 Task: Look for Airbnb options in Cuenca, Ecuador from 9th December, 2023 to 11th December, 2023 for 2 adults.2 bedrooms having 2 beds and 1 bathroom. Property type can be guest house. Booking option can be shelf check-in. Look for 4 properties as per requirement.
Action: Mouse moved to (534, 151)
Screenshot: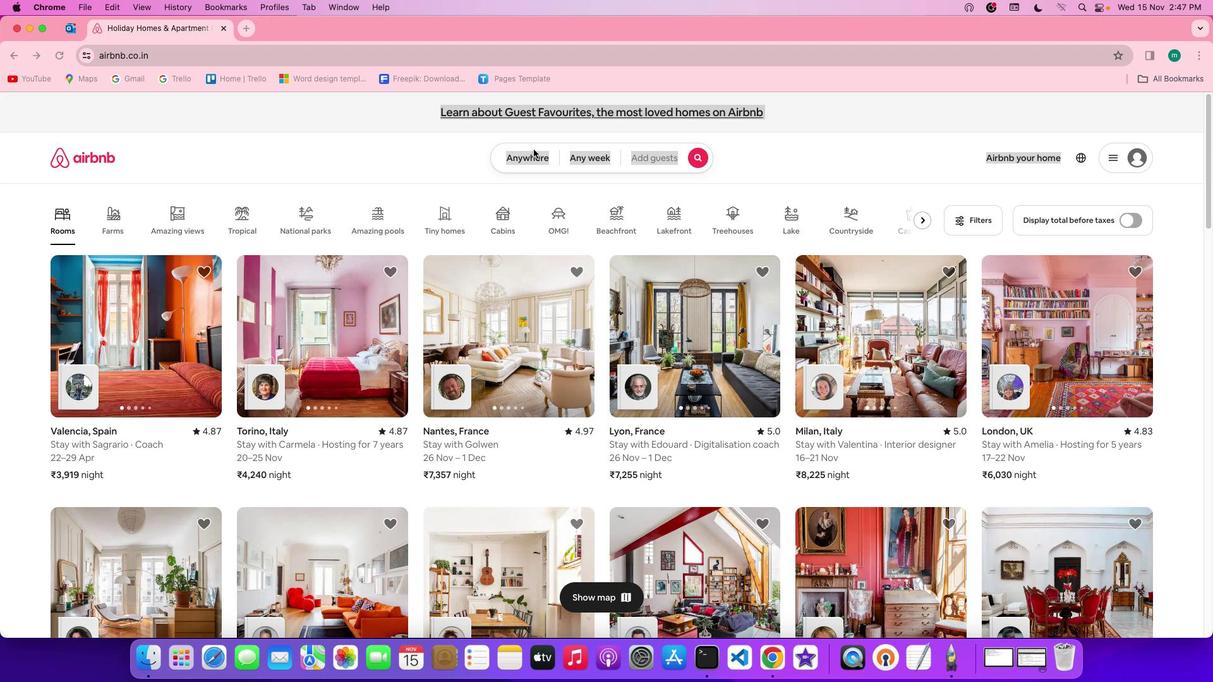 
Action: Mouse pressed left at (534, 151)
Screenshot: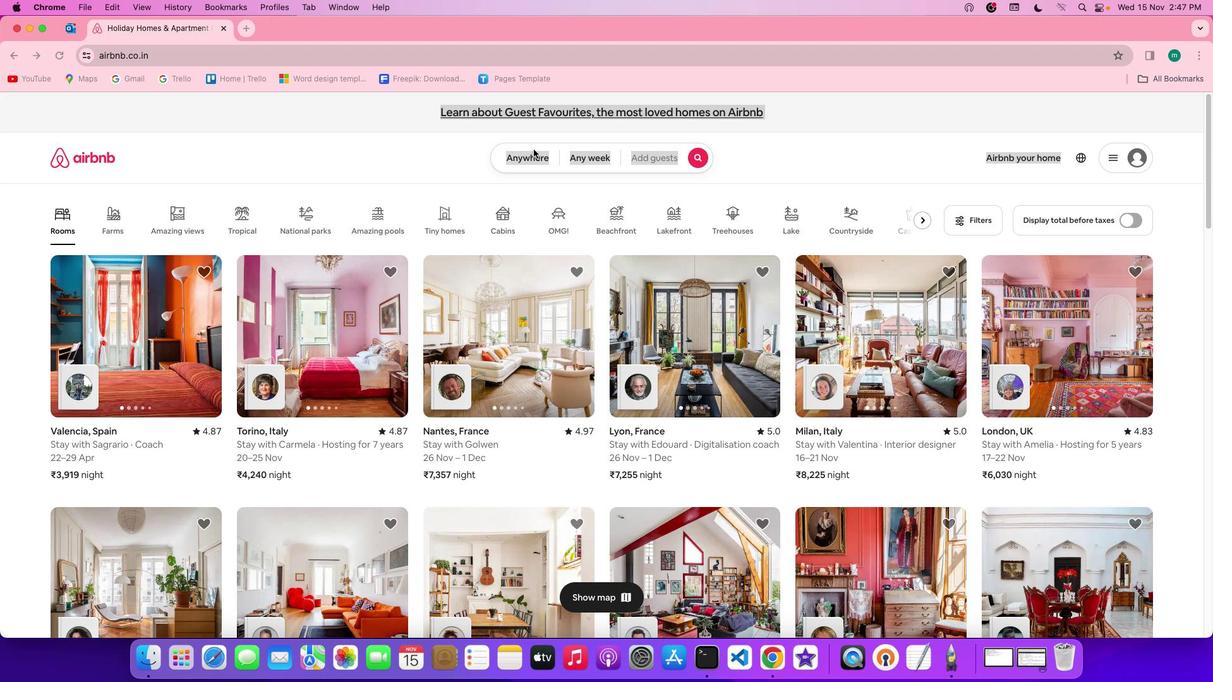 
Action: Mouse moved to (534, 159)
Screenshot: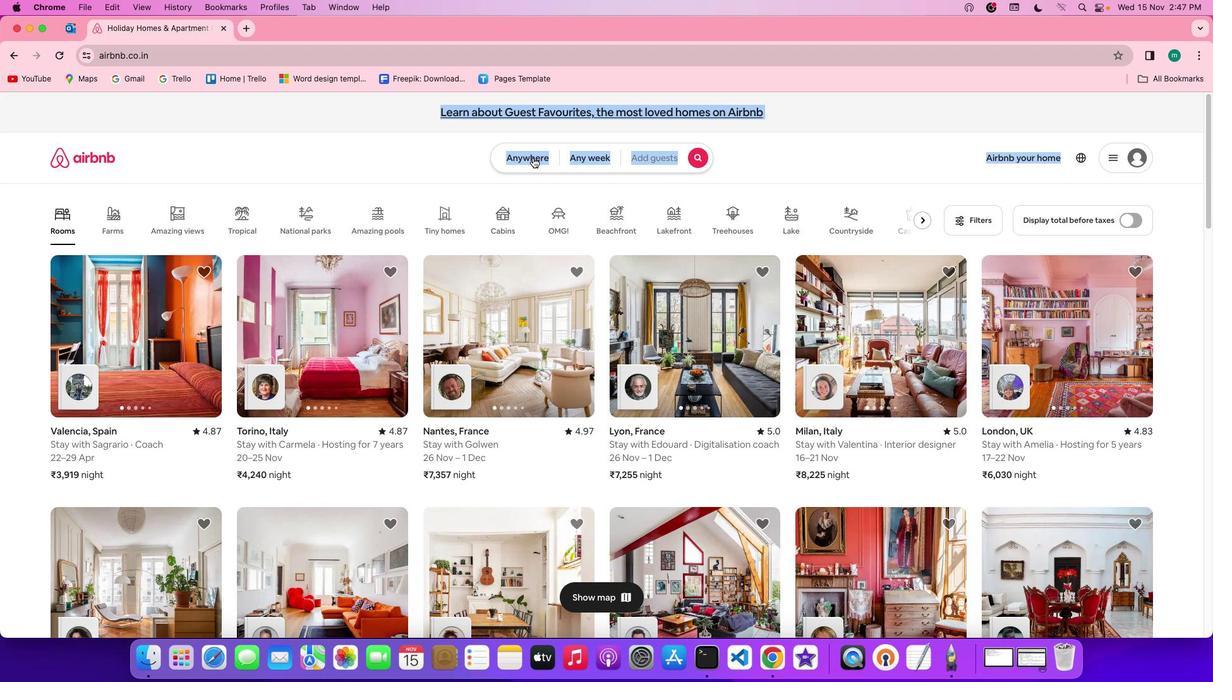 
Action: Mouse pressed left at (534, 159)
Screenshot: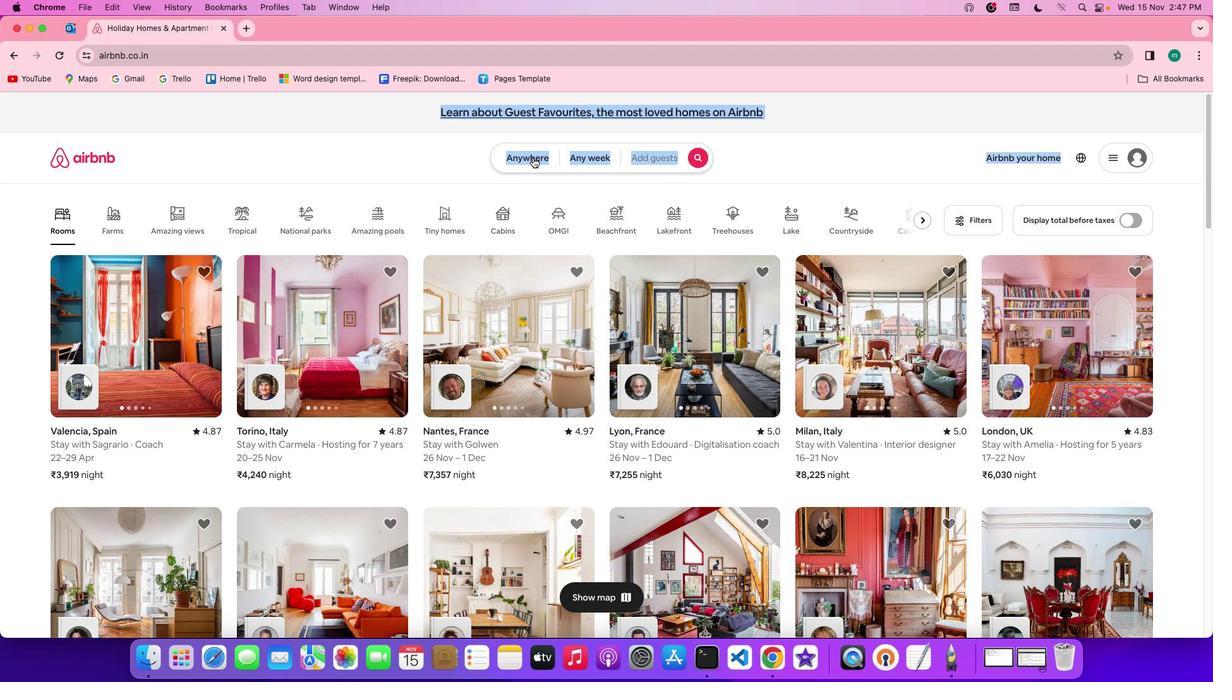 
Action: Mouse moved to (467, 201)
Screenshot: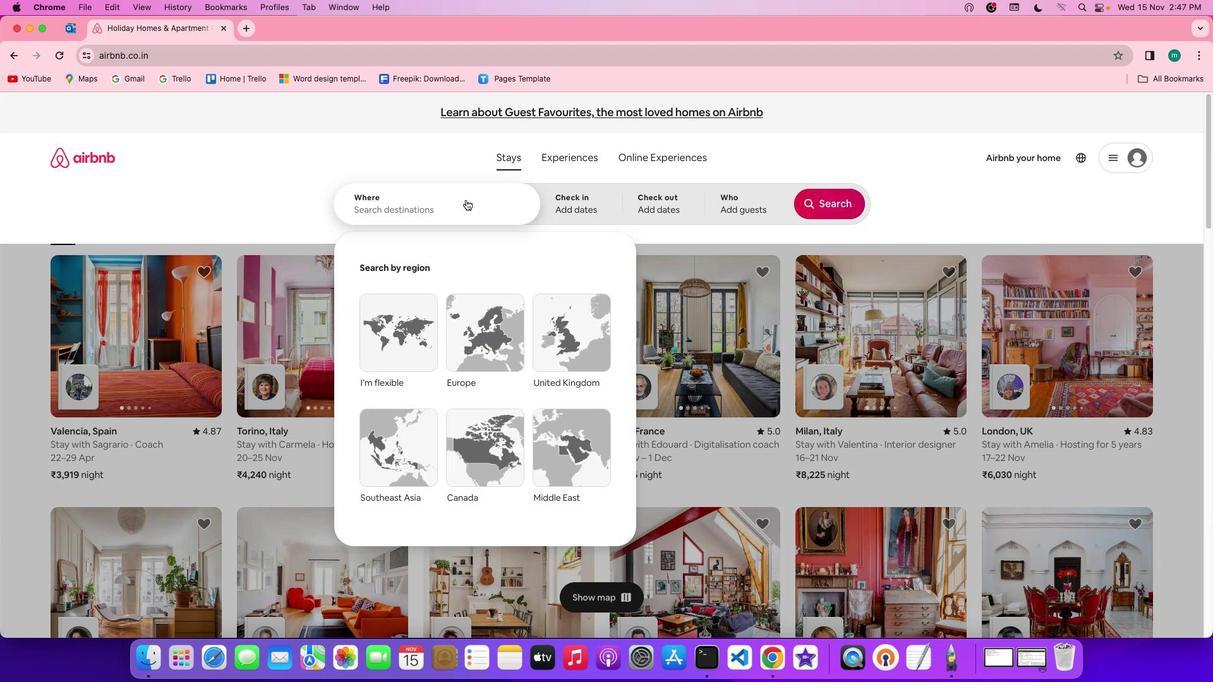 
Action: Mouse pressed left at (467, 201)
Screenshot: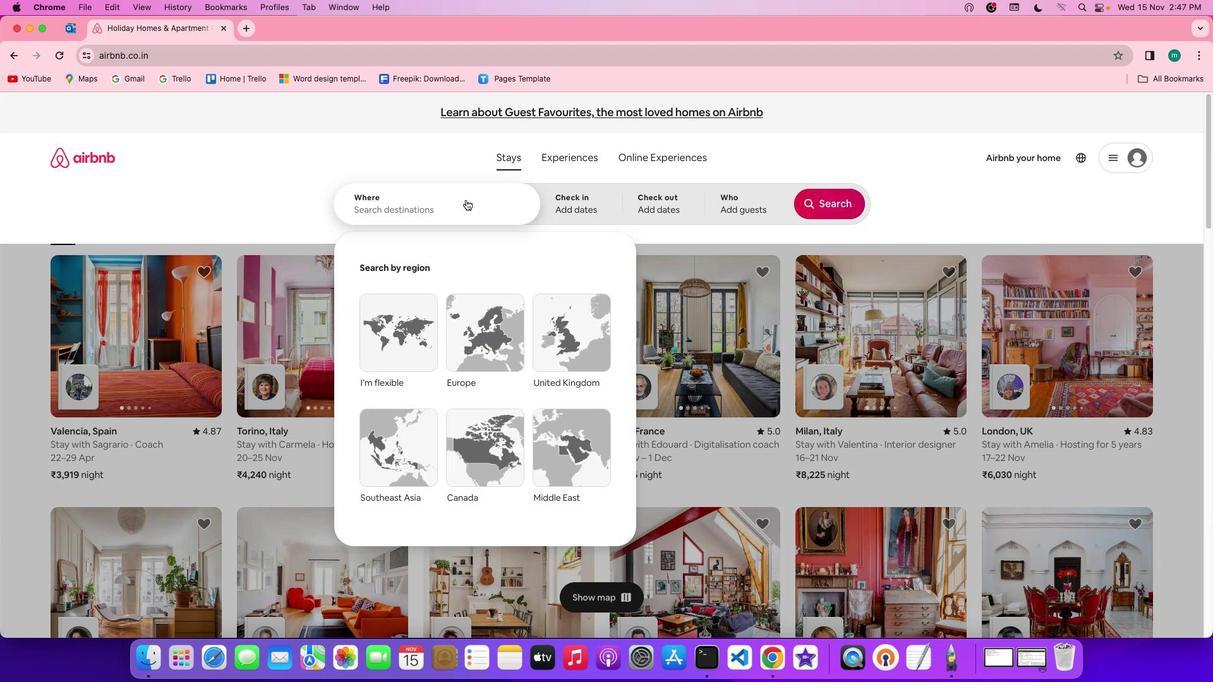 
Action: Mouse moved to (468, 202)
Screenshot: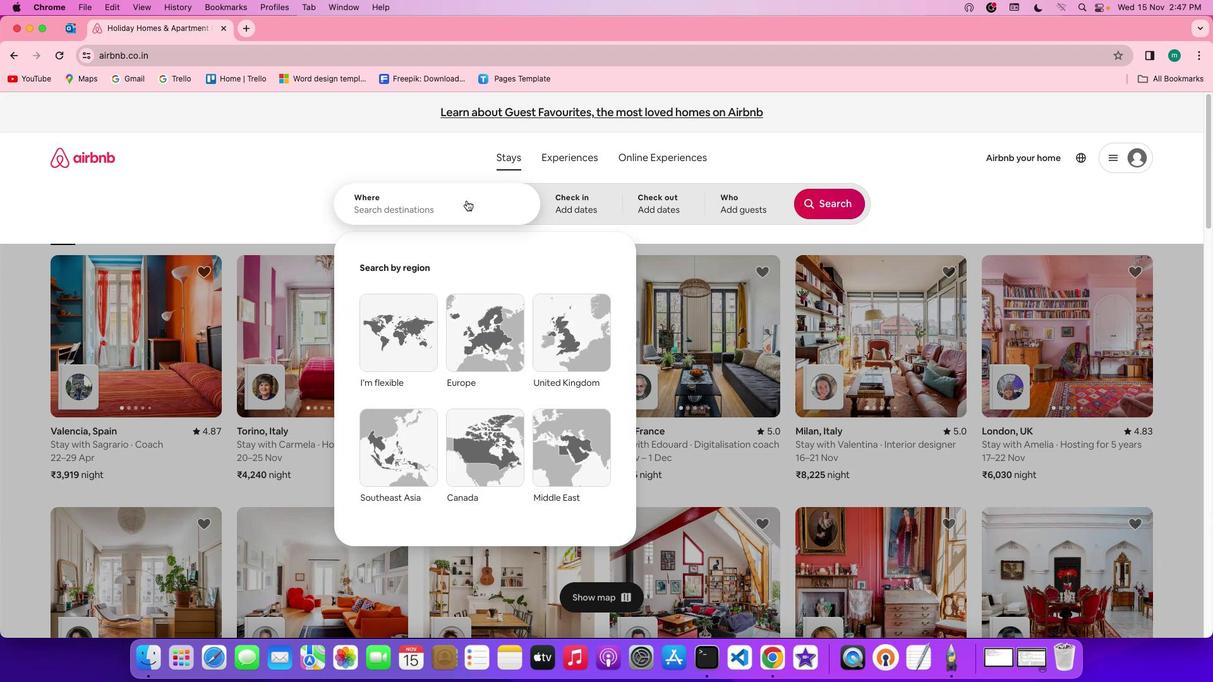 
Action: Key pressed Key.shift'C''u''e''n''c''a'','Key.spaceKey.shift'E''c''u''a''d''o''r'
Screenshot: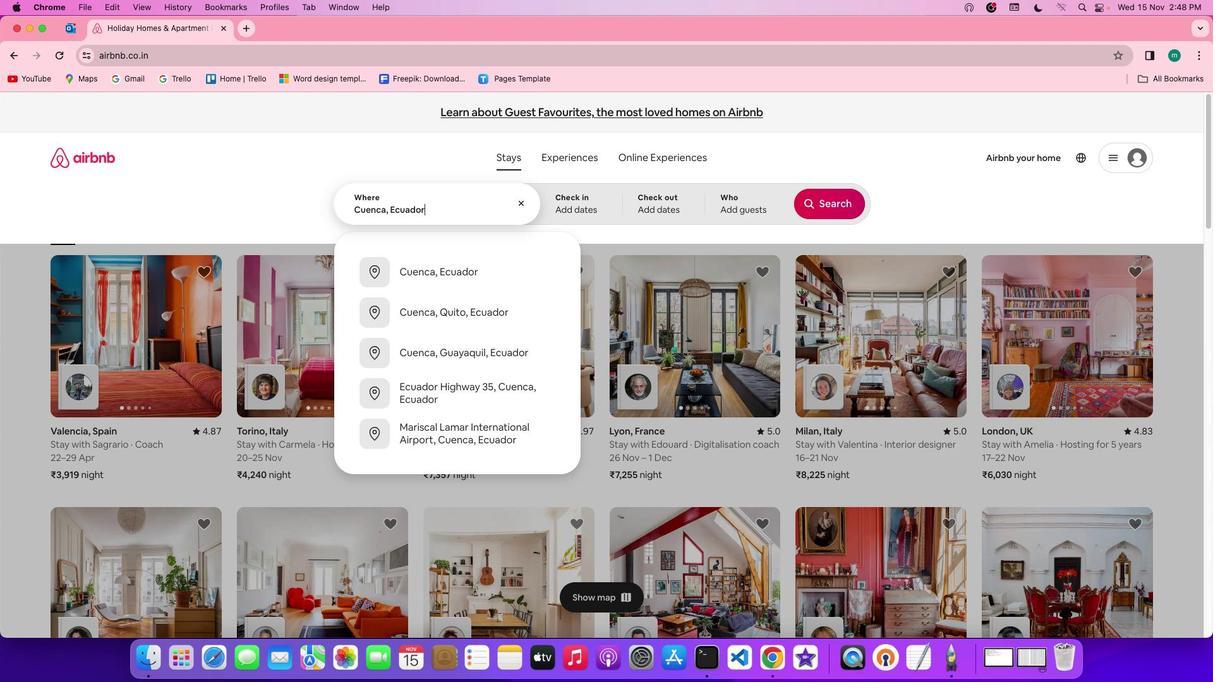 
Action: Mouse moved to (563, 209)
Screenshot: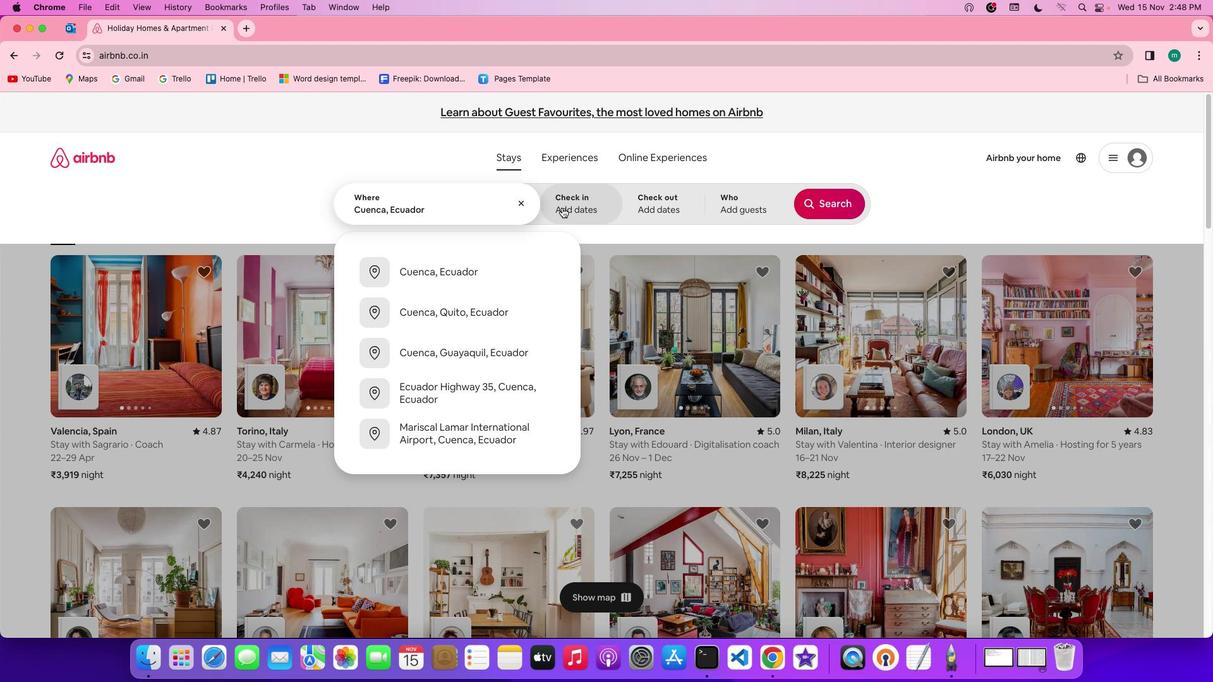 
Action: Mouse pressed left at (563, 209)
Screenshot: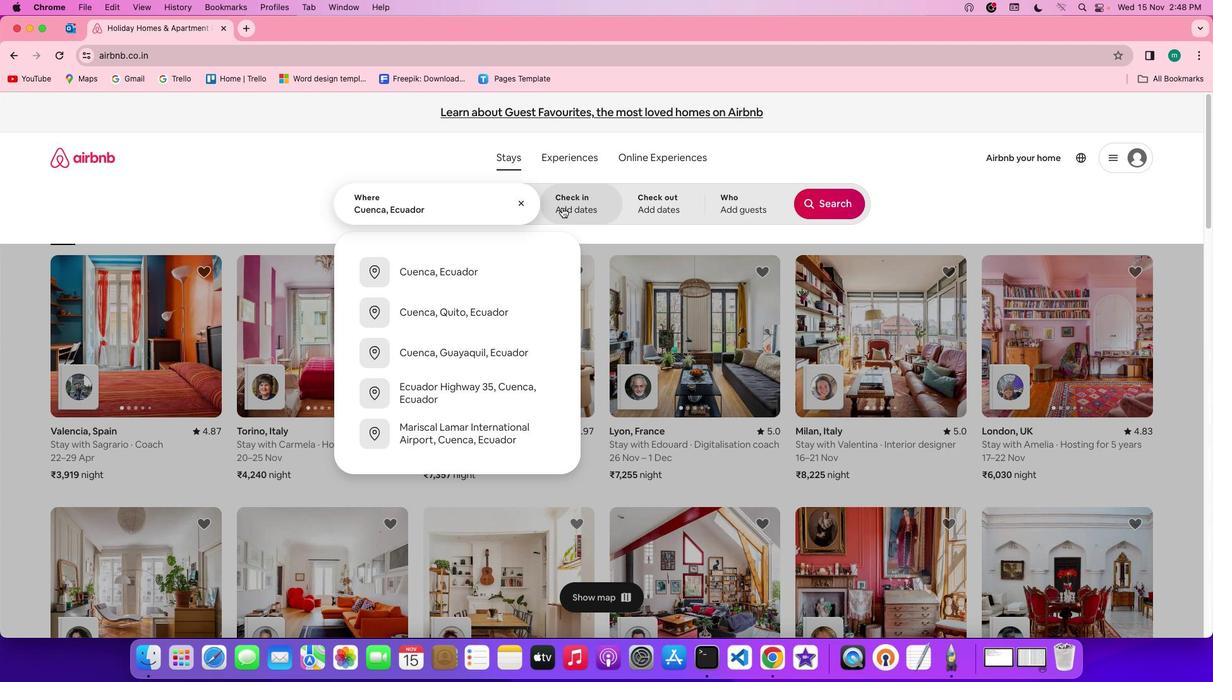 
Action: Mouse moved to (826, 392)
Screenshot: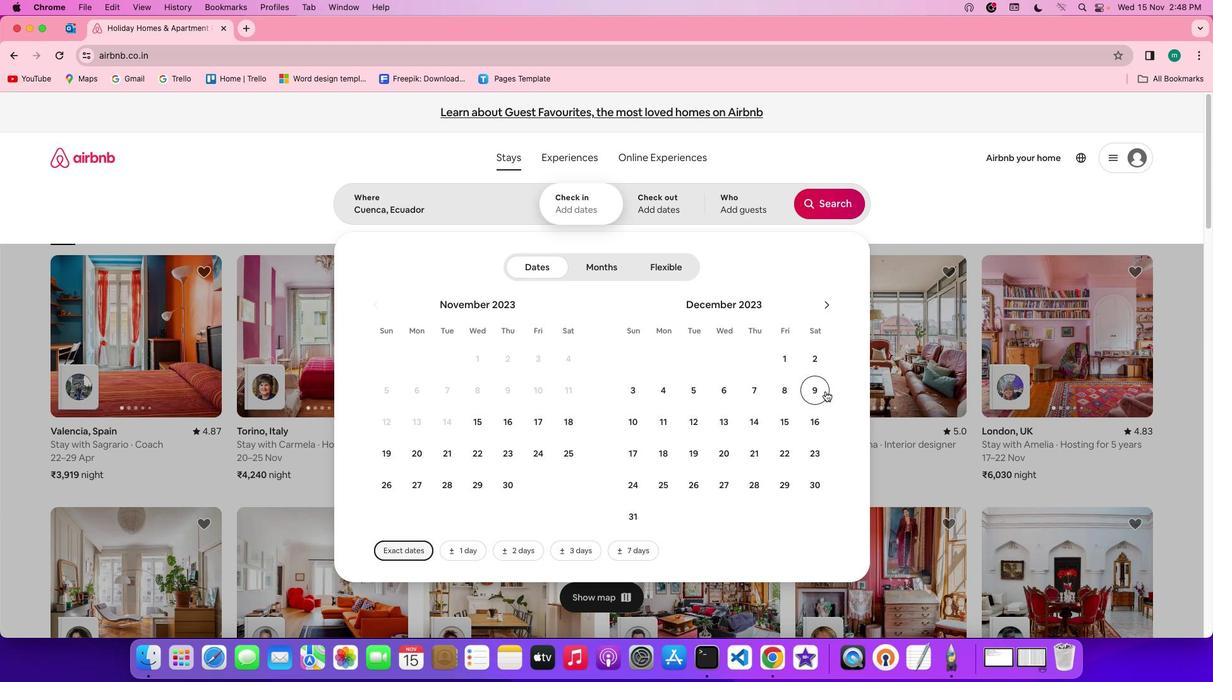 
Action: Mouse pressed left at (826, 392)
Screenshot: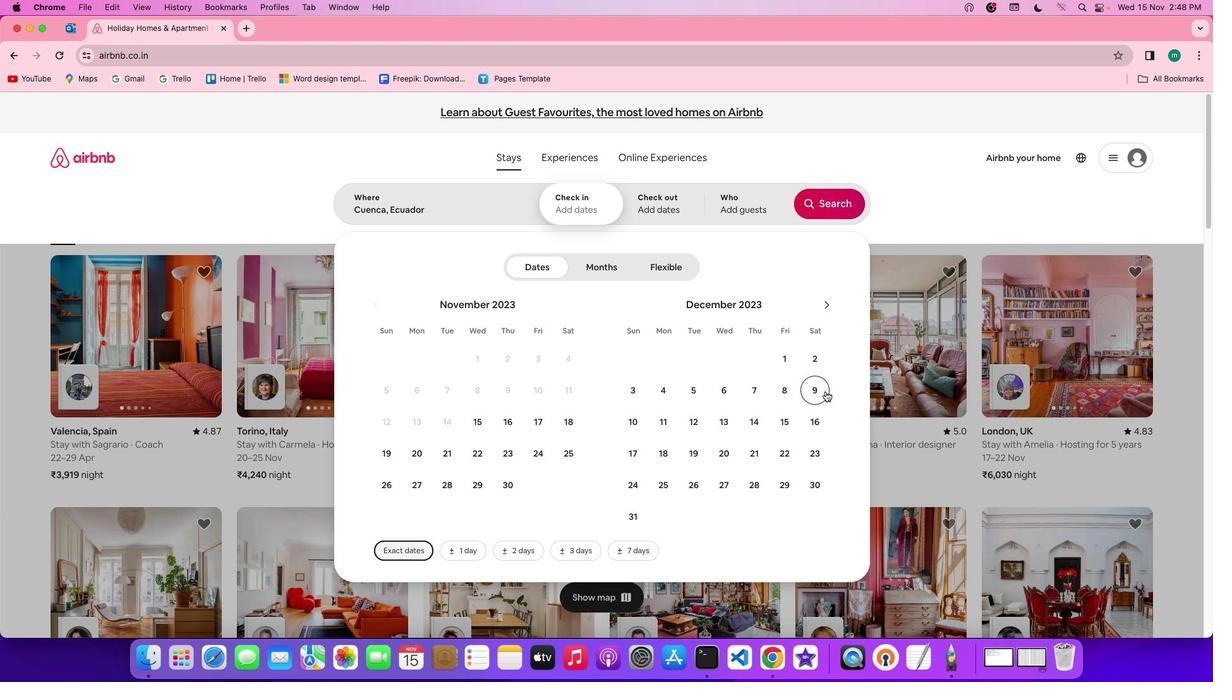 
Action: Mouse moved to (663, 422)
Screenshot: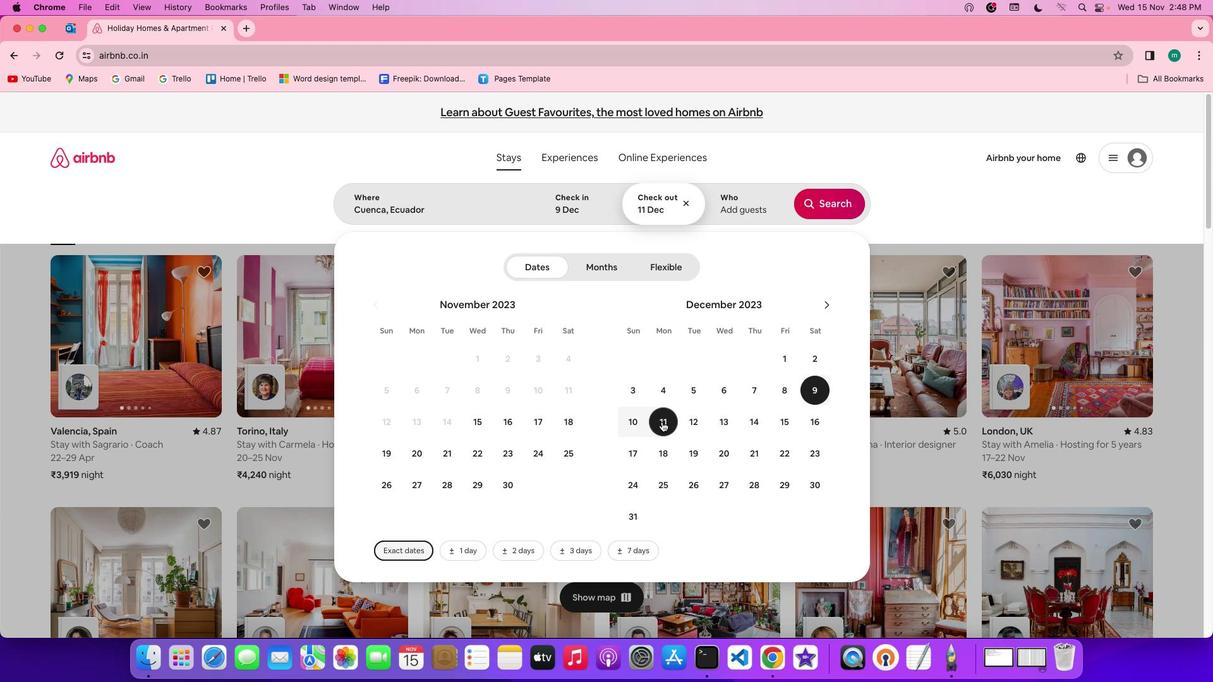 
Action: Mouse pressed left at (663, 422)
Screenshot: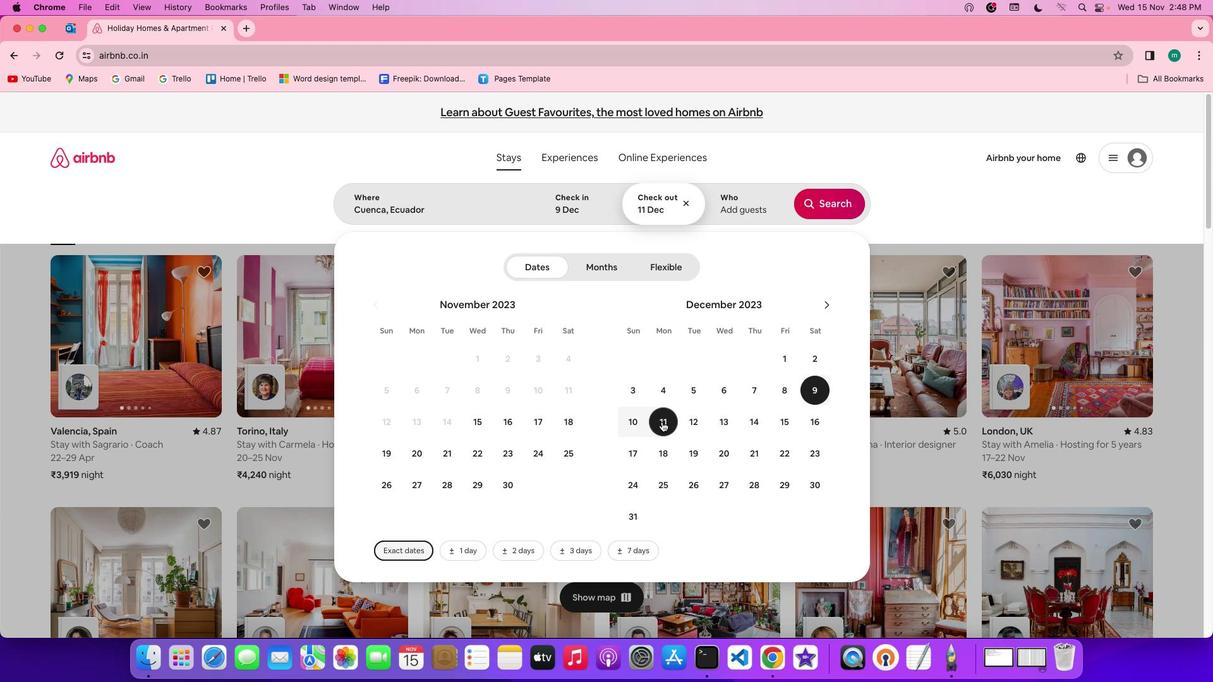 
Action: Mouse moved to (742, 207)
Screenshot: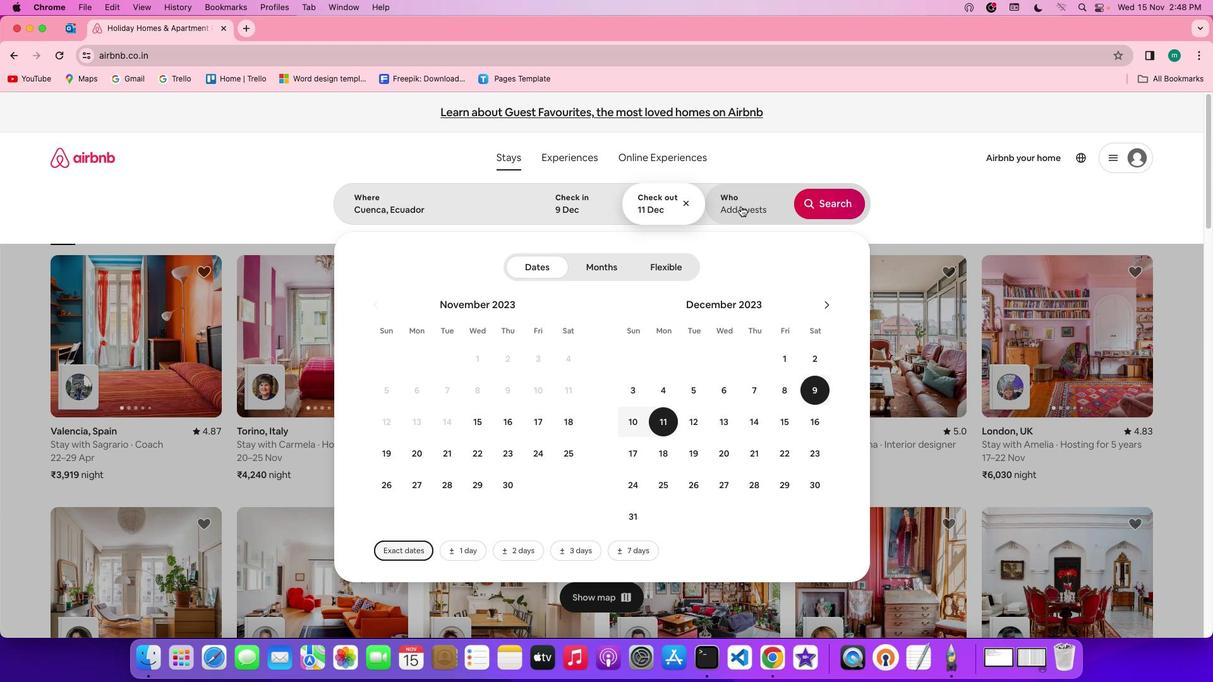 
Action: Mouse pressed left at (742, 207)
Screenshot: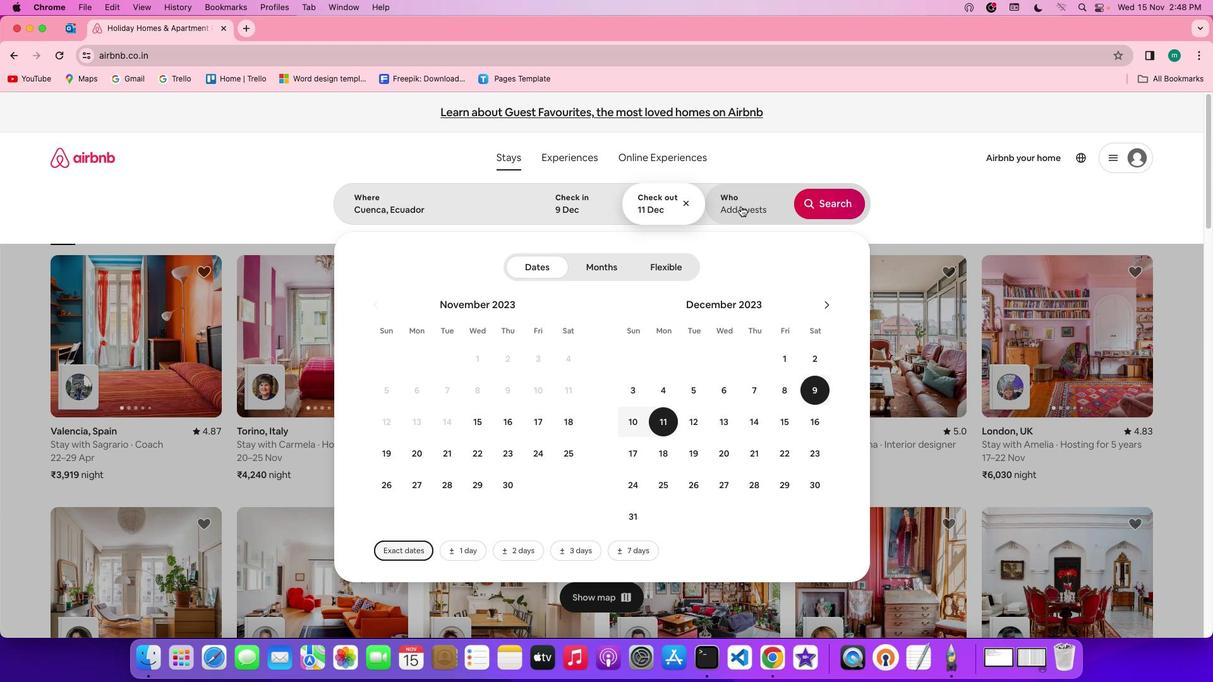
Action: Mouse moved to (829, 271)
Screenshot: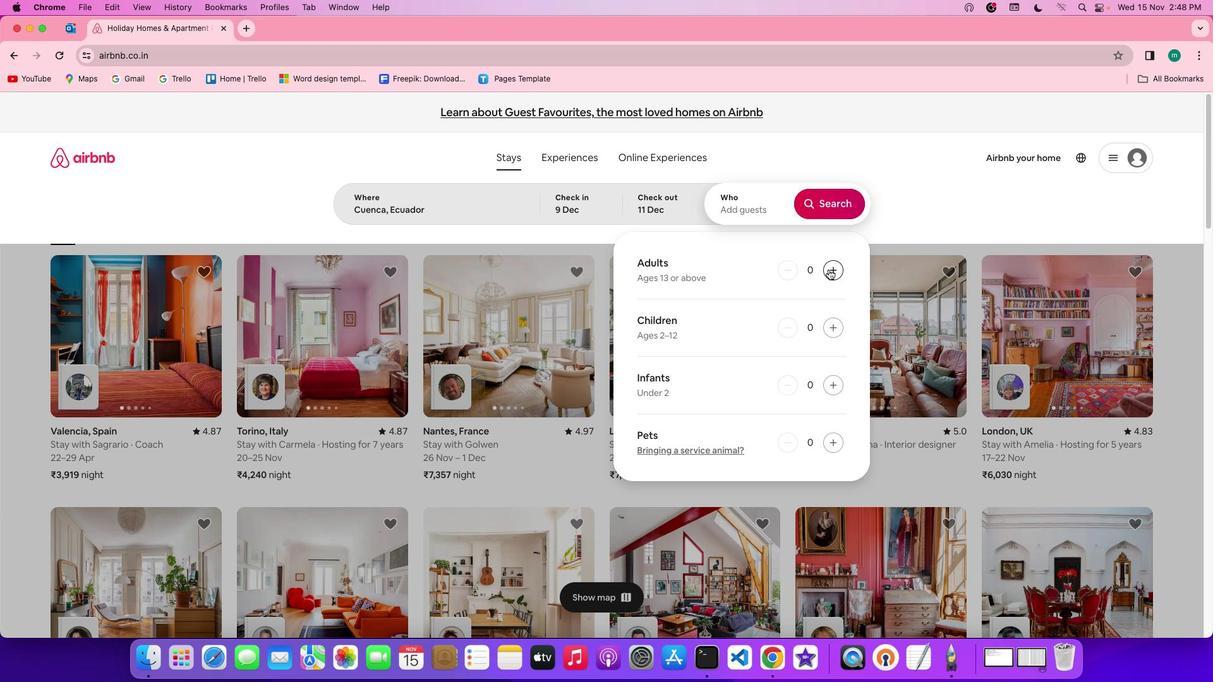 
Action: Mouse pressed left at (829, 271)
Screenshot: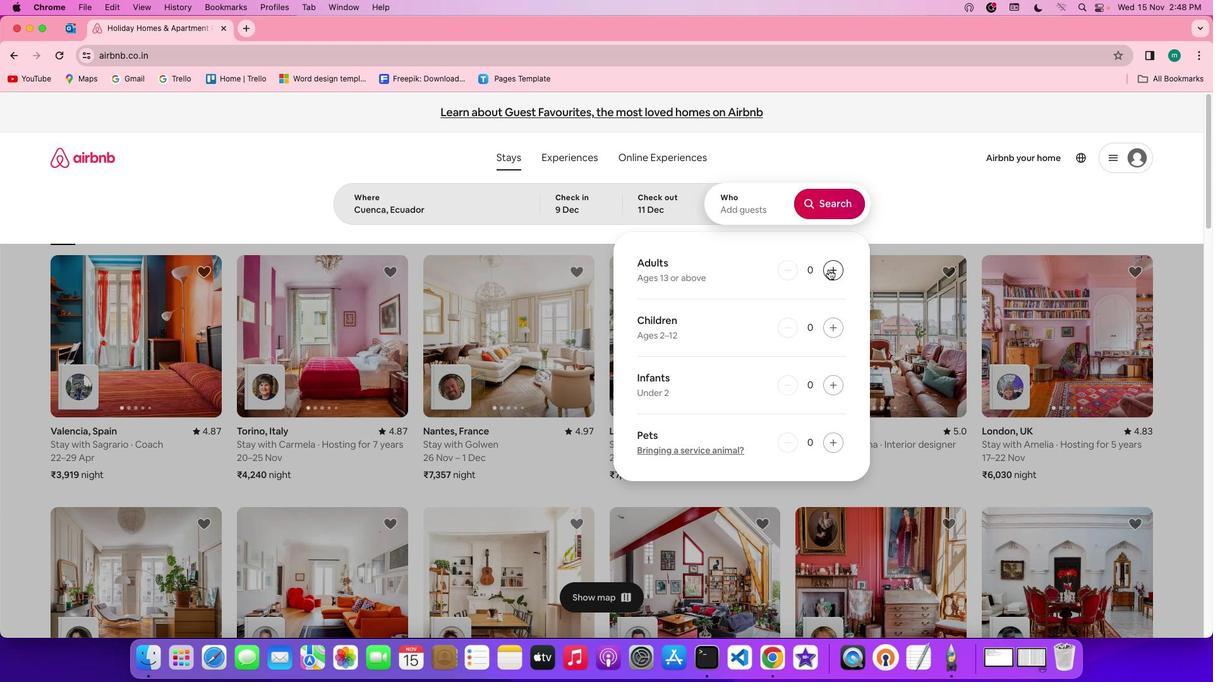 
Action: Mouse pressed left at (829, 271)
Screenshot: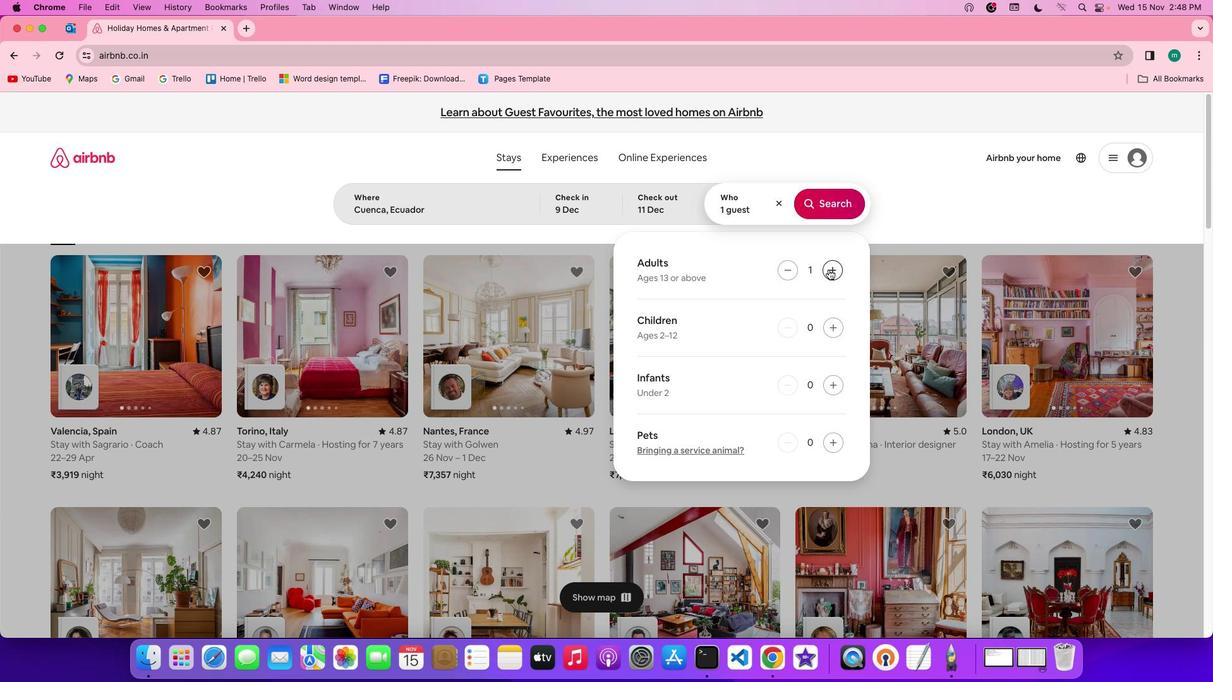 
Action: Mouse moved to (847, 212)
Screenshot: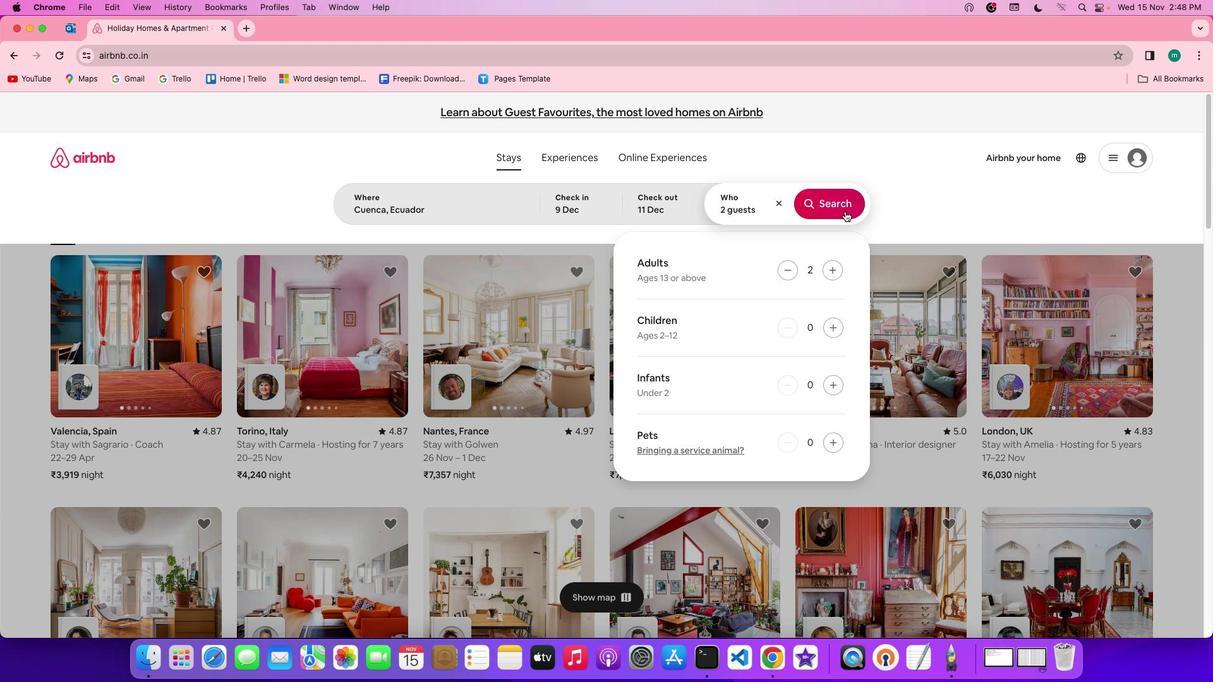 
Action: Mouse pressed left at (847, 212)
Screenshot: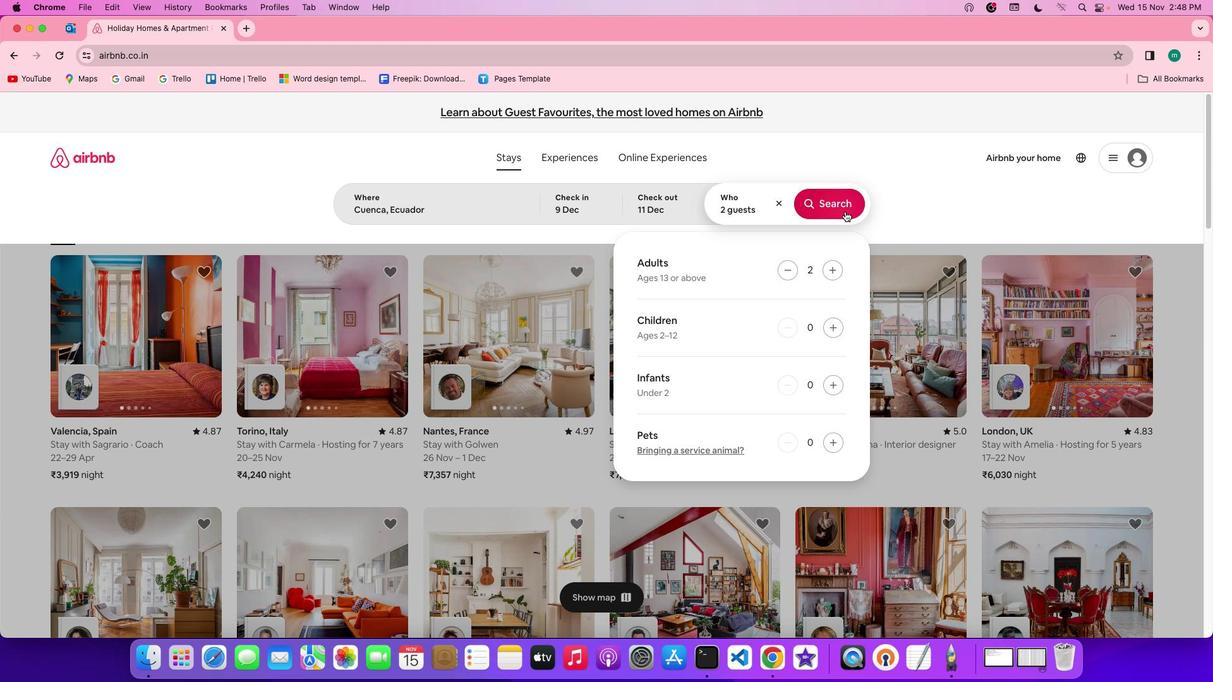 
Action: Mouse moved to (1012, 163)
Screenshot: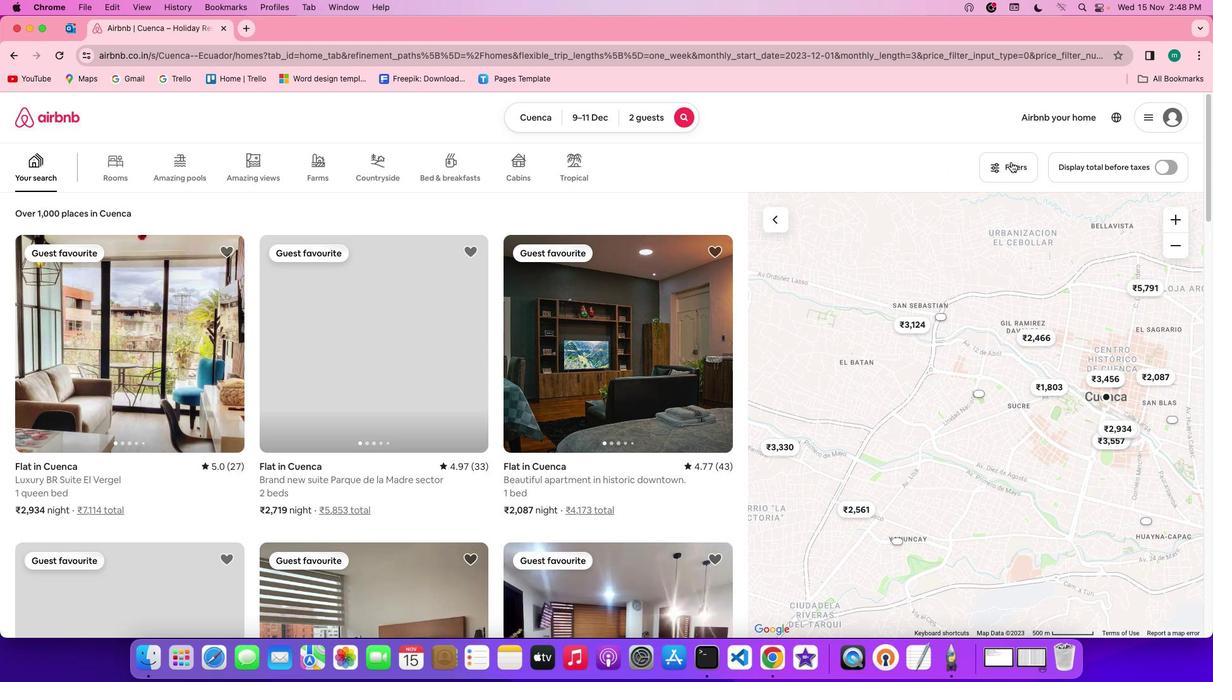 
Action: Mouse pressed left at (1012, 163)
Screenshot: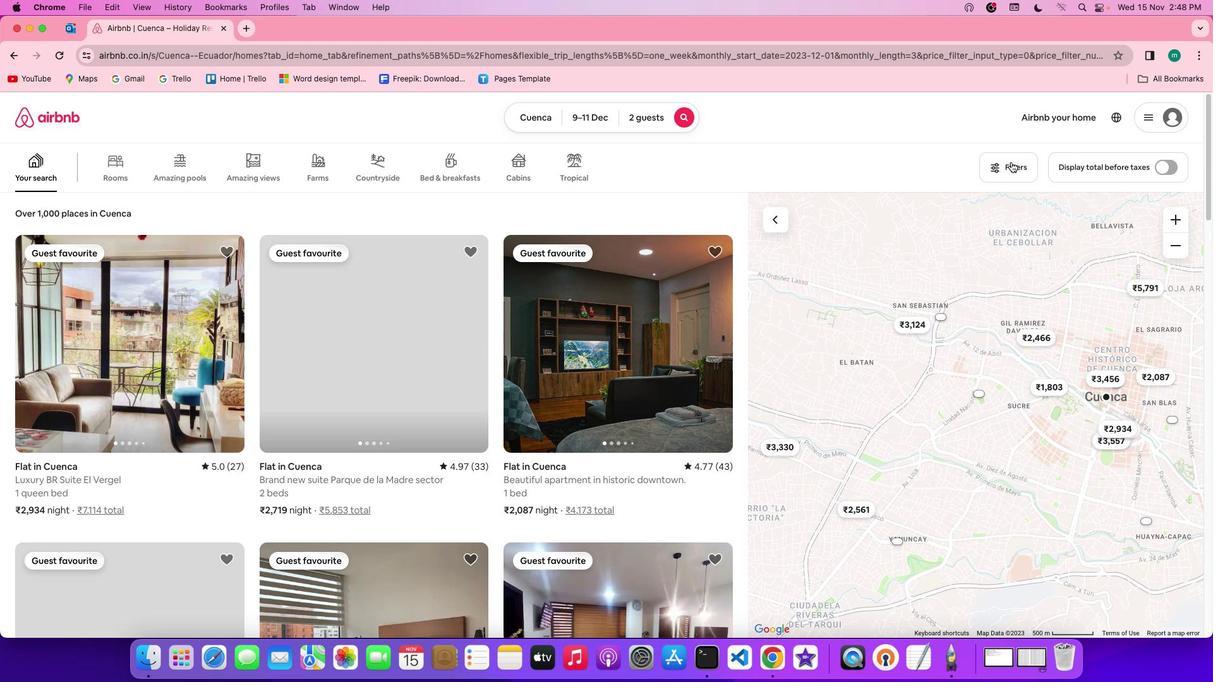 
Action: Mouse moved to (670, 352)
Screenshot: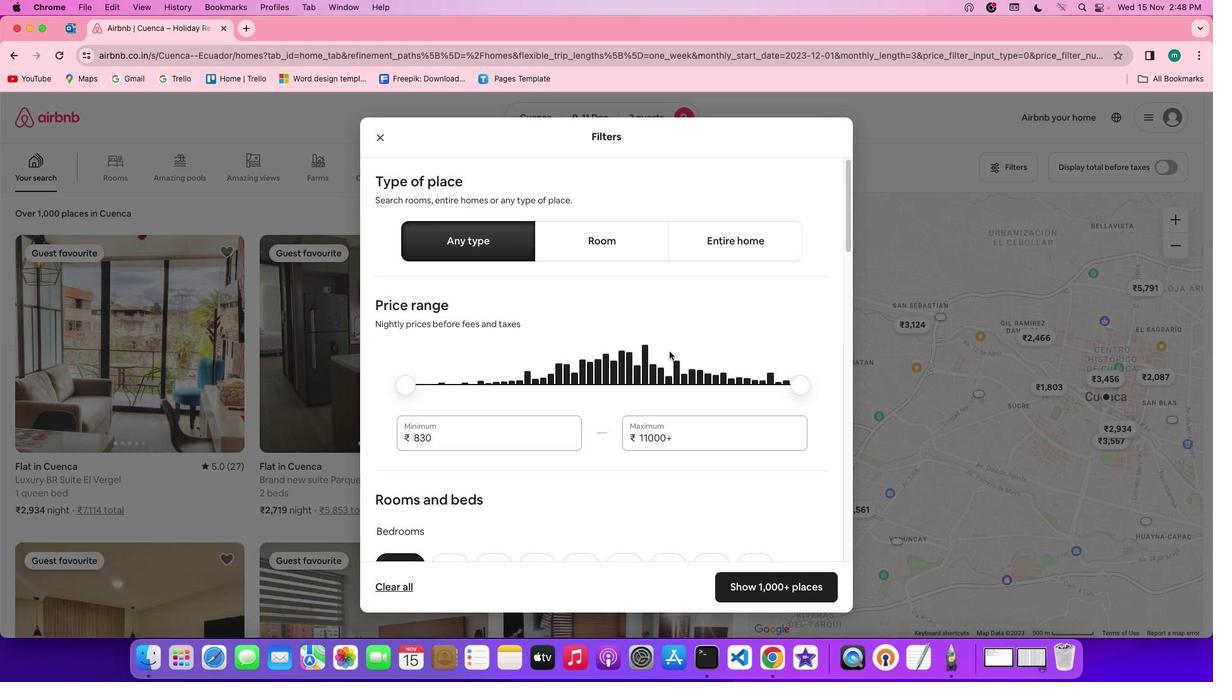 
Action: Mouse scrolled (670, 352) with delta (1, 0)
Screenshot: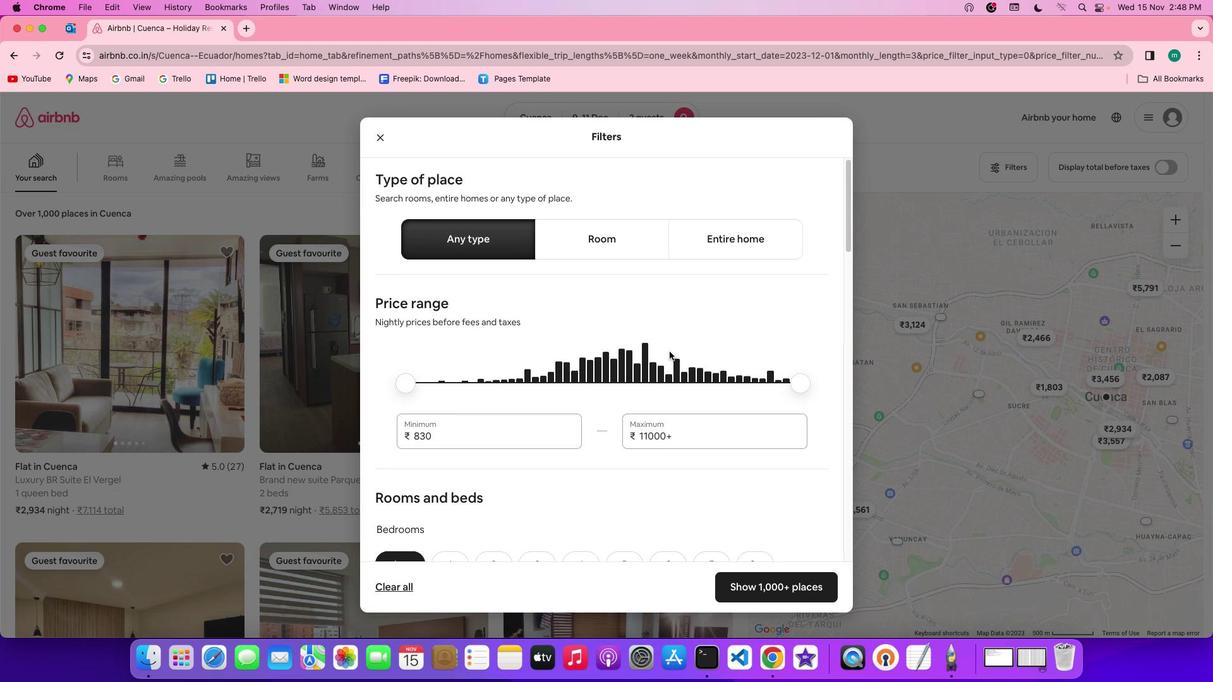 
Action: Mouse scrolled (670, 352) with delta (1, 0)
Screenshot: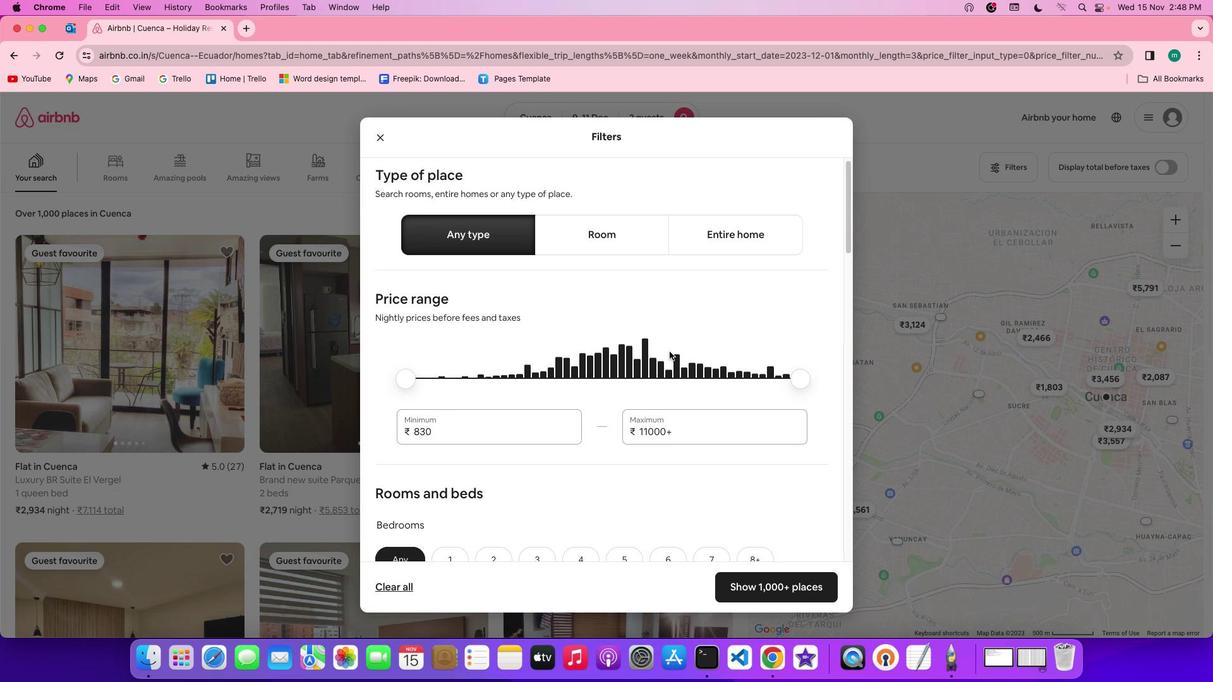 
Action: Mouse scrolled (670, 352) with delta (1, 0)
Screenshot: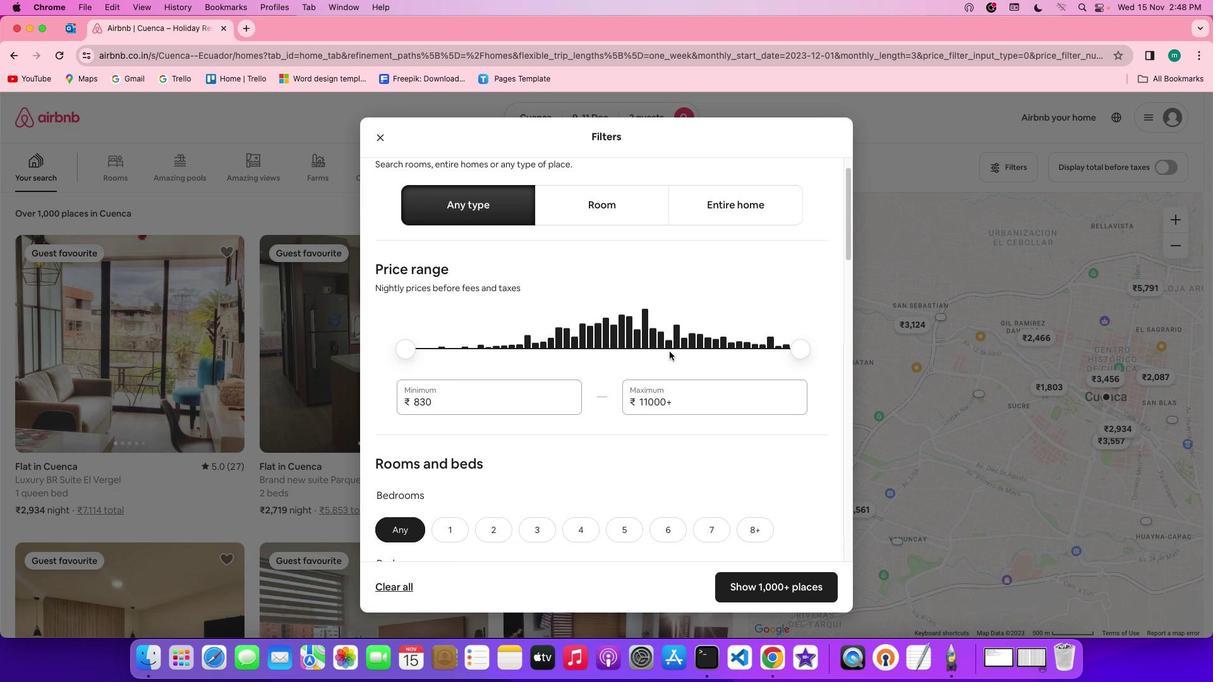 
Action: Mouse scrolled (670, 352) with delta (1, 0)
Screenshot: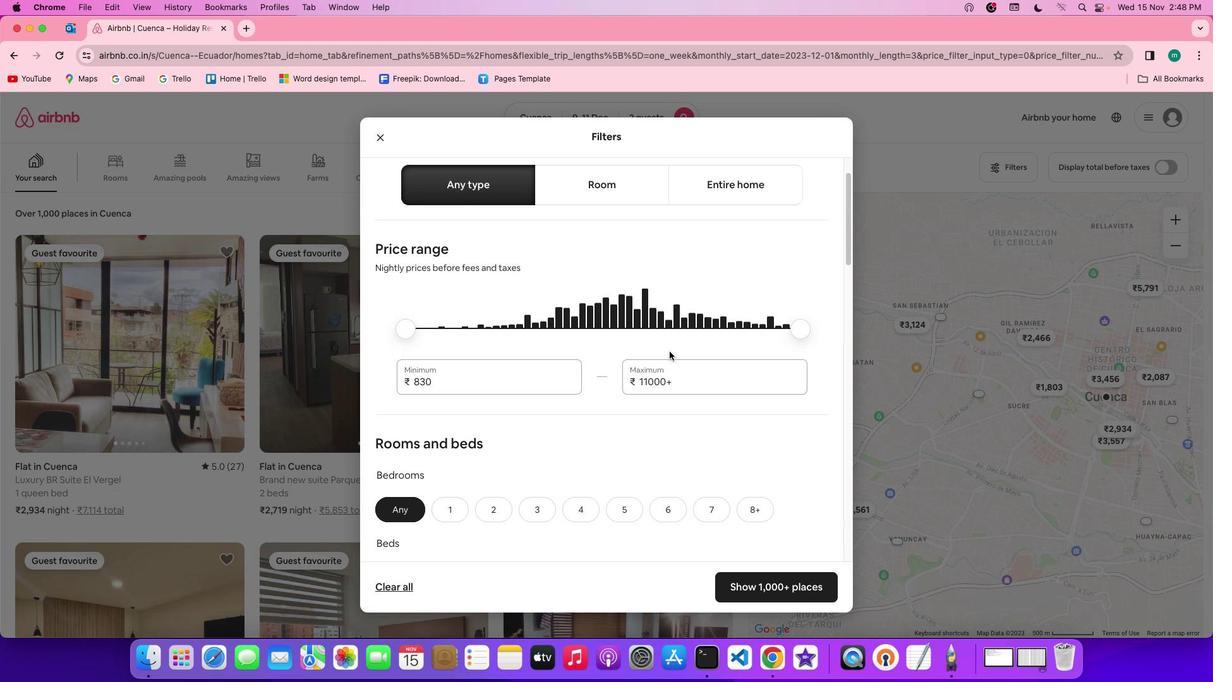 
Action: Mouse scrolled (670, 352) with delta (1, 0)
Screenshot: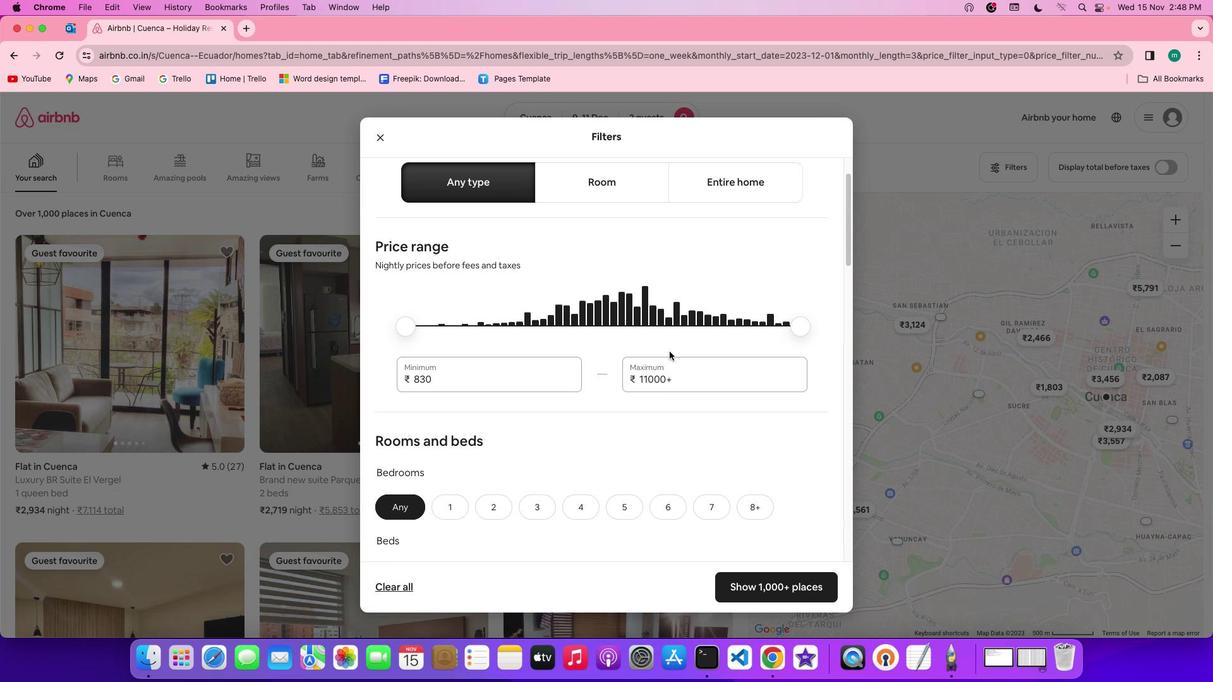 
Action: Mouse scrolled (670, 352) with delta (1, 0)
Screenshot: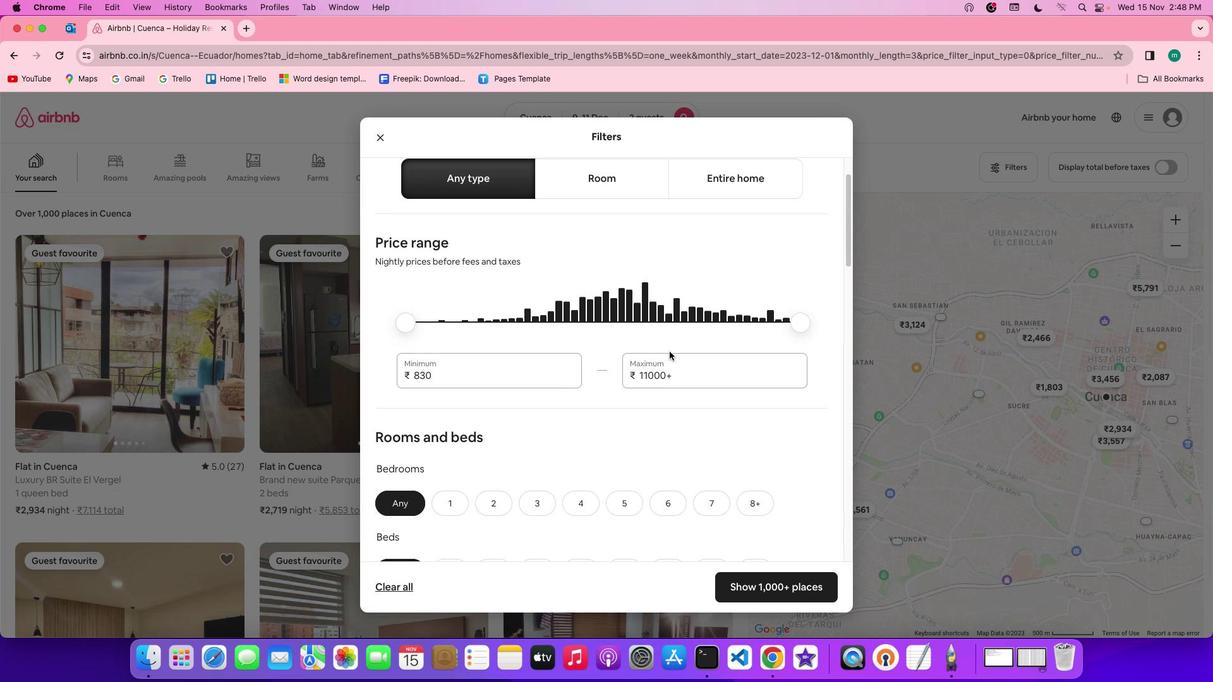 
Action: Mouse scrolled (670, 352) with delta (1, 0)
Screenshot: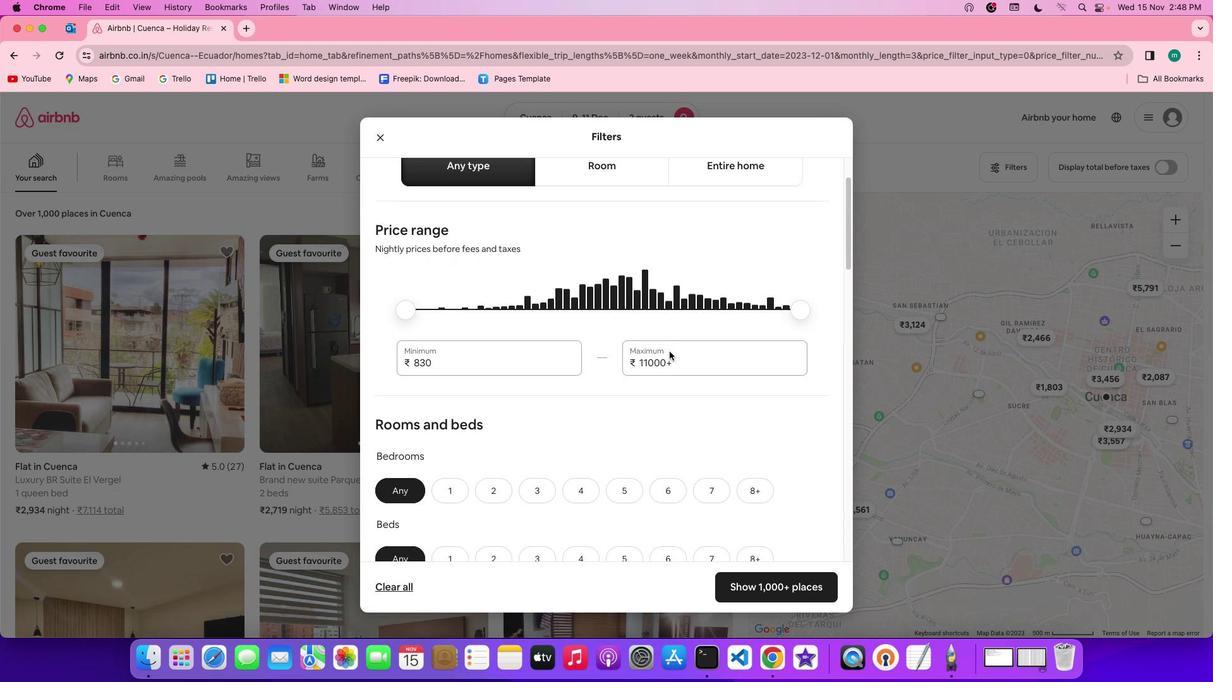 
Action: Mouse scrolled (670, 352) with delta (1, 0)
Screenshot: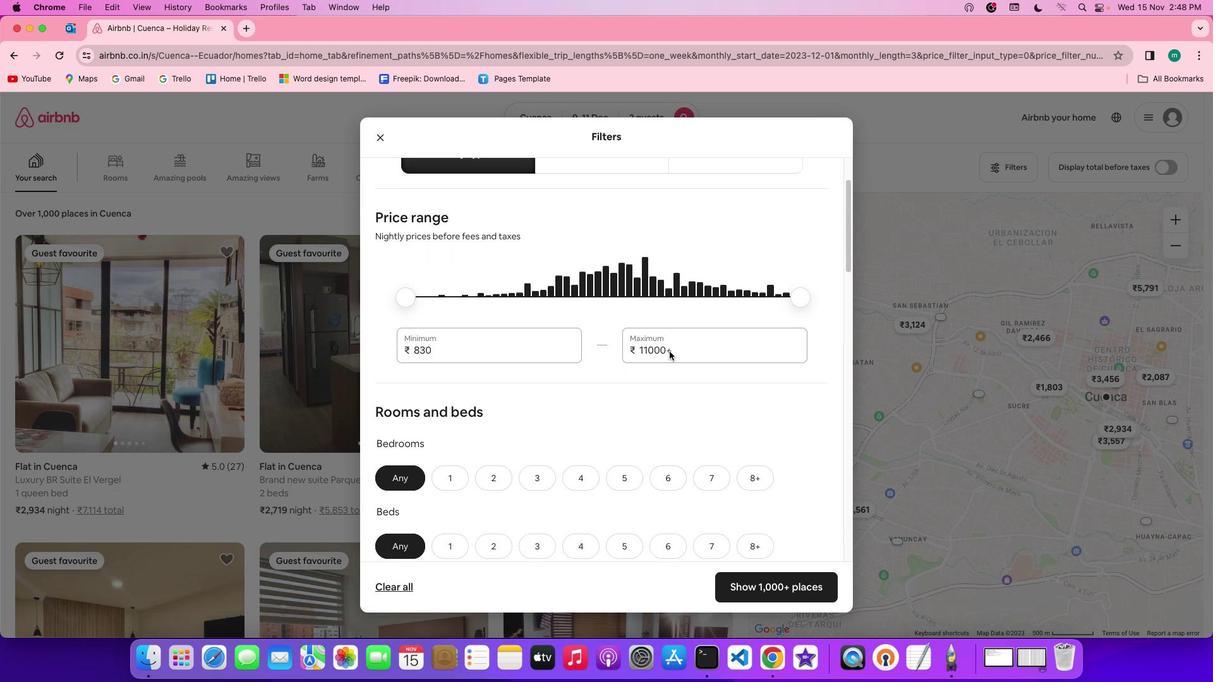 
Action: Mouse scrolled (670, 352) with delta (1, 0)
Screenshot: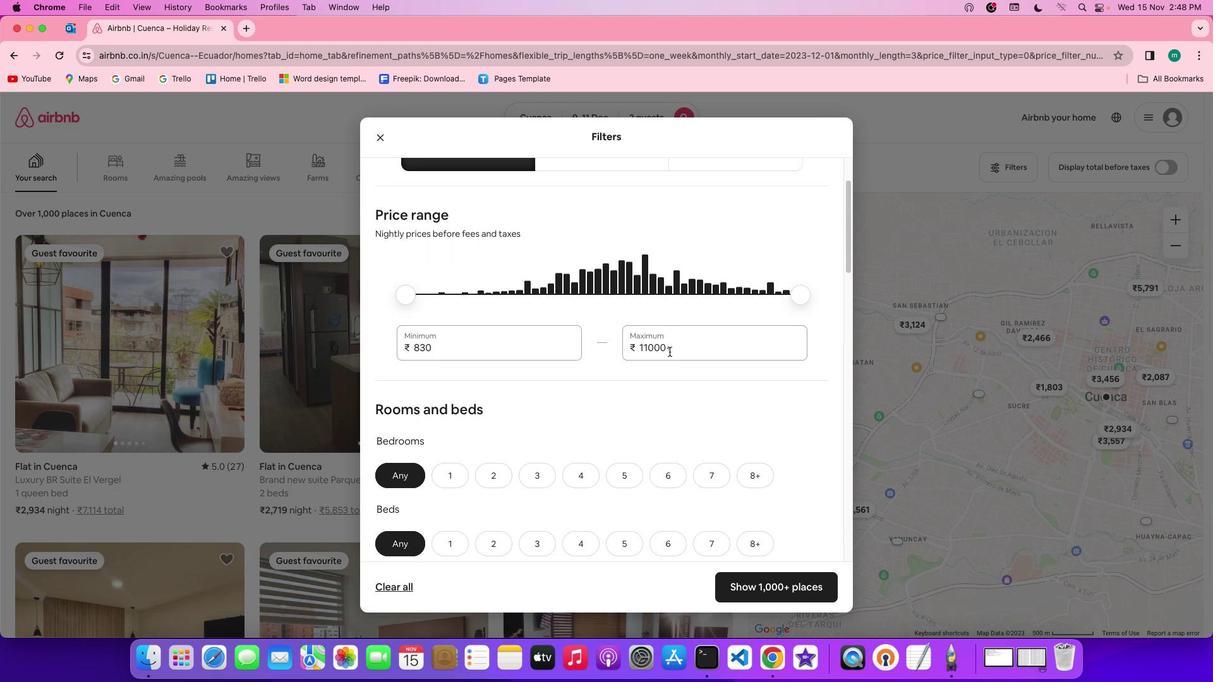 
Action: Mouse scrolled (670, 352) with delta (1, 0)
Screenshot: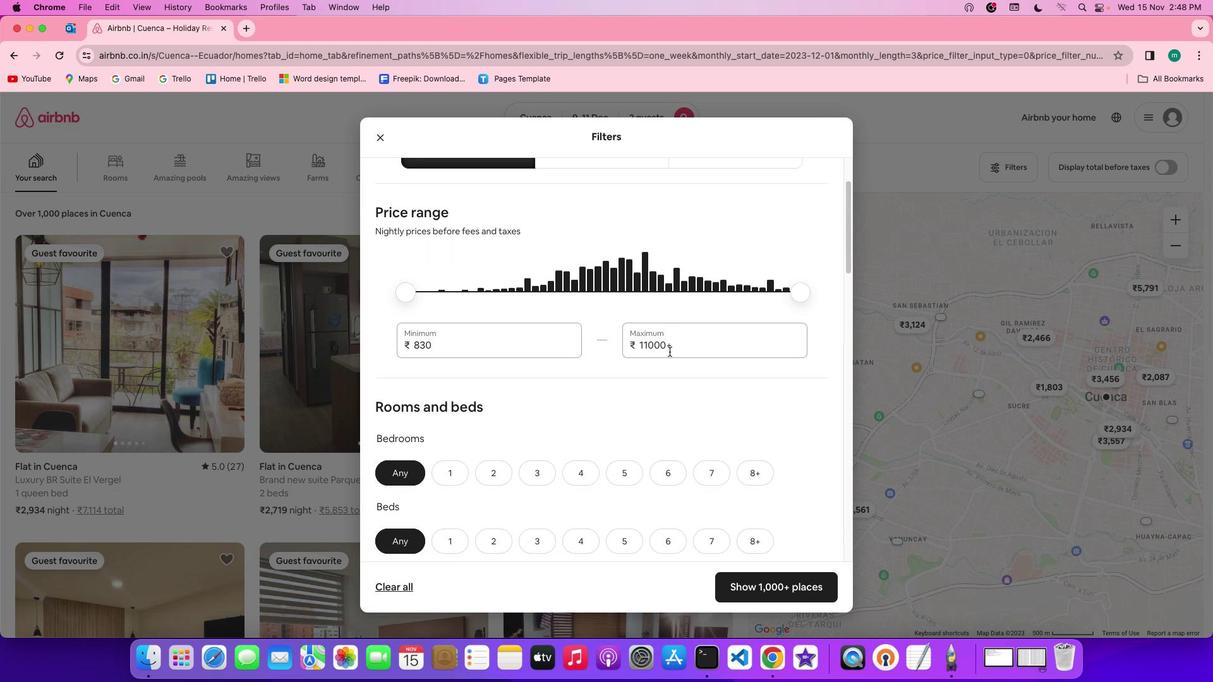 
Action: Mouse scrolled (670, 352) with delta (1, 0)
Screenshot: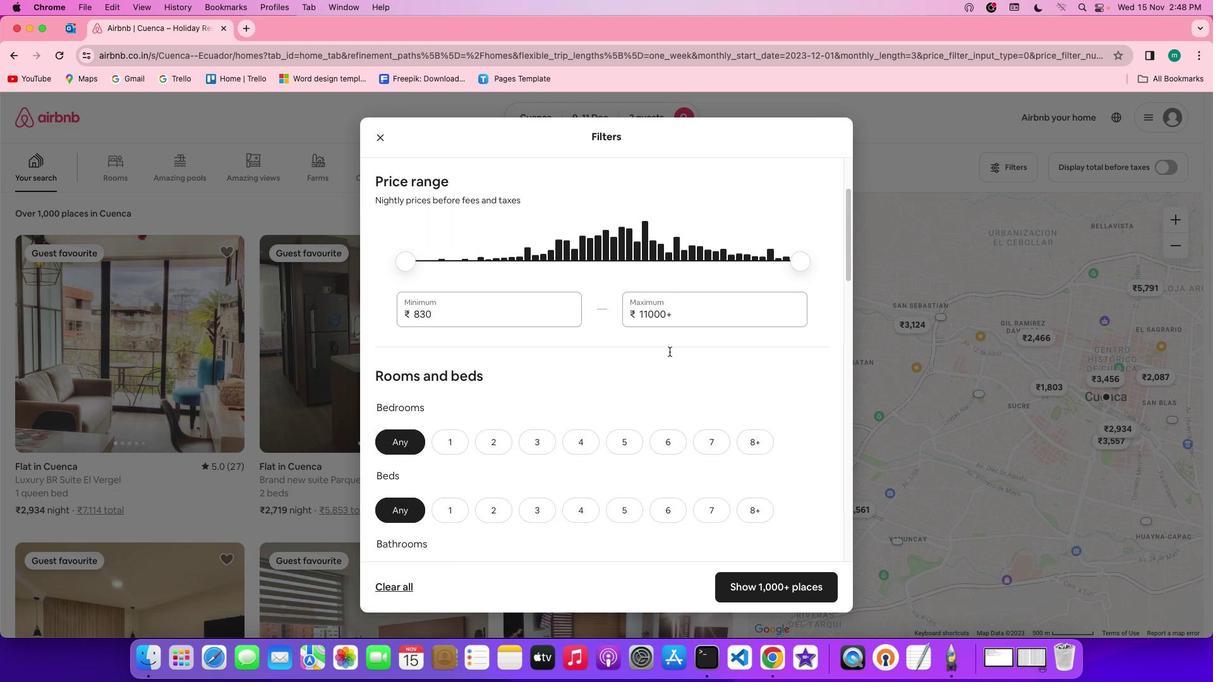
Action: Mouse scrolled (670, 352) with delta (1, 0)
Screenshot: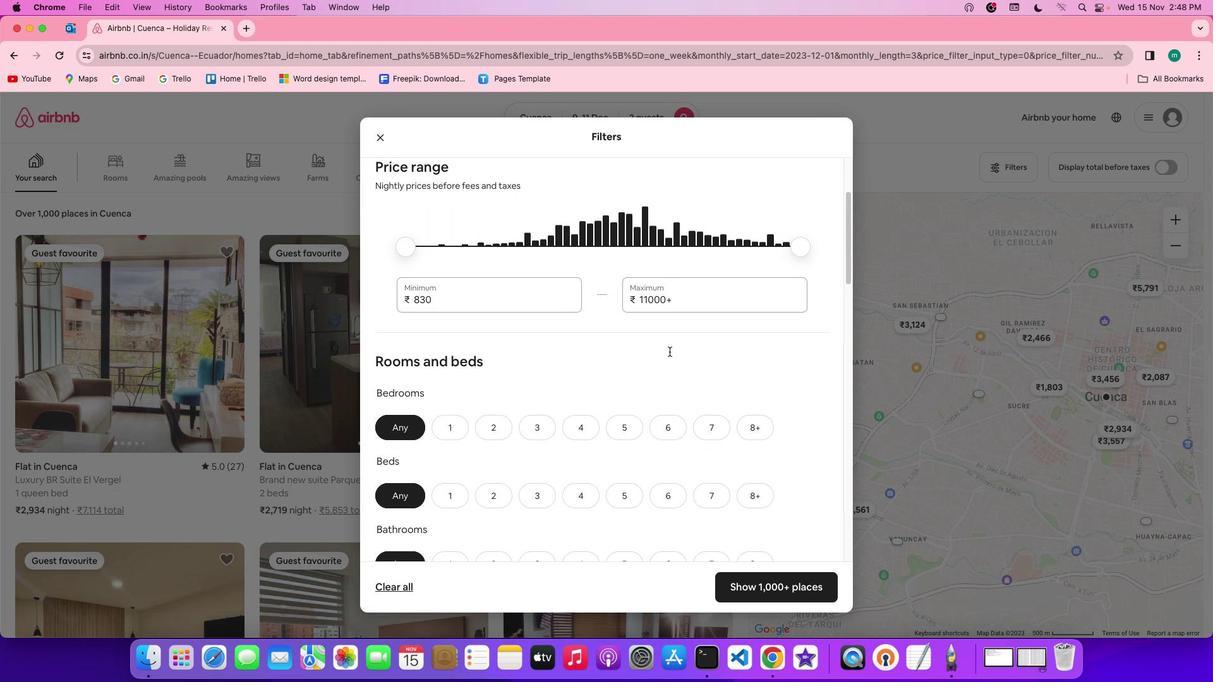
Action: Mouse scrolled (670, 352) with delta (1, 0)
Screenshot: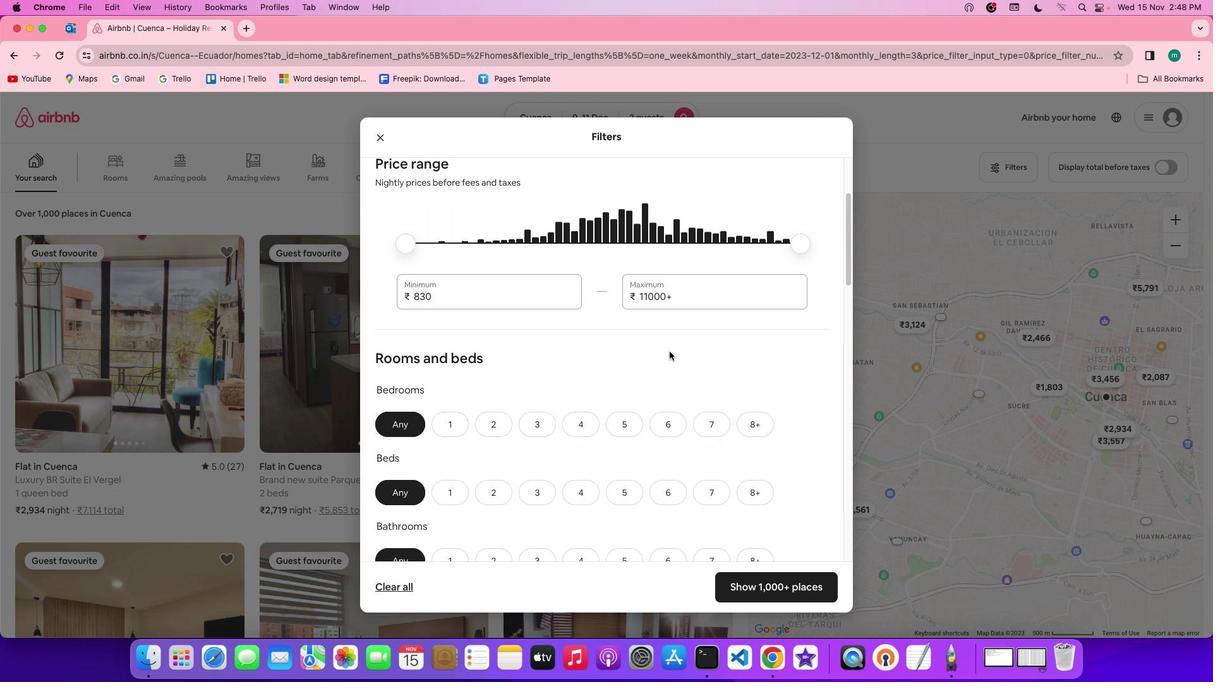 
Action: Mouse scrolled (670, 352) with delta (1, 0)
Screenshot: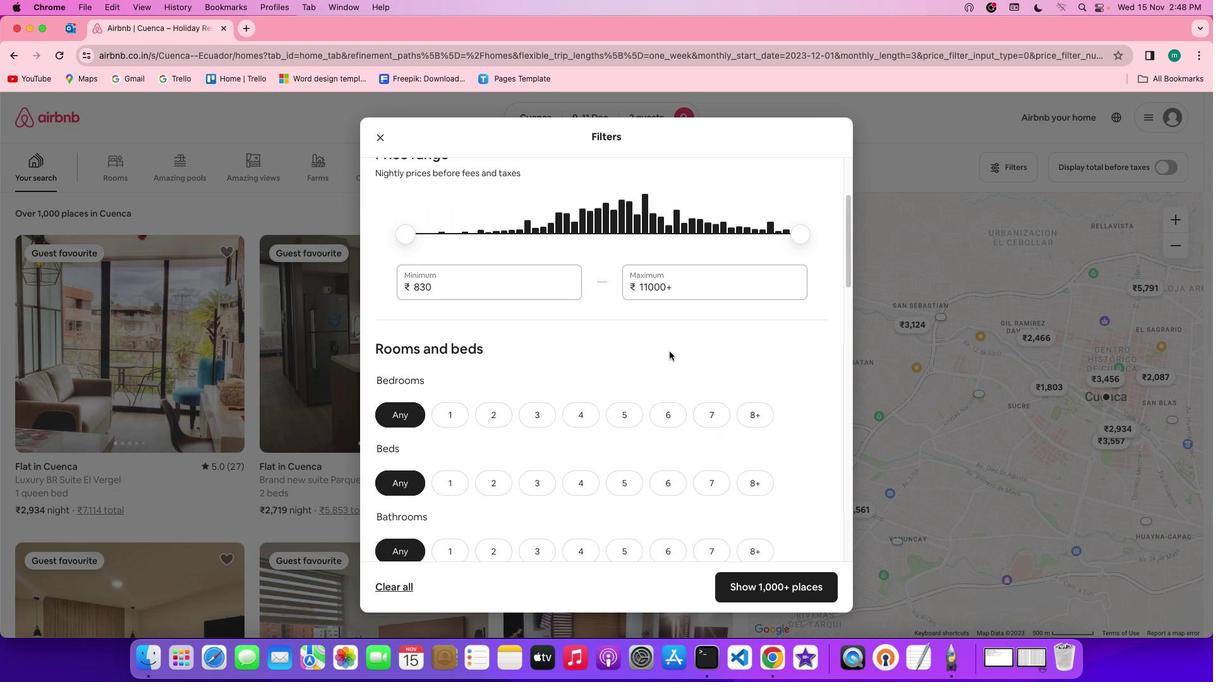 
Action: Mouse scrolled (670, 352) with delta (1, 0)
Screenshot: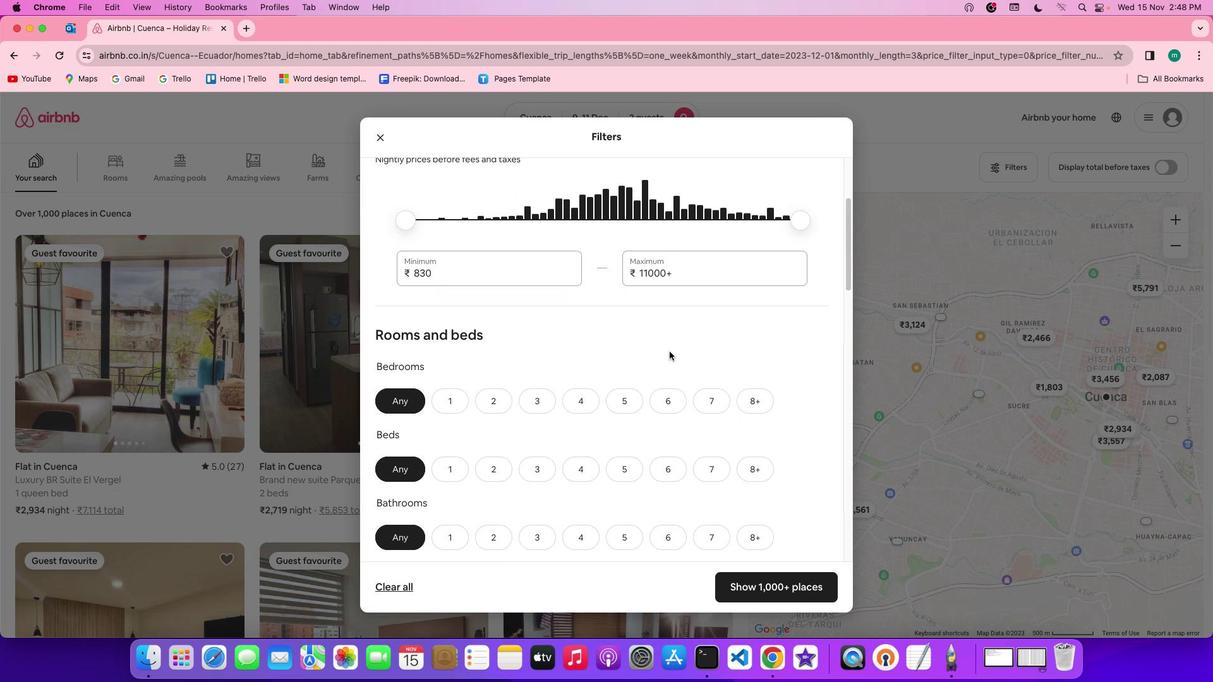 
Action: Mouse scrolled (670, 352) with delta (1, 0)
Screenshot: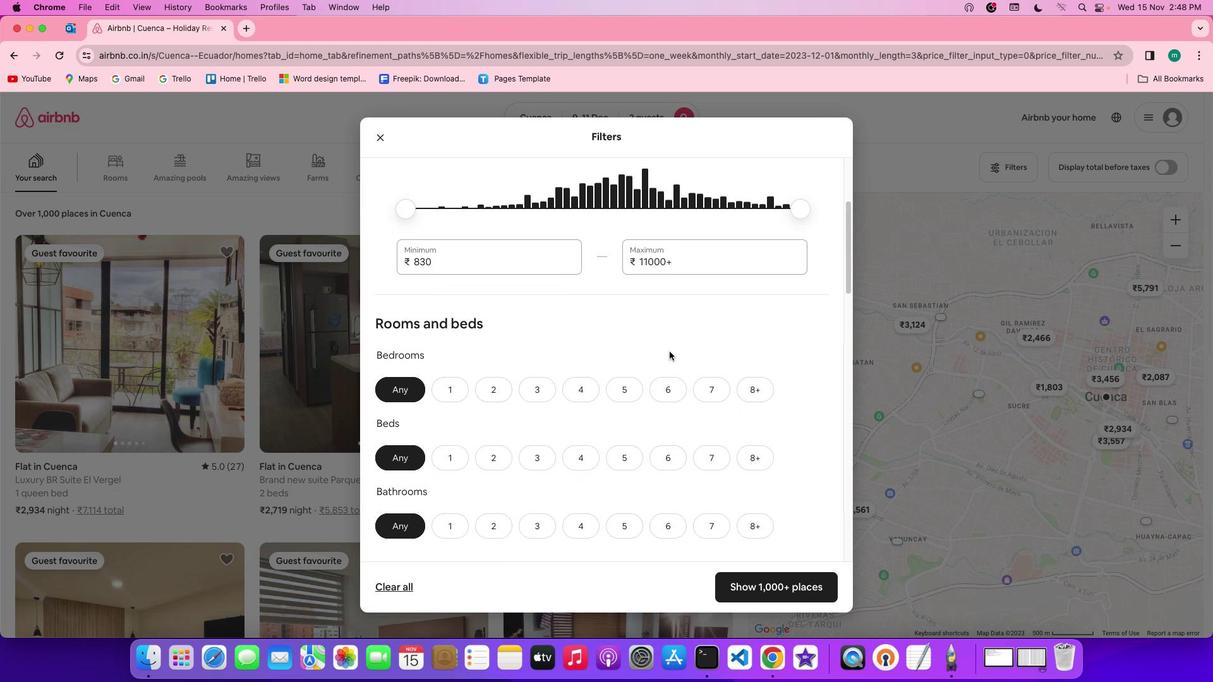 
Action: Mouse scrolled (670, 352) with delta (1, 0)
Screenshot: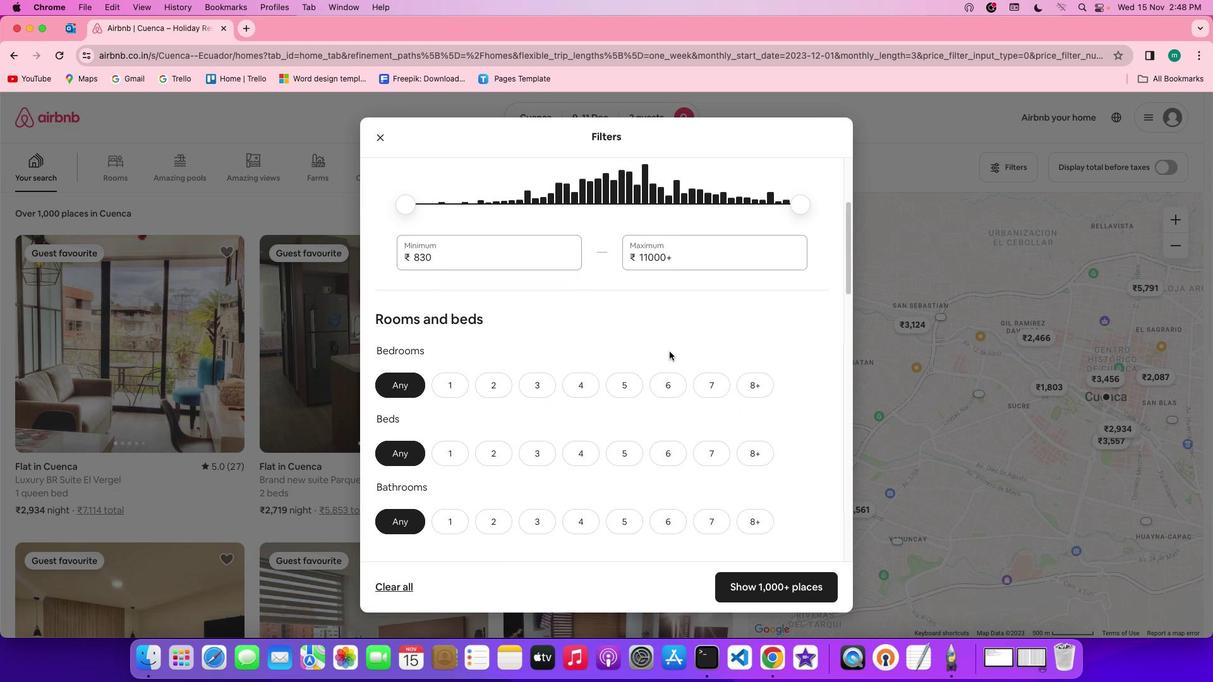 
Action: Mouse scrolled (670, 352) with delta (1, 0)
Screenshot: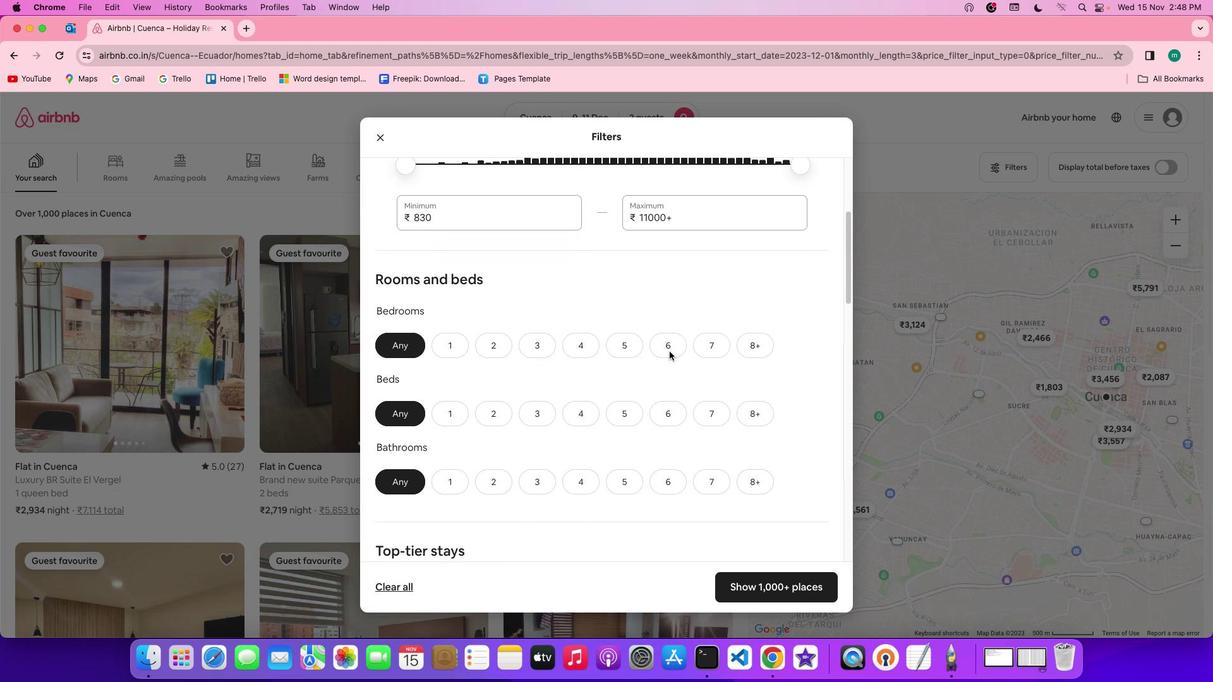 
Action: Mouse scrolled (670, 352) with delta (1, 0)
Screenshot: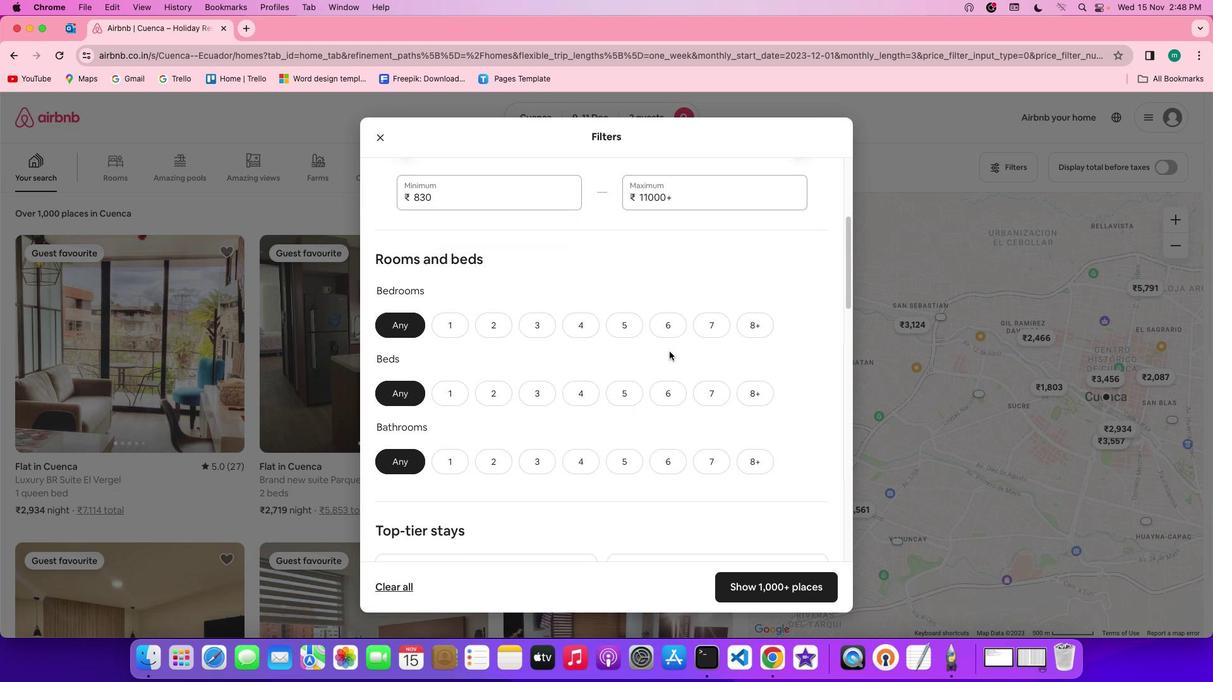 
Action: Mouse scrolled (670, 352) with delta (1, 0)
Screenshot: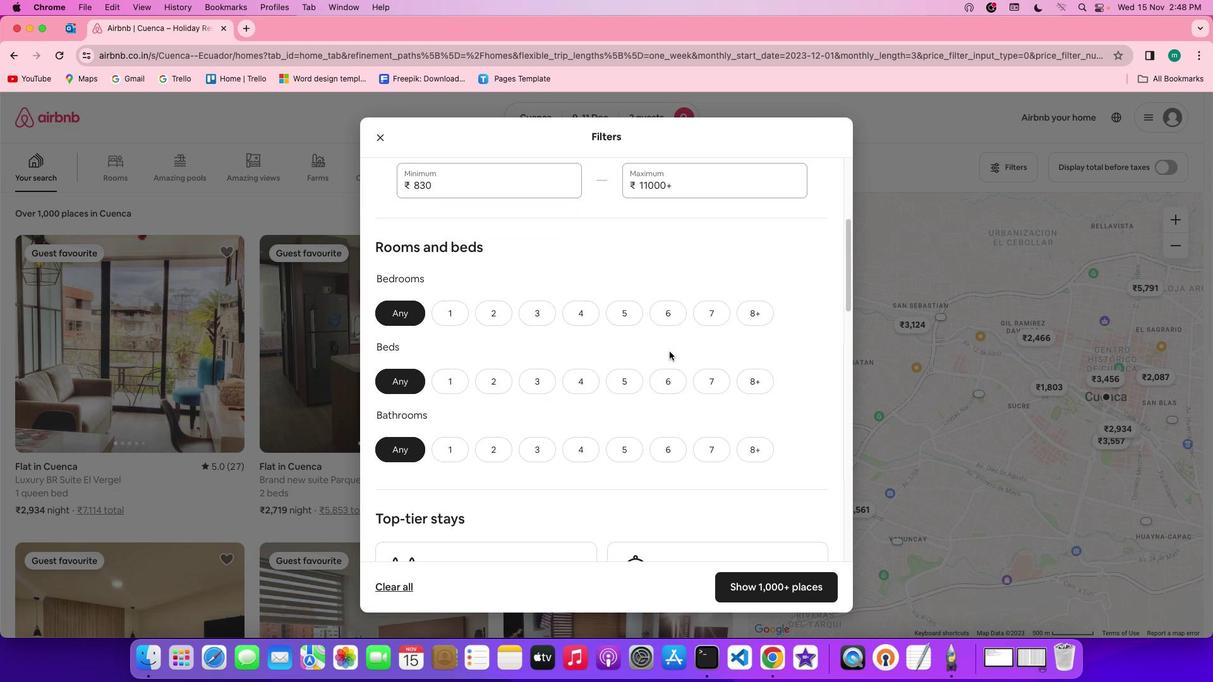 
Action: Mouse scrolled (670, 352) with delta (1, 0)
Screenshot: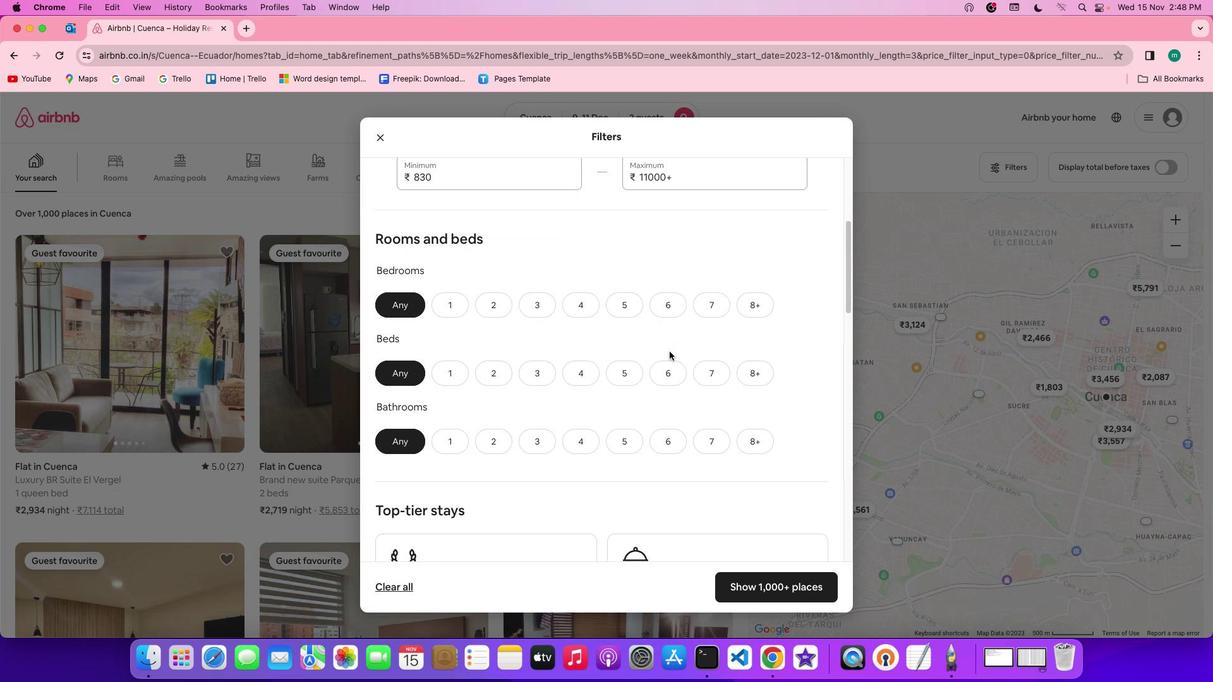 
Action: Mouse scrolled (670, 352) with delta (1, 0)
Screenshot: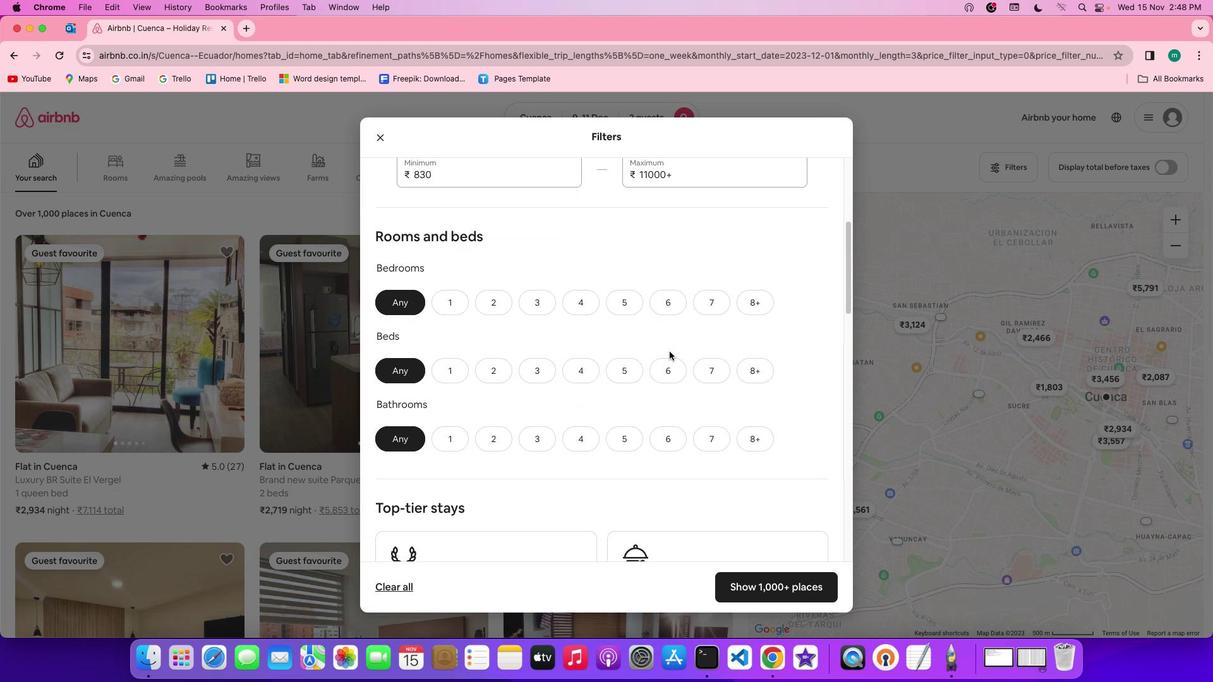 
Action: Mouse scrolled (670, 352) with delta (1, 0)
Screenshot: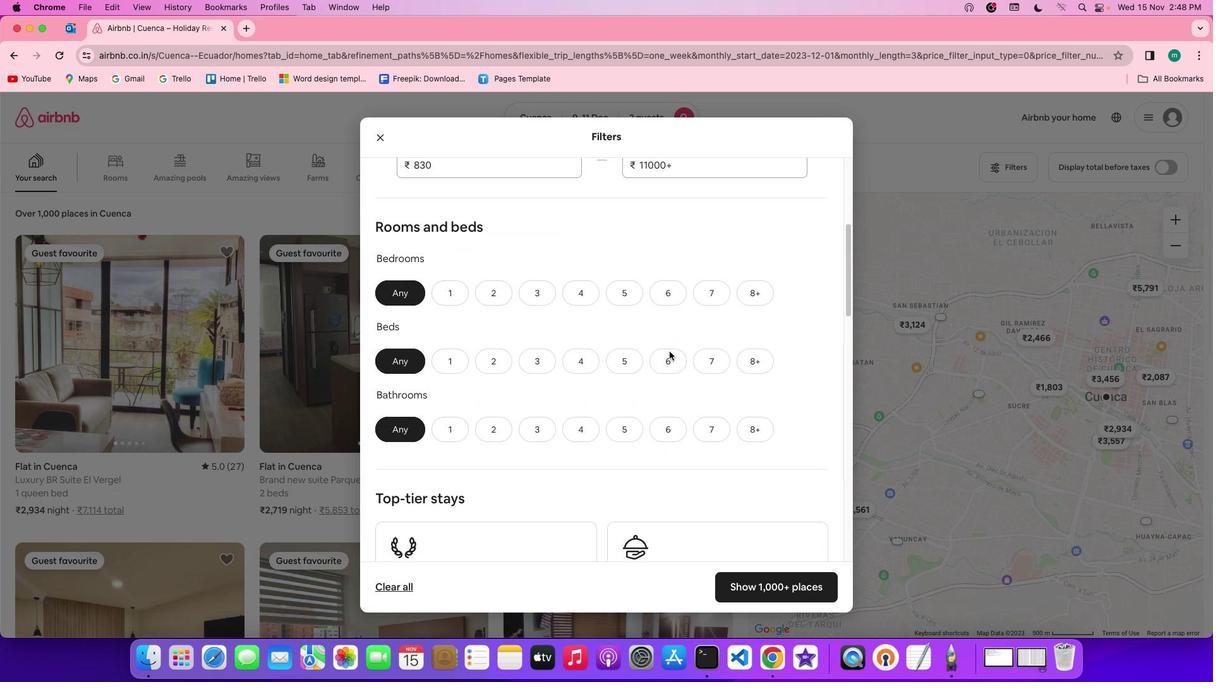 
Action: Mouse scrolled (670, 352) with delta (1, 0)
Screenshot: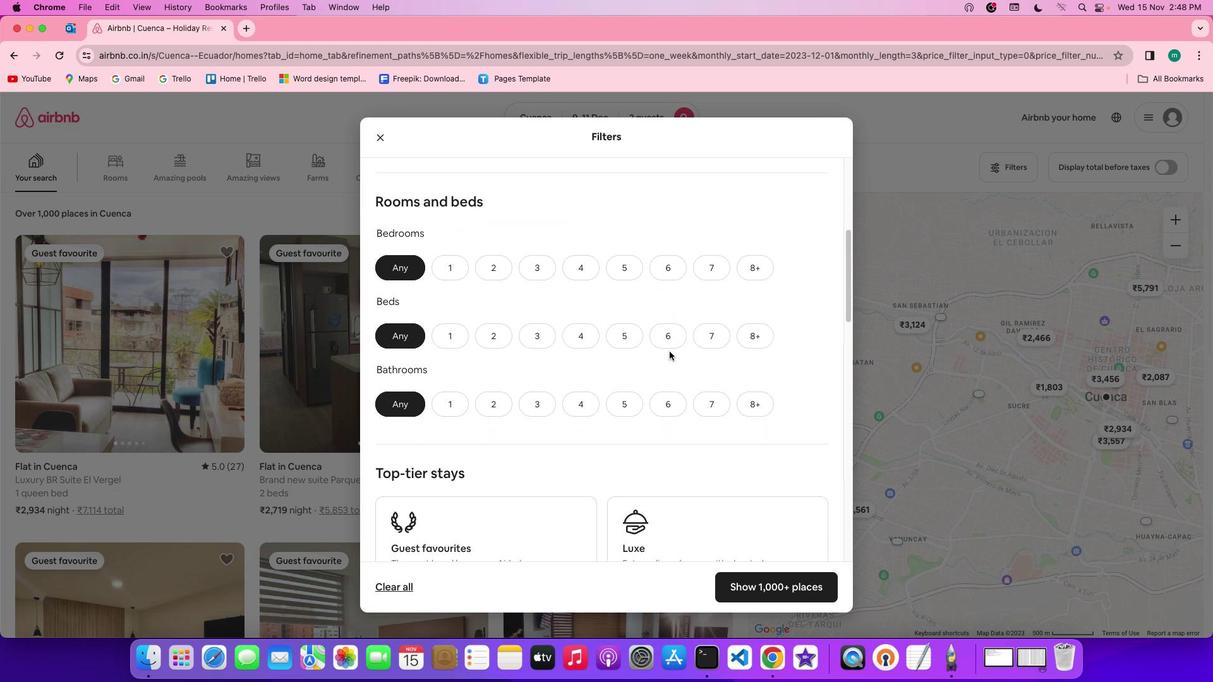 
Action: Mouse scrolled (670, 352) with delta (1, 0)
Screenshot: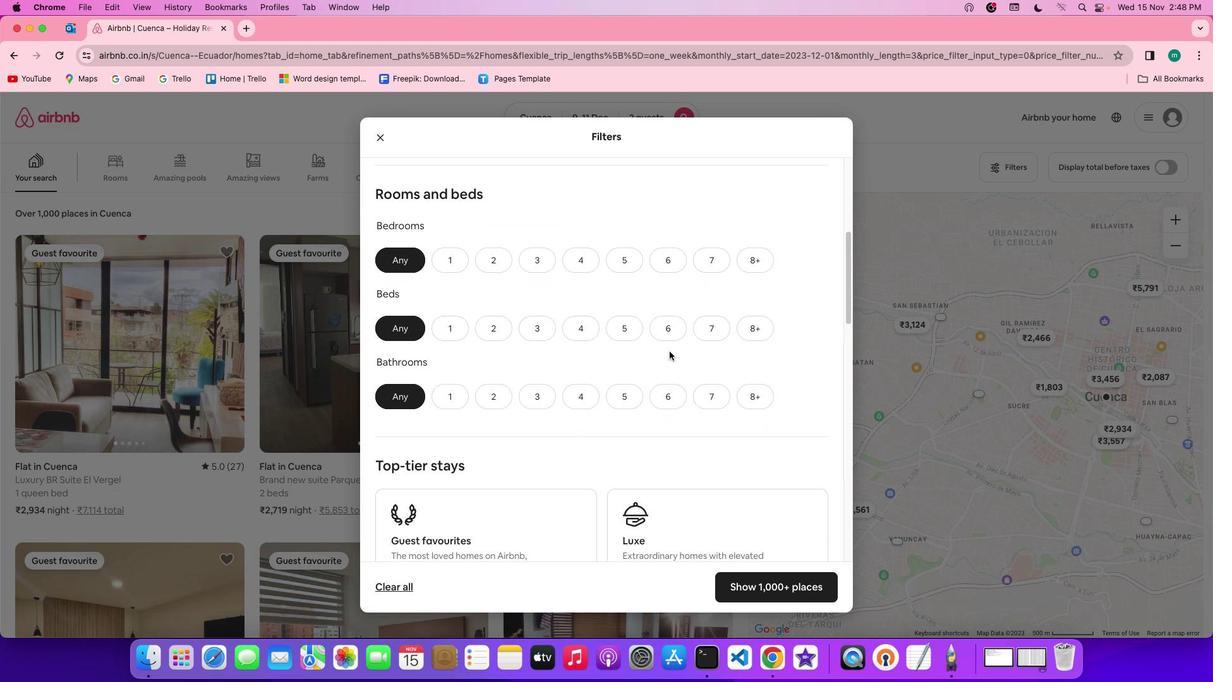 
Action: Mouse scrolled (670, 352) with delta (1, 0)
Screenshot: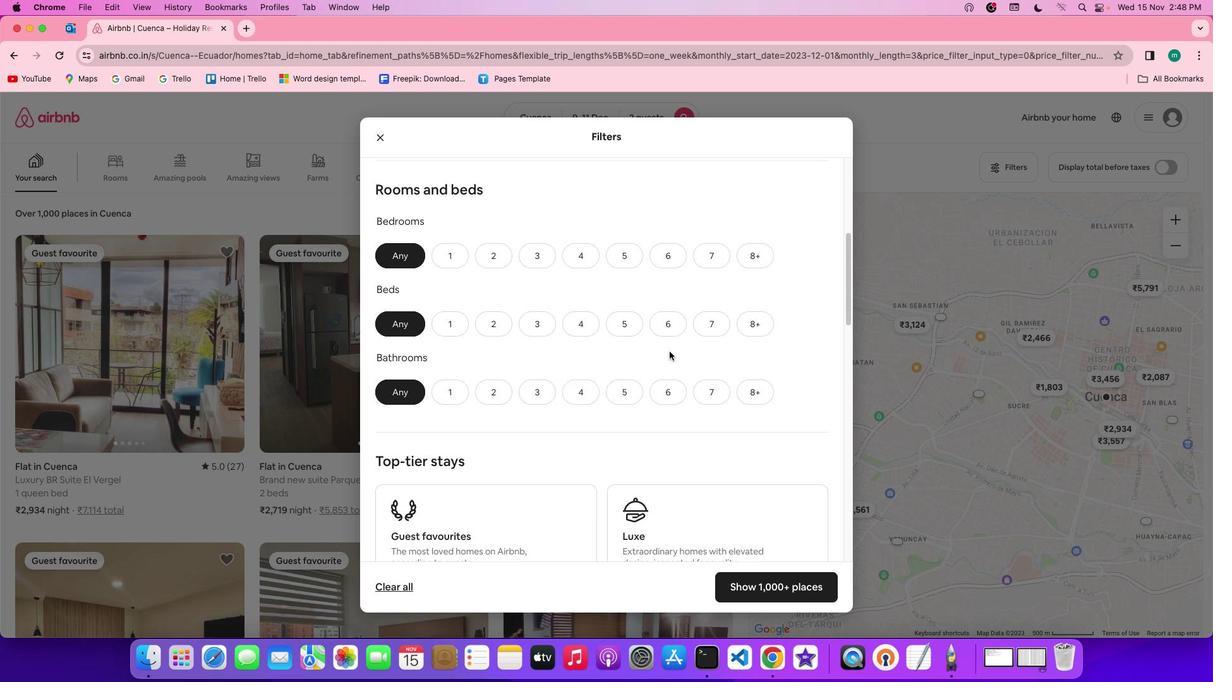 
Action: Mouse scrolled (670, 352) with delta (1, 0)
Screenshot: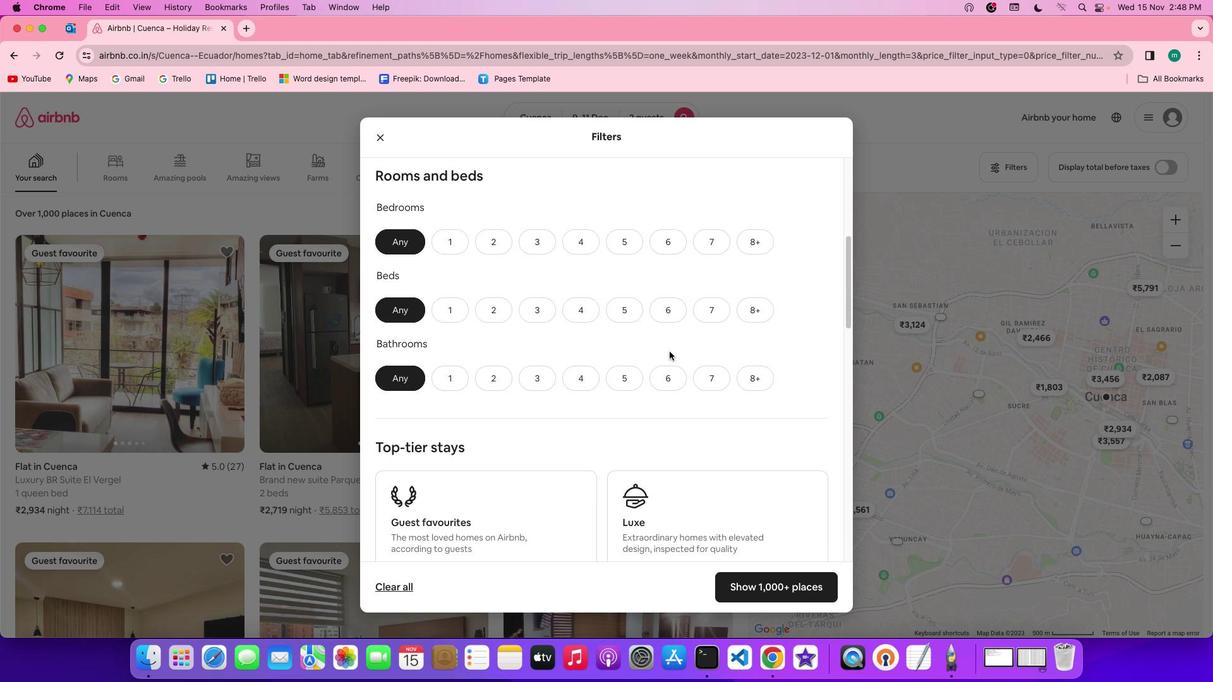 
Action: Mouse moved to (485, 238)
Screenshot: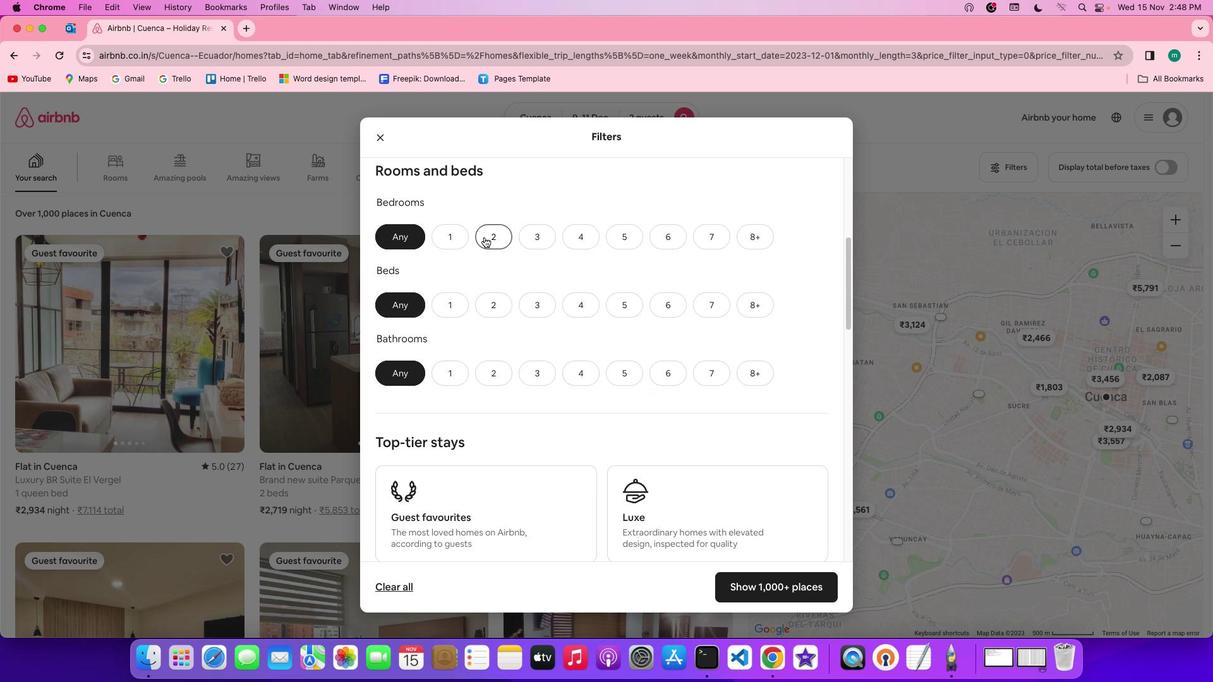 
Action: Mouse pressed left at (485, 238)
Screenshot: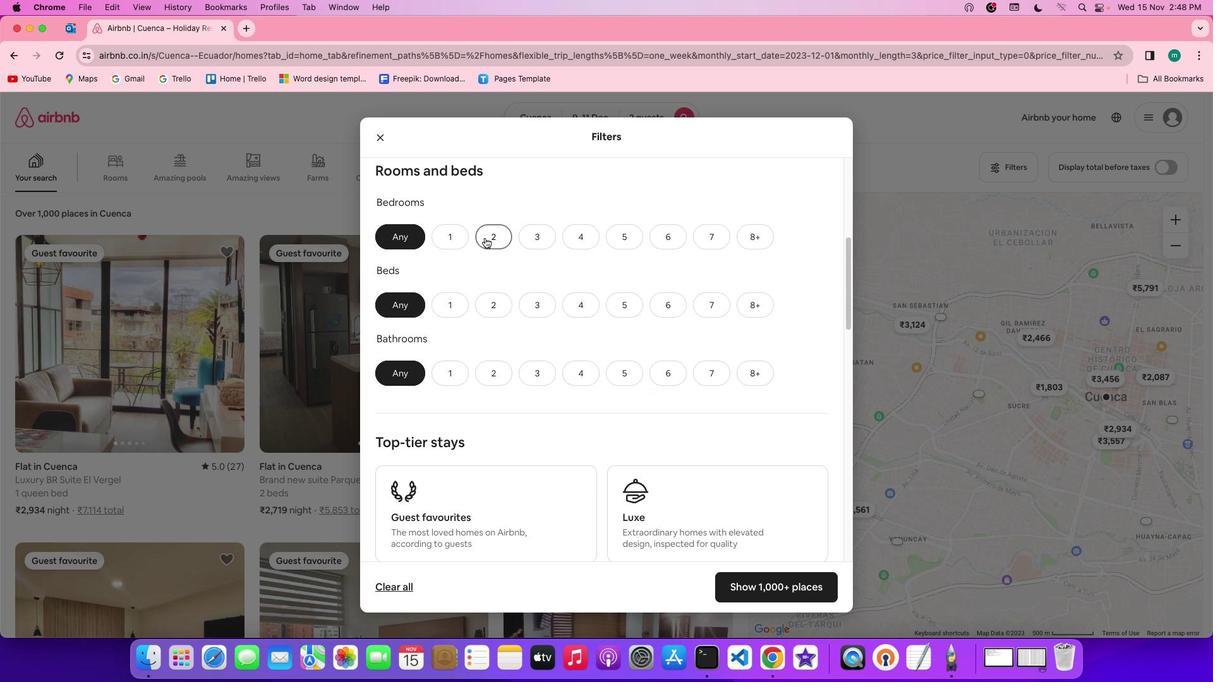 
Action: Mouse moved to (501, 307)
Screenshot: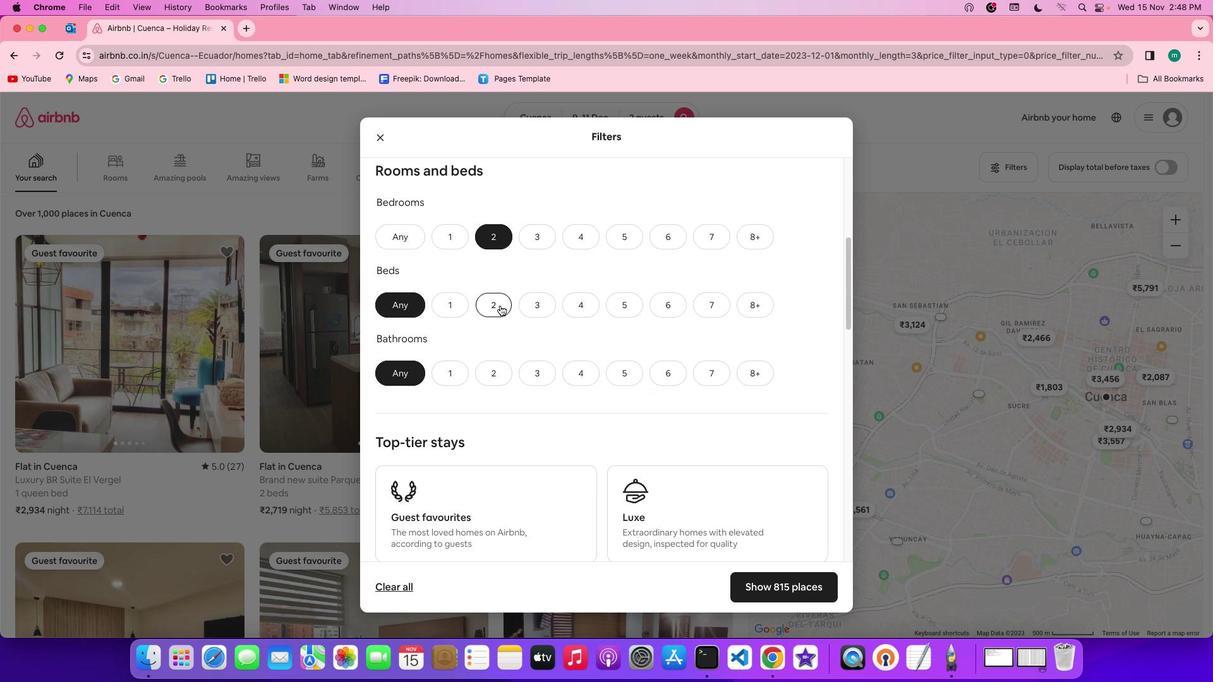 
Action: Mouse pressed left at (501, 307)
Screenshot: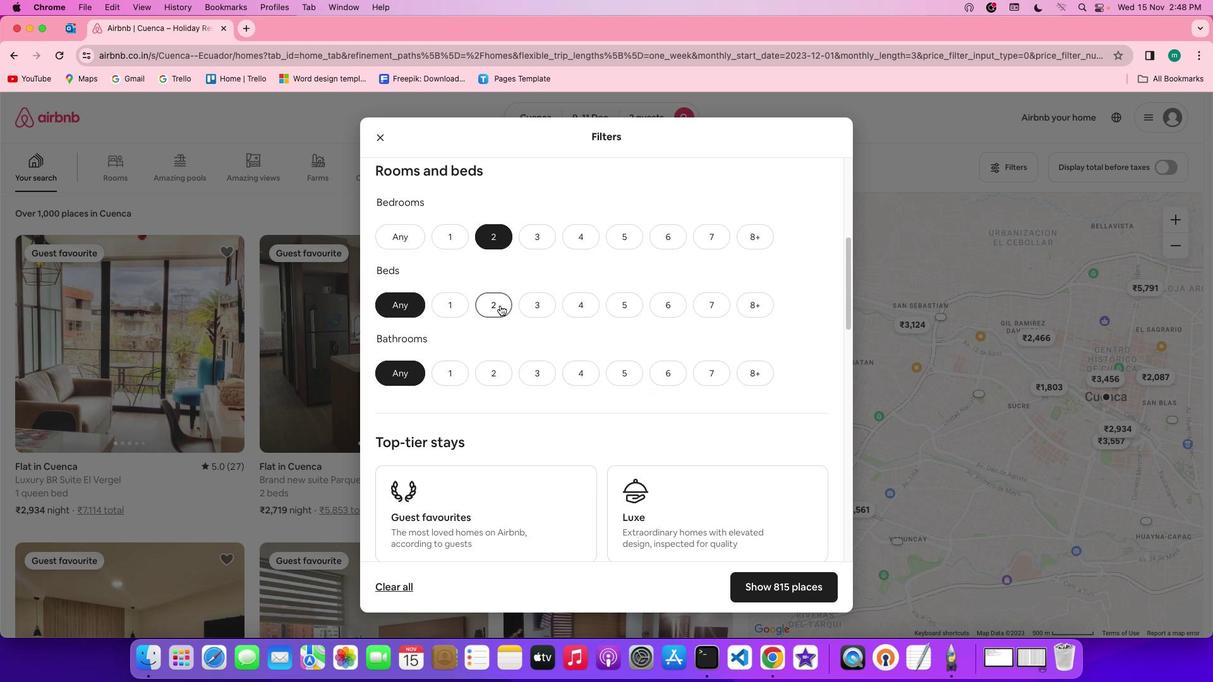 
Action: Mouse moved to (448, 383)
Screenshot: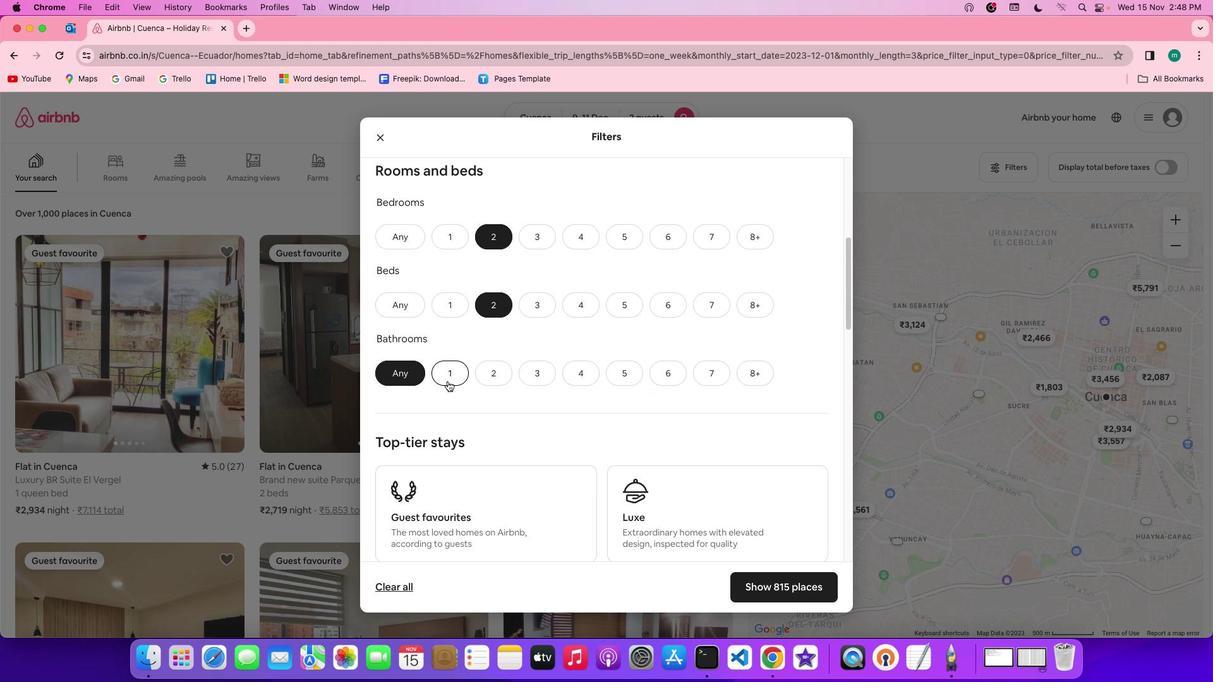 
Action: Mouse pressed left at (448, 383)
Screenshot: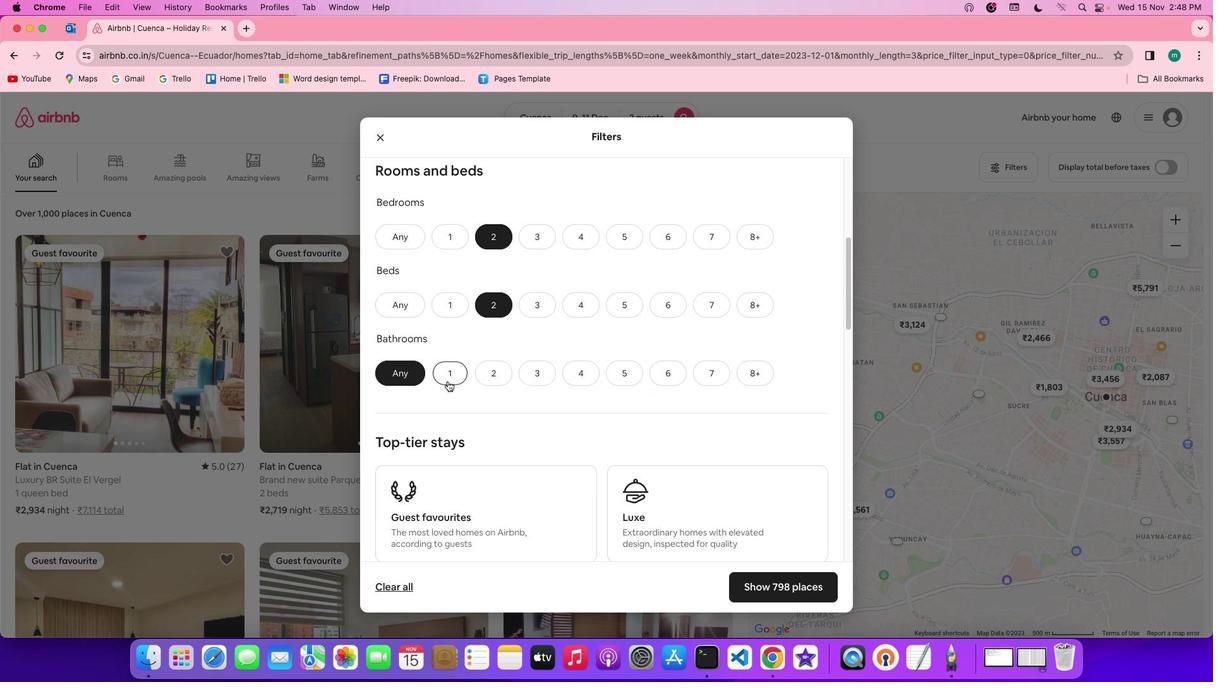 
Action: Mouse moved to (632, 364)
Screenshot: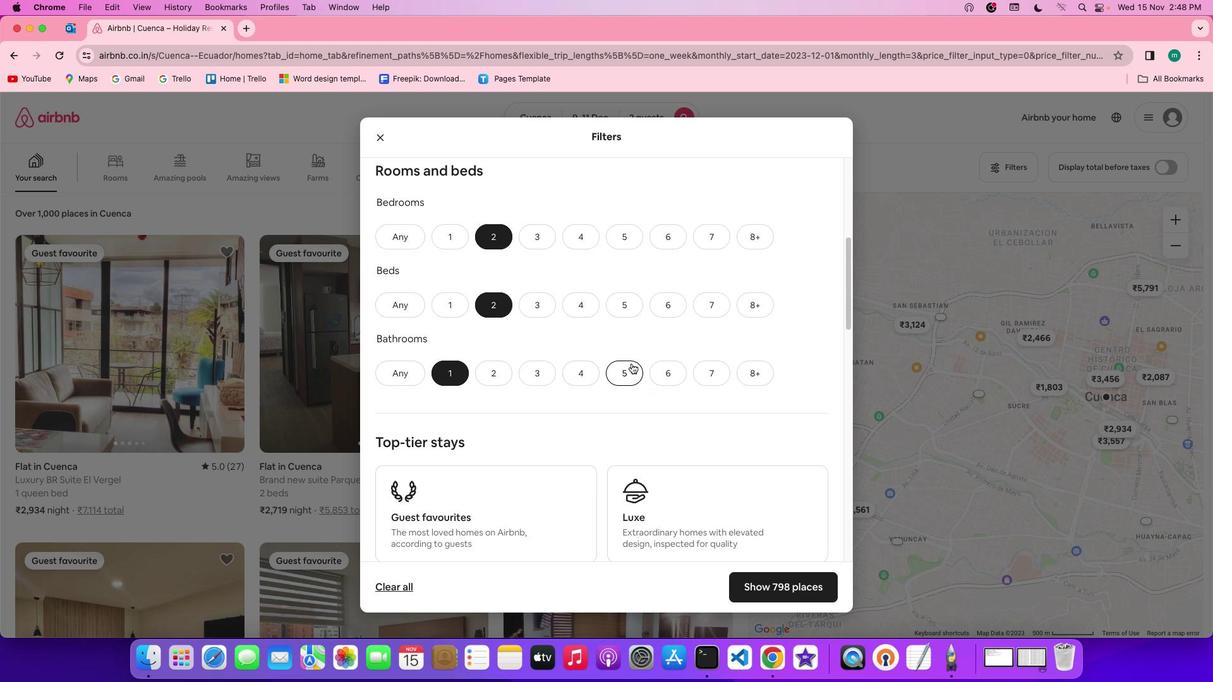 
Action: Mouse scrolled (632, 364) with delta (1, 0)
Screenshot: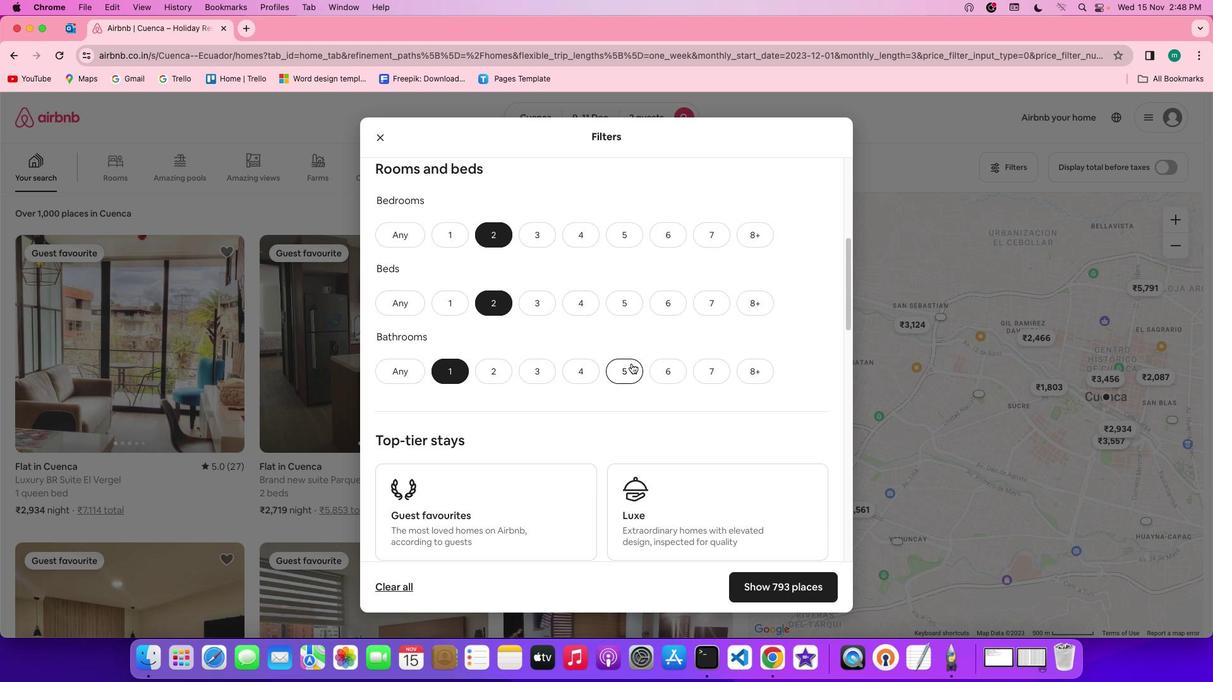 
Action: Mouse scrolled (632, 364) with delta (1, 0)
Screenshot: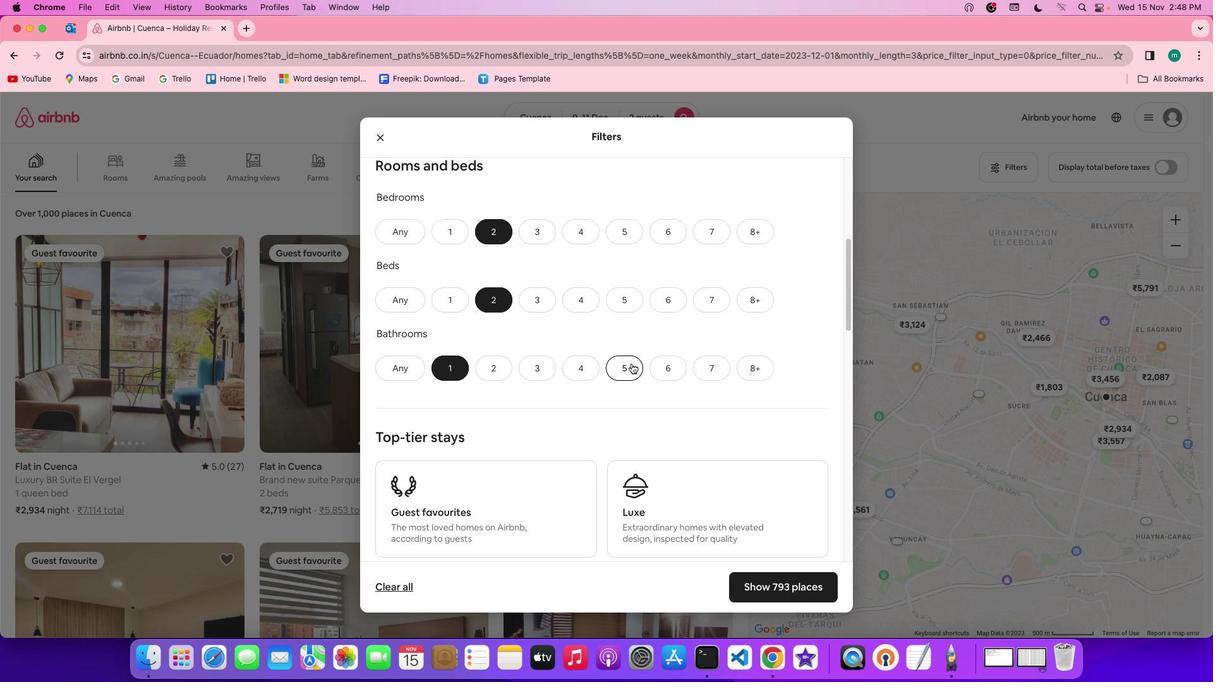 
Action: Mouse scrolled (632, 364) with delta (1, 0)
Screenshot: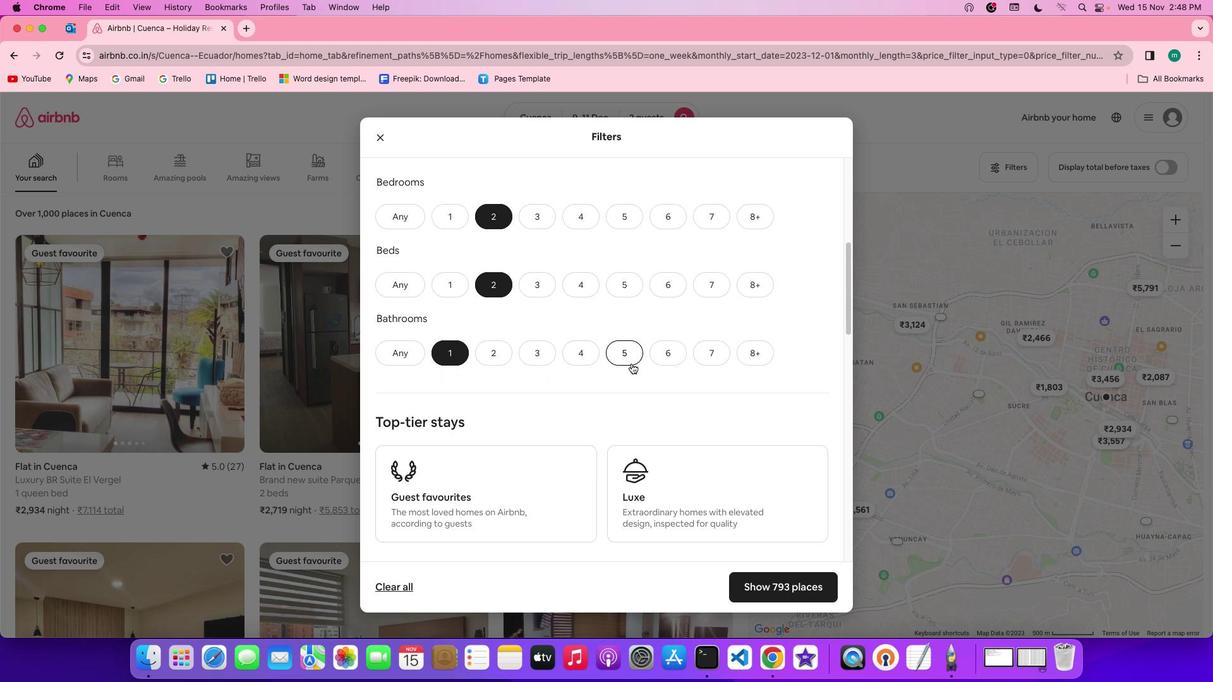 
Action: Mouse scrolled (632, 364) with delta (1, 0)
Screenshot: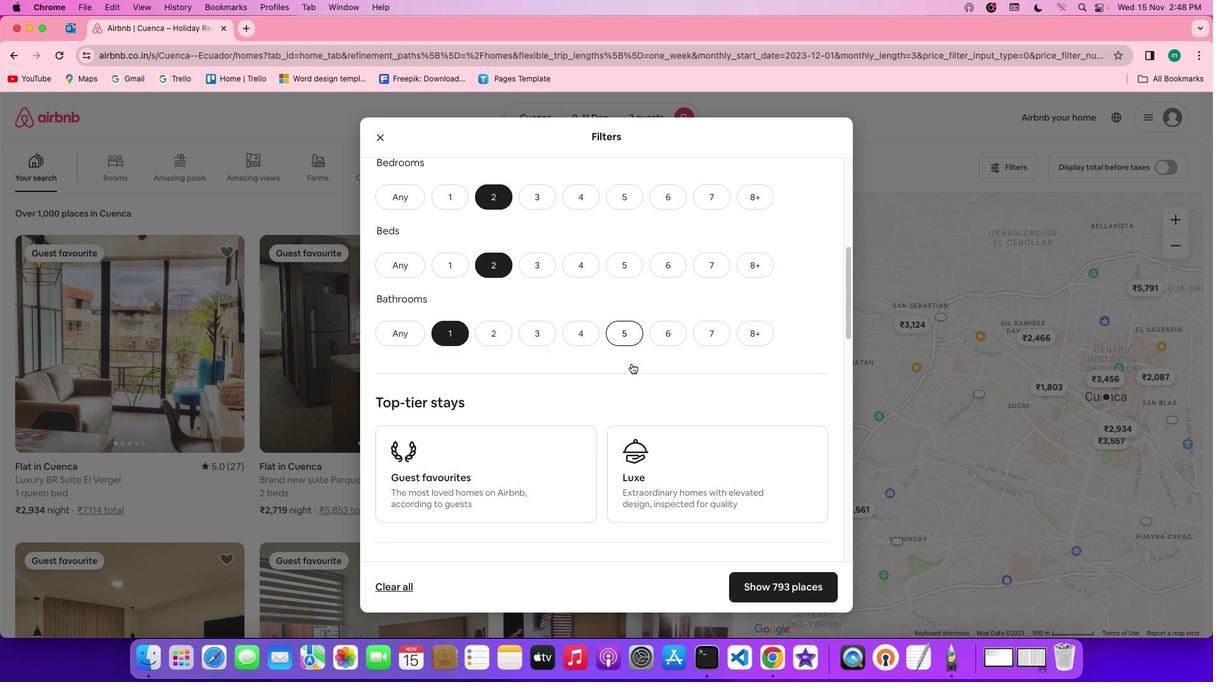 
Action: Mouse scrolled (632, 364) with delta (1, 0)
Screenshot: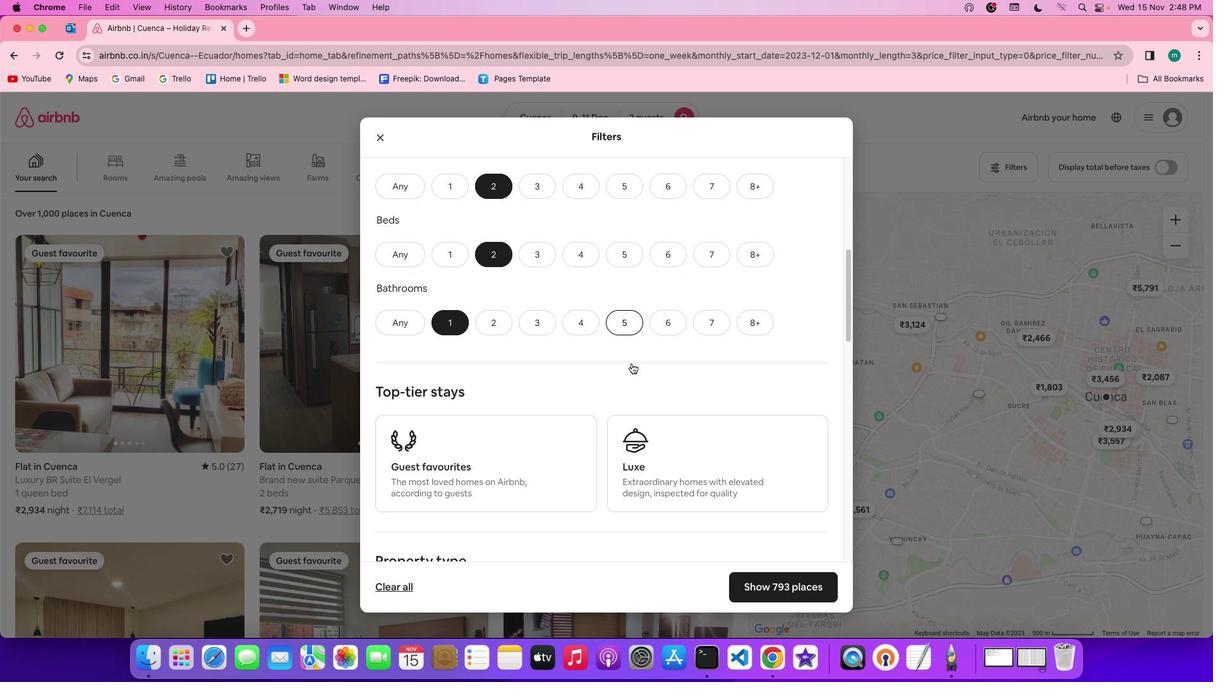 
Action: Mouse scrolled (632, 364) with delta (1, 0)
Screenshot: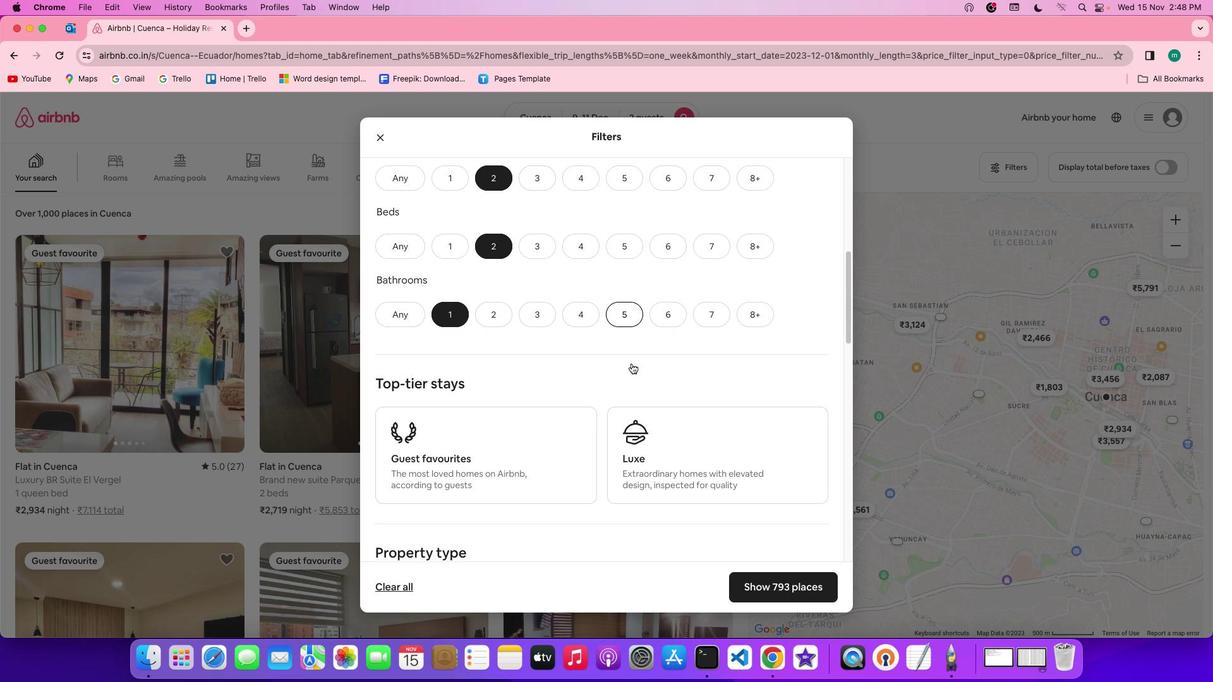
Action: Mouse scrolled (632, 364) with delta (1, 0)
Screenshot: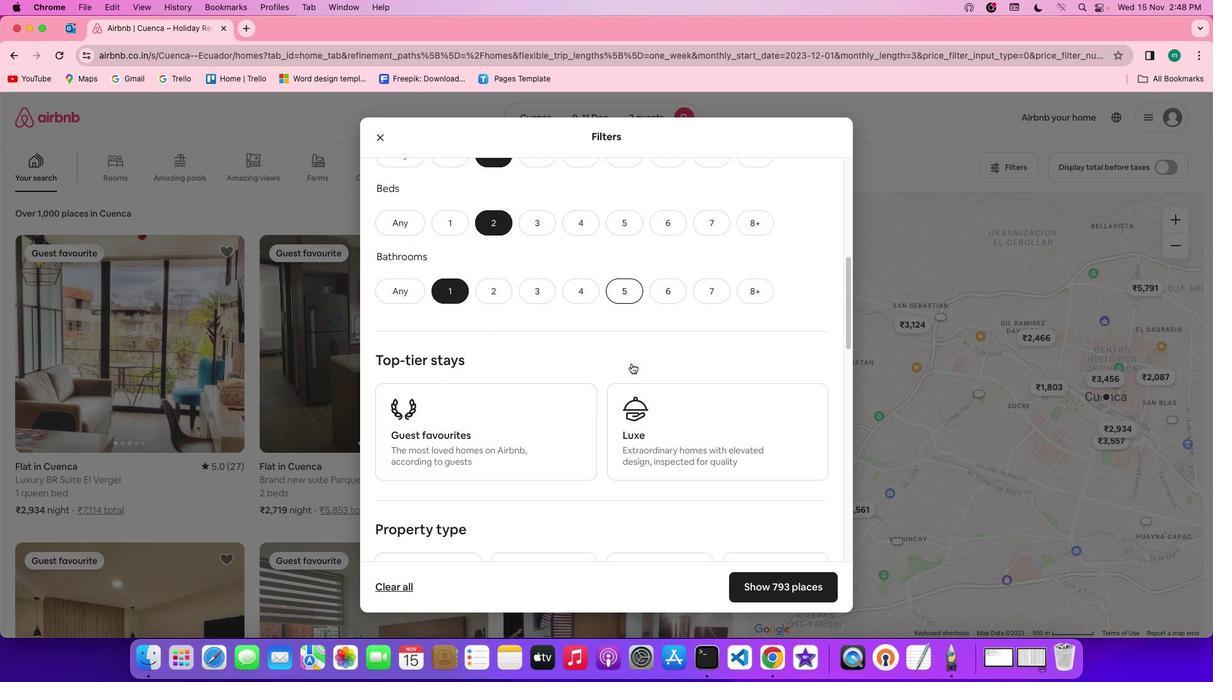 
Action: Mouse scrolled (632, 364) with delta (1, 0)
Screenshot: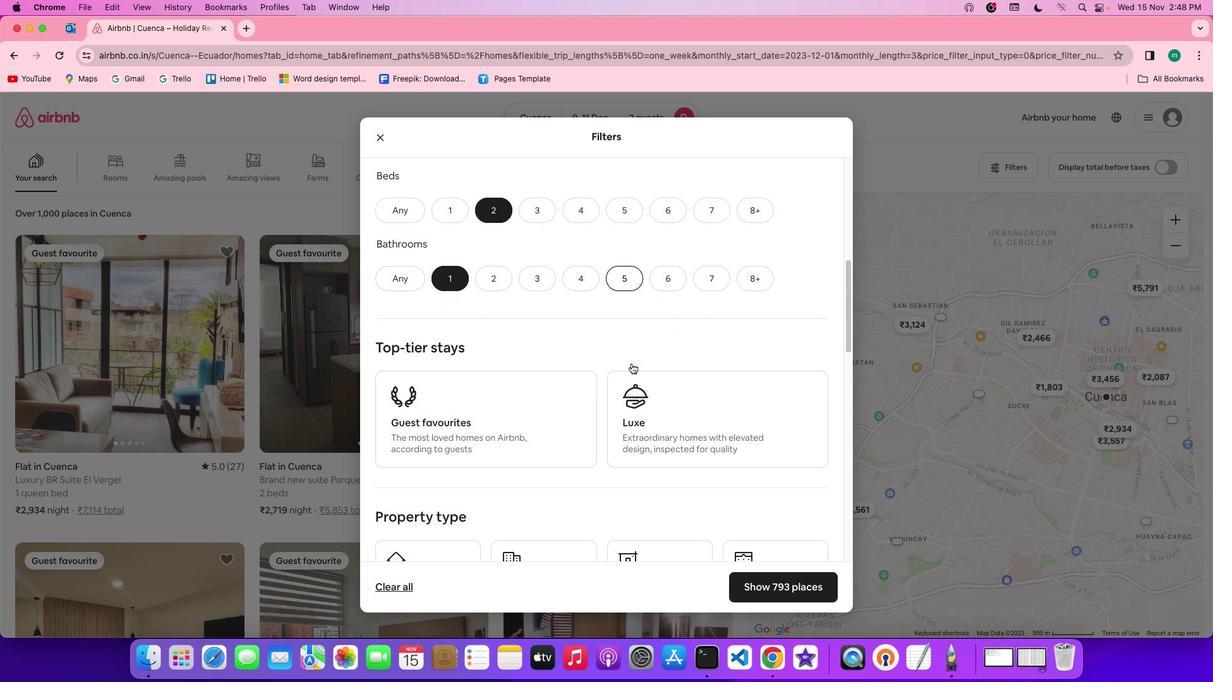 
Action: Mouse scrolled (632, 364) with delta (1, 0)
Screenshot: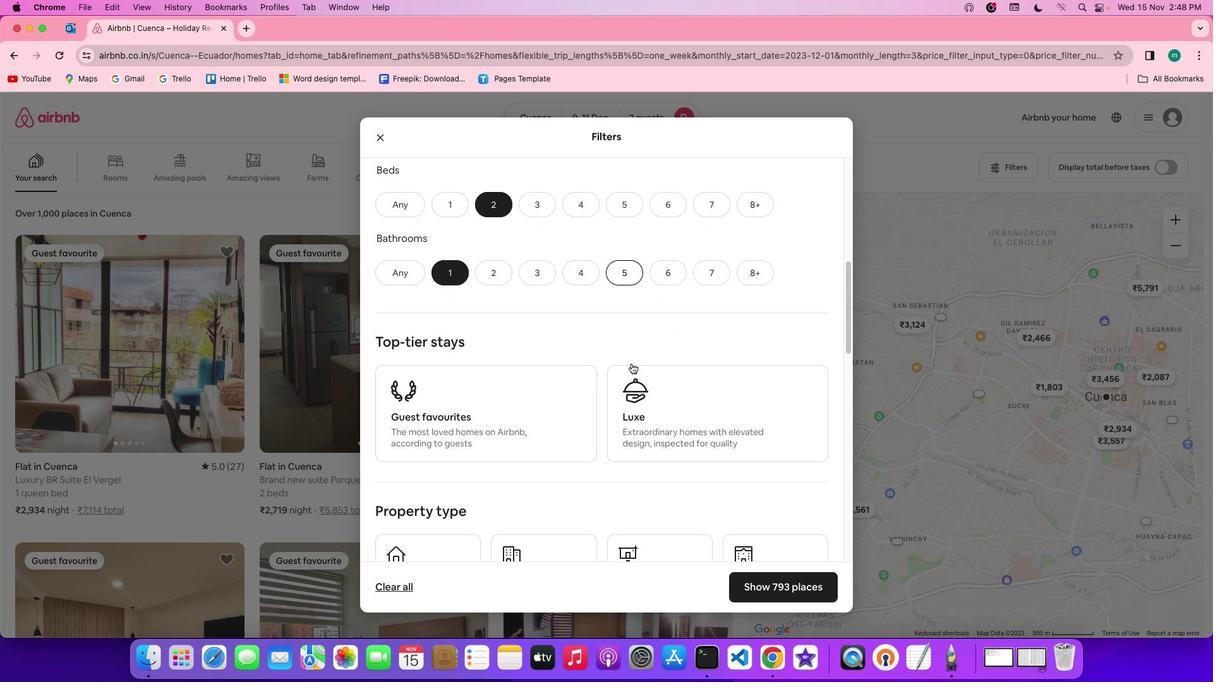 
Action: Mouse scrolled (632, 364) with delta (1, 0)
Screenshot: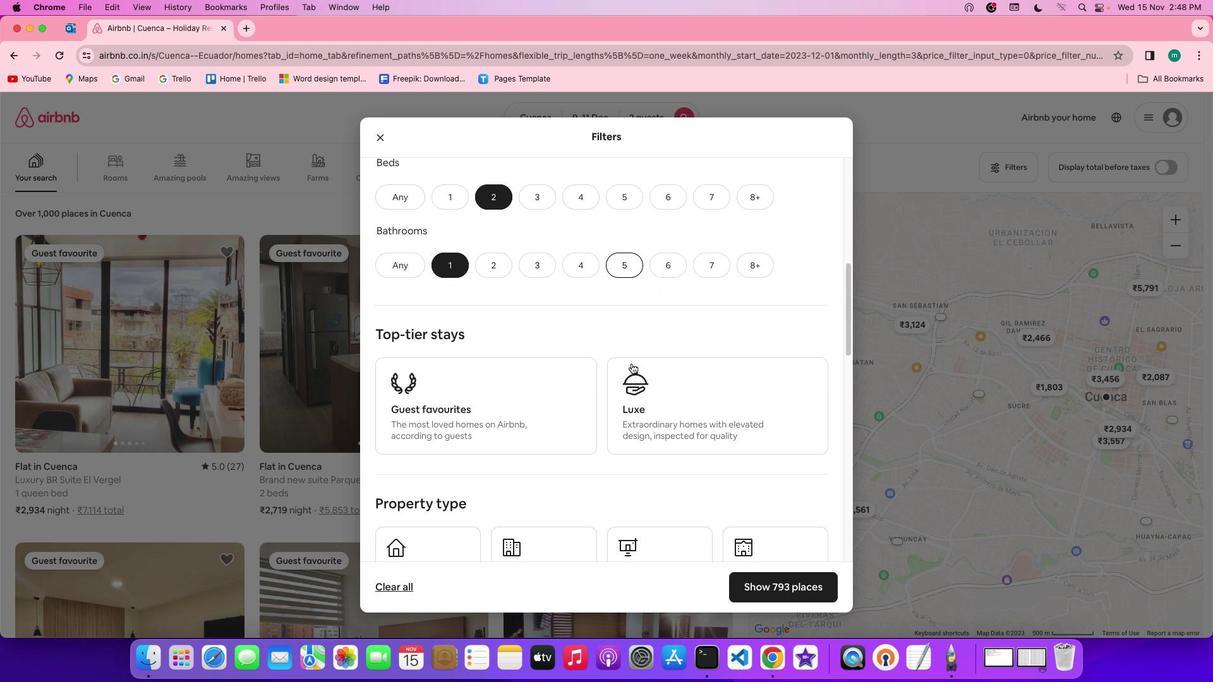
Action: Mouse scrolled (632, 364) with delta (1, 0)
Screenshot: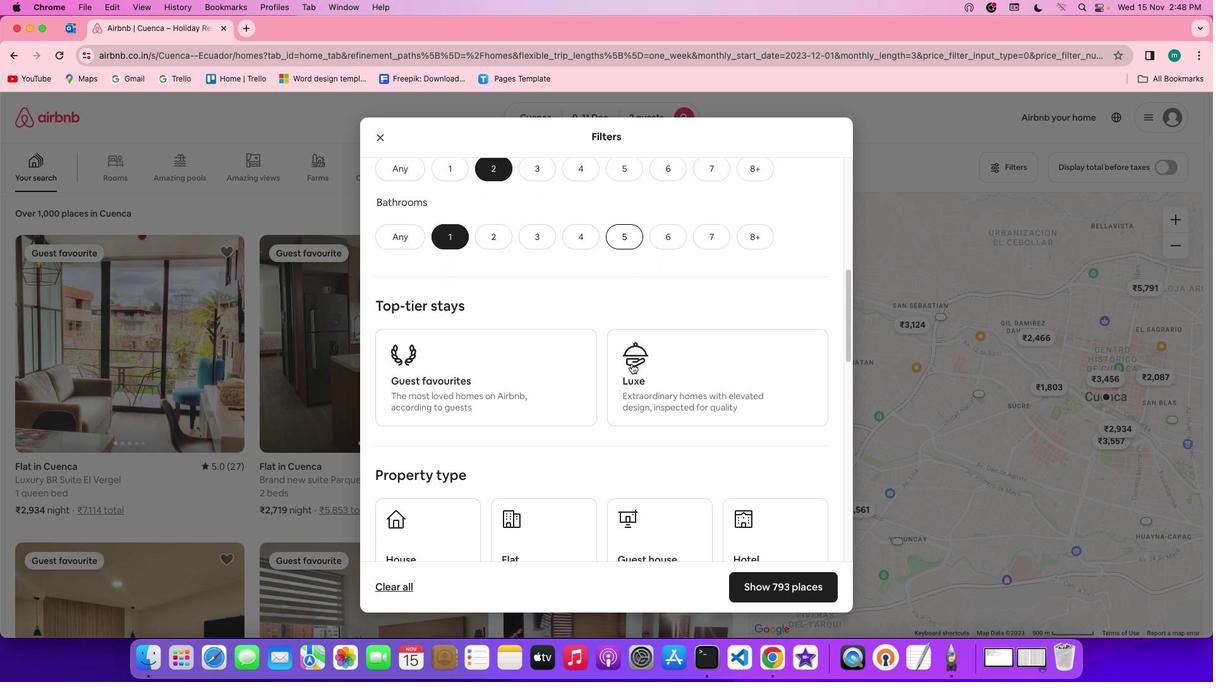
Action: Mouse scrolled (632, 364) with delta (1, 0)
Screenshot: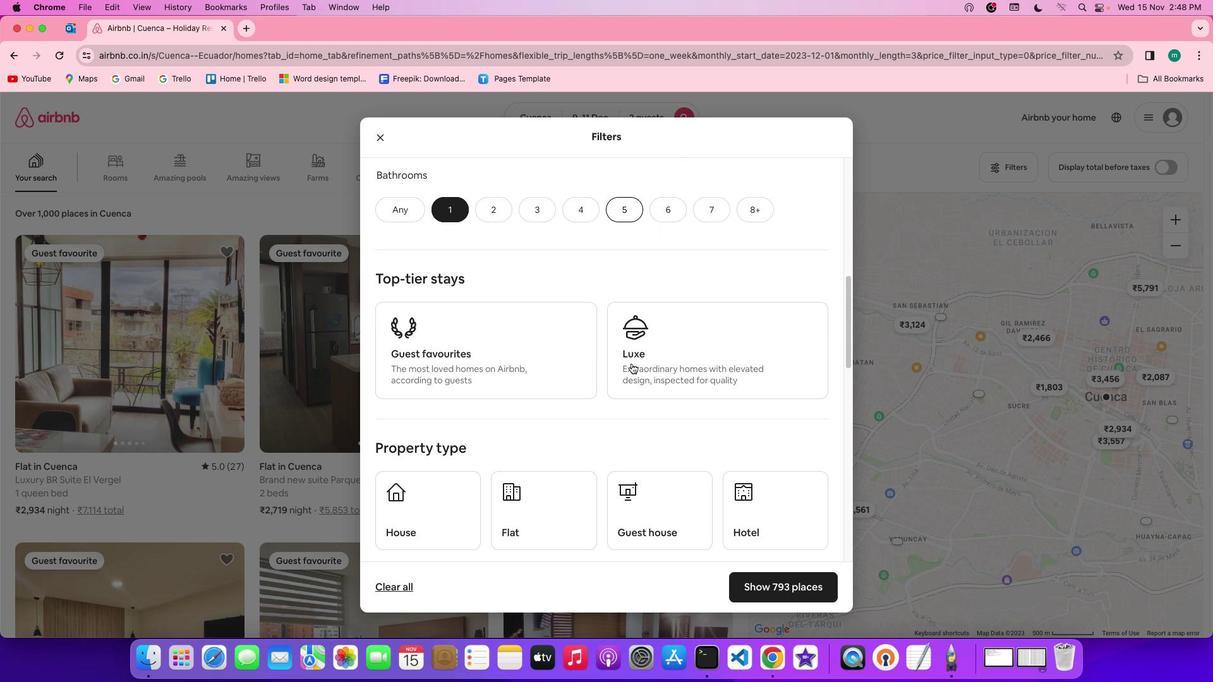 
Action: Mouse scrolled (632, 364) with delta (1, 0)
Screenshot: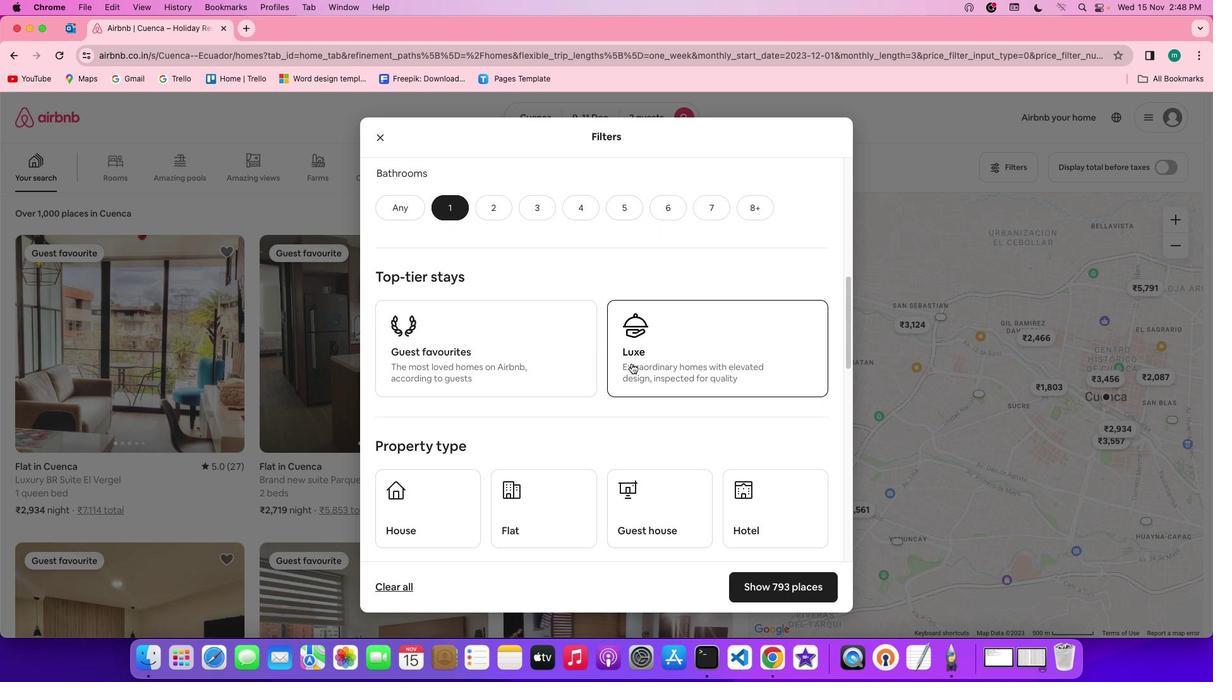 
Action: Mouse scrolled (632, 364) with delta (1, 0)
Screenshot: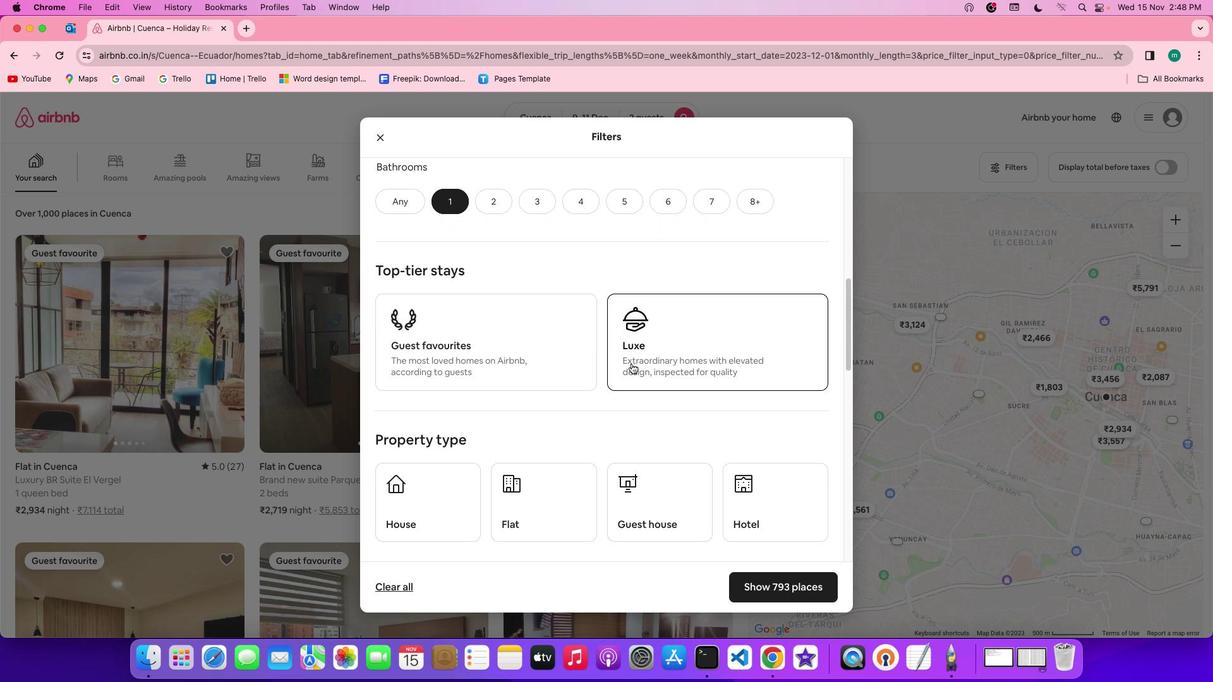 
Action: Mouse scrolled (632, 364) with delta (1, 0)
Screenshot: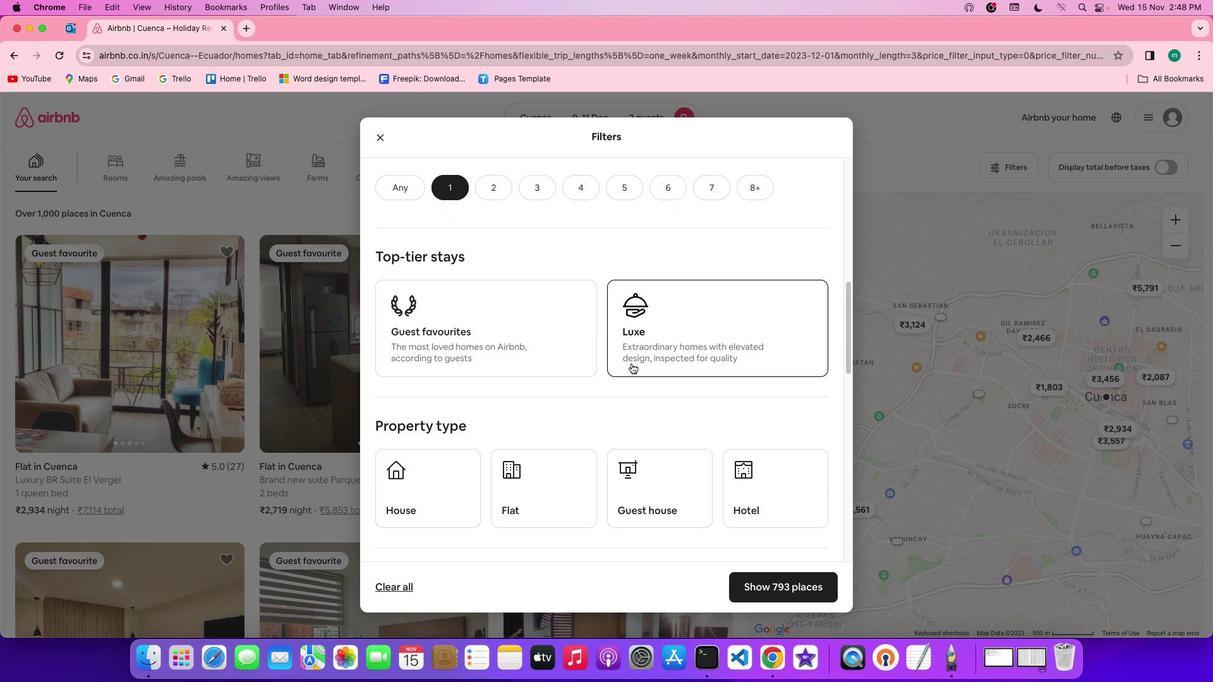 
Action: Mouse scrolled (632, 364) with delta (1, 0)
Screenshot: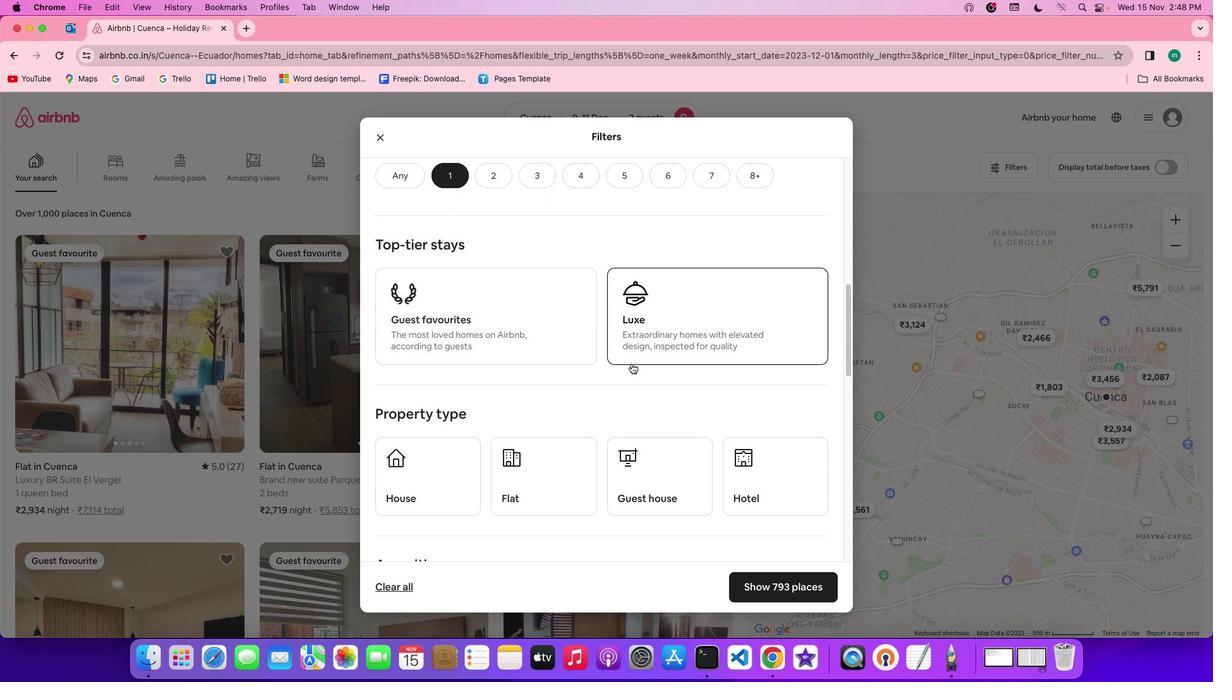 
Action: Mouse scrolled (632, 364) with delta (1, 0)
Screenshot: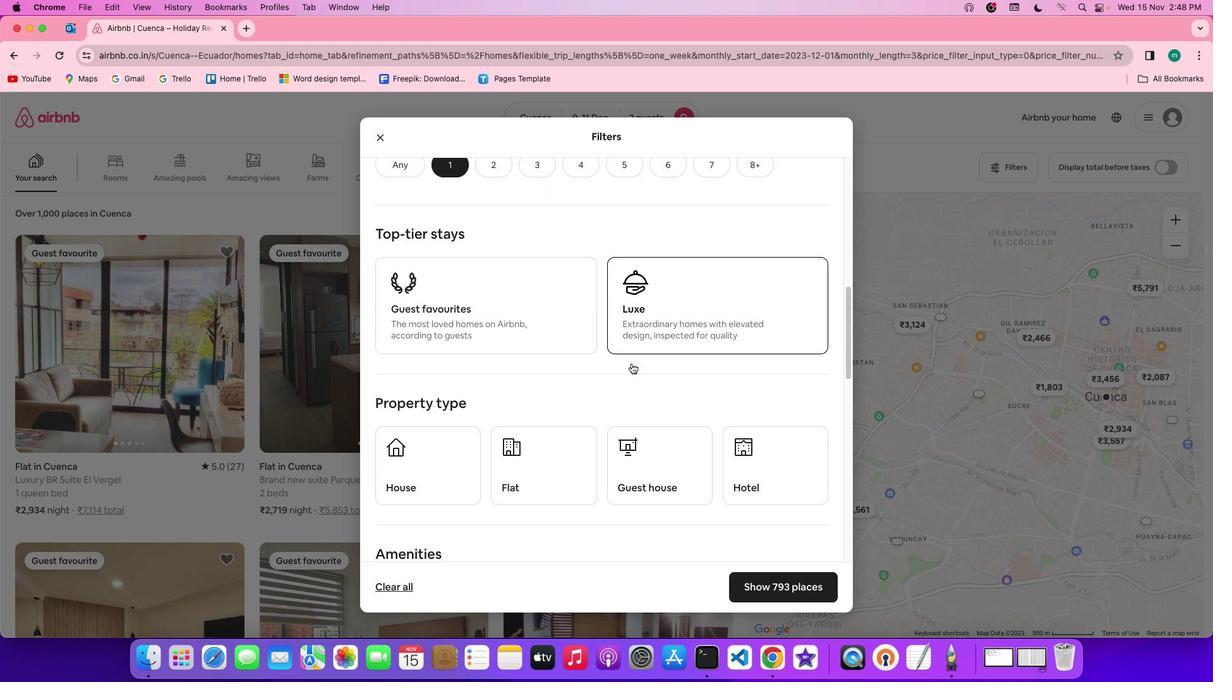 
Action: Mouse scrolled (632, 364) with delta (1, 0)
Screenshot: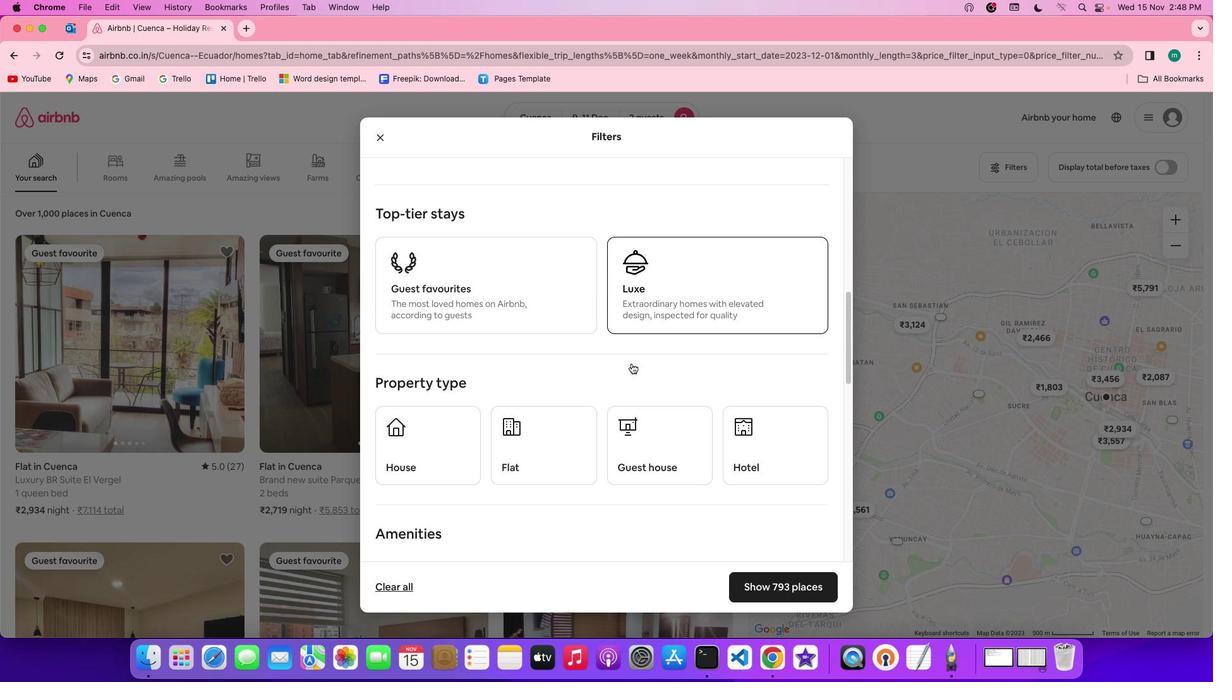 
Action: Mouse scrolled (632, 364) with delta (1, 0)
Screenshot: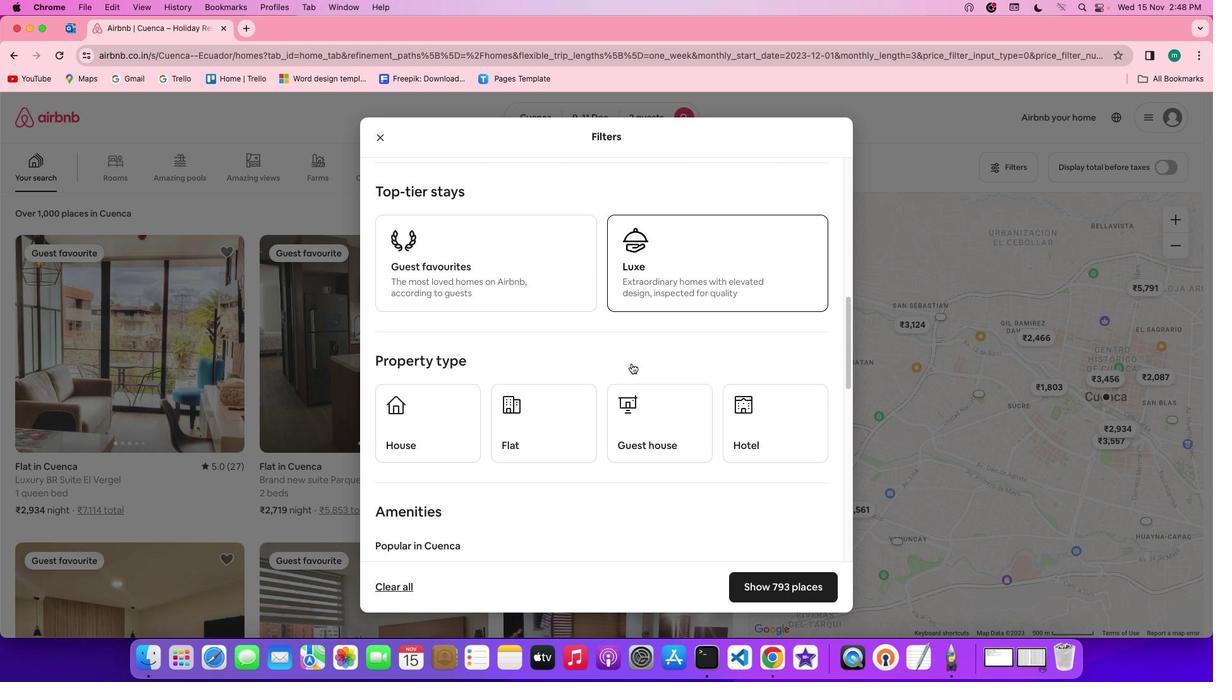 
Action: Mouse scrolled (632, 364) with delta (1, 0)
Screenshot: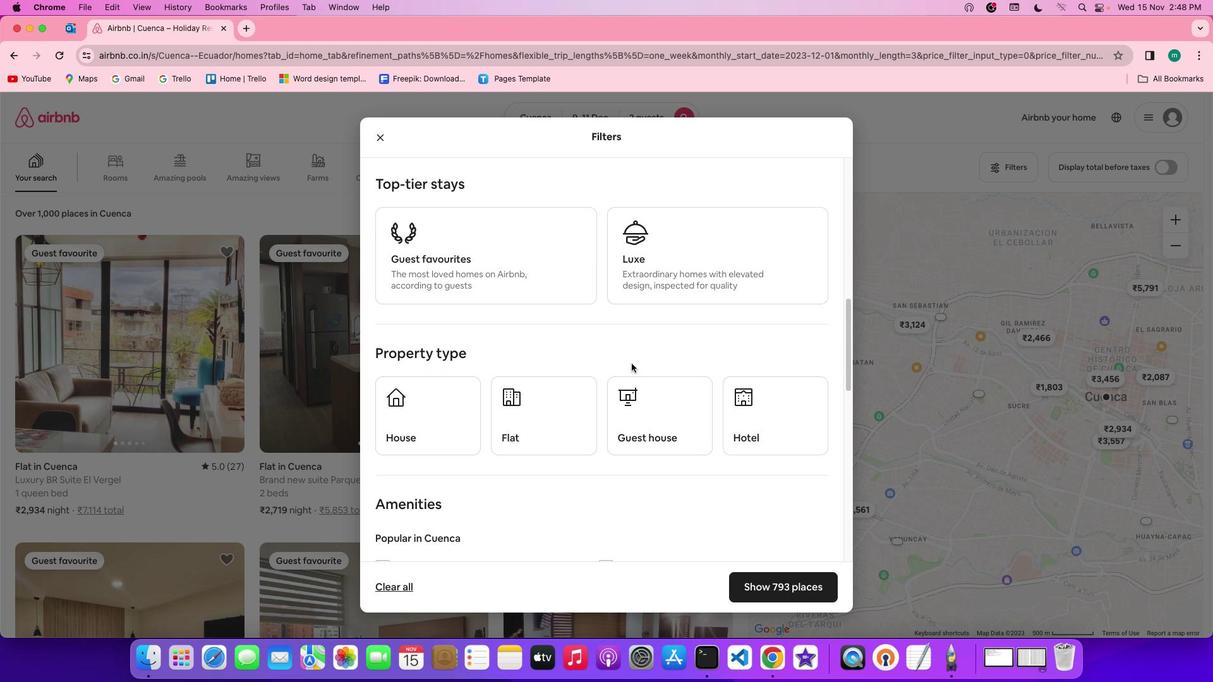 
Action: Mouse scrolled (632, 364) with delta (1, 0)
Screenshot: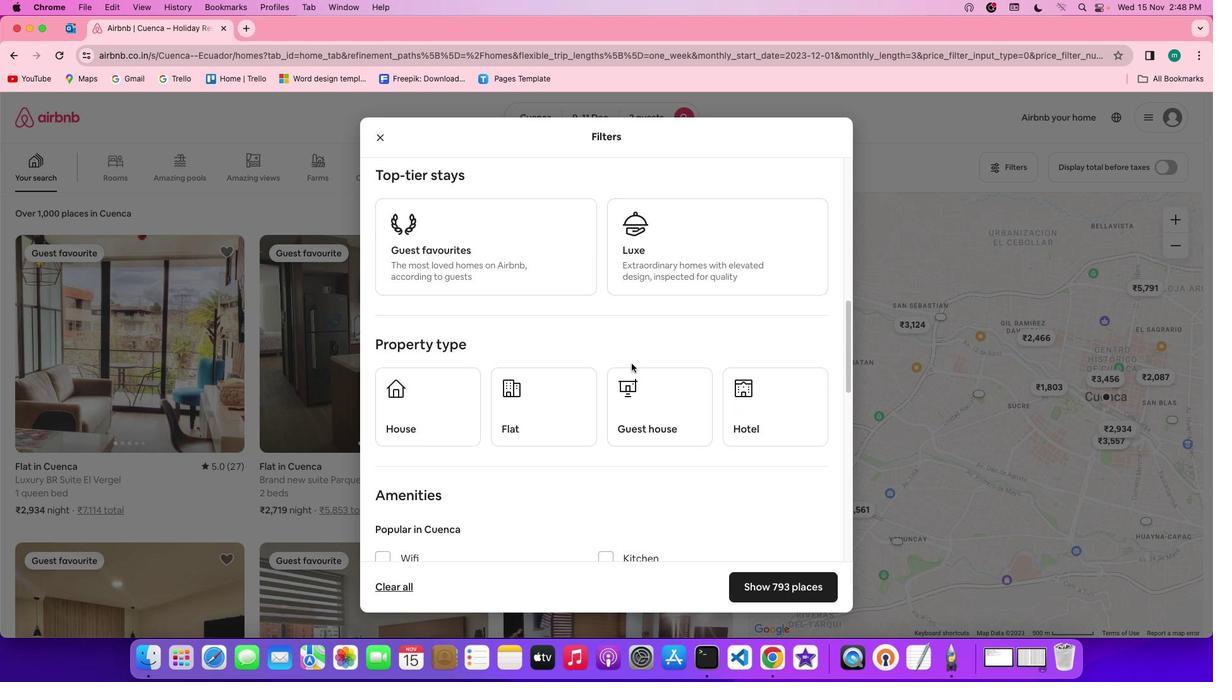 
Action: Mouse scrolled (632, 364) with delta (1, 0)
Screenshot: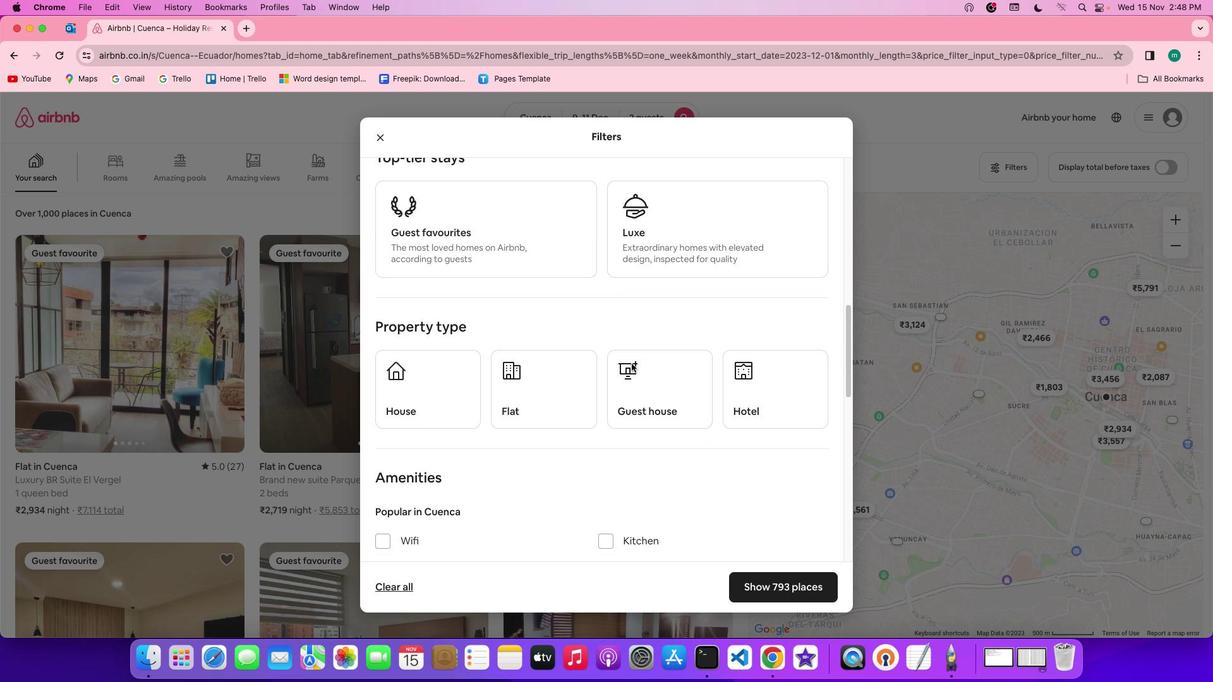 
Action: Mouse scrolled (632, 364) with delta (1, 0)
Screenshot: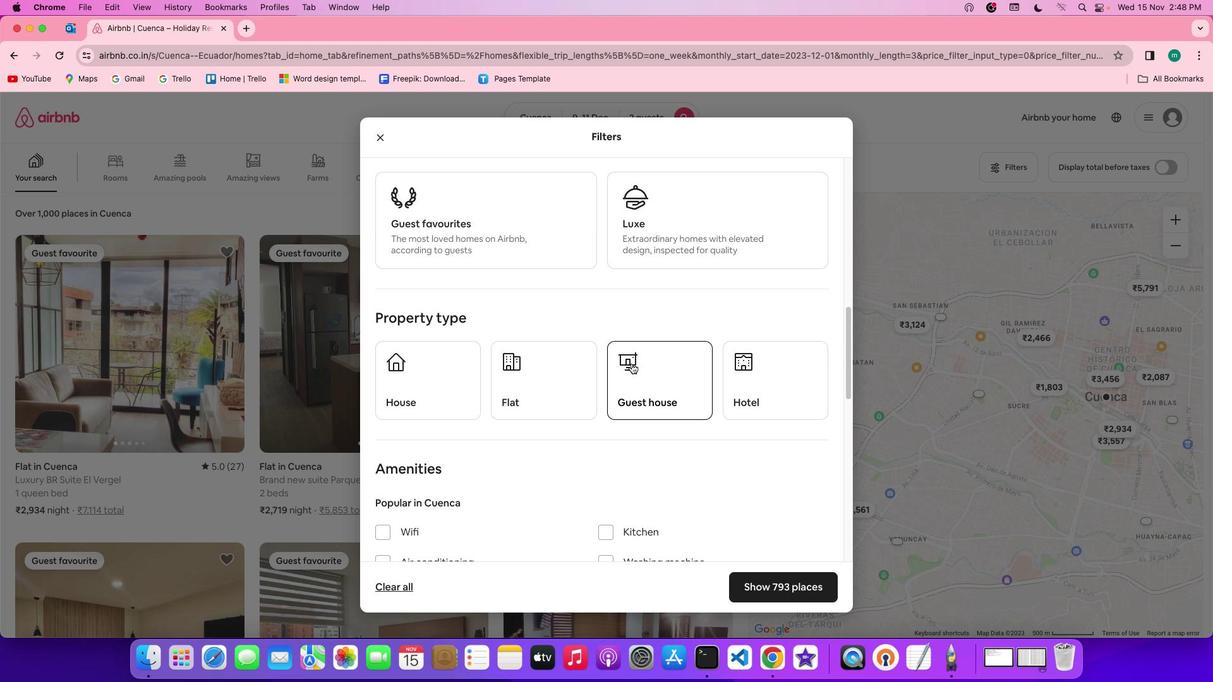 
Action: Mouse scrolled (632, 364) with delta (1, 0)
Screenshot: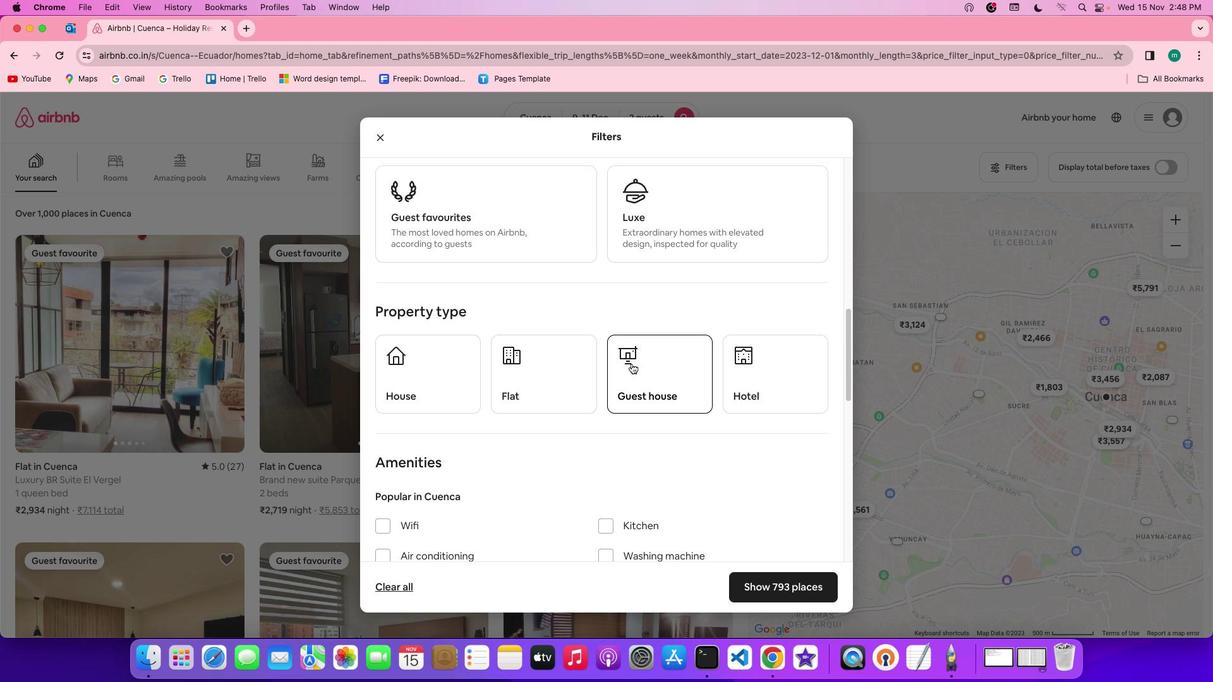 
Action: Mouse scrolled (632, 364) with delta (1, 0)
Screenshot: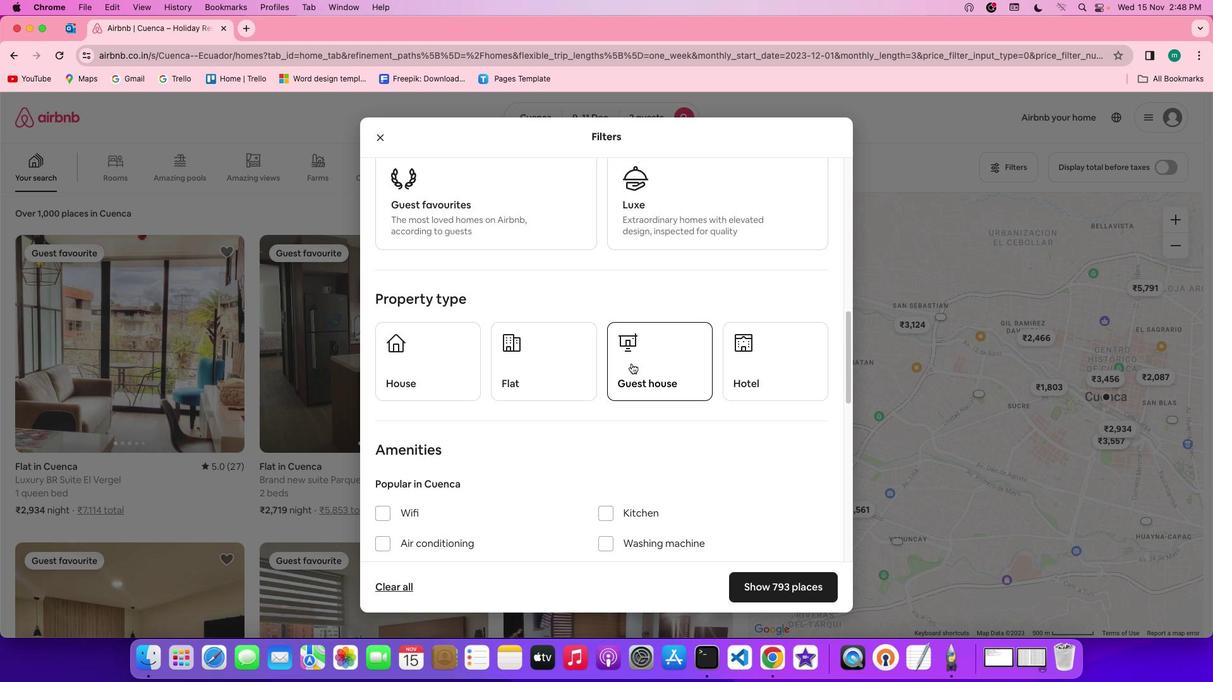 
Action: Mouse scrolled (632, 364) with delta (1, 0)
Screenshot: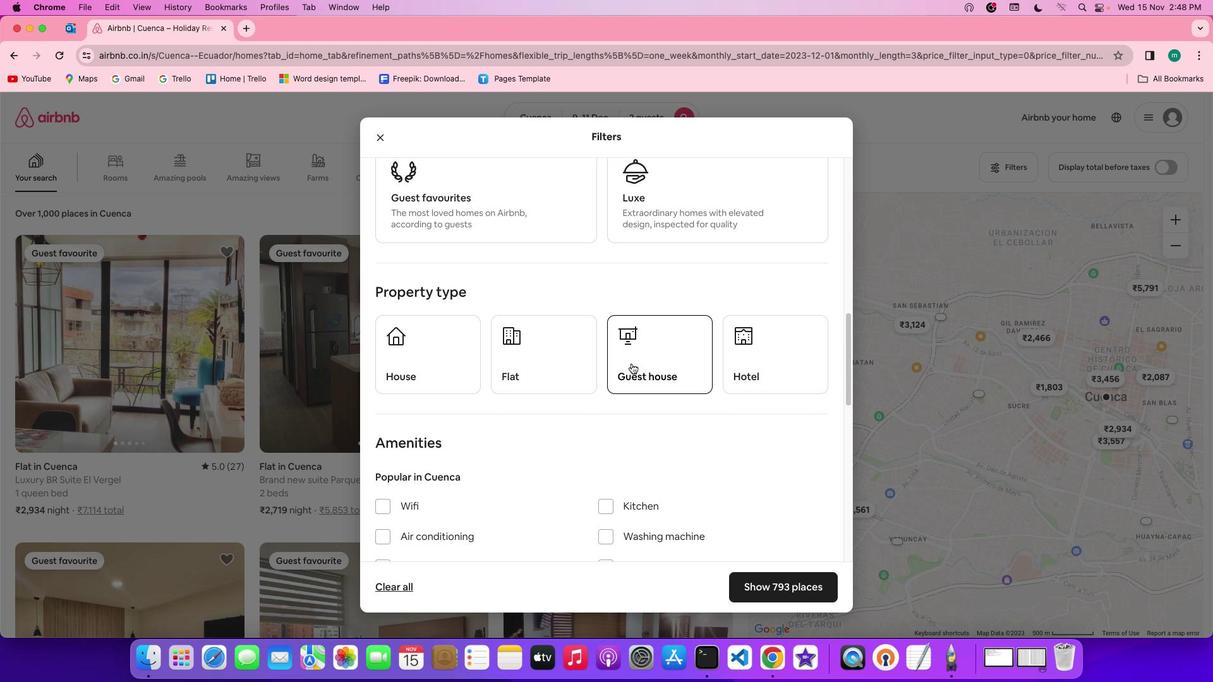 
Action: Mouse scrolled (632, 364) with delta (1, 0)
Screenshot: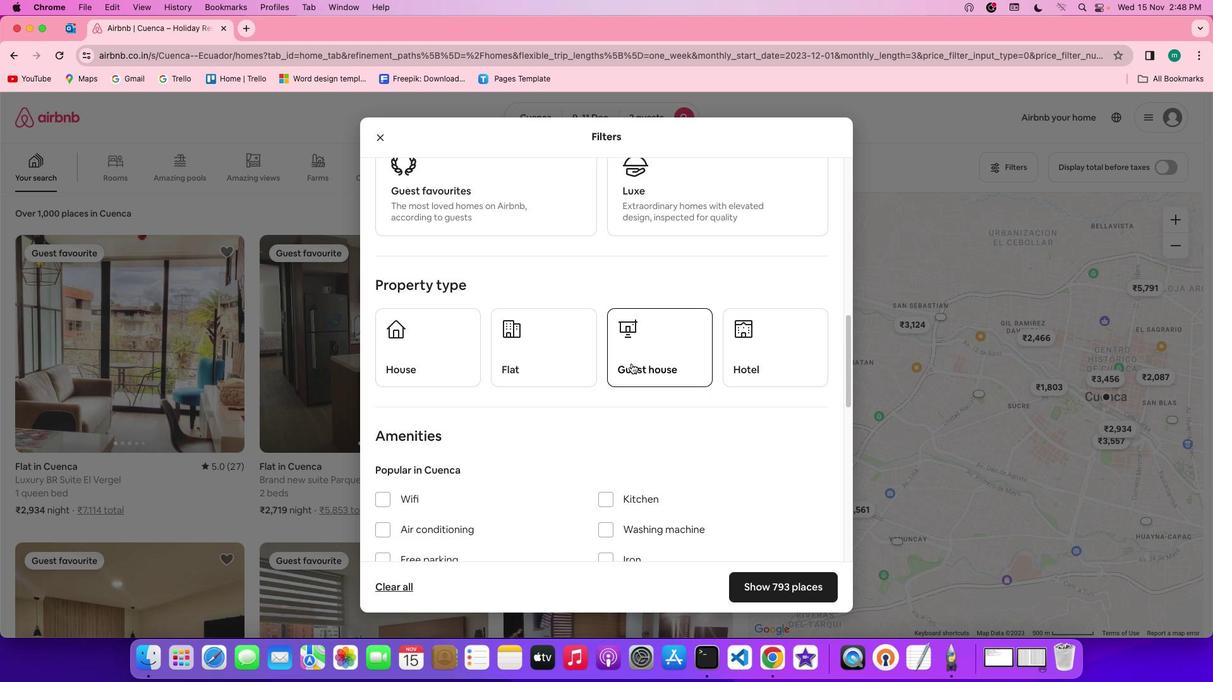 
Action: Mouse scrolled (632, 364) with delta (1, 0)
Screenshot: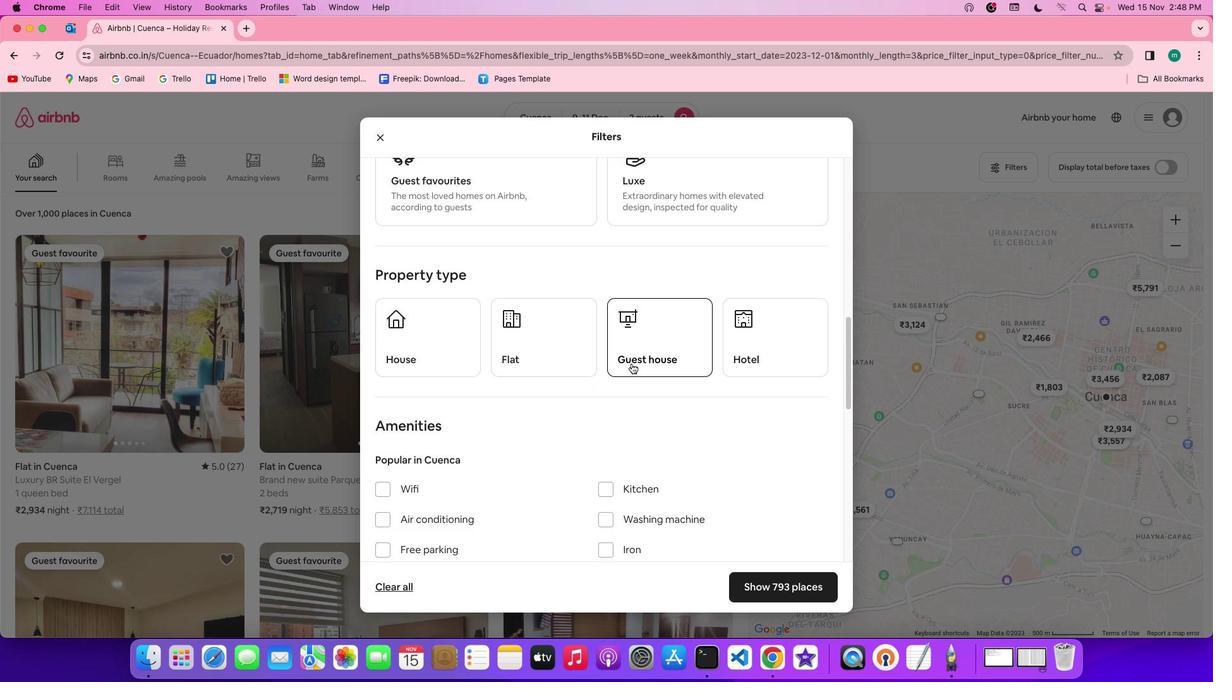 
Action: Mouse scrolled (632, 364) with delta (1, 0)
Screenshot: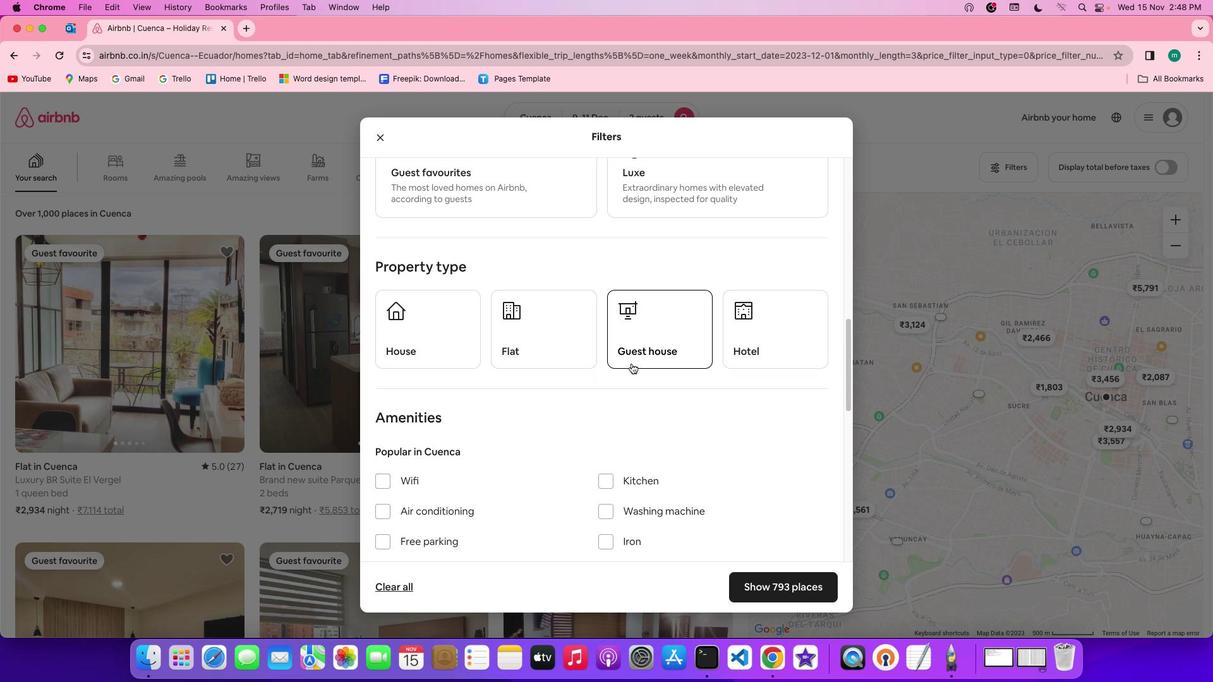 
Action: Mouse moved to (652, 347)
Screenshot: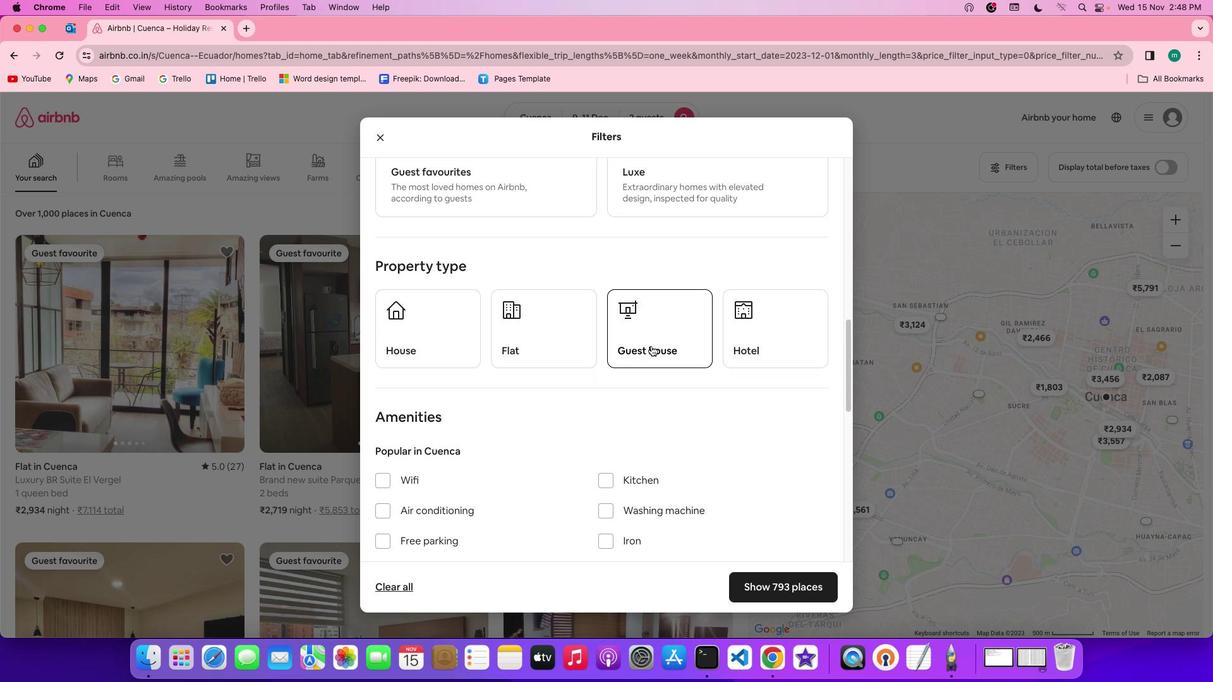 
Action: Mouse pressed left at (652, 347)
Screenshot: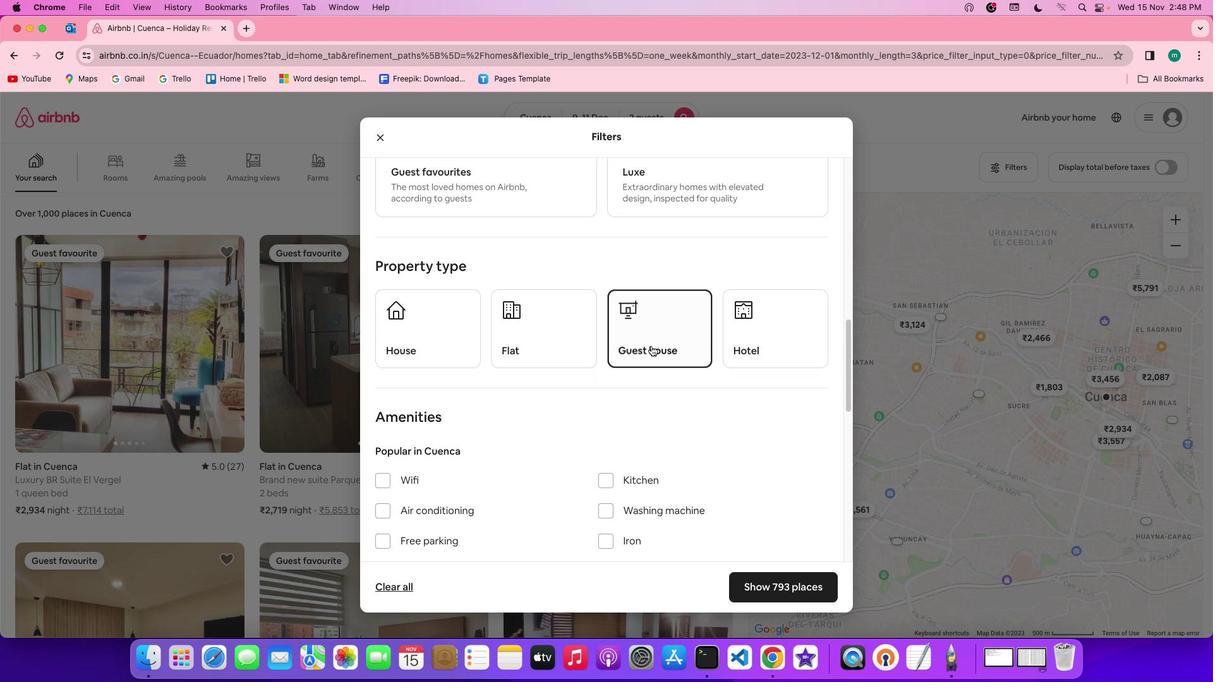
Action: Mouse moved to (727, 411)
Screenshot: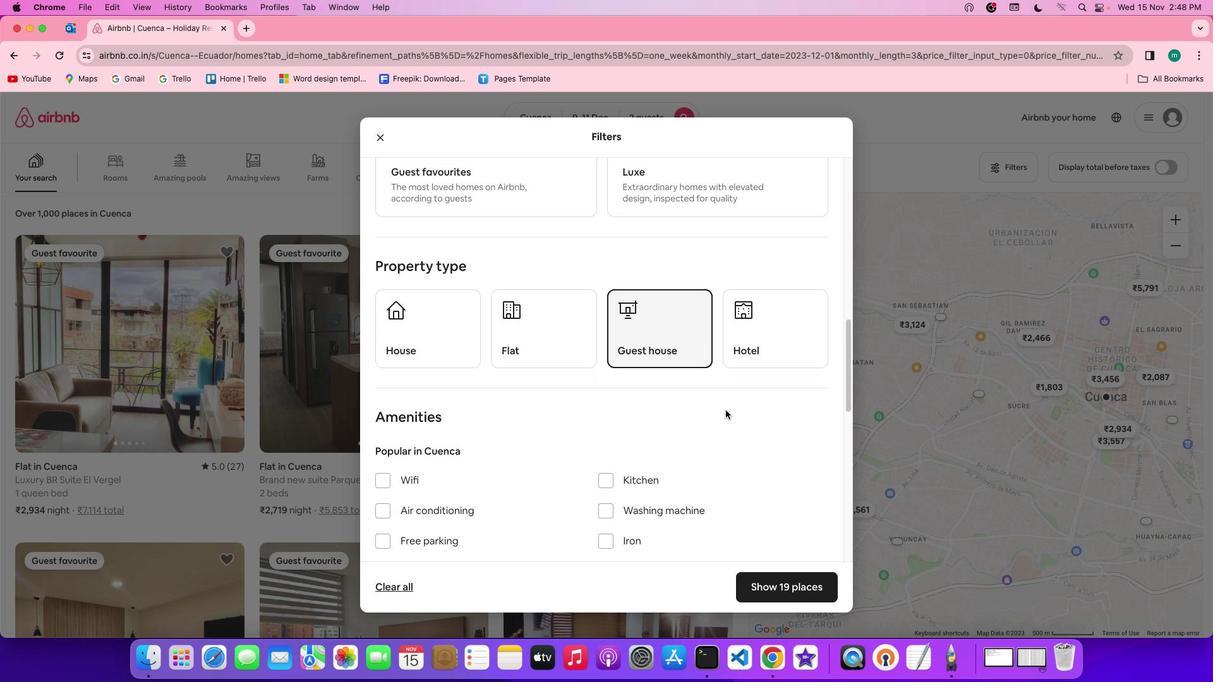 
Action: Mouse scrolled (727, 411) with delta (1, 0)
Screenshot: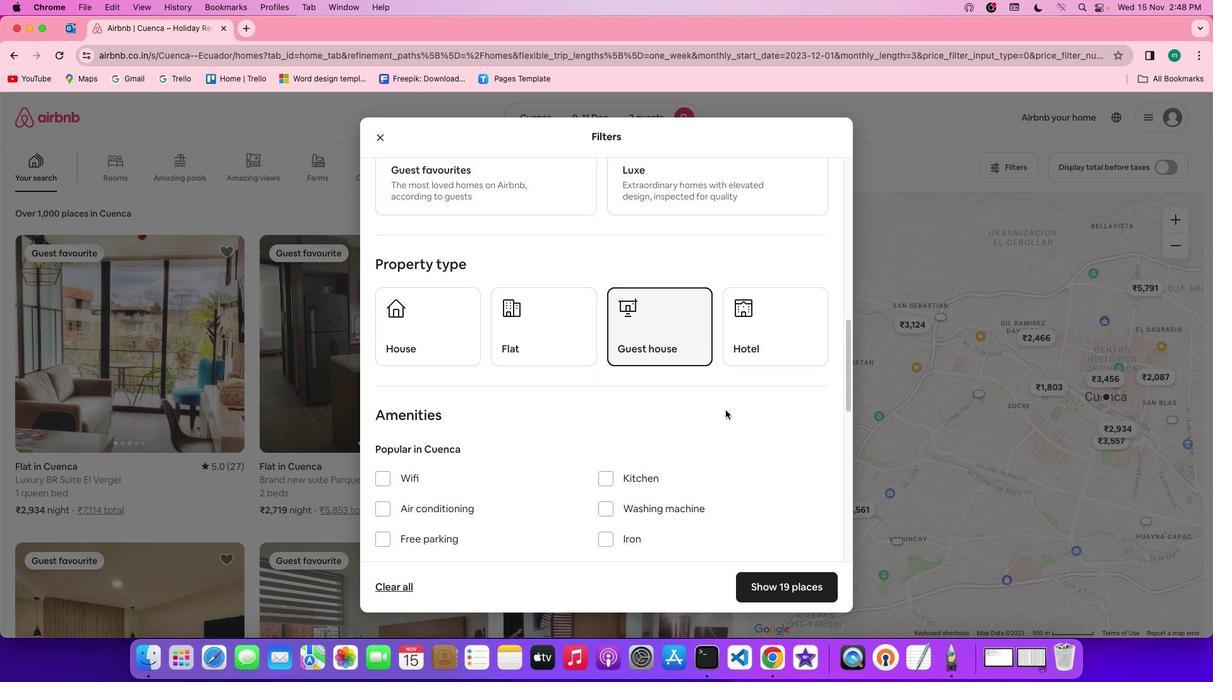 
Action: Mouse scrolled (727, 411) with delta (1, 0)
Screenshot: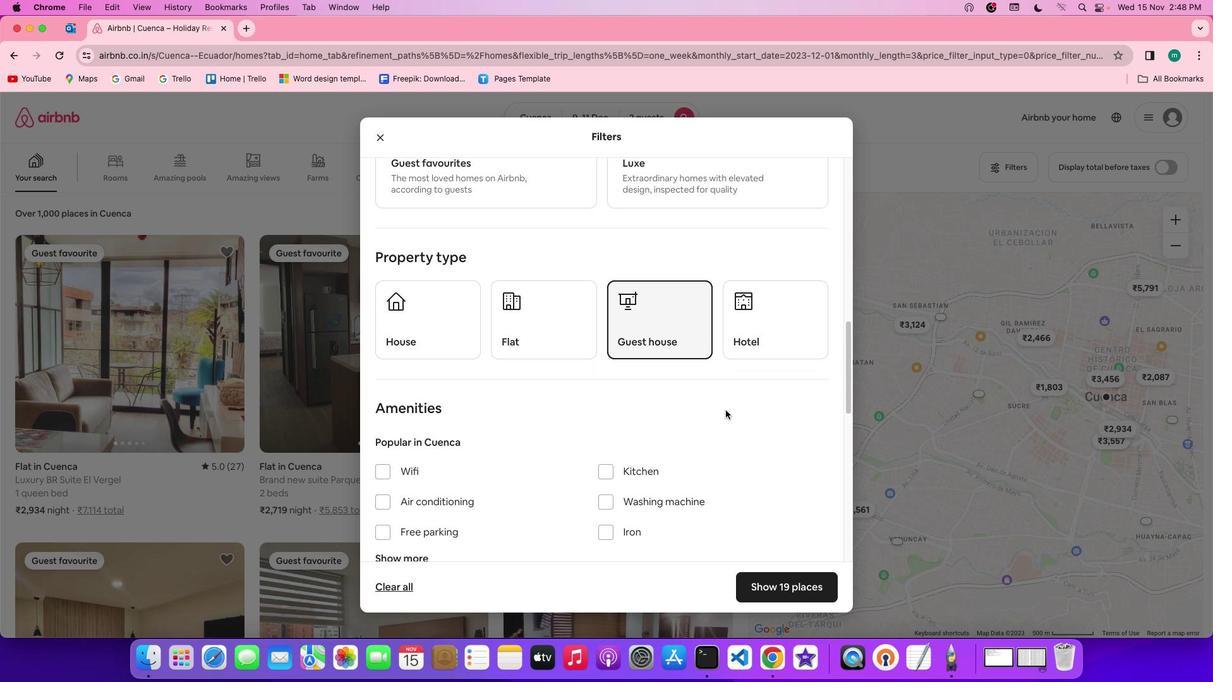 
Action: Mouse scrolled (727, 411) with delta (1, 0)
Screenshot: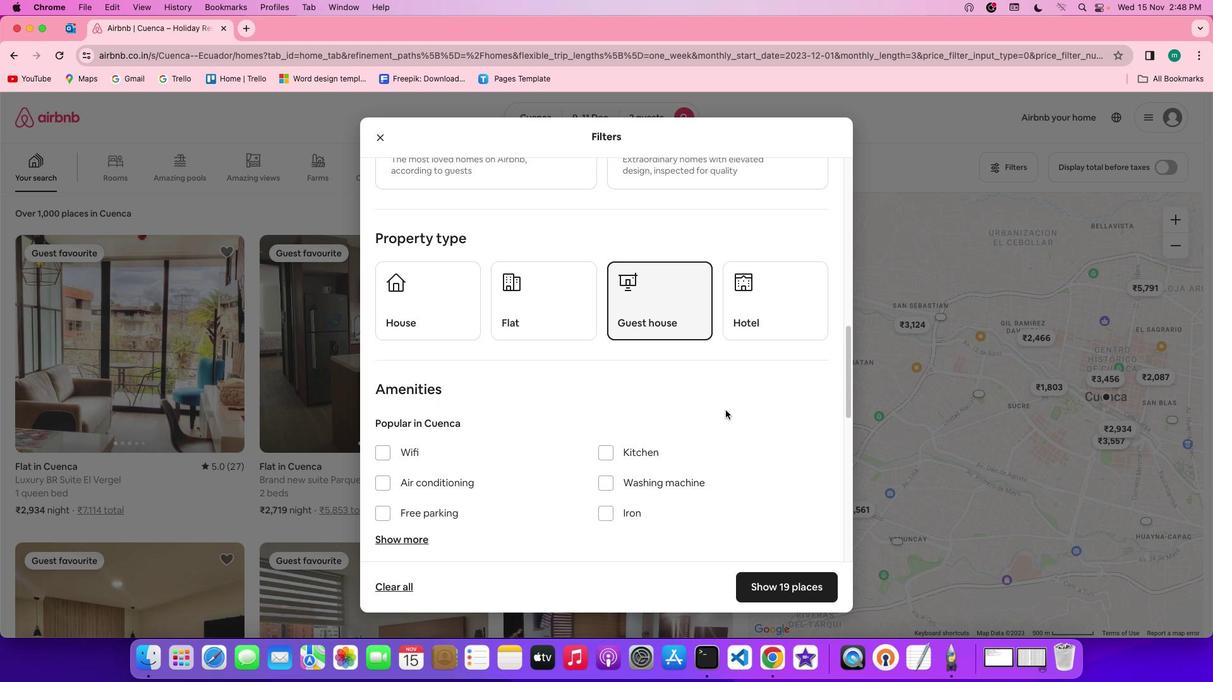 
Action: Mouse scrolled (727, 411) with delta (1, 0)
Screenshot: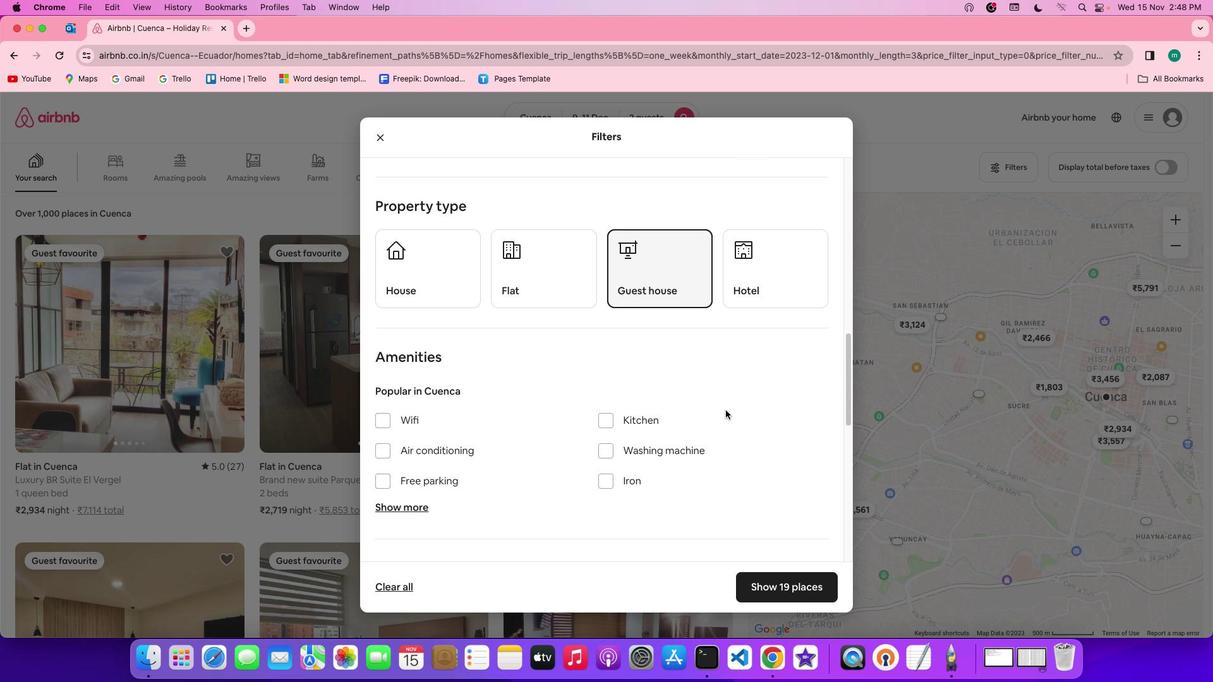 
Action: Mouse scrolled (727, 411) with delta (1, 0)
Screenshot: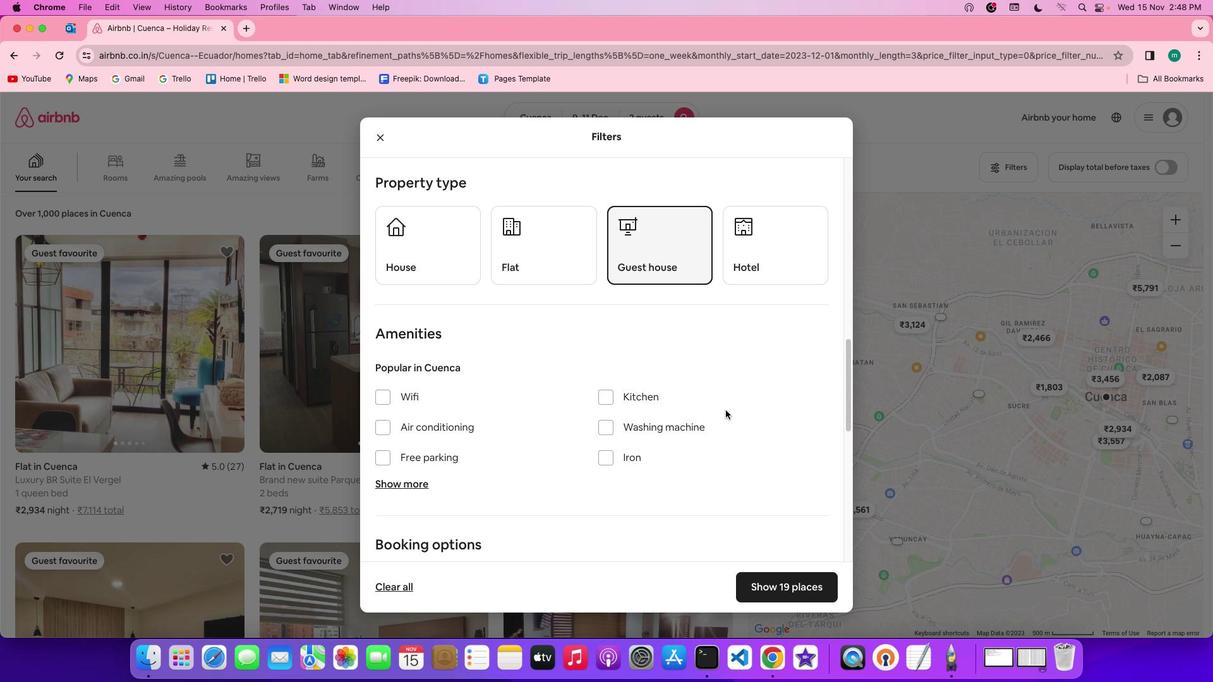
Action: Mouse scrolled (727, 411) with delta (1, 0)
Screenshot: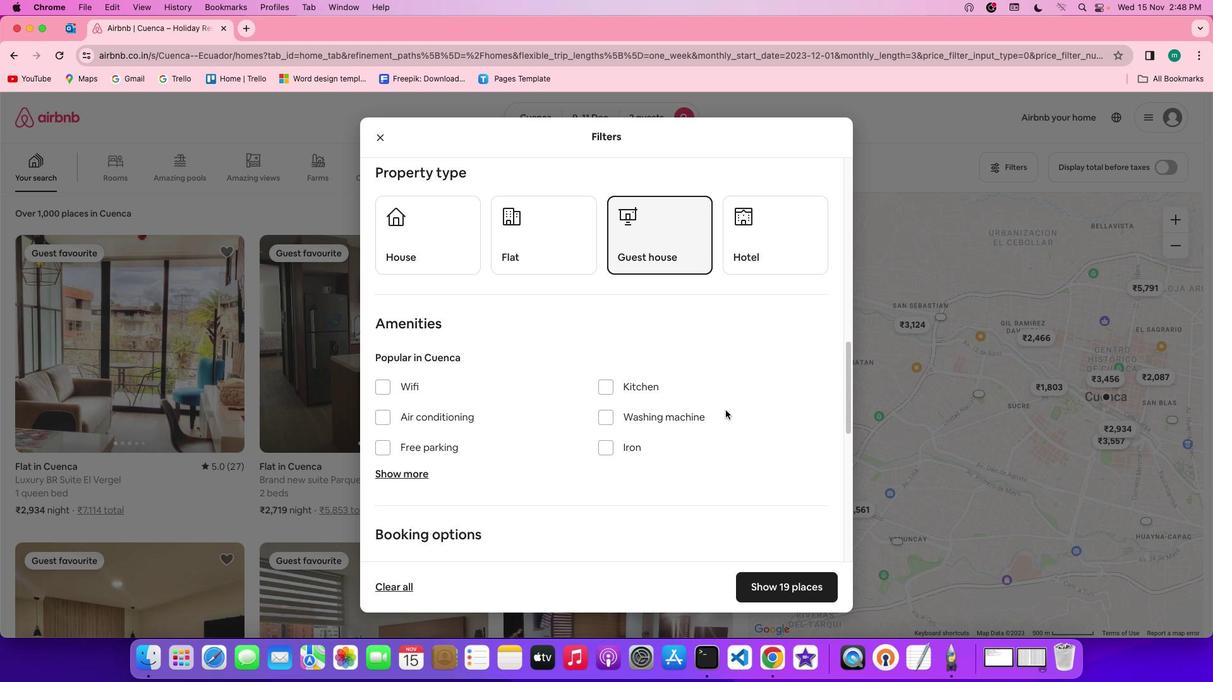 
Action: Mouse scrolled (727, 411) with delta (1, 0)
Screenshot: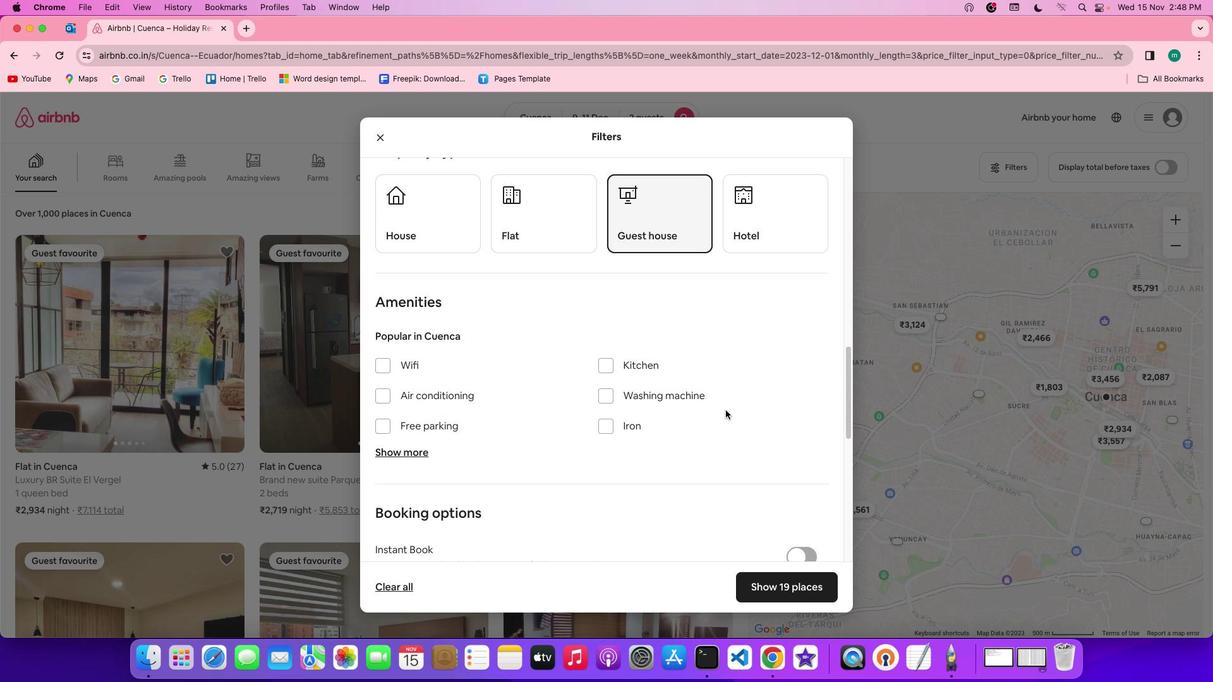 
Action: Mouse scrolled (727, 411) with delta (1, 0)
Screenshot: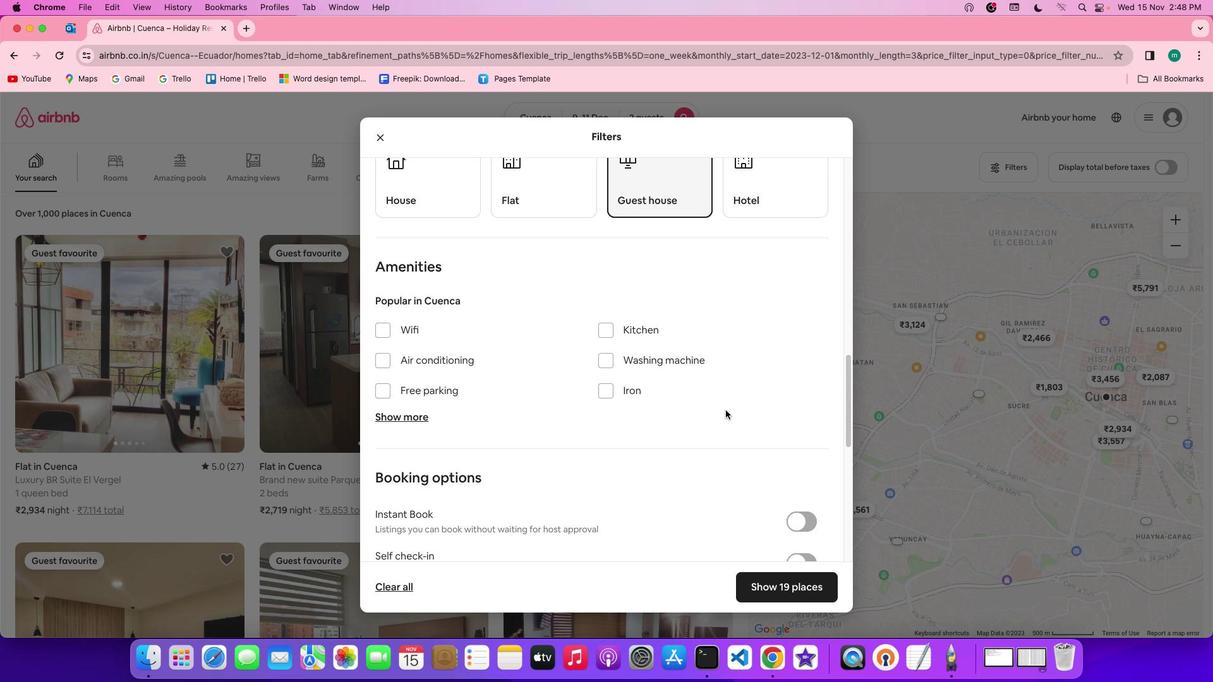 
Action: Mouse scrolled (727, 411) with delta (1, 0)
Screenshot: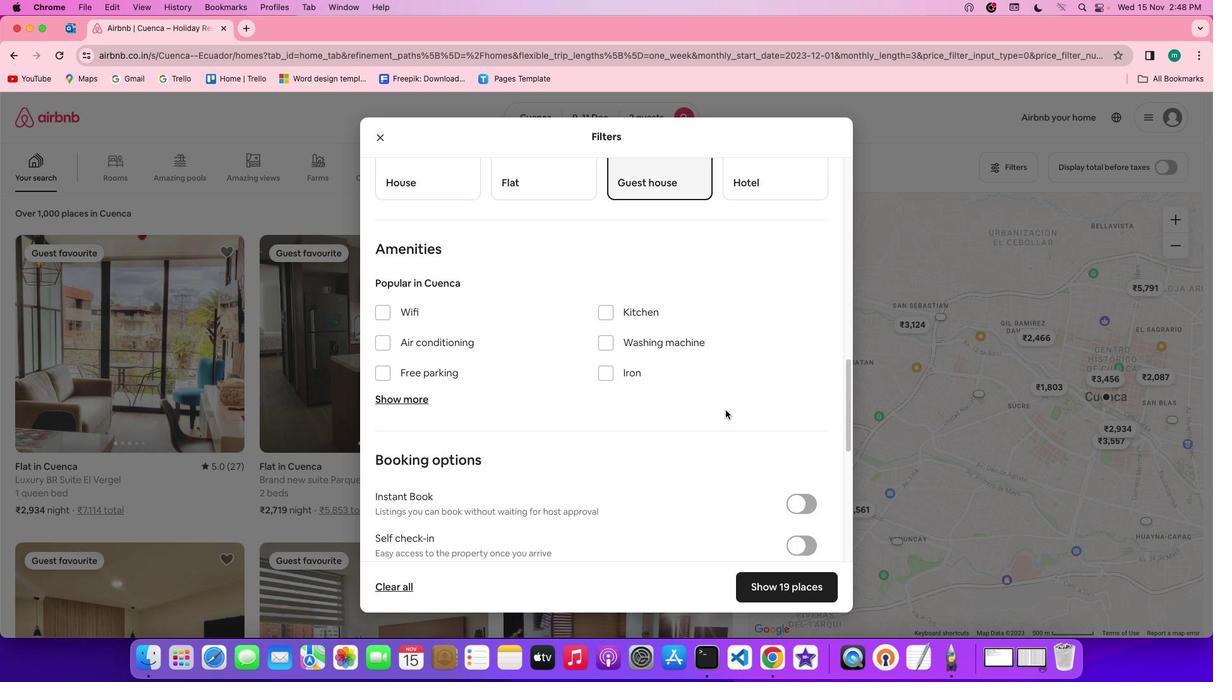 
Action: Mouse scrolled (727, 411) with delta (1, 0)
Screenshot: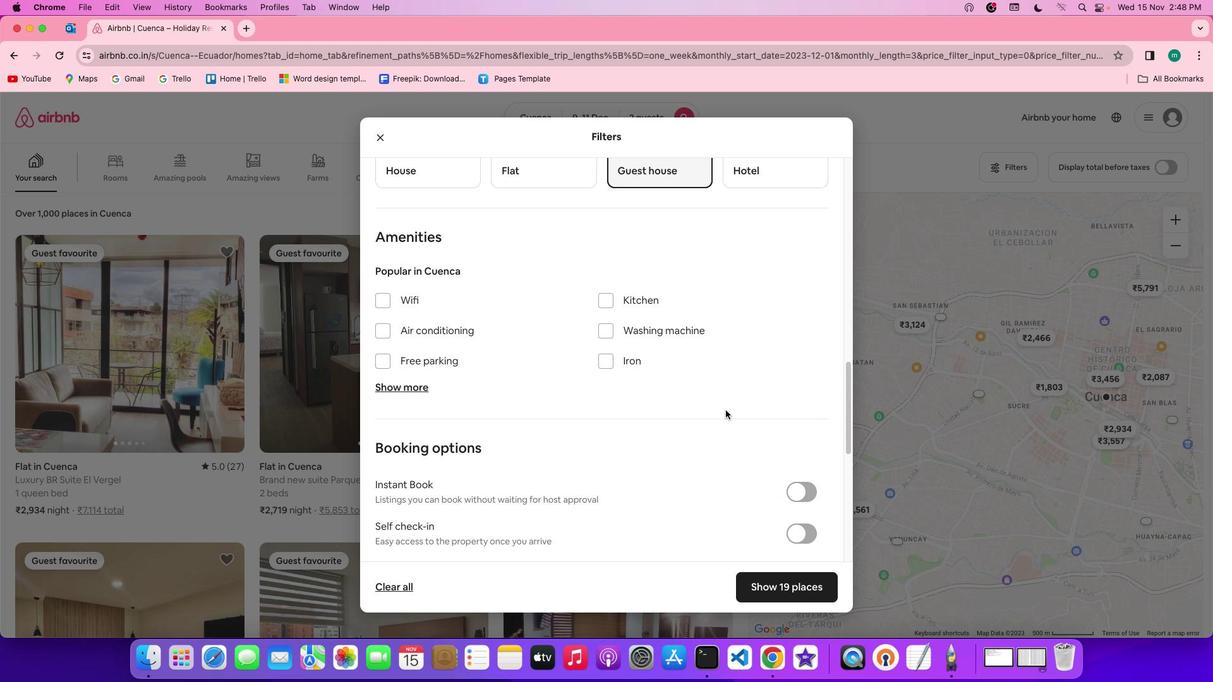 
Action: Mouse scrolled (727, 411) with delta (1, 0)
Screenshot: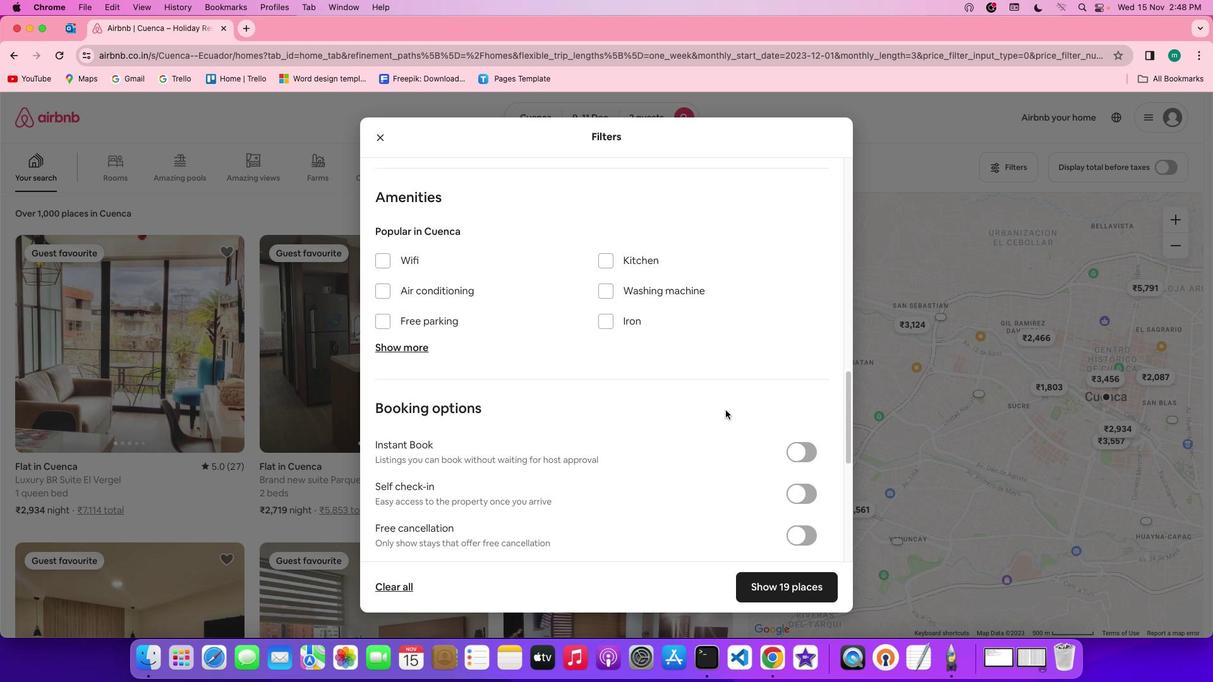 
Action: Mouse moved to (799, 467)
Screenshot: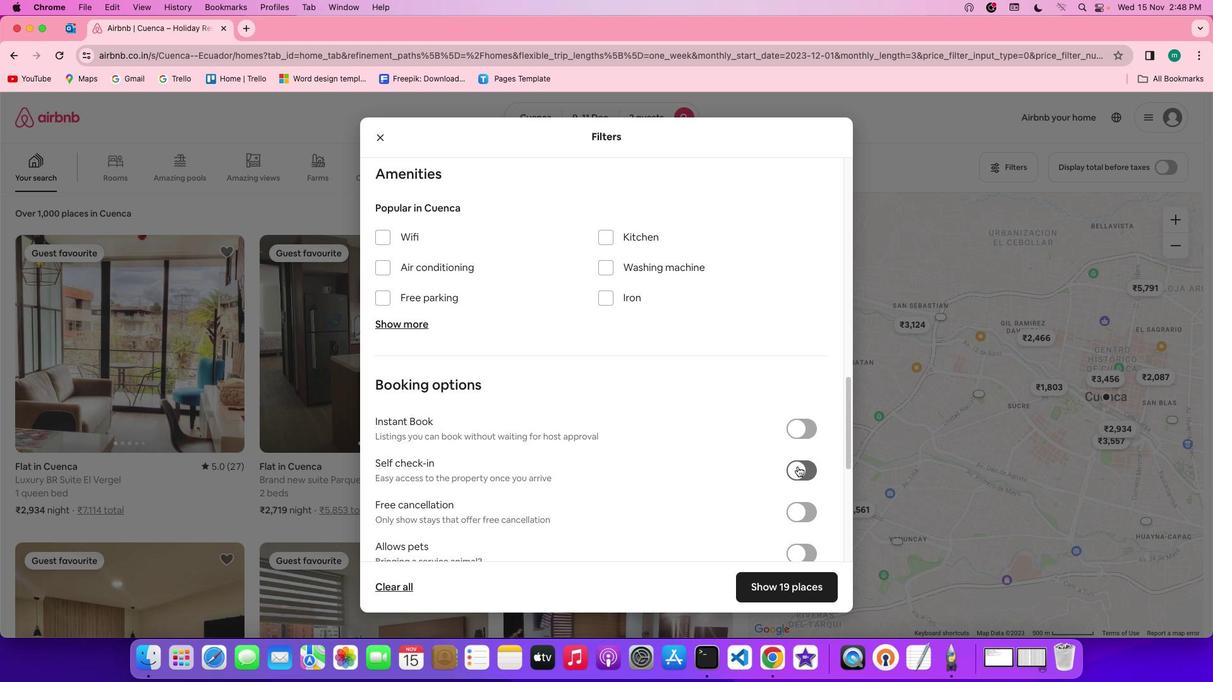
Action: Mouse pressed left at (799, 467)
Screenshot: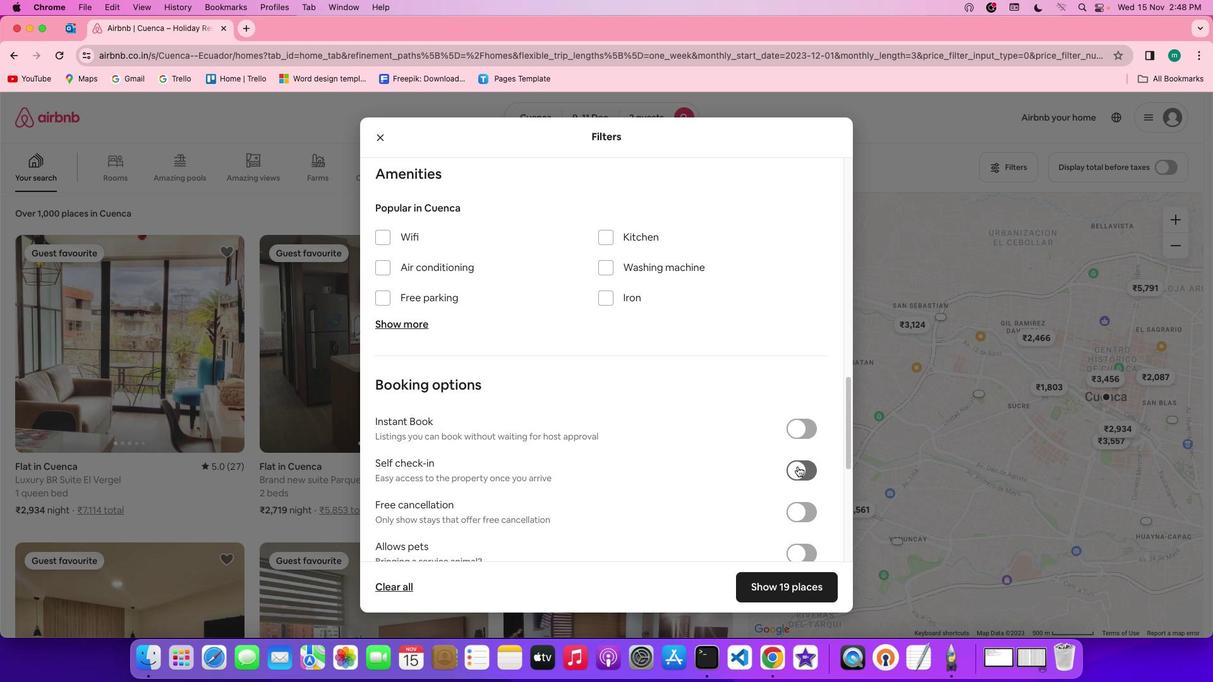 
Action: Mouse moved to (640, 434)
Screenshot: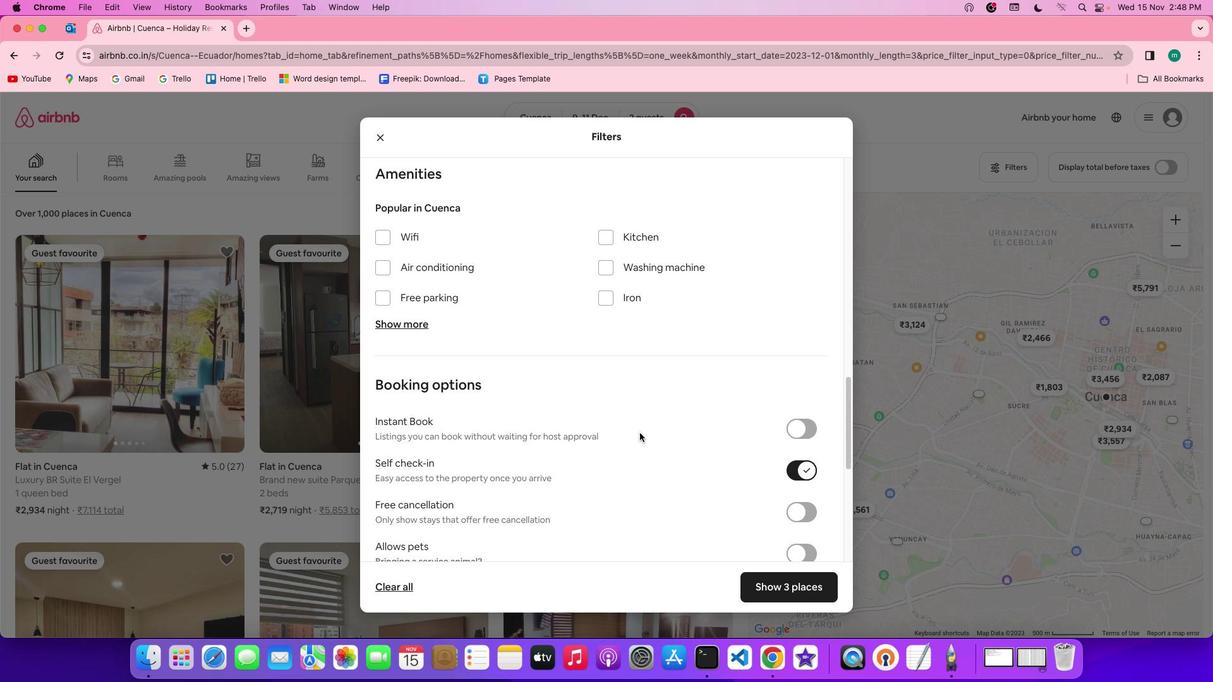 
Action: Mouse scrolled (640, 434) with delta (1, 0)
Screenshot: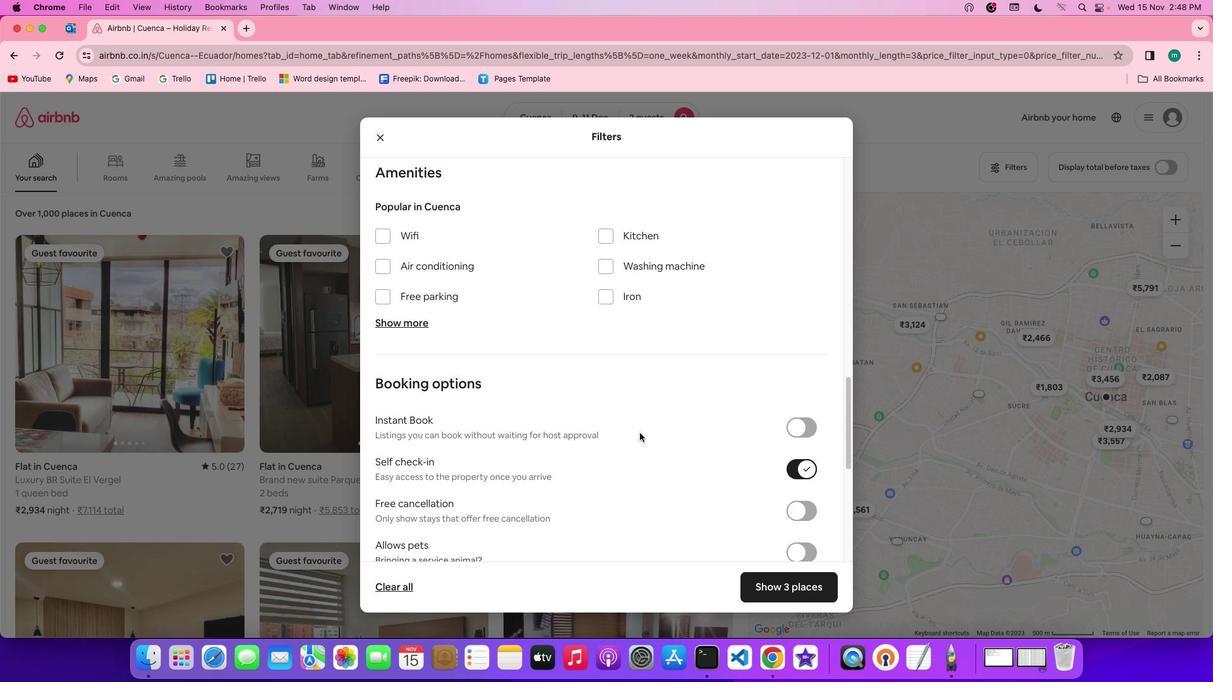 
Action: Mouse scrolled (640, 434) with delta (1, 0)
Screenshot: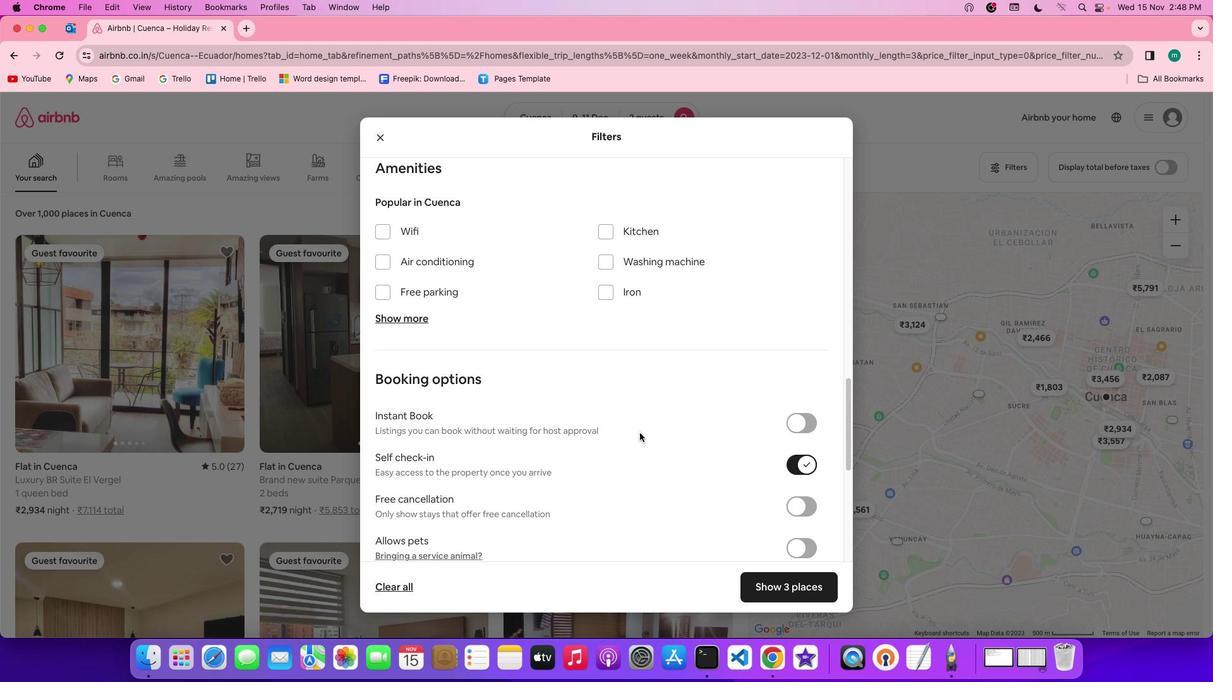 
Action: Mouse scrolled (640, 434) with delta (1, 0)
Screenshot: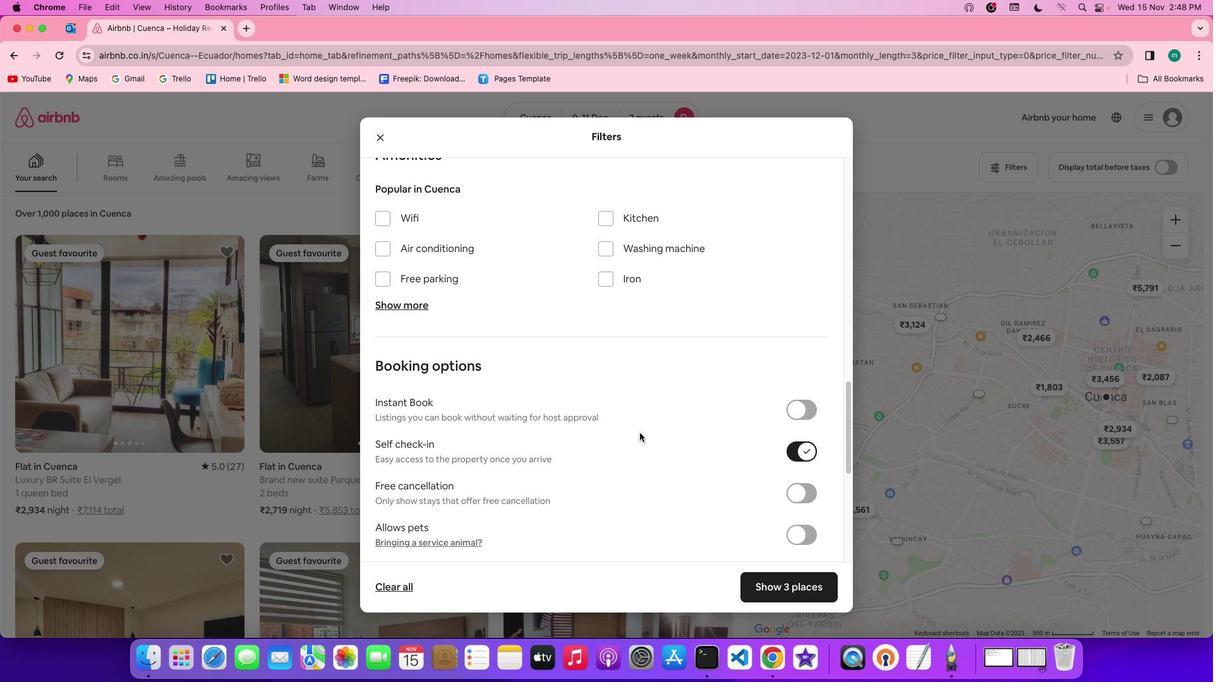 
Action: Mouse scrolled (640, 434) with delta (1, 0)
Screenshot: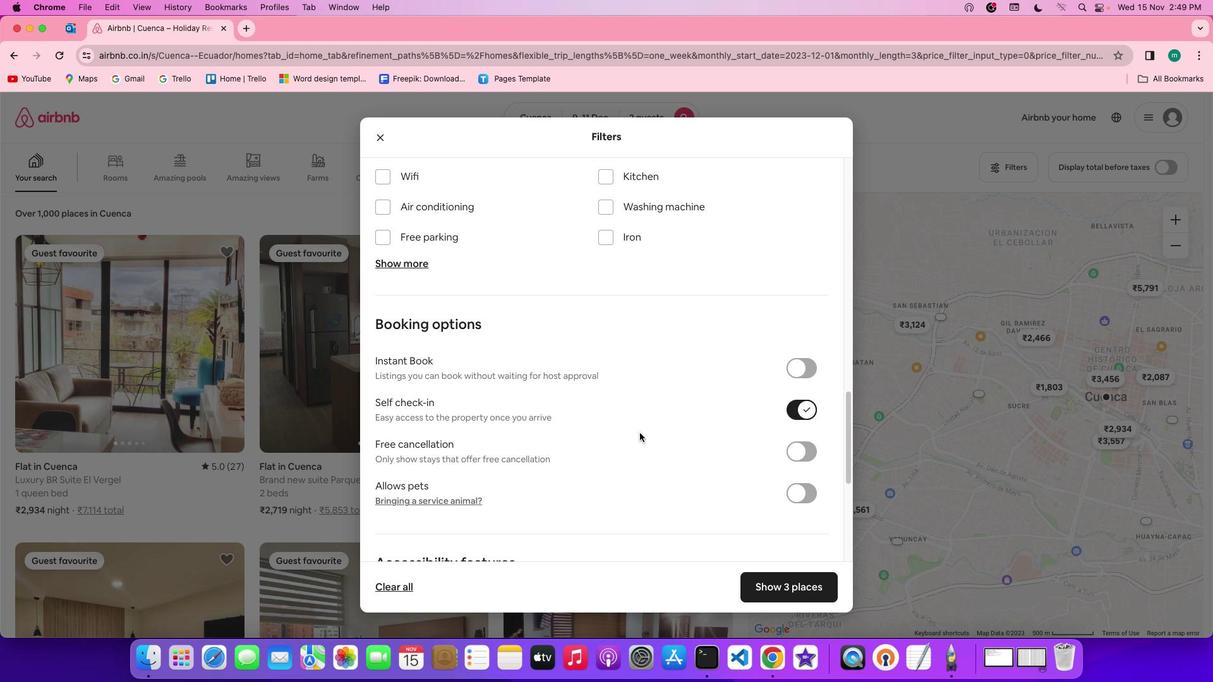 
Action: Mouse scrolled (640, 434) with delta (1, 0)
Screenshot: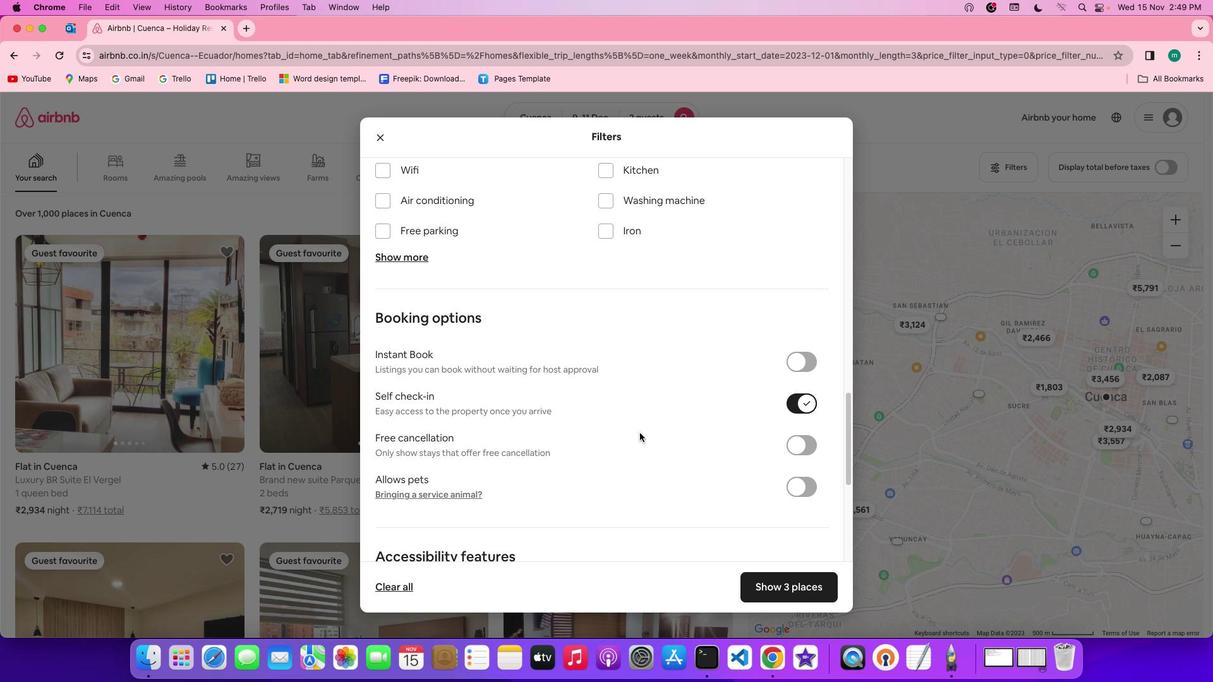 
Action: Mouse scrolled (640, 434) with delta (1, 0)
Screenshot: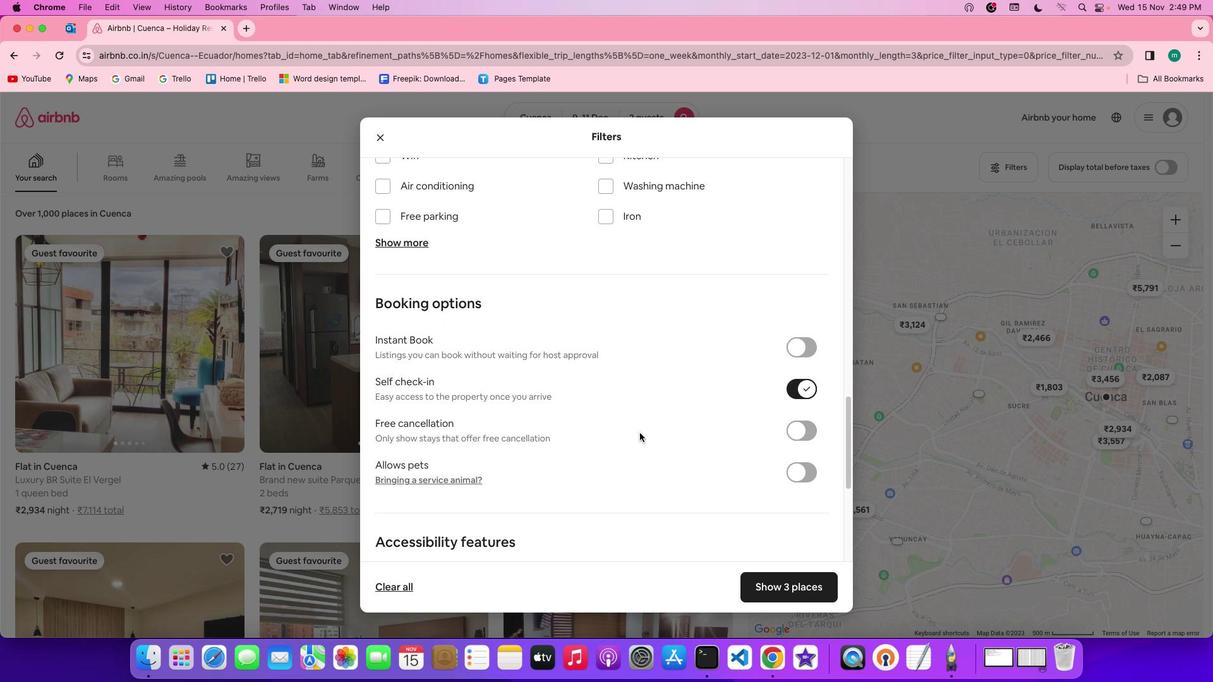 
Action: Mouse scrolled (640, 434) with delta (1, 0)
Screenshot: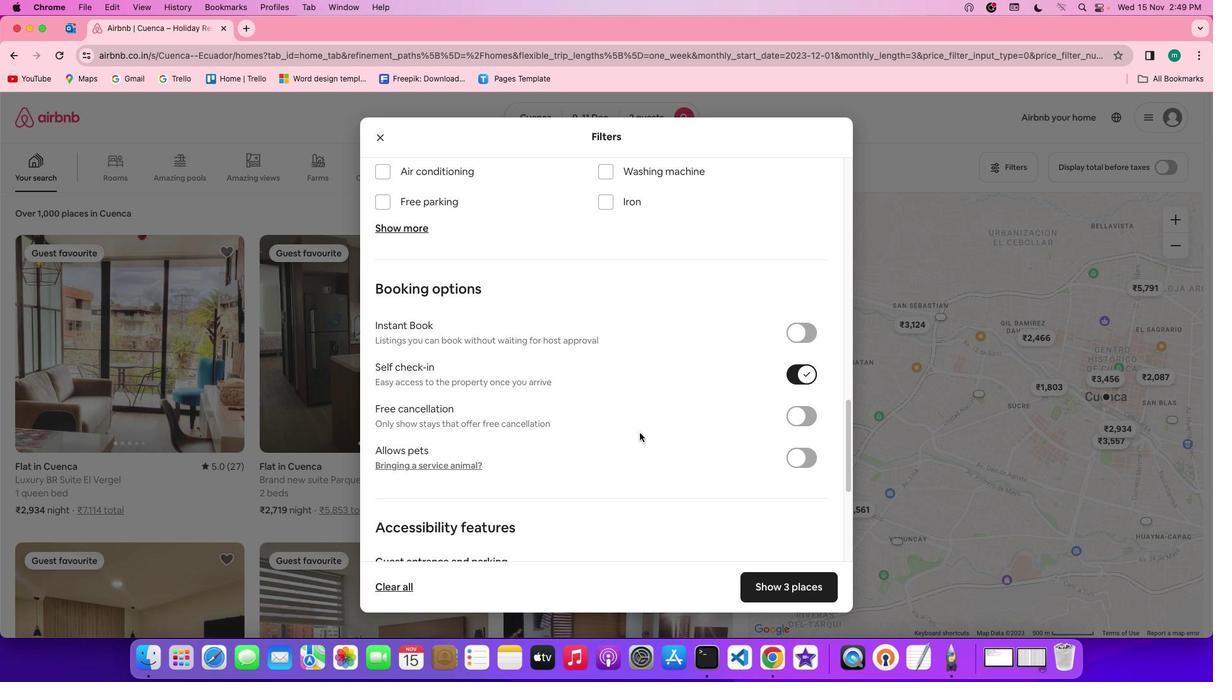 
Action: Mouse scrolled (640, 434) with delta (1, 0)
Screenshot: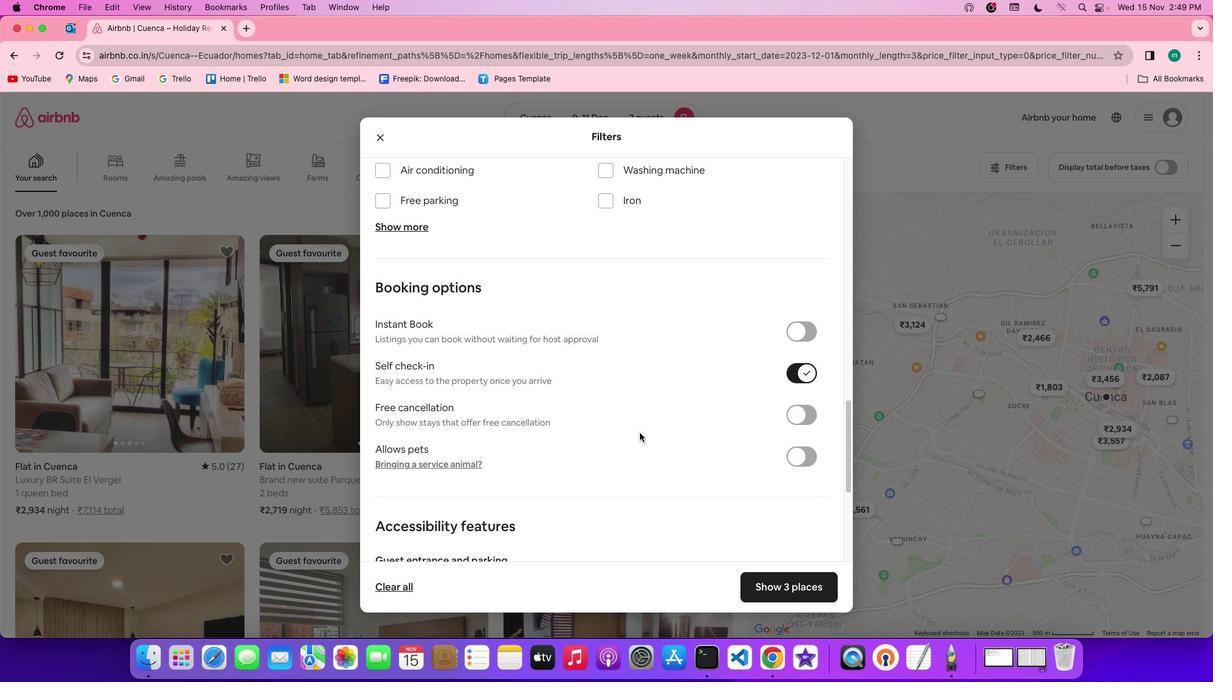 
Action: Mouse scrolled (640, 434) with delta (1, 0)
Screenshot: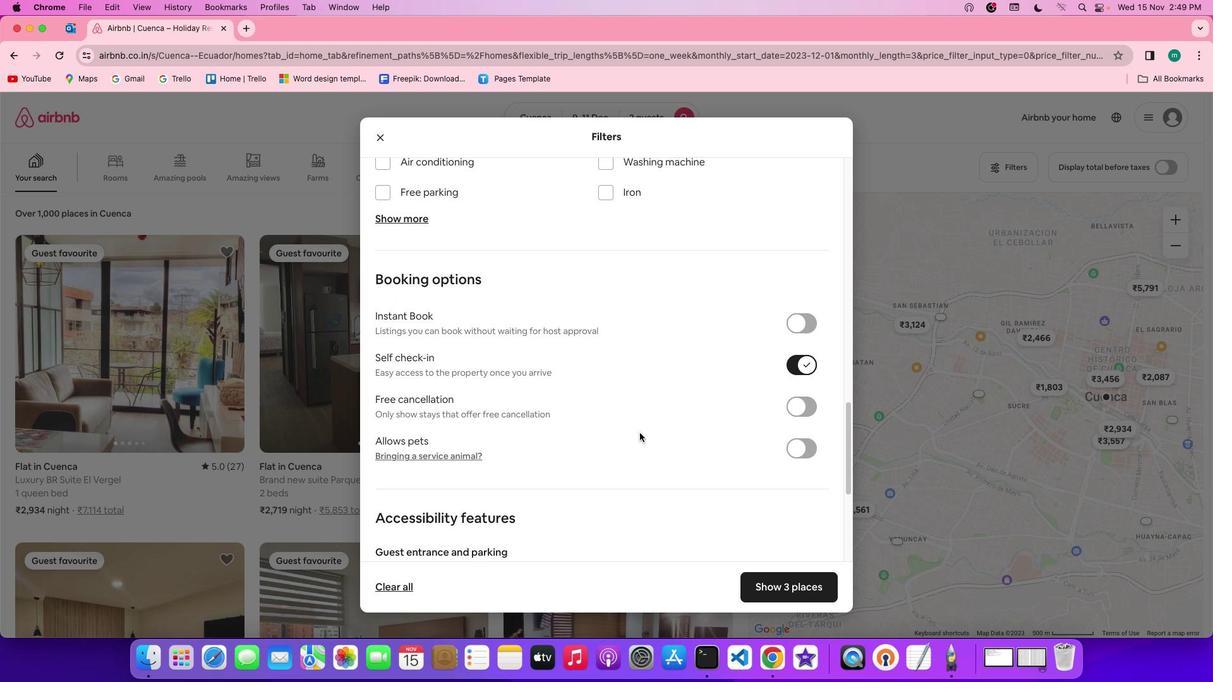 
Action: Mouse scrolled (640, 434) with delta (1, 0)
Screenshot: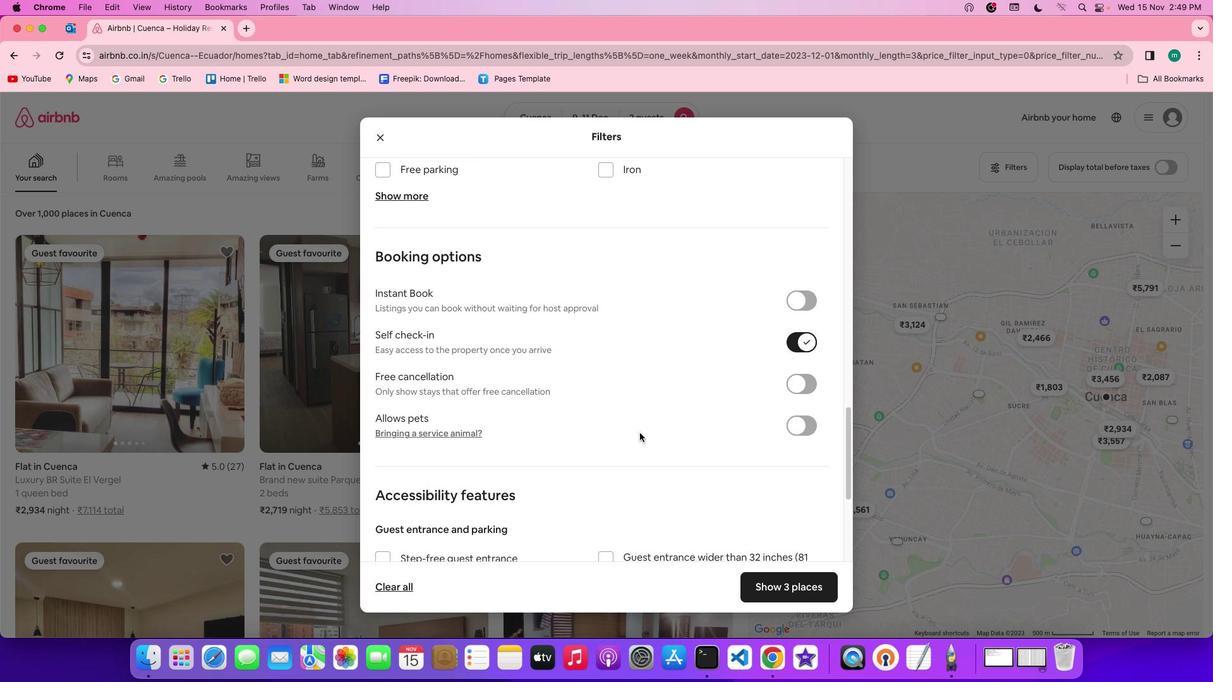 
Action: Mouse scrolled (640, 434) with delta (1, 0)
Screenshot: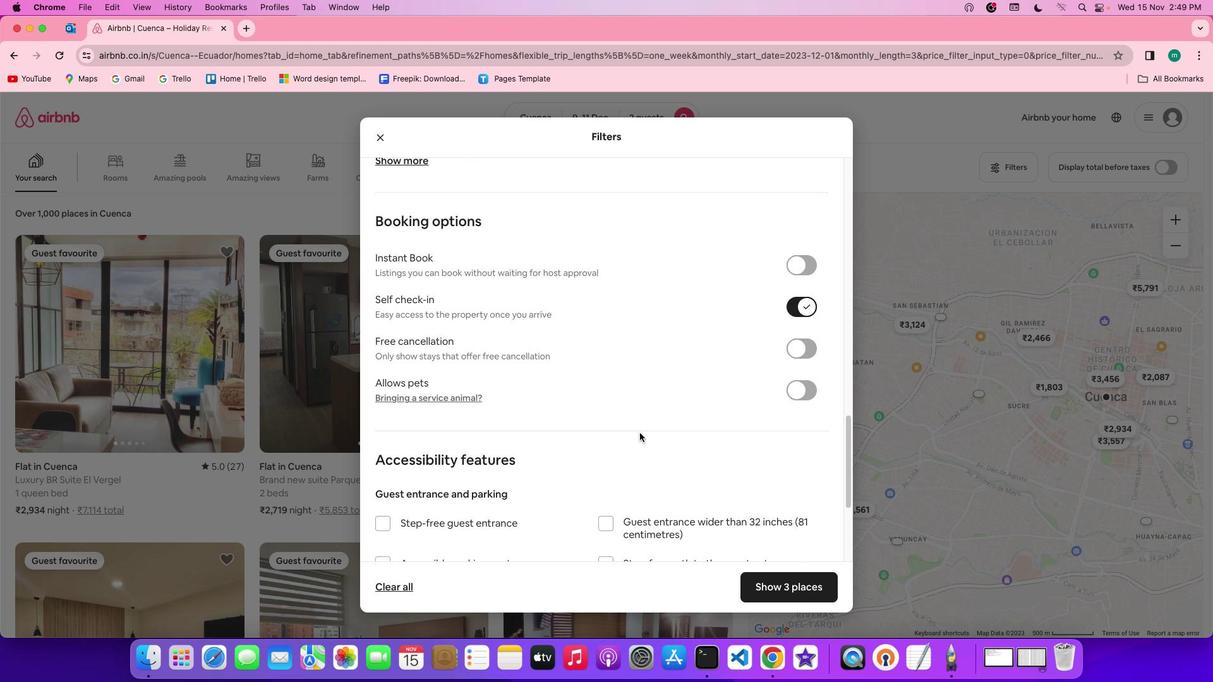 
Action: Mouse scrolled (640, 434) with delta (1, 0)
Screenshot: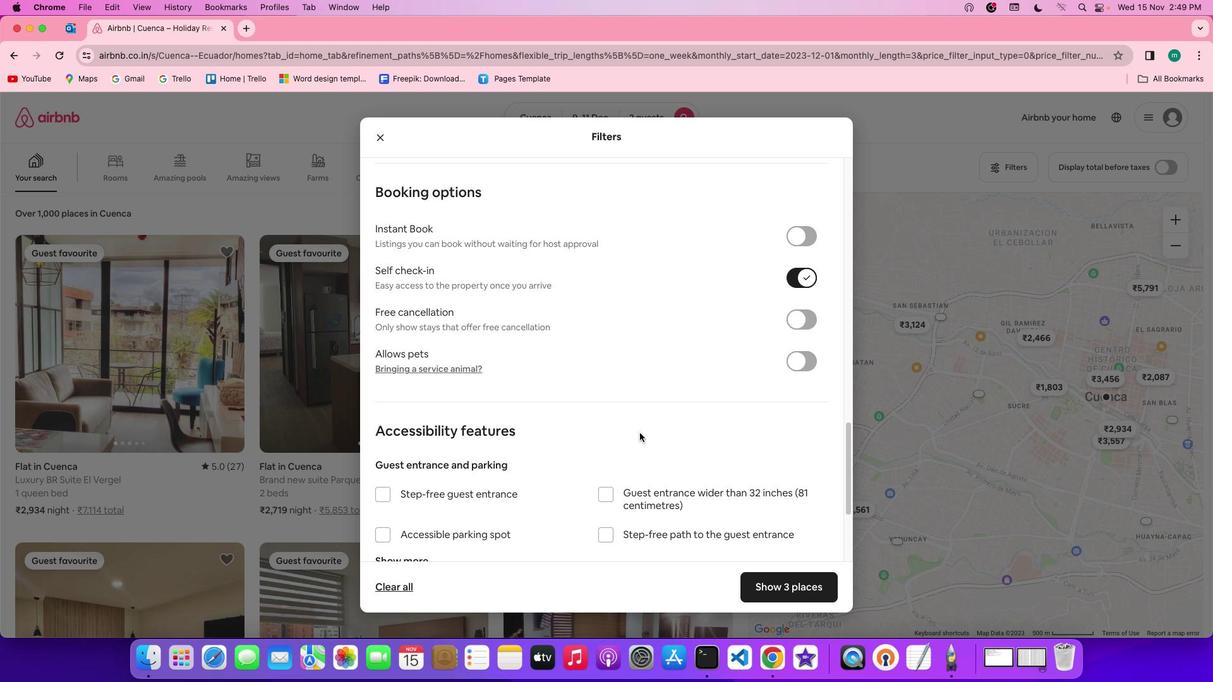 
Action: Mouse scrolled (640, 434) with delta (1, 0)
Screenshot: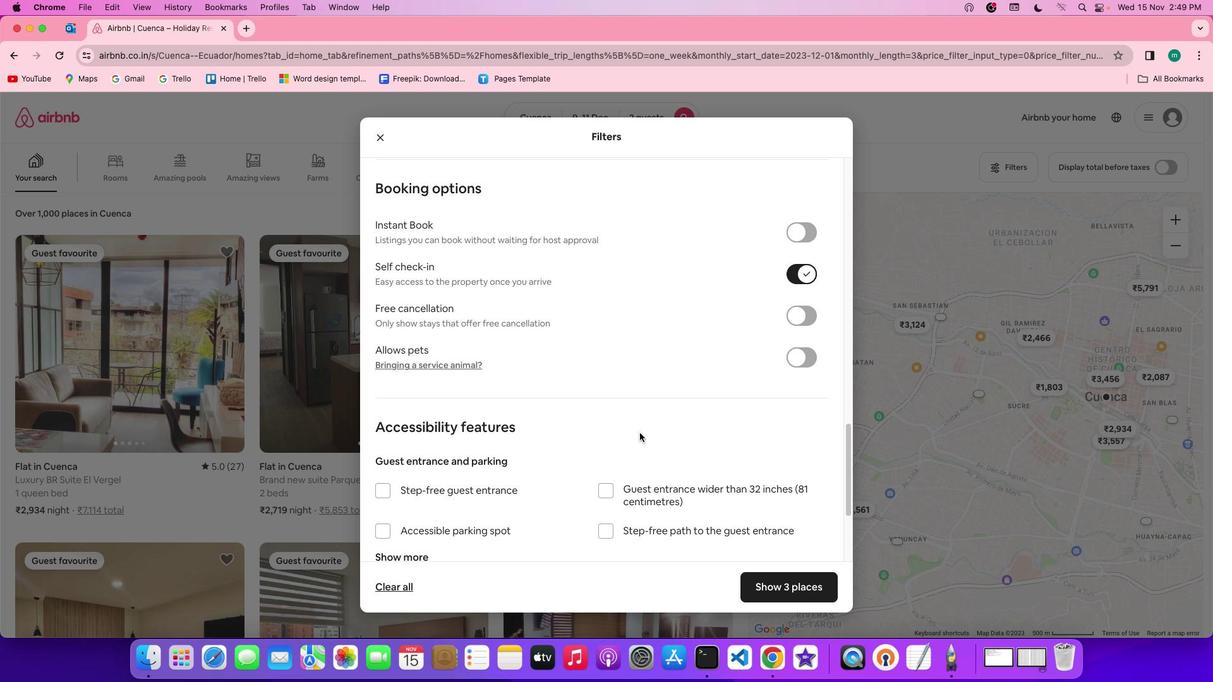 
Action: Mouse scrolled (640, 434) with delta (1, 0)
Screenshot: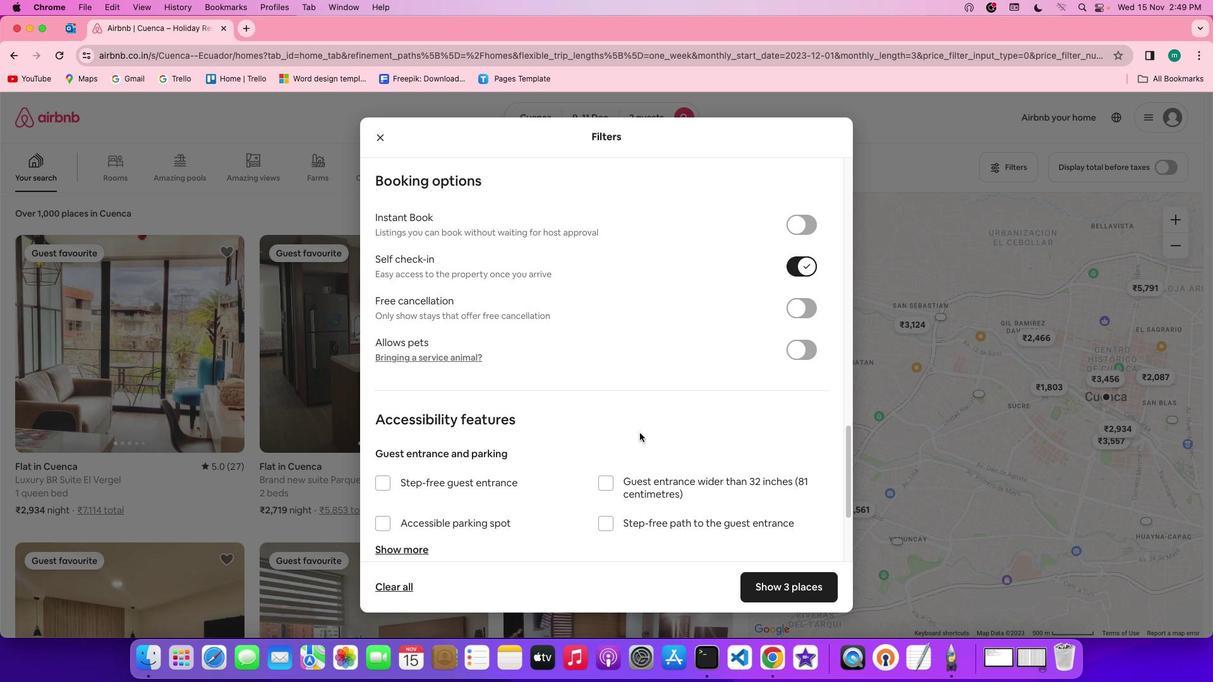 
Action: Mouse scrolled (640, 434) with delta (1, 0)
Screenshot: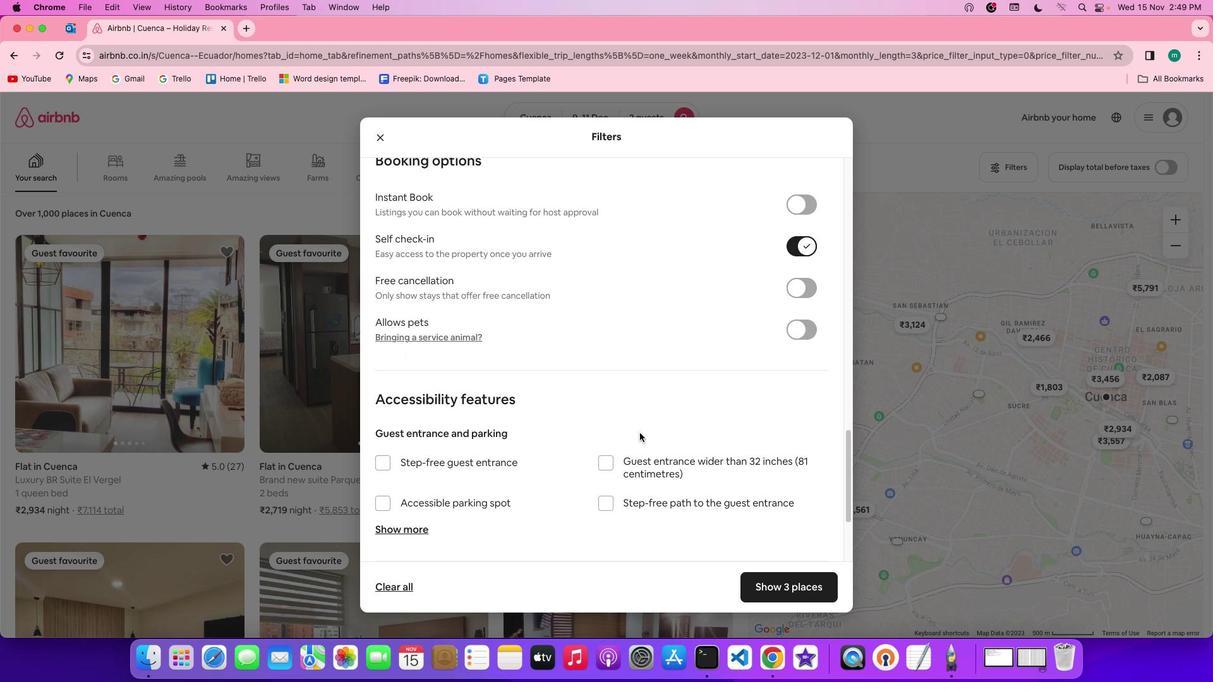 
Action: Mouse scrolled (640, 434) with delta (1, 0)
Screenshot: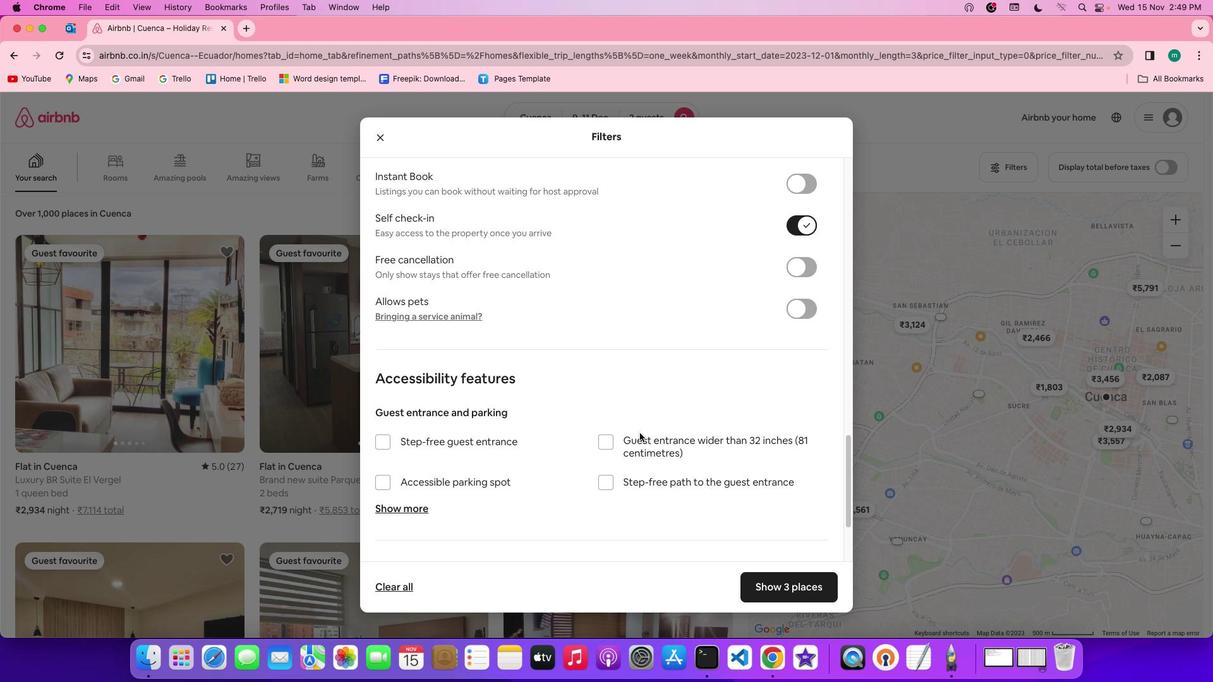 
Action: Mouse scrolled (640, 434) with delta (1, 0)
Screenshot: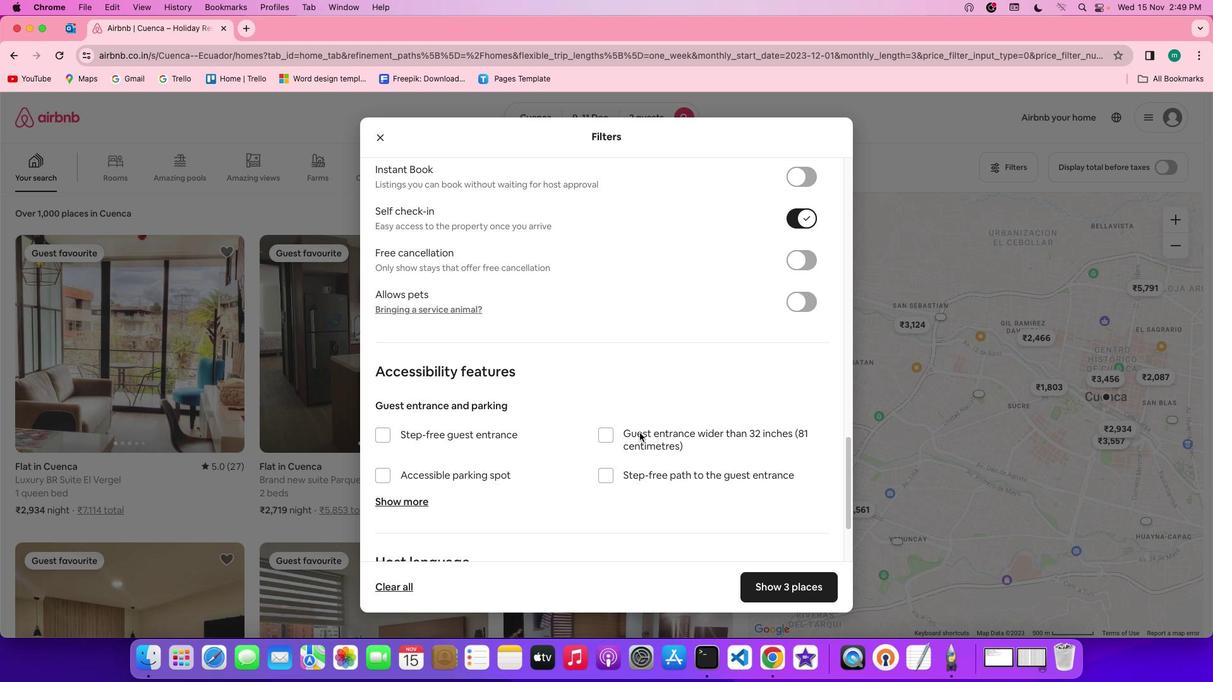 
Action: Mouse scrolled (640, 434) with delta (1, 0)
Screenshot: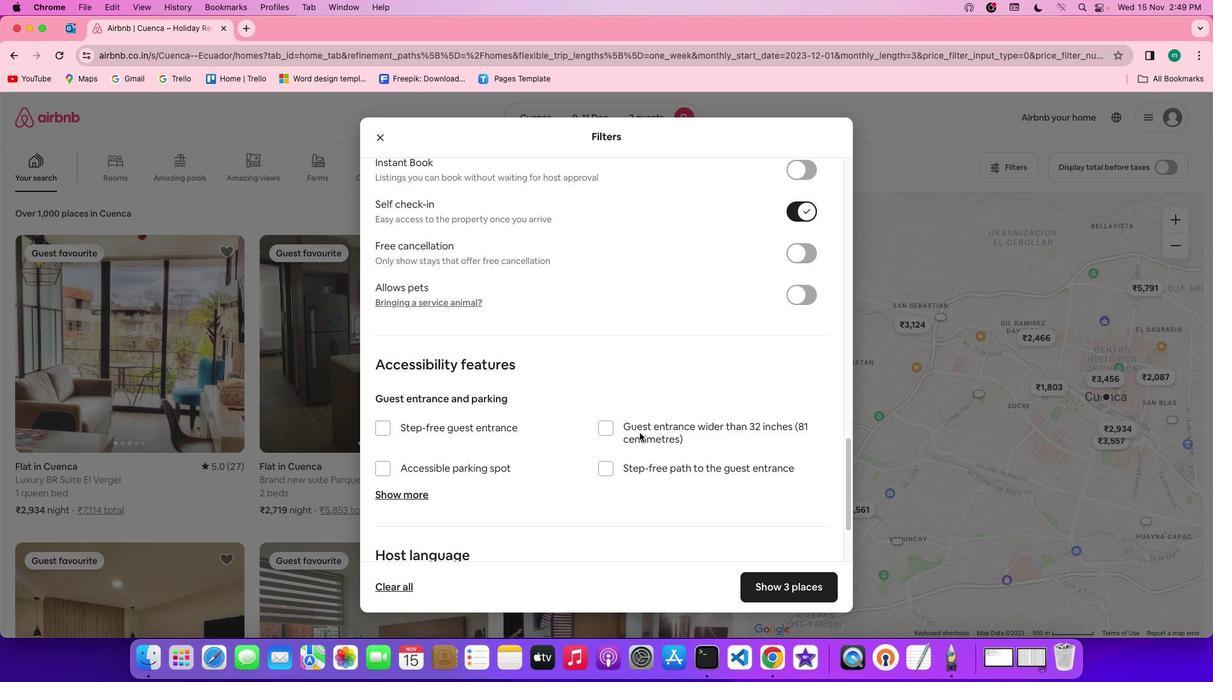 
Action: Mouse moved to (650, 436)
Screenshot: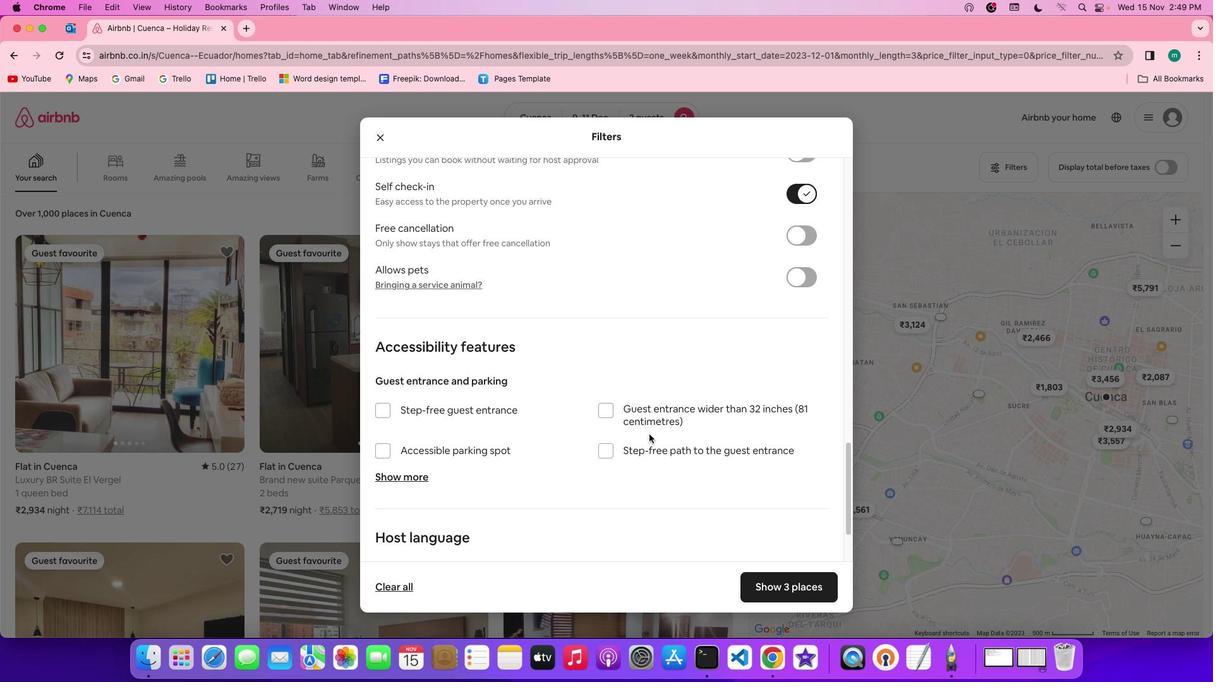 
Action: Mouse scrolled (650, 436) with delta (1, 0)
Screenshot: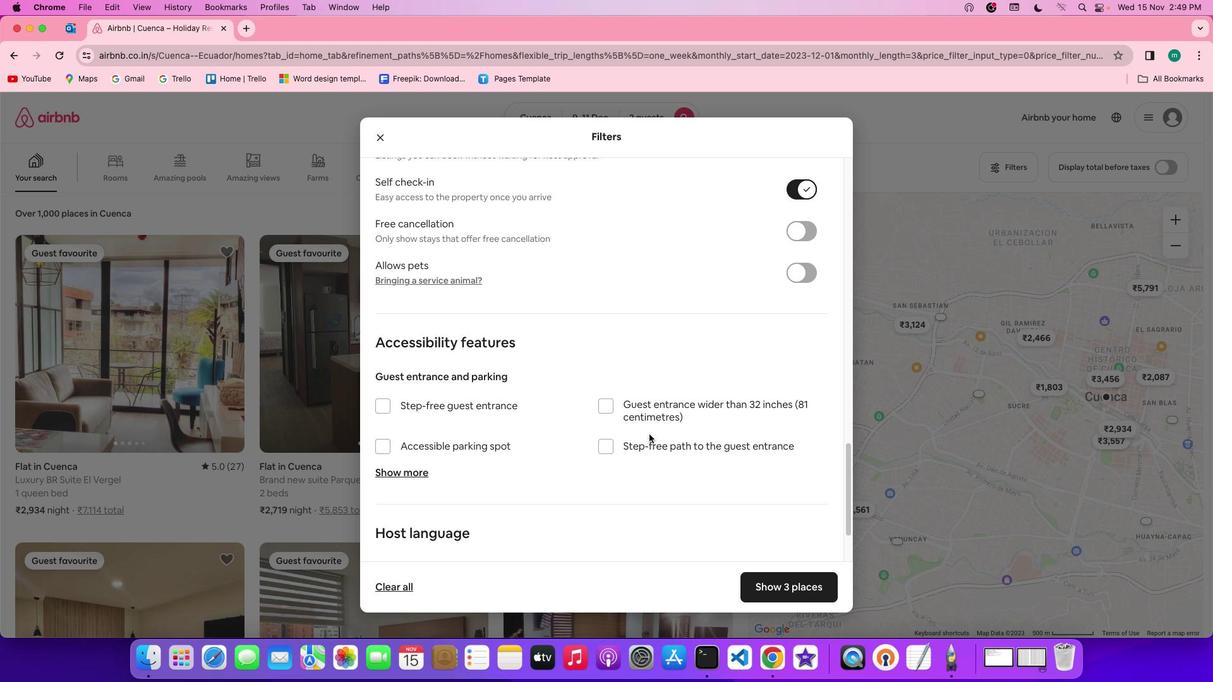 
Action: Mouse scrolled (650, 436) with delta (1, 0)
Screenshot: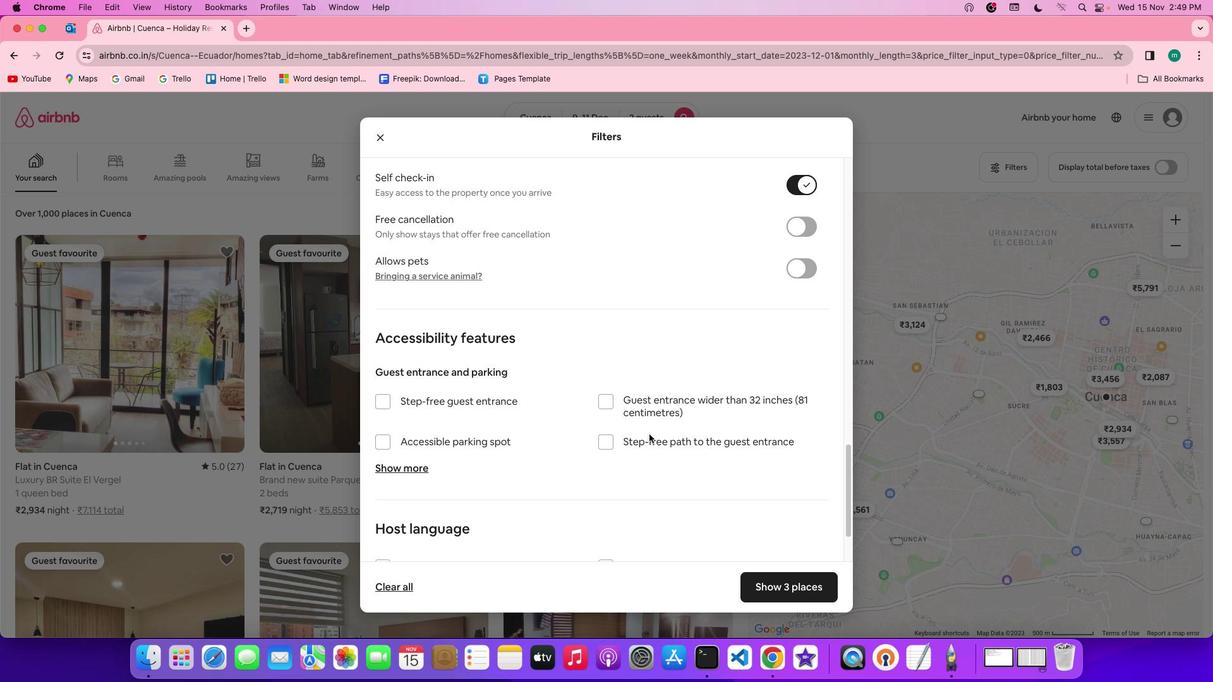 
Action: Mouse scrolled (650, 436) with delta (1, 0)
Screenshot: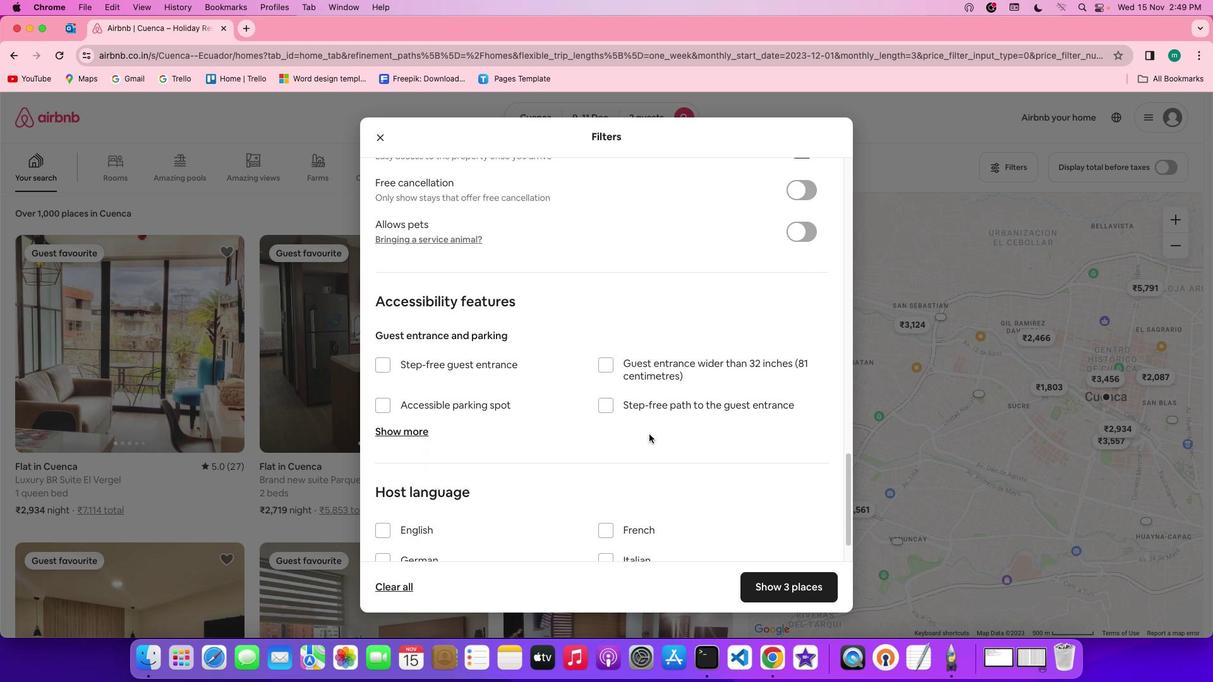 
Action: Mouse moved to (649, 436)
Screenshot: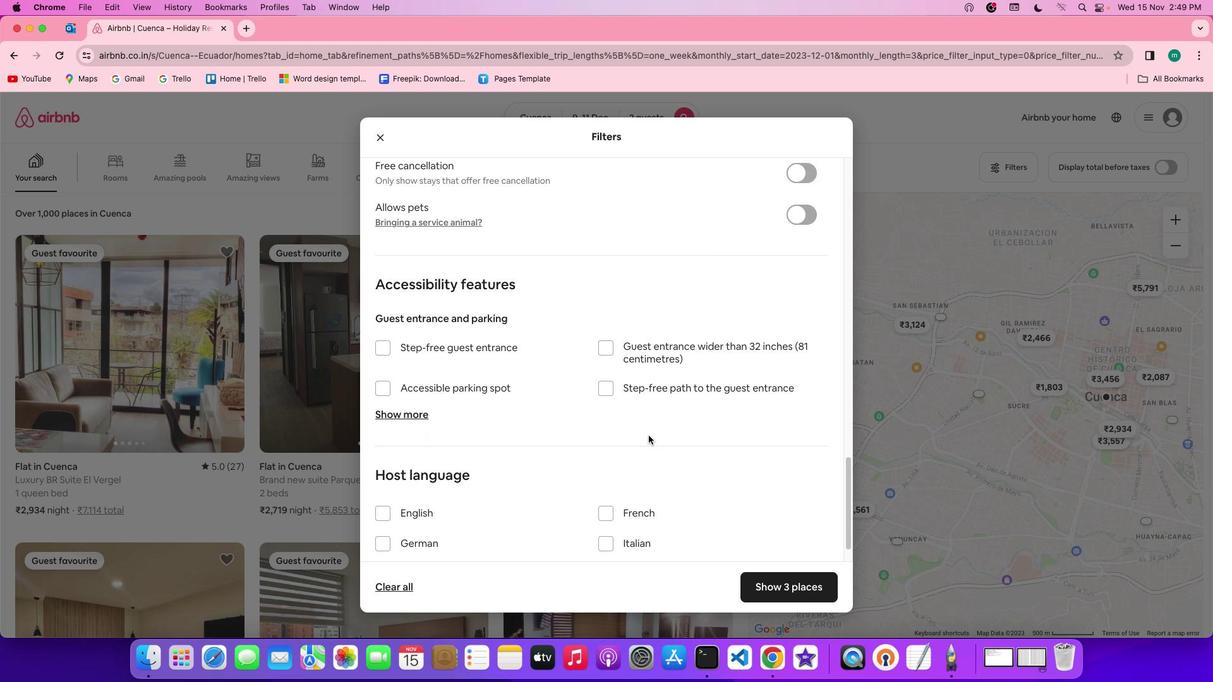 
Action: Mouse scrolled (649, 436) with delta (1, 0)
Screenshot: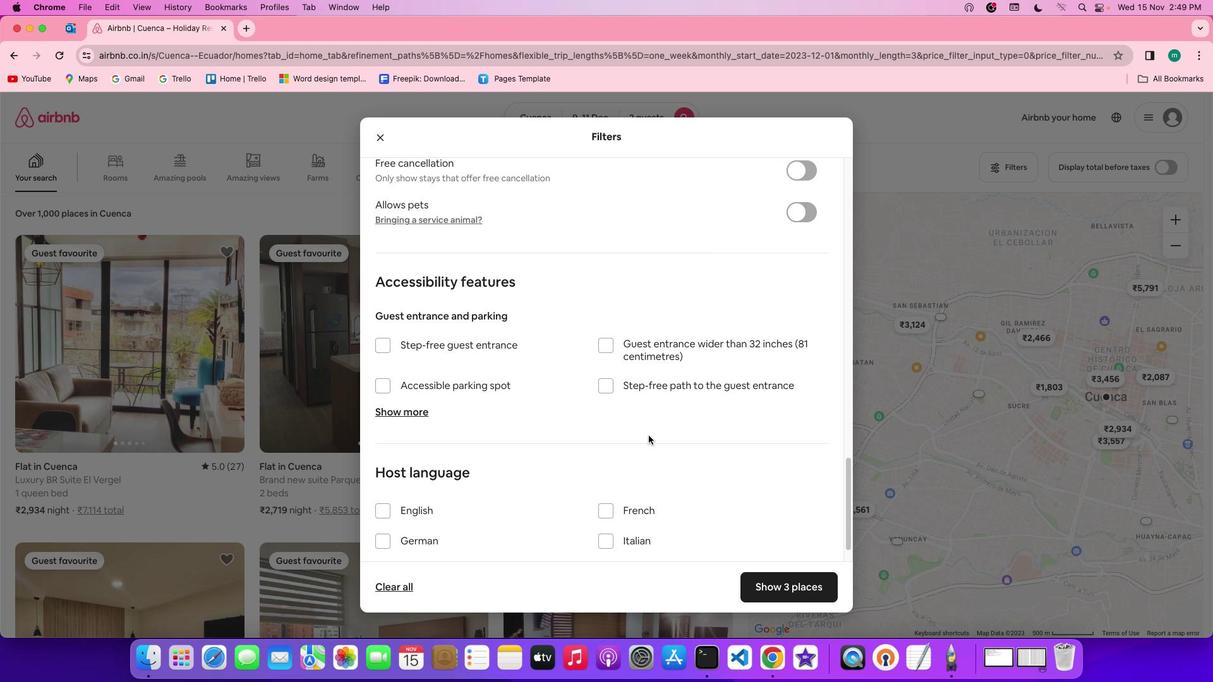 
Action: Mouse scrolled (649, 436) with delta (1, 0)
Screenshot: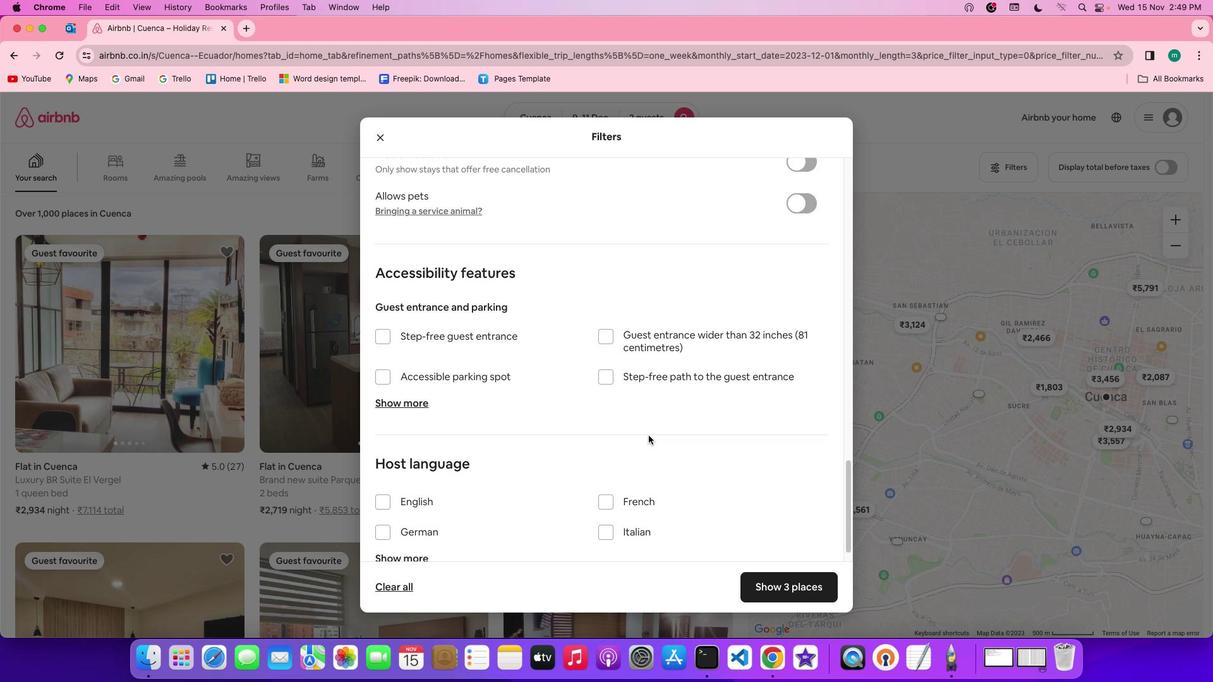 
Action: Mouse scrolled (649, 436) with delta (1, 0)
Screenshot: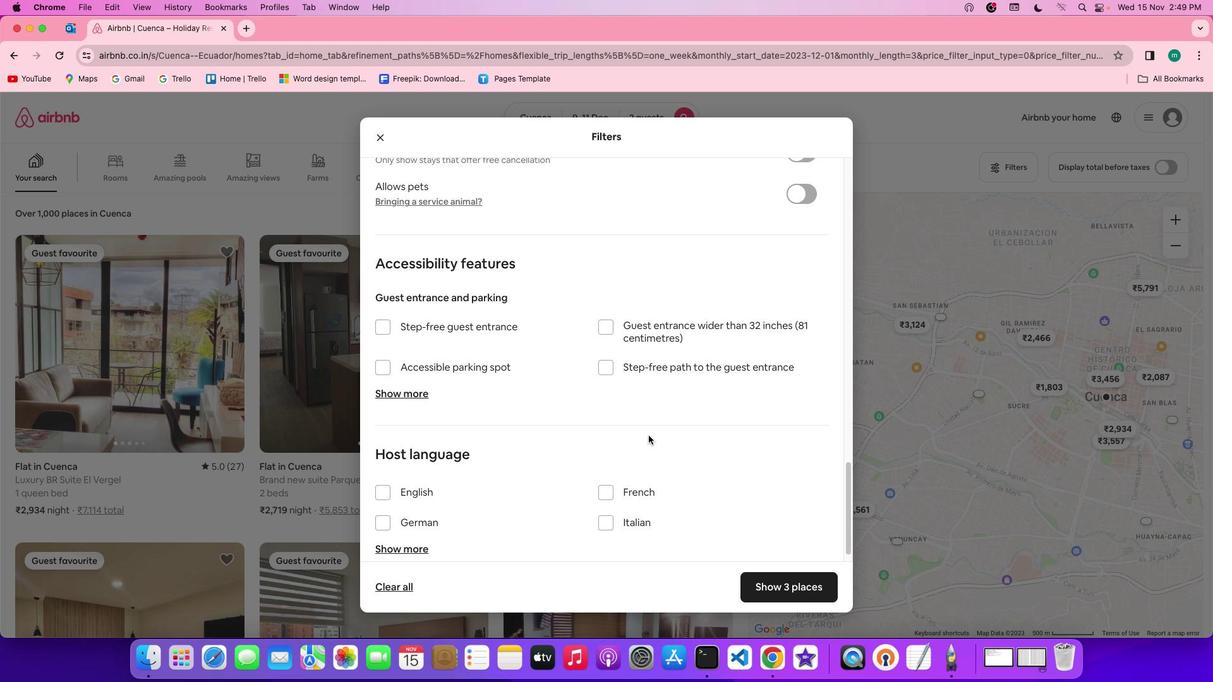 
Action: Mouse scrolled (649, 436) with delta (1, 0)
Screenshot: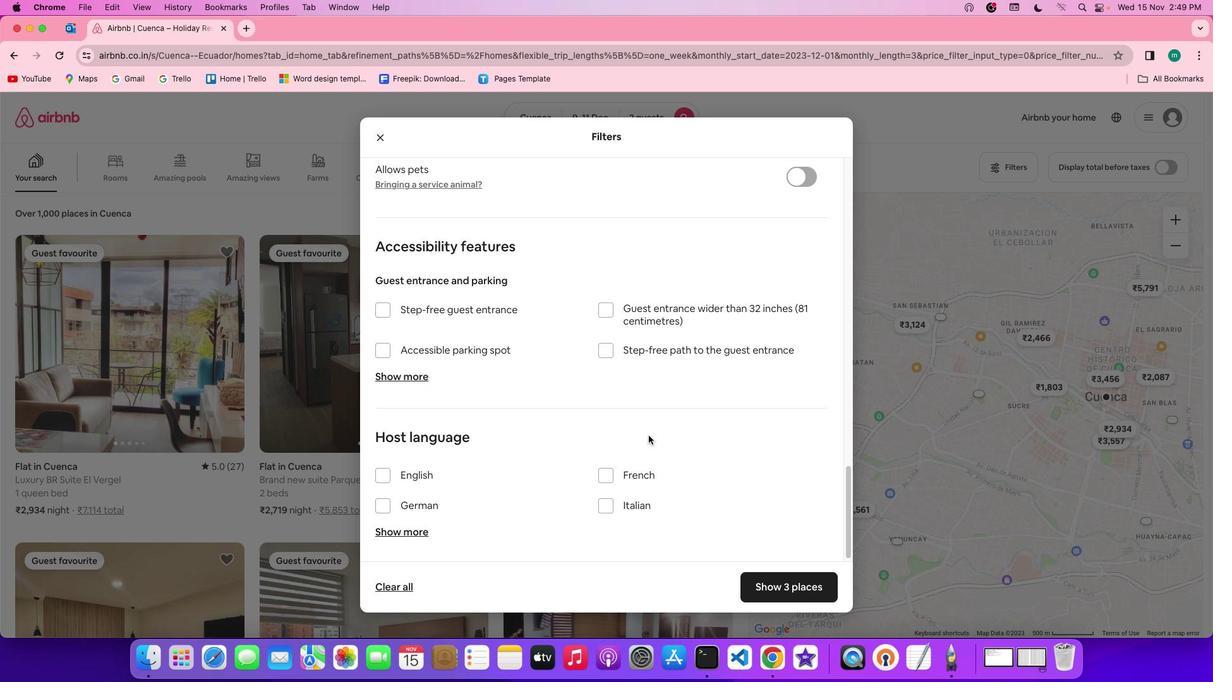 
Action: Mouse scrolled (649, 436) with delta (1, 0)
Screenshot: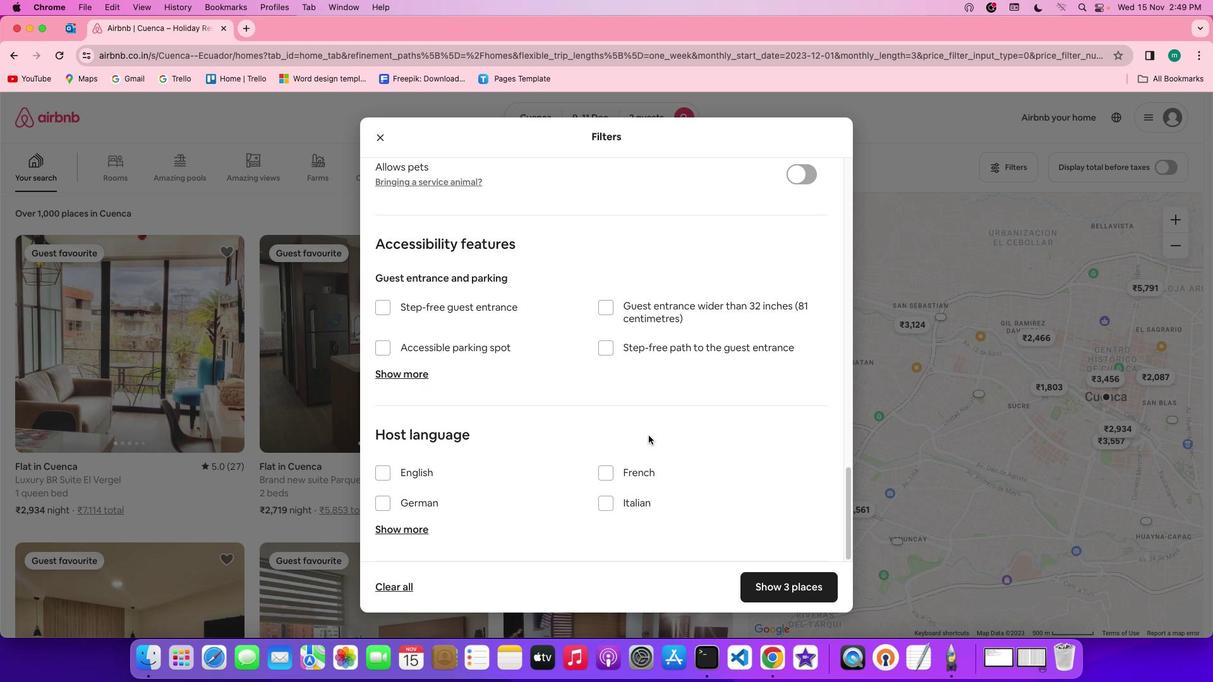 
Action: Mouse moved to (649, 437)
Screenshot: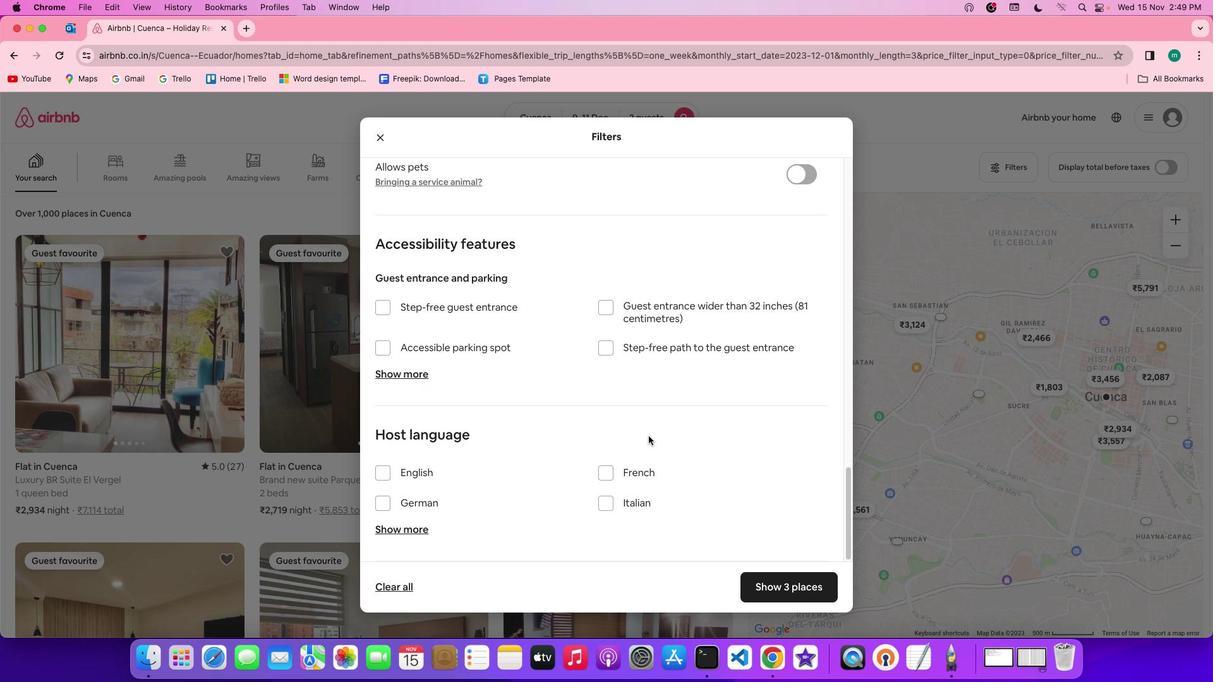 
Action: Mouse scrolled (649, 437) with delta (1, 0)
Screenshot: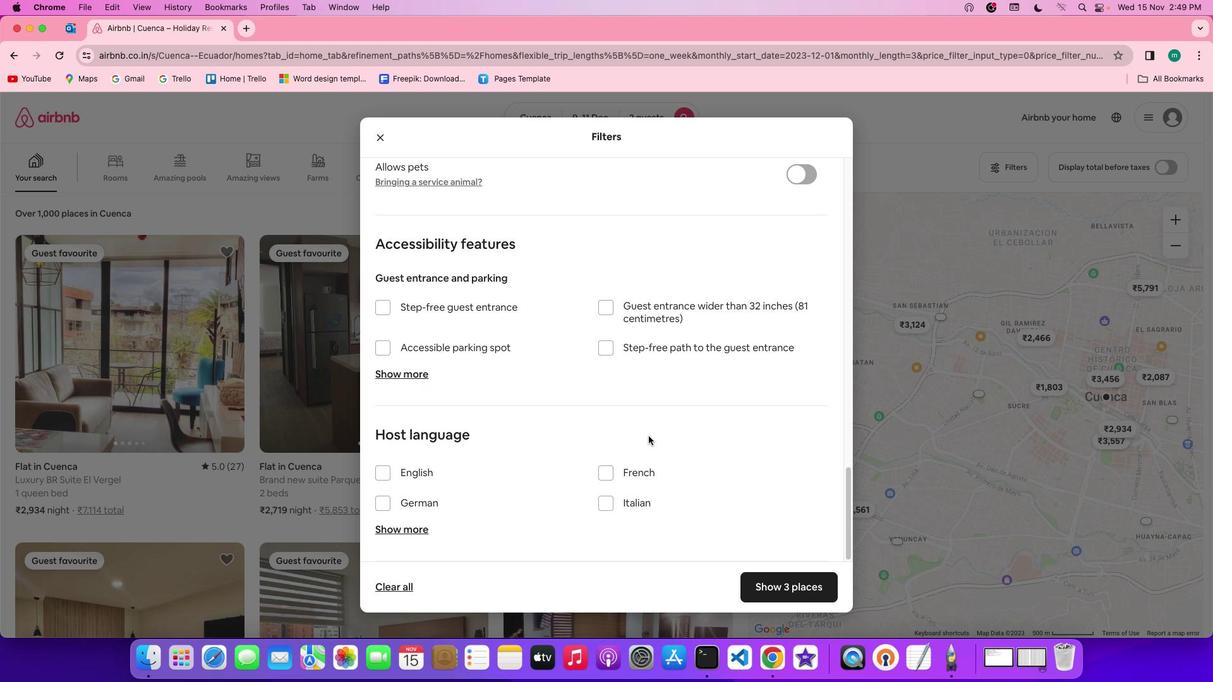 
Action: Mouse scrolled (649, 437) with delta (1, 0)
Screenshot: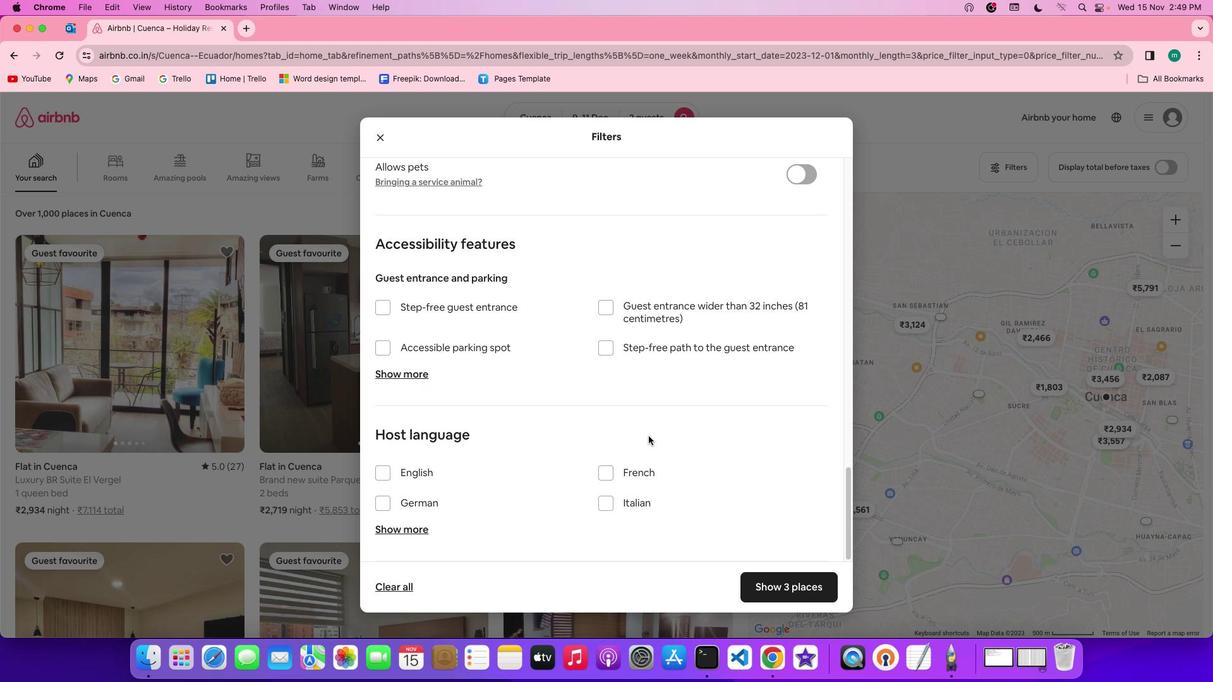 
Action: Mouse scrolled (649, 437) with delta (1, 0)
Screenshot: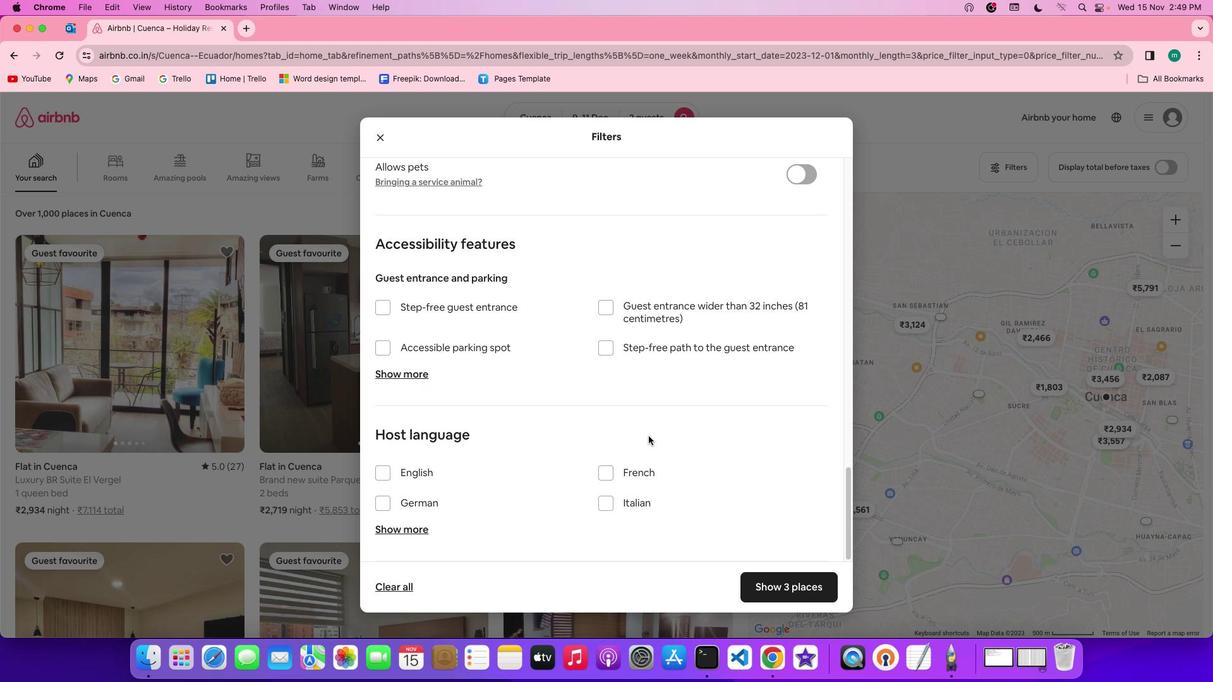 
Action: Mouse scrolled (649, 437) with delta (1, -1)
Screenshot: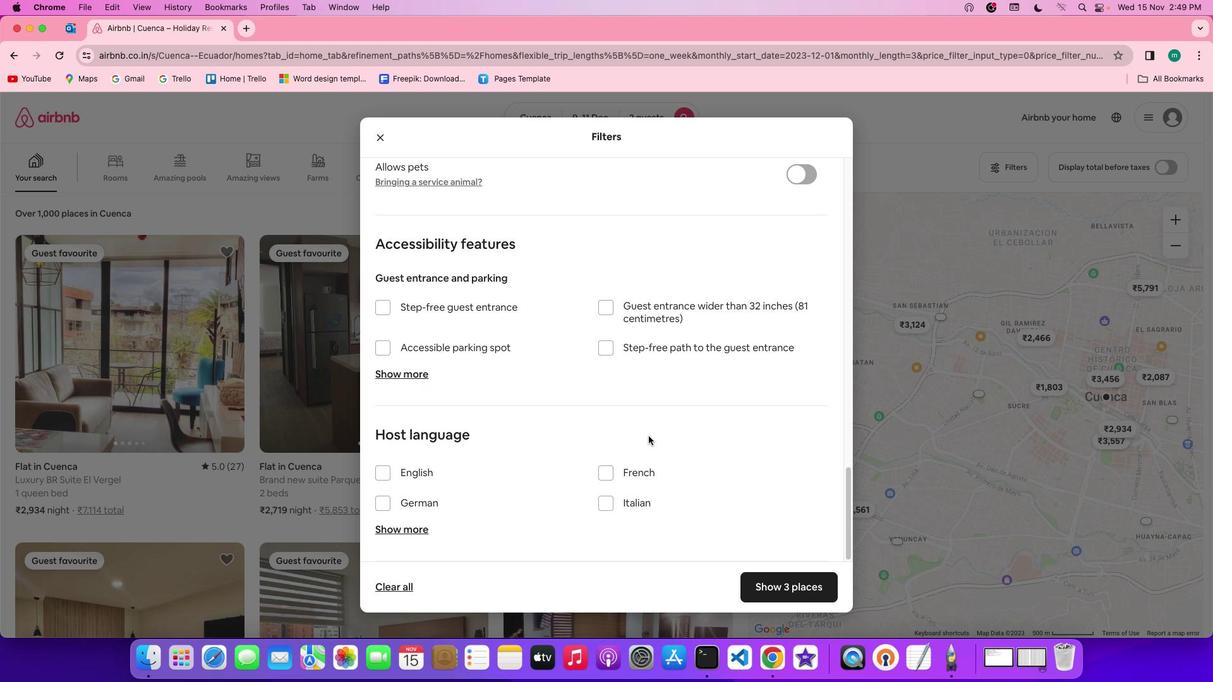 
Action: Mouse moved to (778, 587)
Screenshot: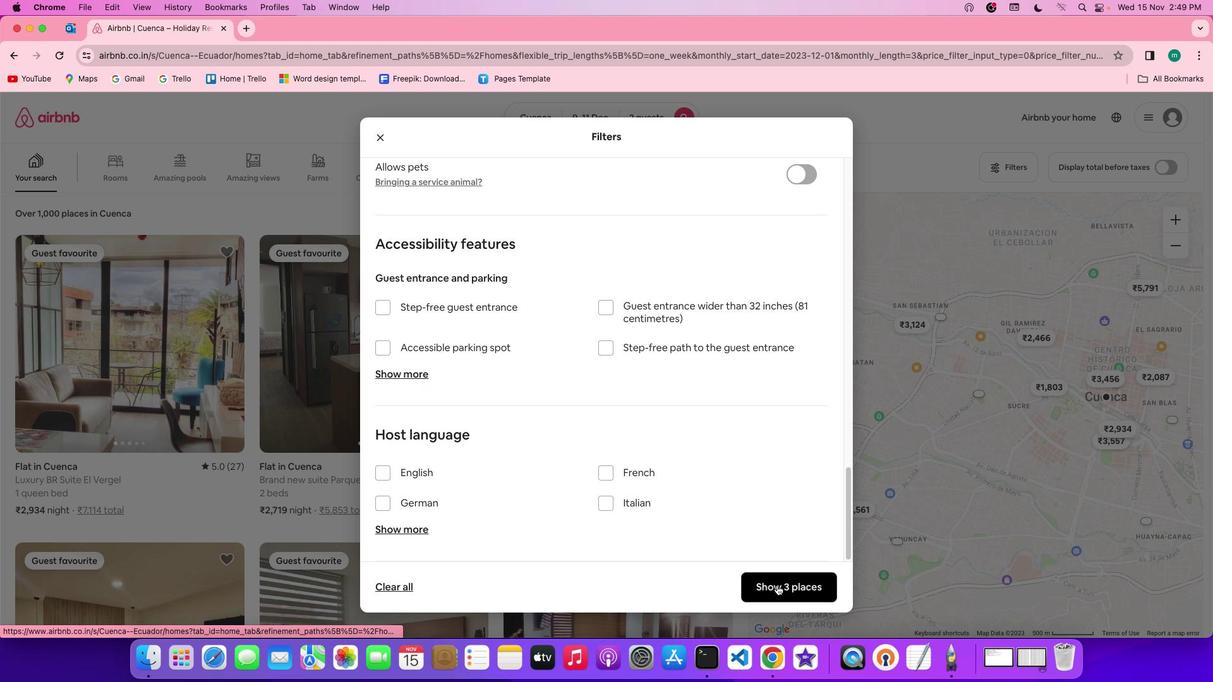 
Action: Mouse pressed left at (778, 587)
Screenshot: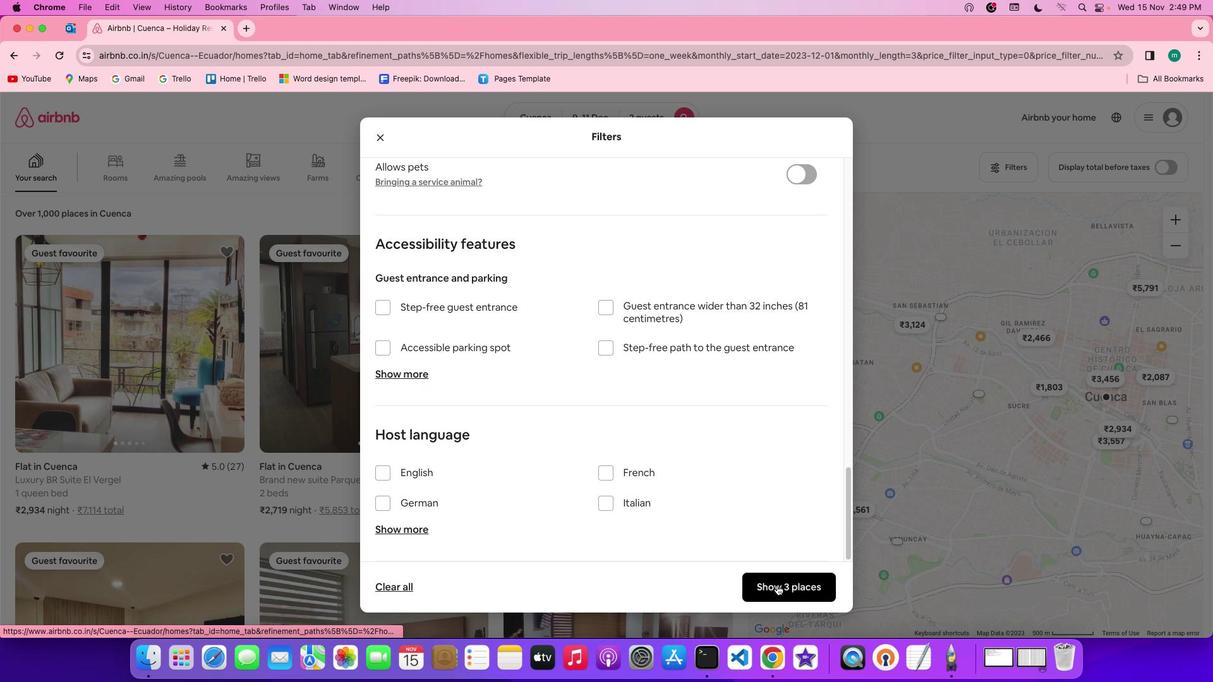 
Action: Mouse moved to (137, 350)
Screenshot: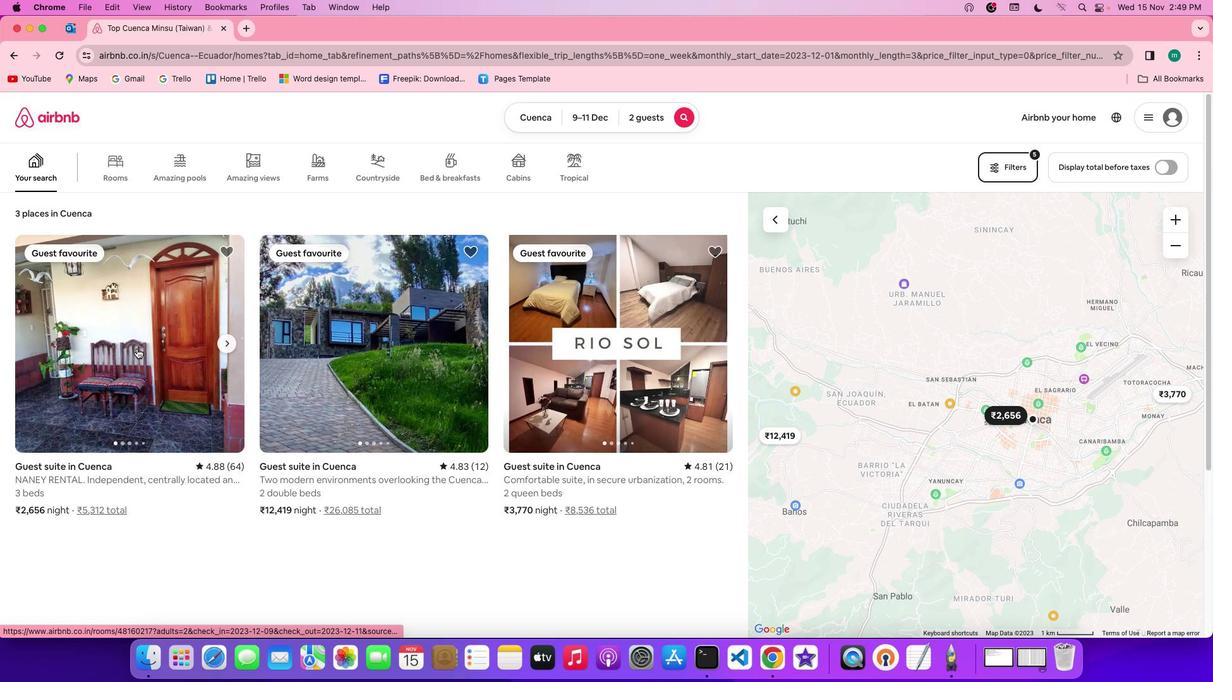 
Action: Mouse pressed left at (137, 350)
Screenshot: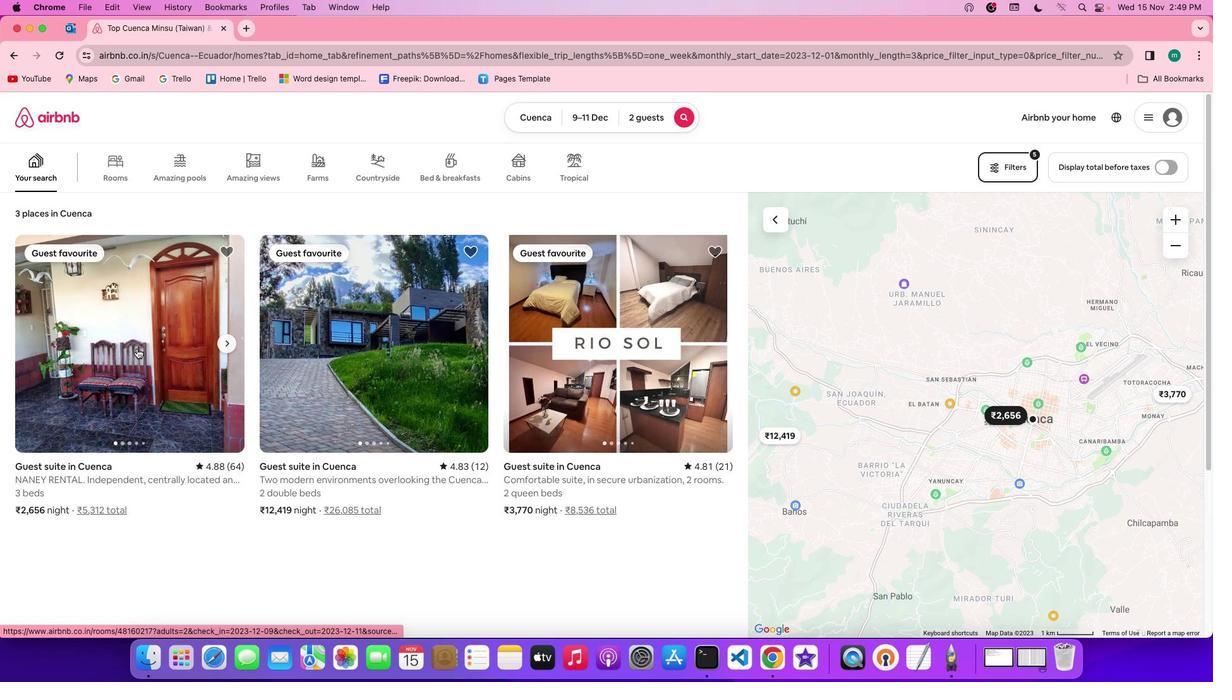 
Action: Mouse moved to (901, 450)
Screenshot: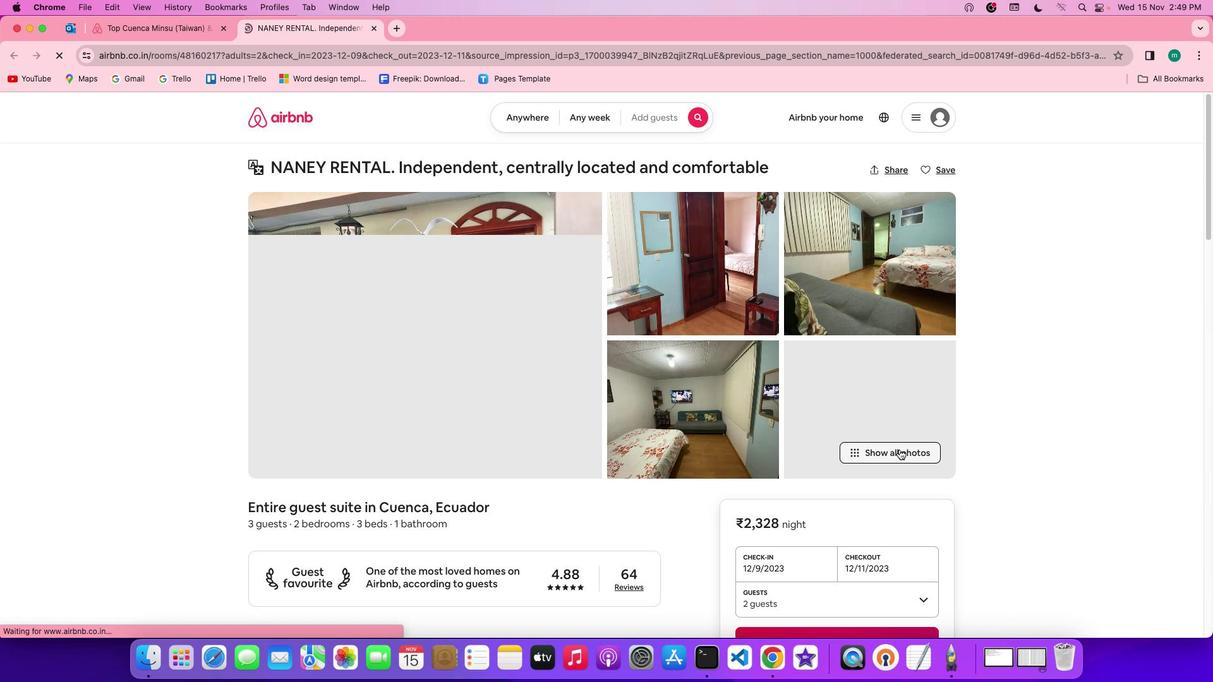 
Action: Mouse pressed left at (901, 450)
Screenshot: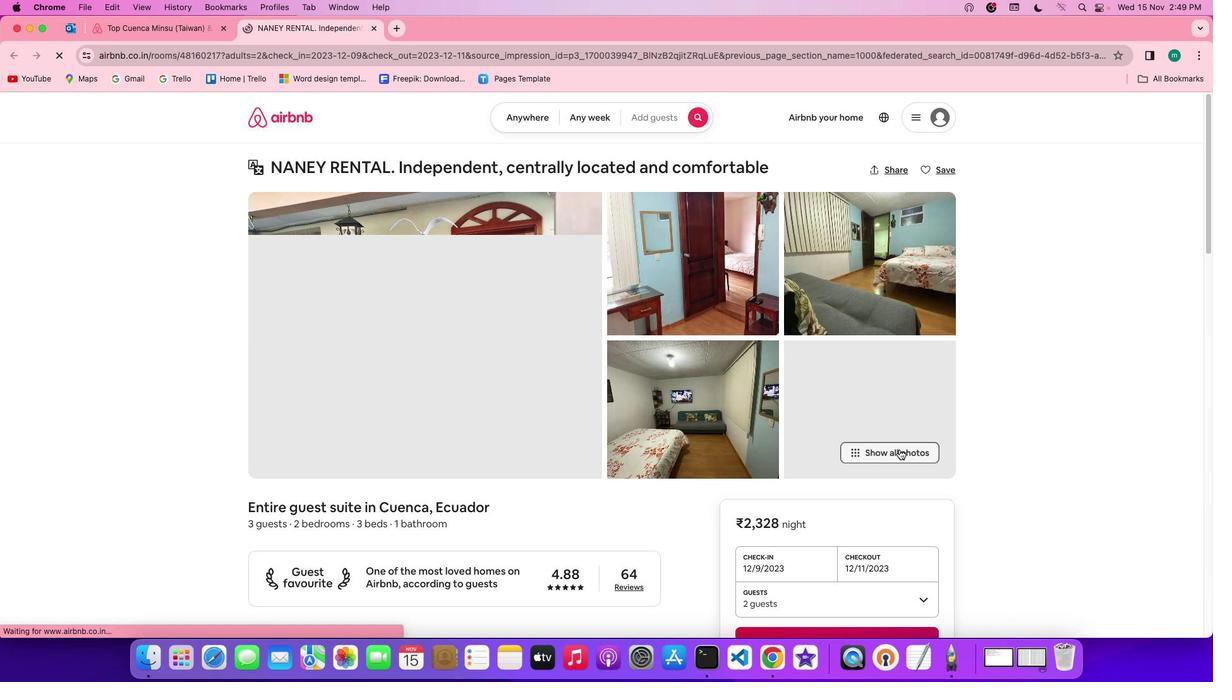 
Action: Mouse moved to (761, 479)
Screenshot: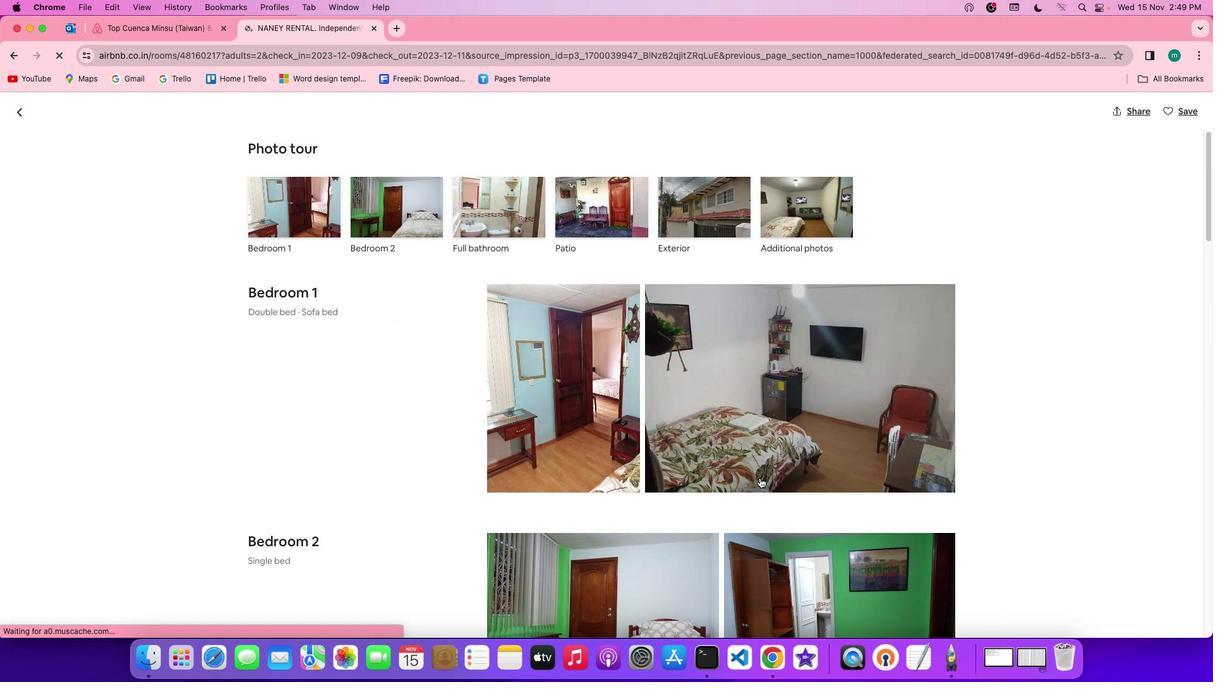 
Action: Mouse scrolled (761, 479) with delta (1, 0)
Screenshot: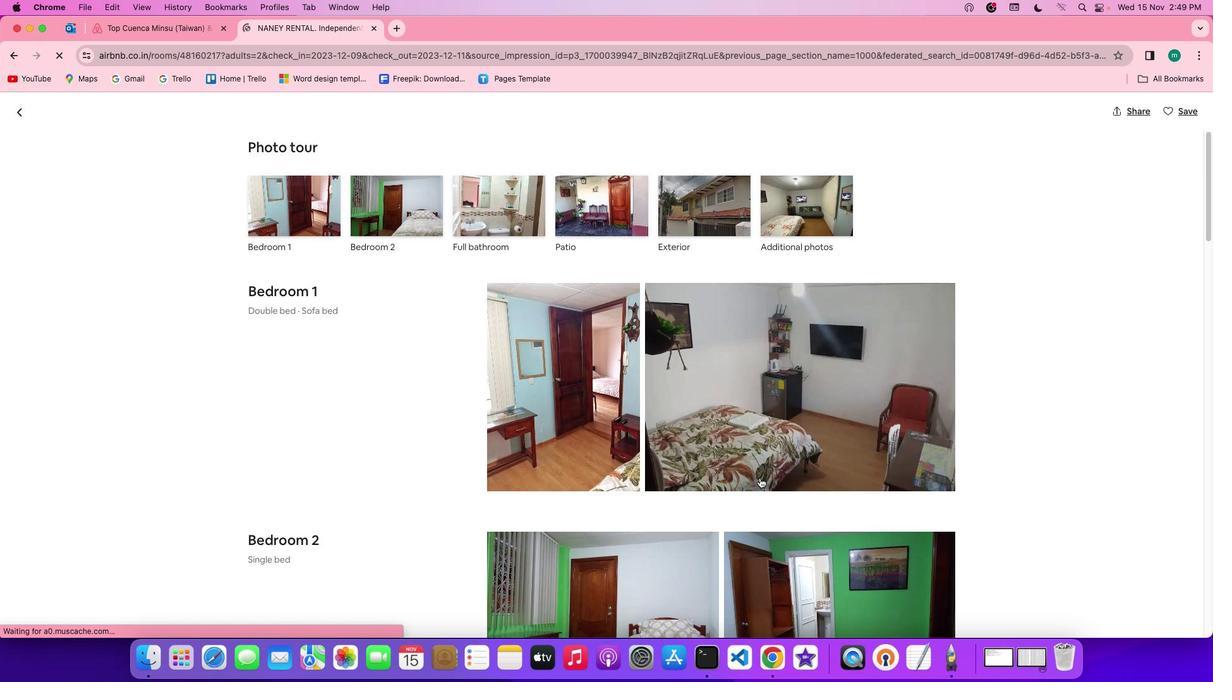 
Action: Mouse scrolled (761, 479) with delta (1, 0)
Screenshot: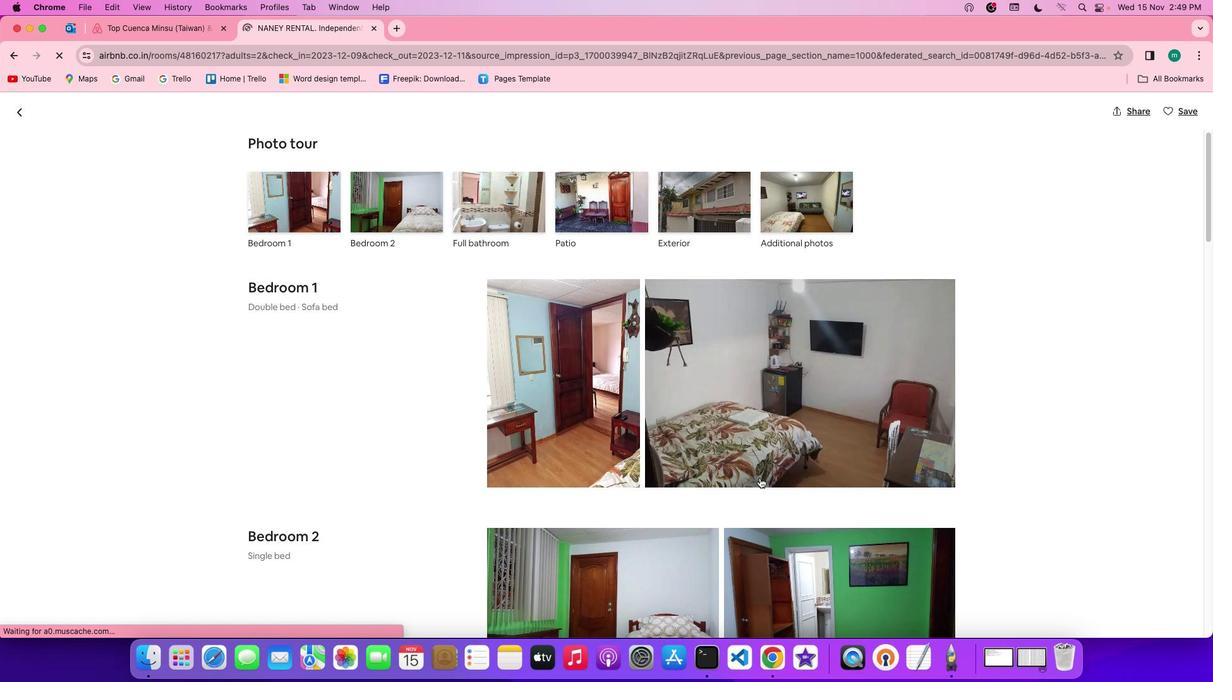 
Action: Mouse scrolled (761, 479) with delta (1, 0)
Screenshot: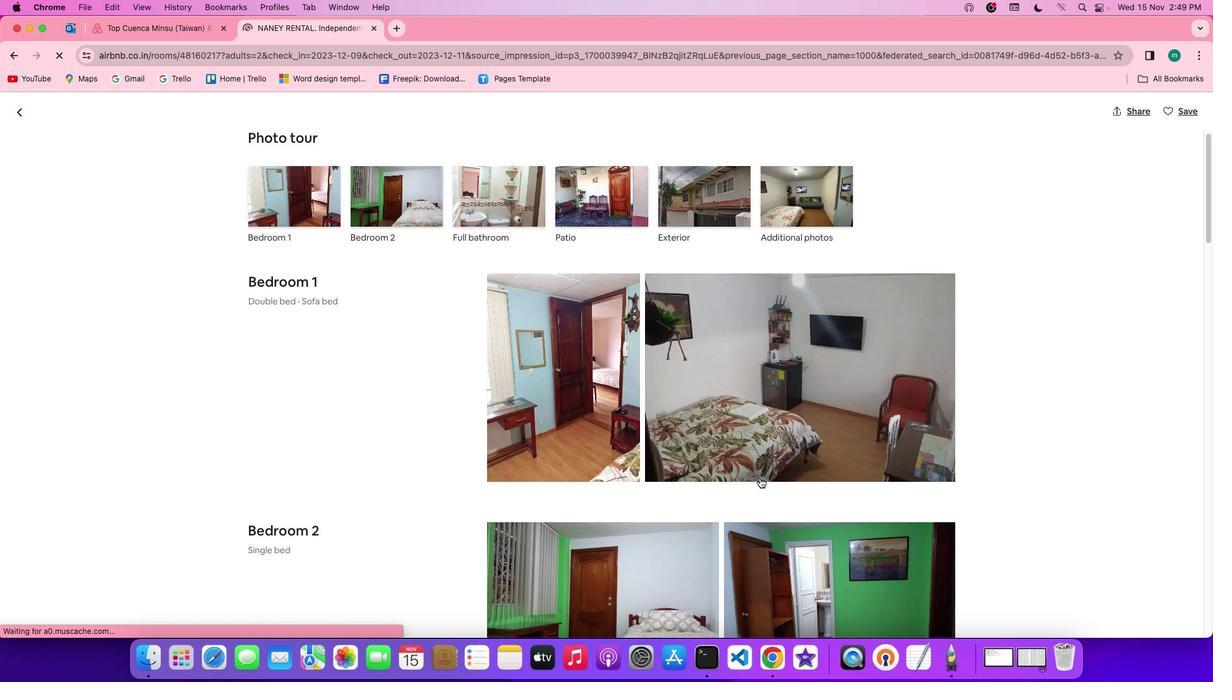 
Action: Mouse moved to (761, 479)
Screenshot: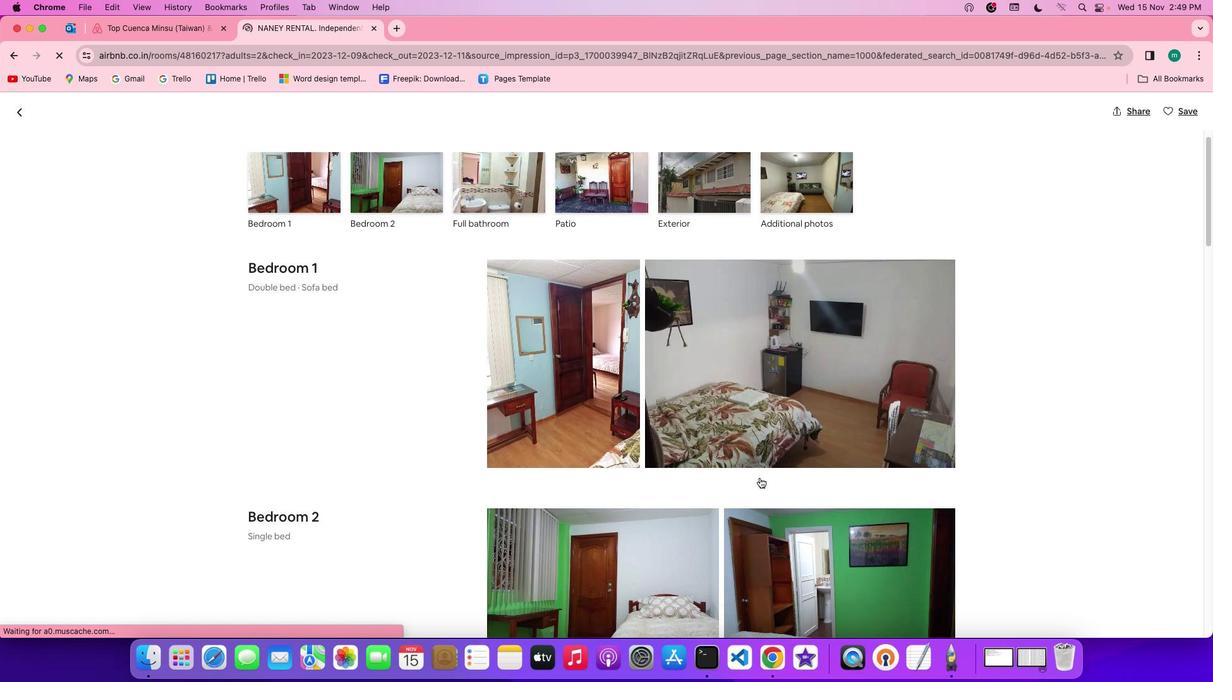 
Action: Mouse scrolled (761, 479) with delta (1, 0)
Screenshot: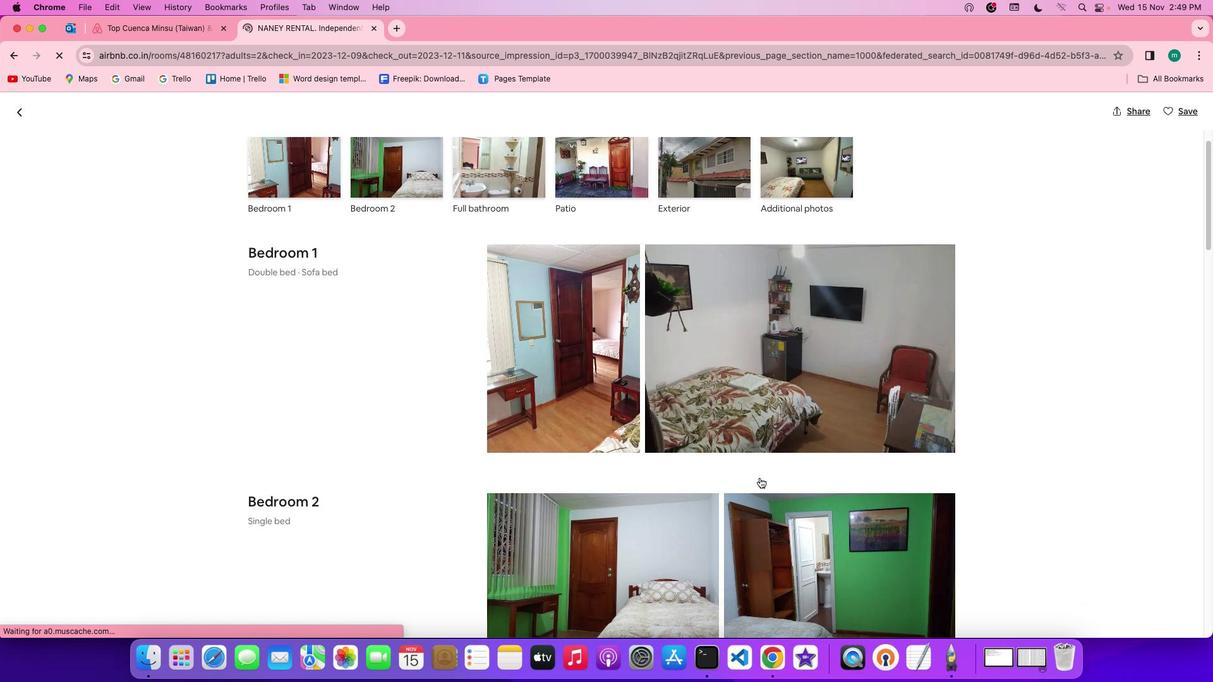 
Action: Mouse scrolled (761, 479) with delta (1, 0)
Screenshot: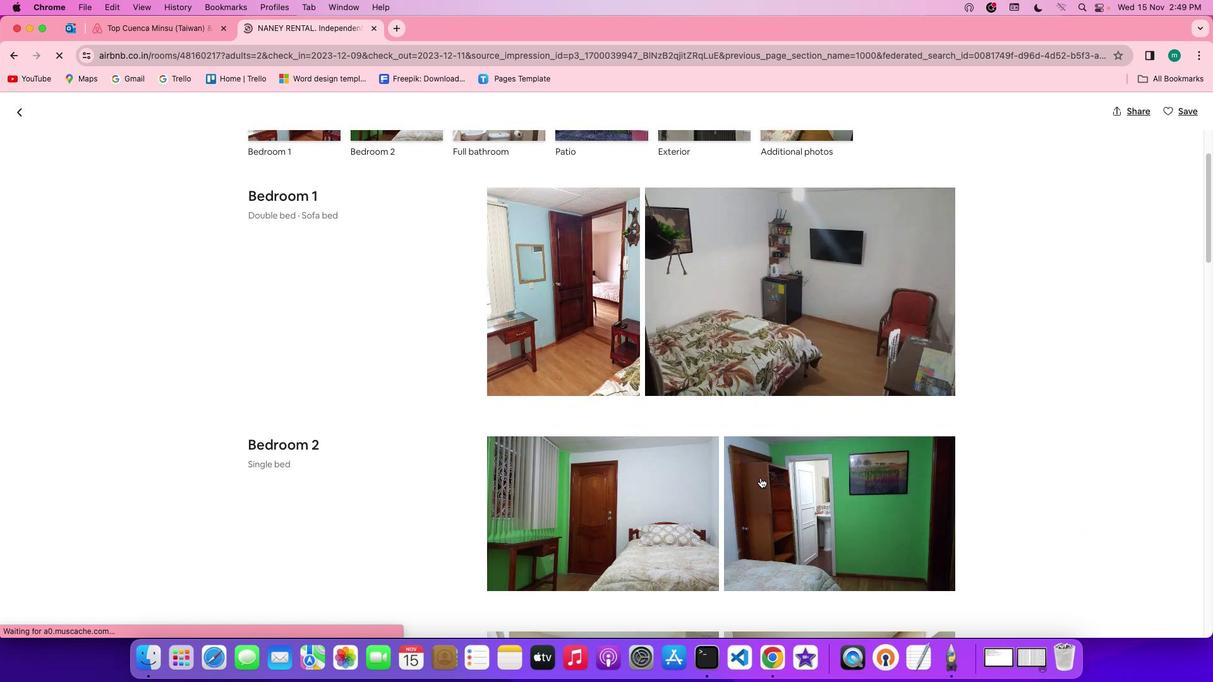 
Action: Mouse moved to (762, 479)
Screenshot: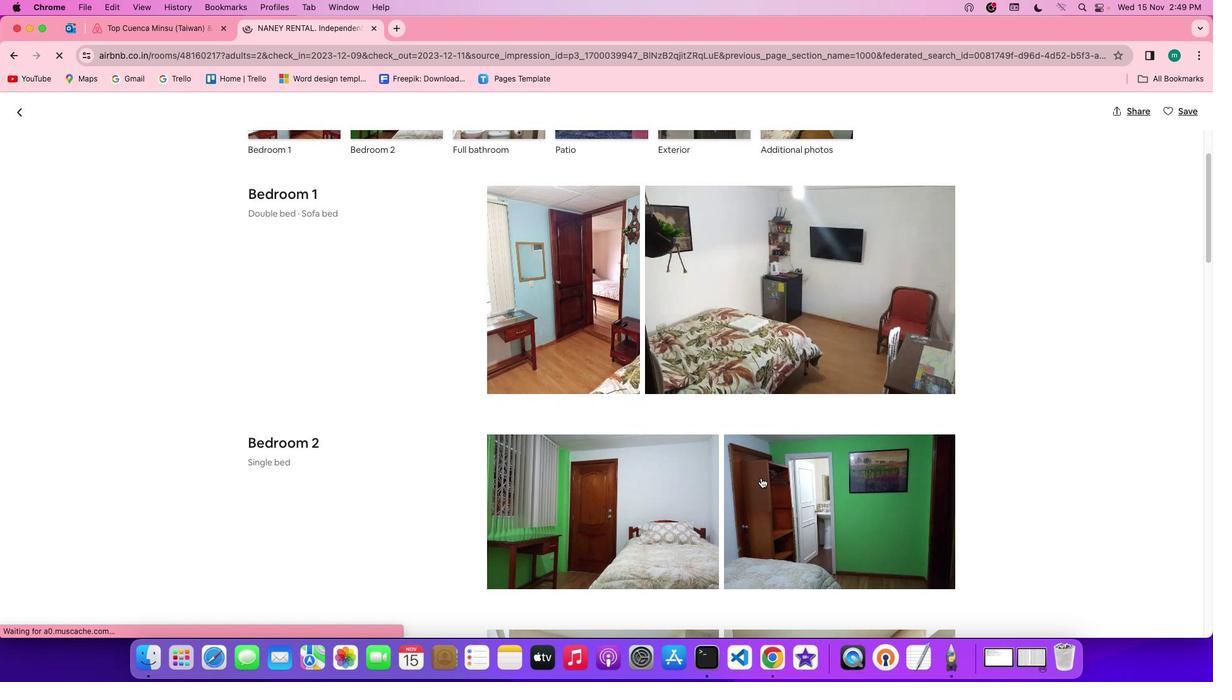 
Action: Mouse scrolled (762, 479) with delta (1, 0)
Screenshot: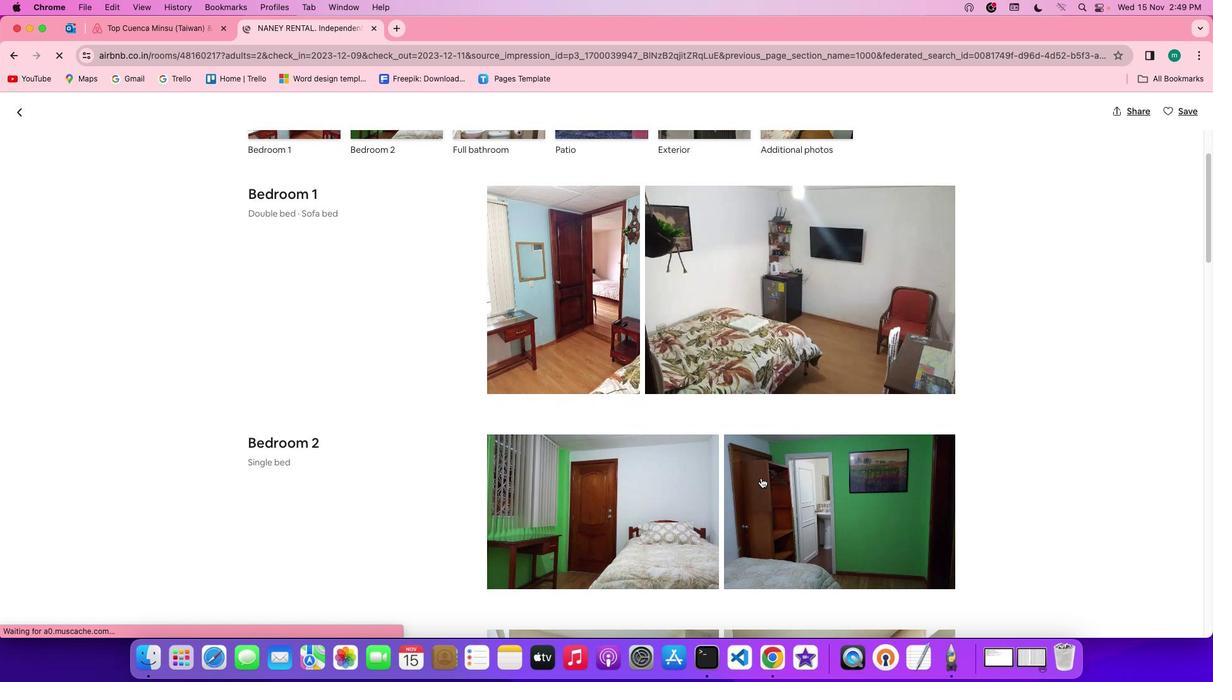 
Action: Mouse scrolled (762, 479) with delta (1, 0)
Screenshot: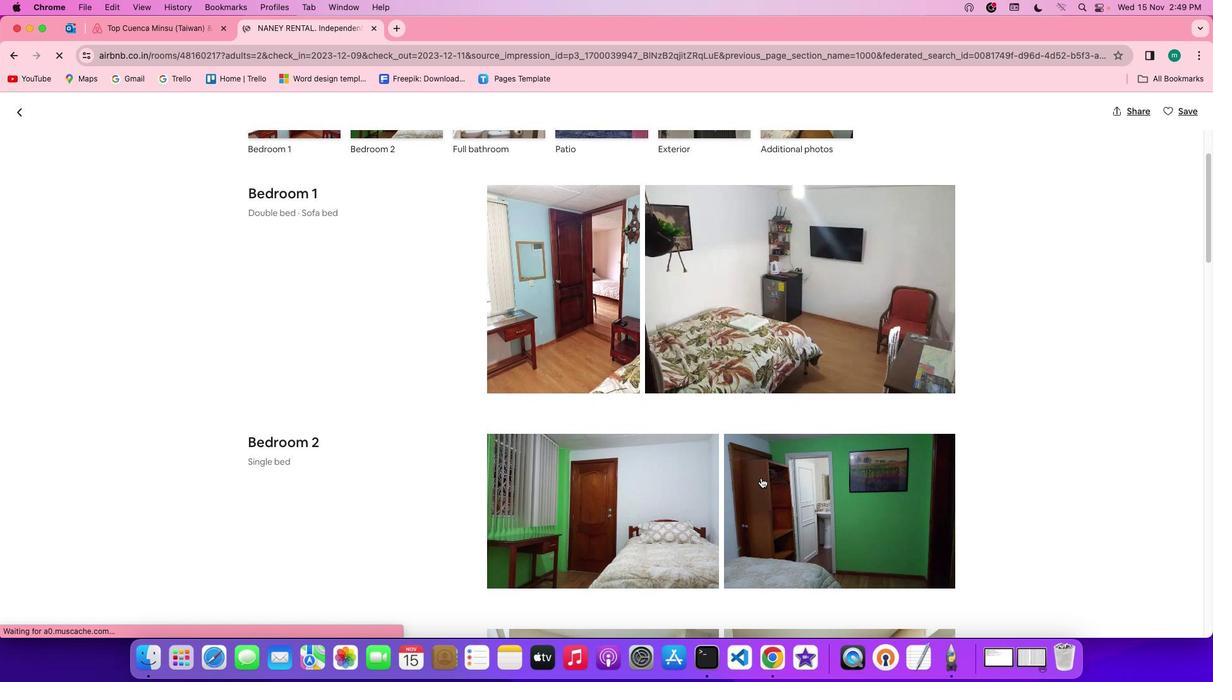 
Action: Mouse scrolled (762, 479) with delta (1, 0)
Screenshot: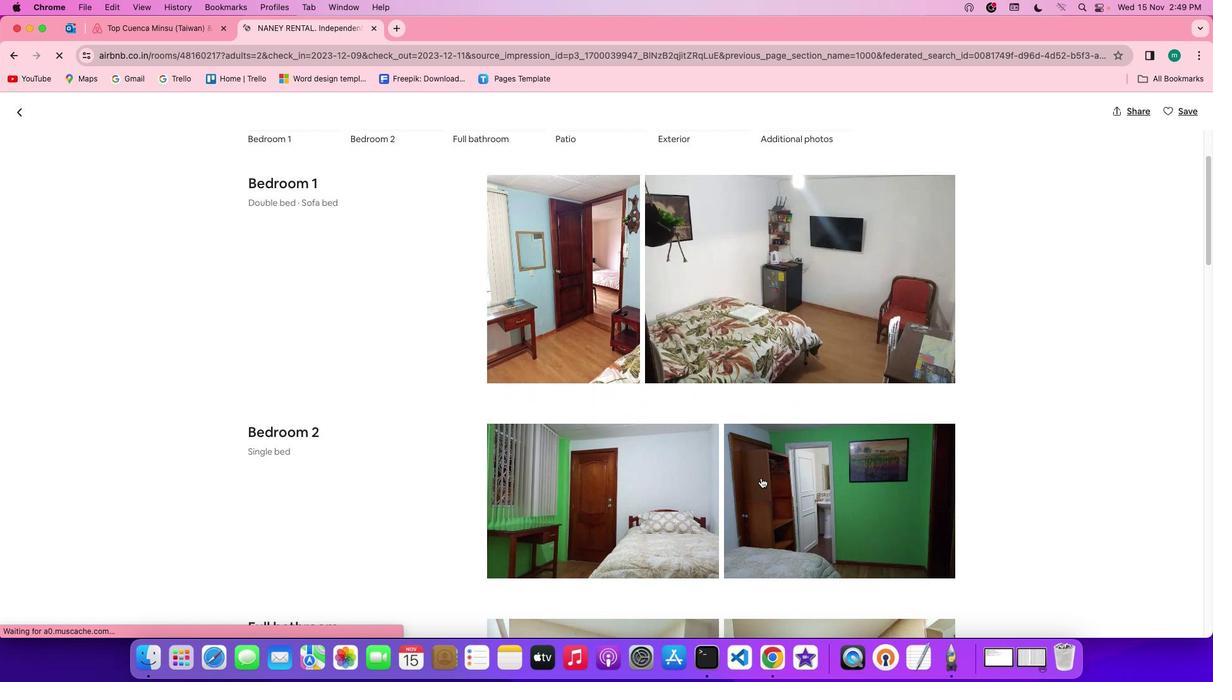 
Action: Mouse scrolled (762, 479) with delta (1, 0)
Screenshot: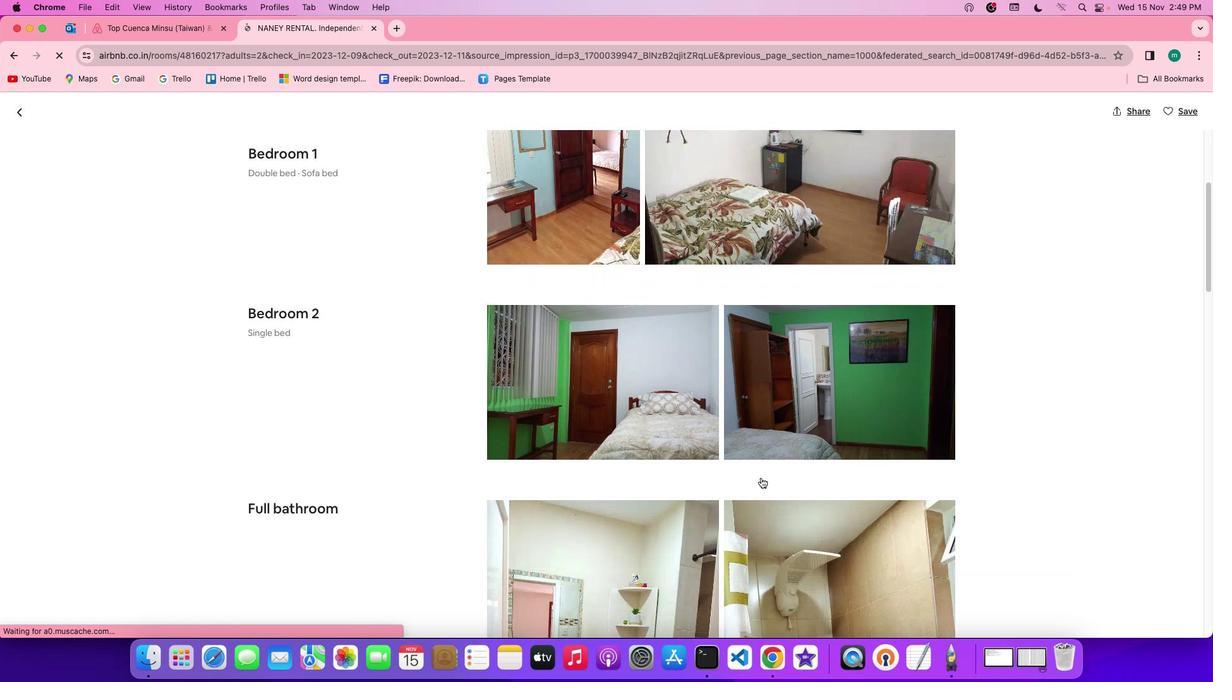 
Action: Mouse scrolled (762, 479) with delta (1, 0)
Screenshot: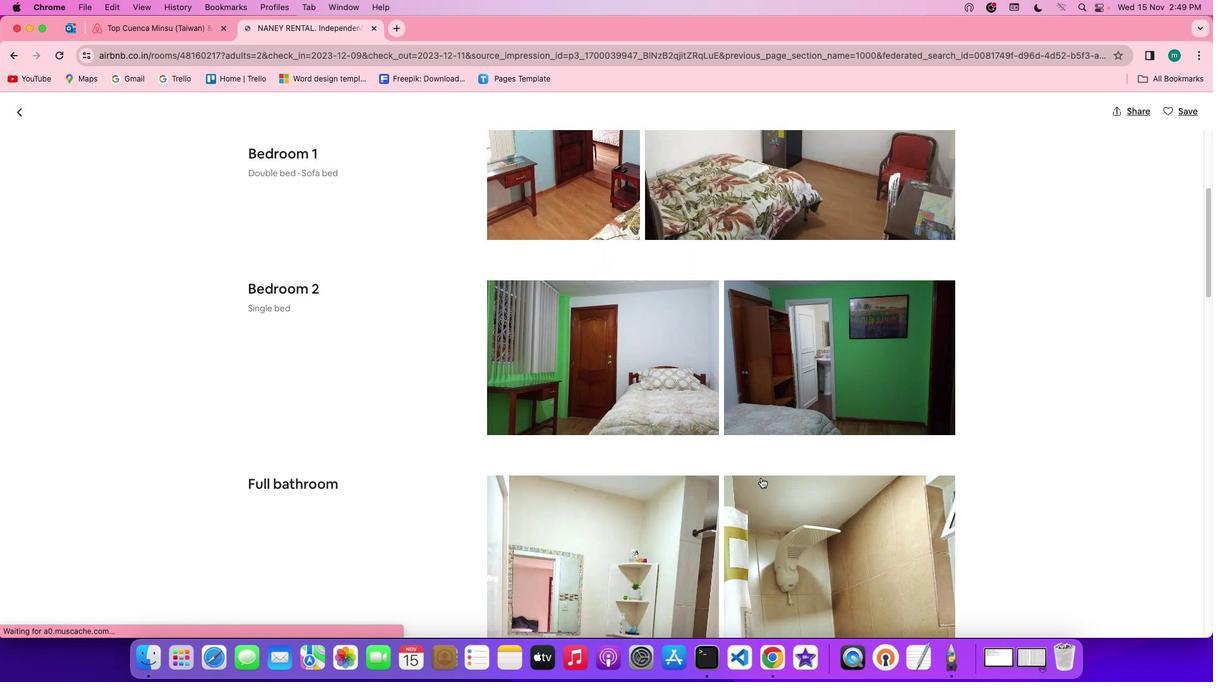 
Action: Mouse scrolled (762, 479) with delta (1, 0)
Screenshot: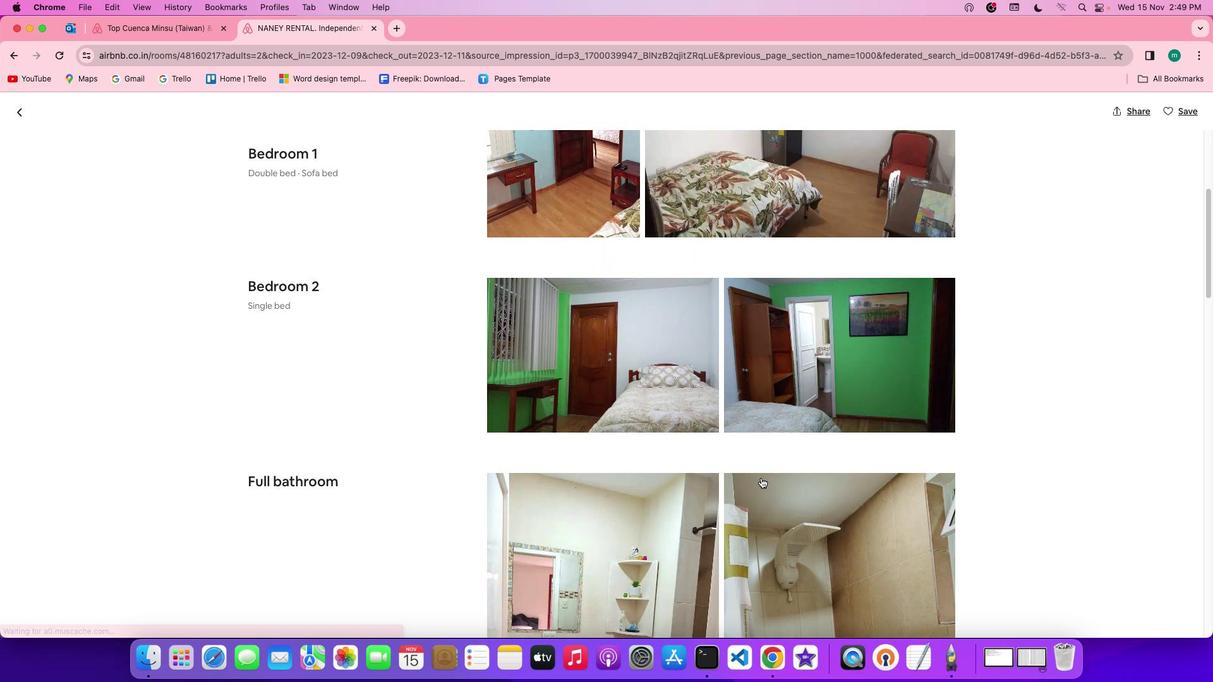 
Action: Mouse scrolled (762, 479) with delta (1, 0)
Screenshot: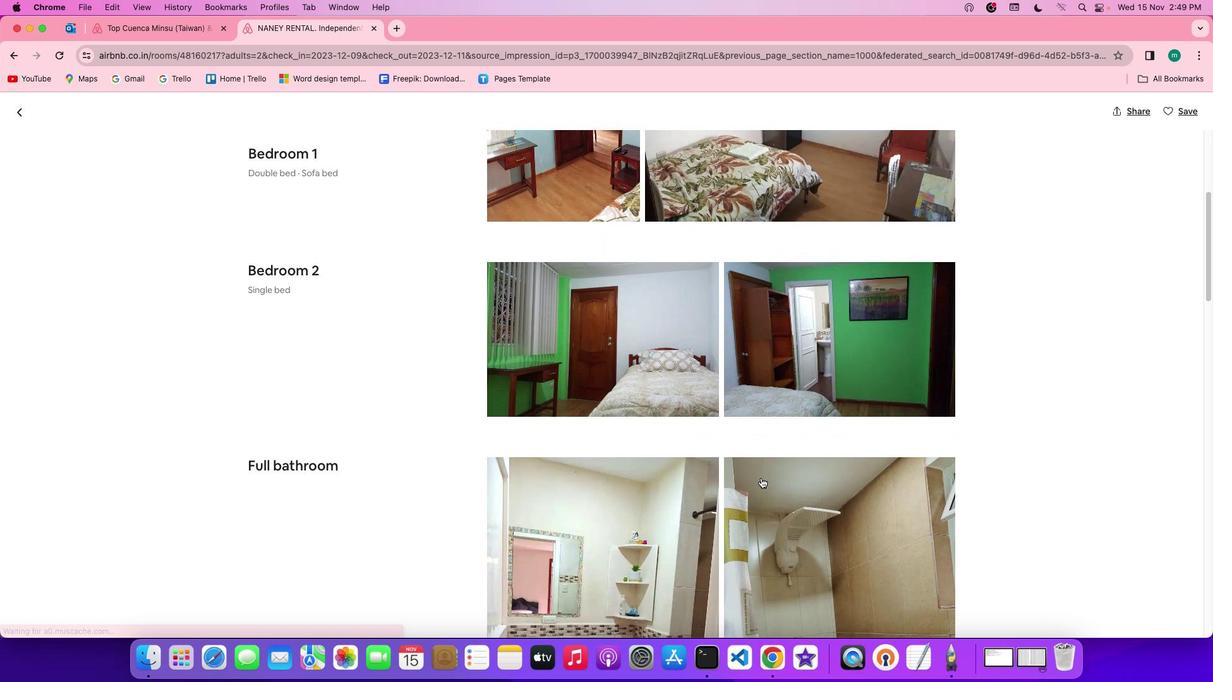 
Action: Mouse scrolled (762, 479) with delta (1, 0)
Screenshot: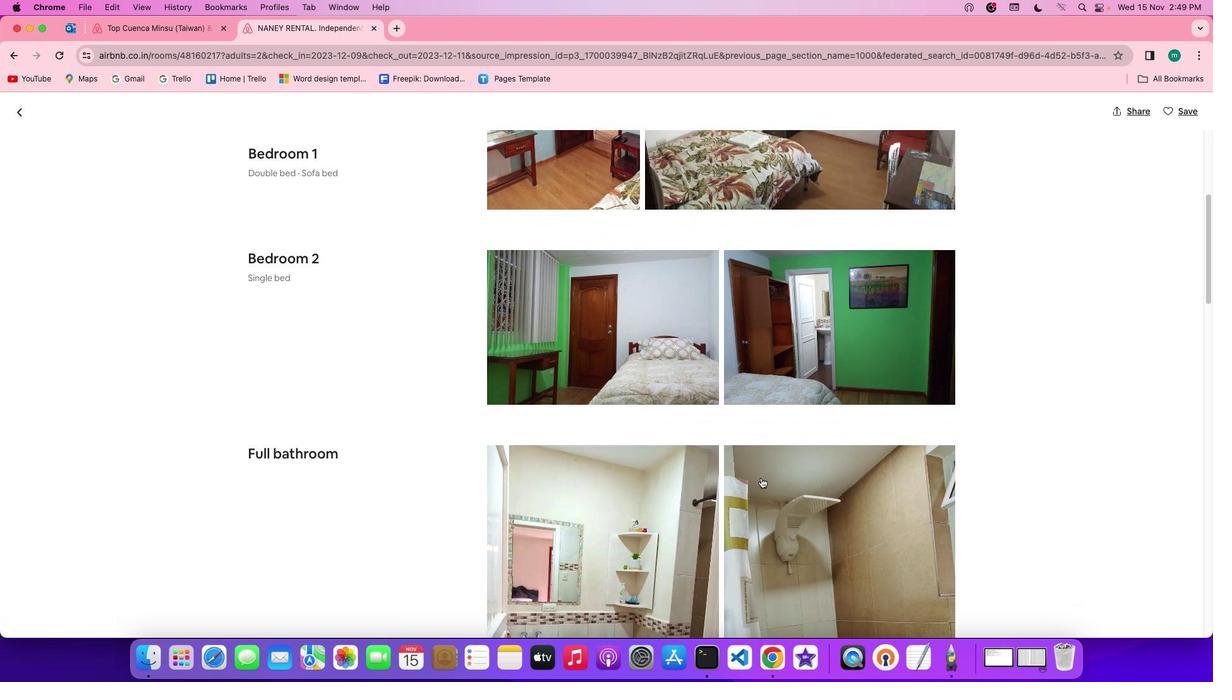 
Action: Mouse scrolled (762, 479) with delta (1, 0)
Screenshot: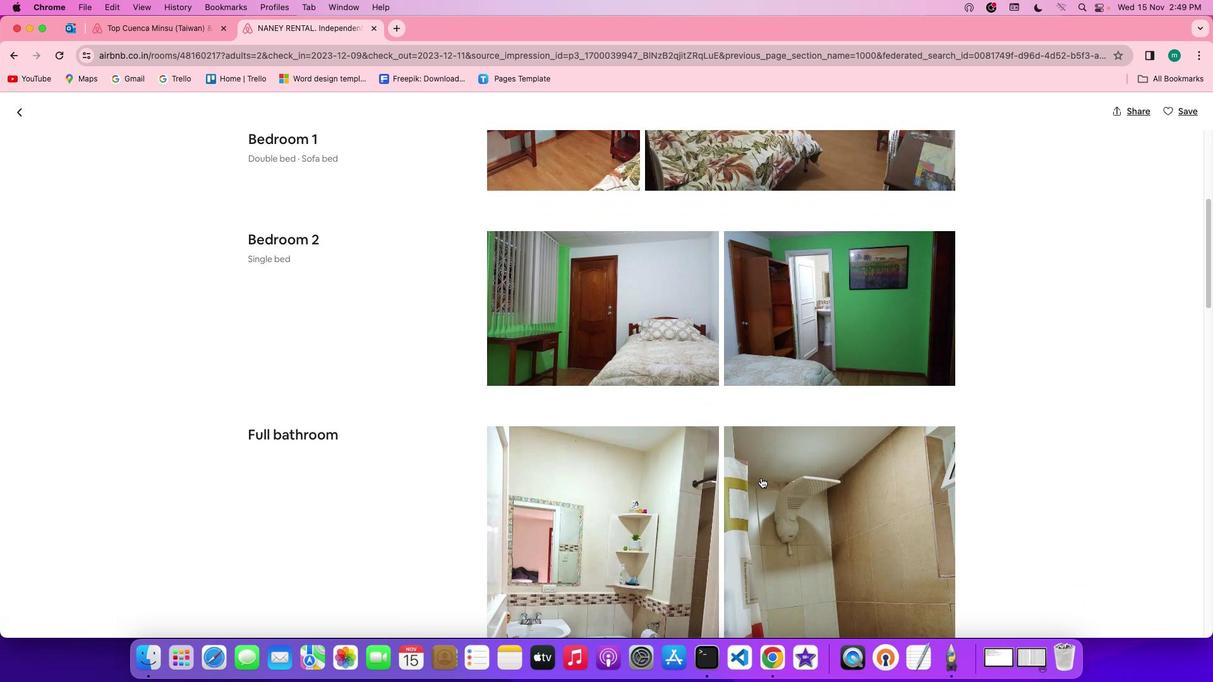 
Action: Mouse scrolled (762, 479) with delta (1, 0)
Screenshot: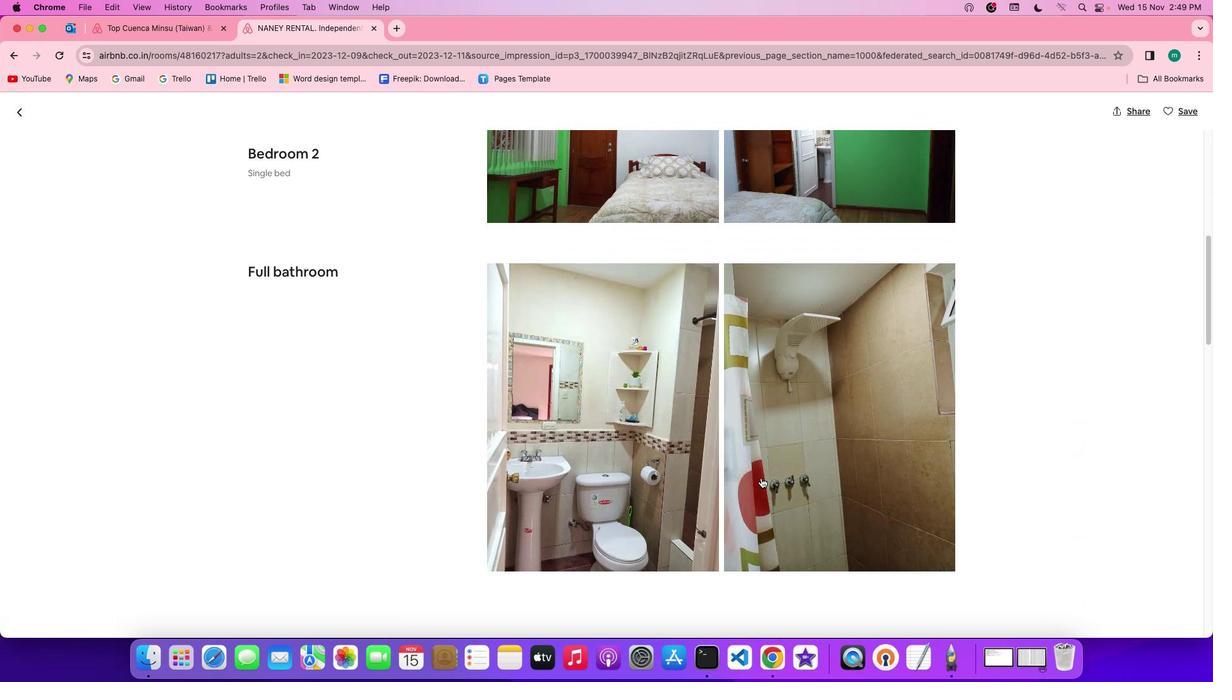 
Action: Mouse moved to (762, 479)
Screenshot: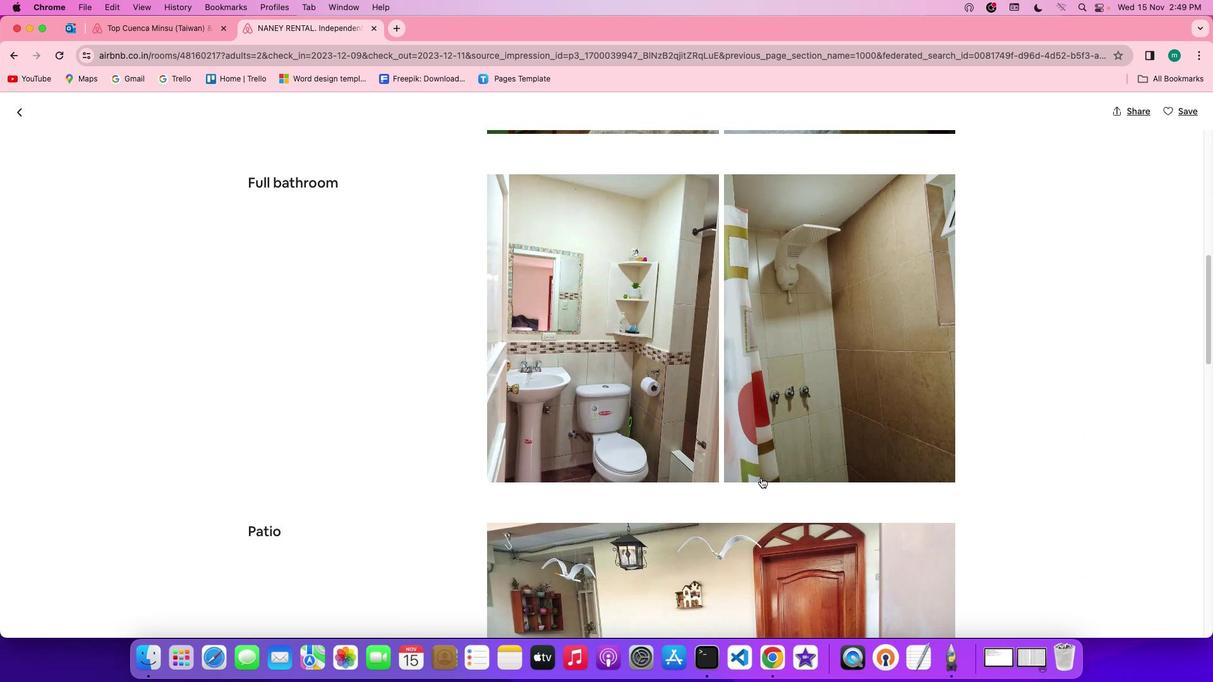 
Action: Mouse scrolled (762, 479) with delta (1, 0)
Screenshot: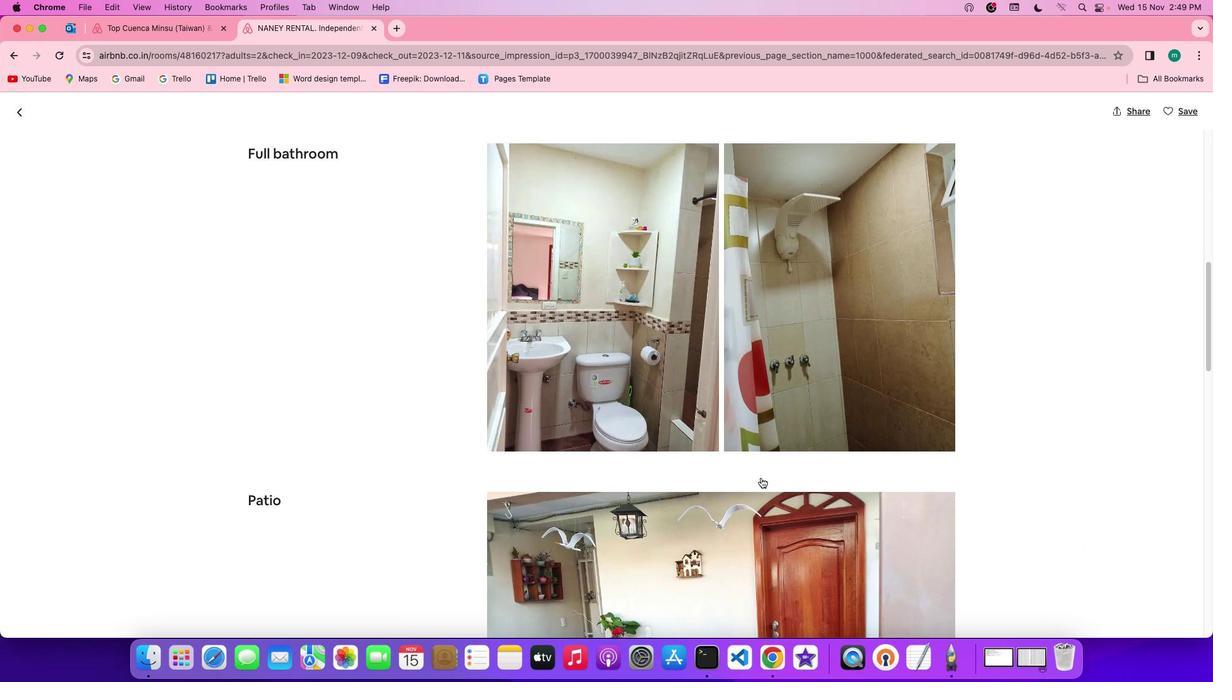 
Action: Mouse scrolled (762, 479) with delta (1, 0)
Screenshot: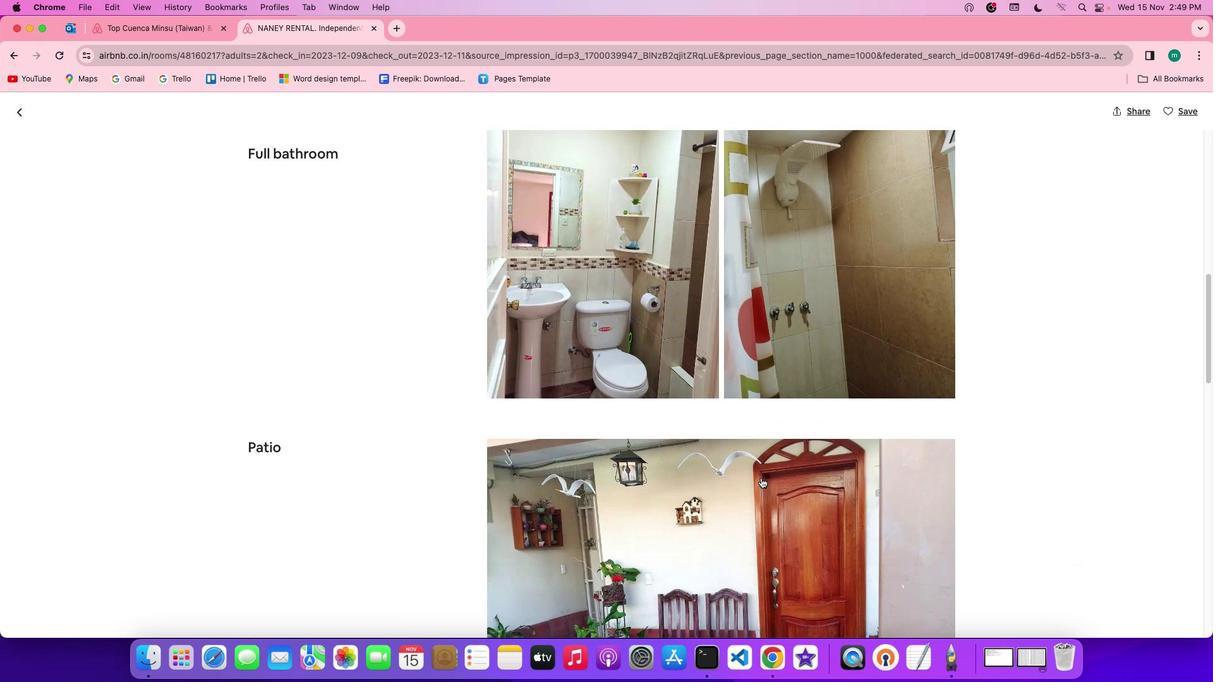 
Action: Mouse scrolled (762, 479) with delta (1, 0)
Screenshot: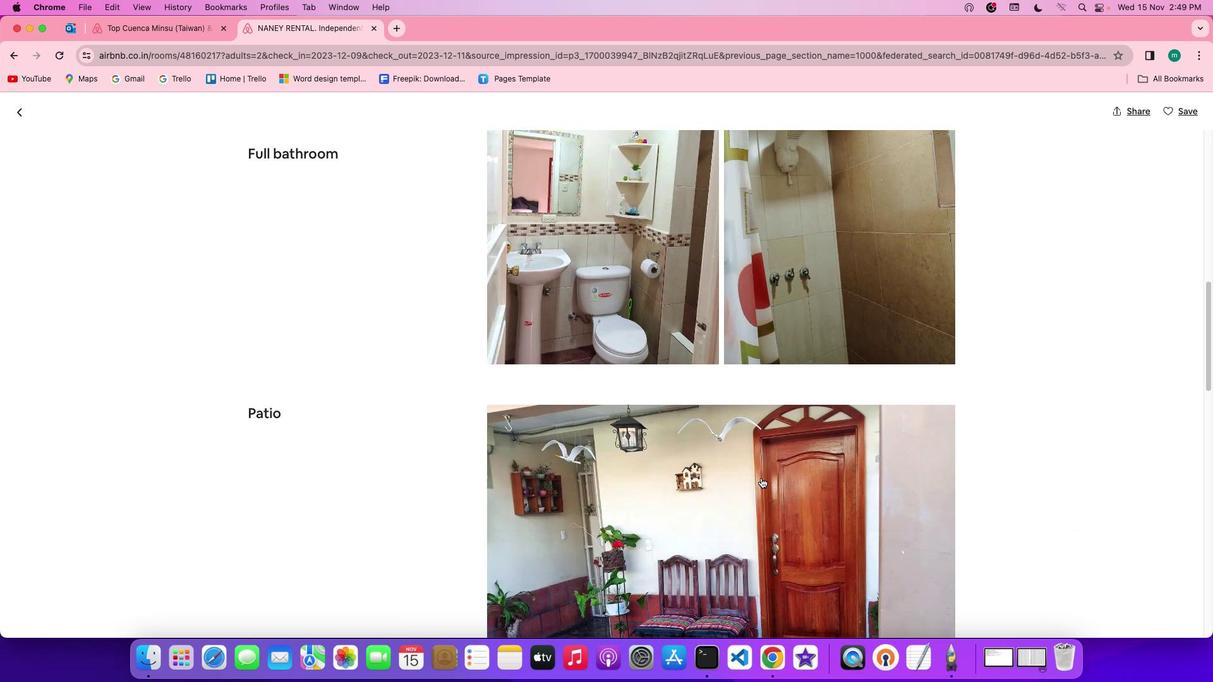 
Action: Mouse scrolled (762, 479) with delta (1, 0)
Screenshot: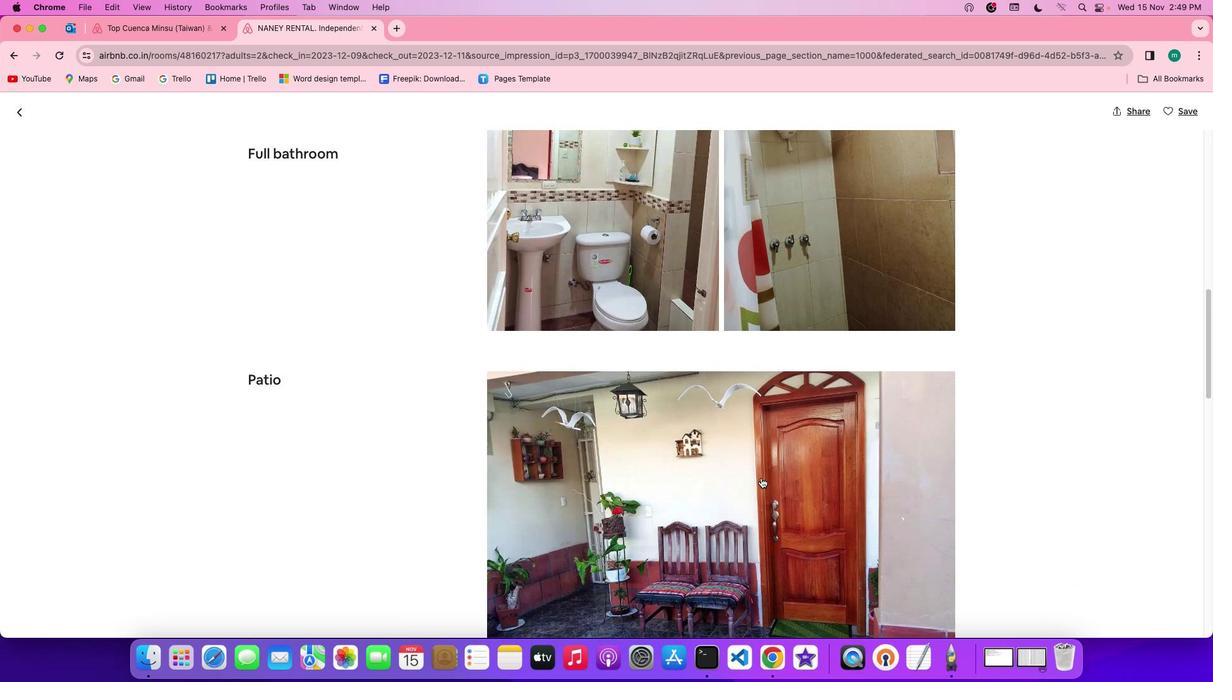 
Action: Mouse scrolled (762, 479) with delta (1, 0)
Screenshot: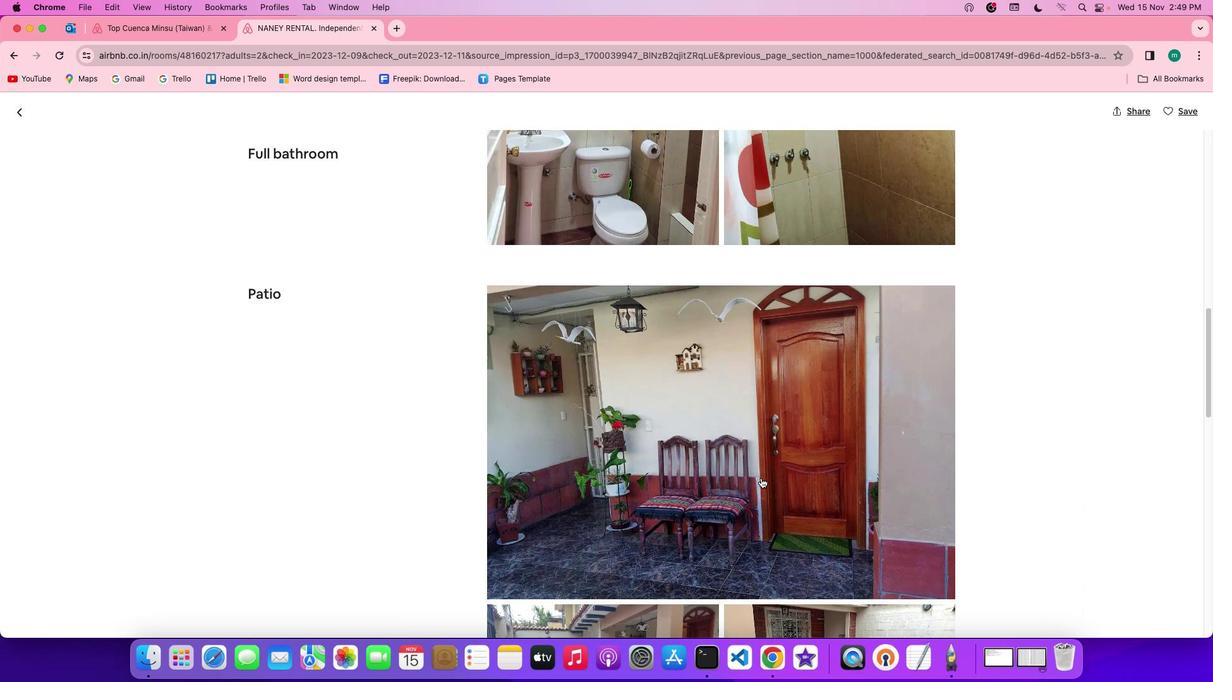 
Action: Mouse scrolled (762, 479) with delta (1, 0)
Screenshot: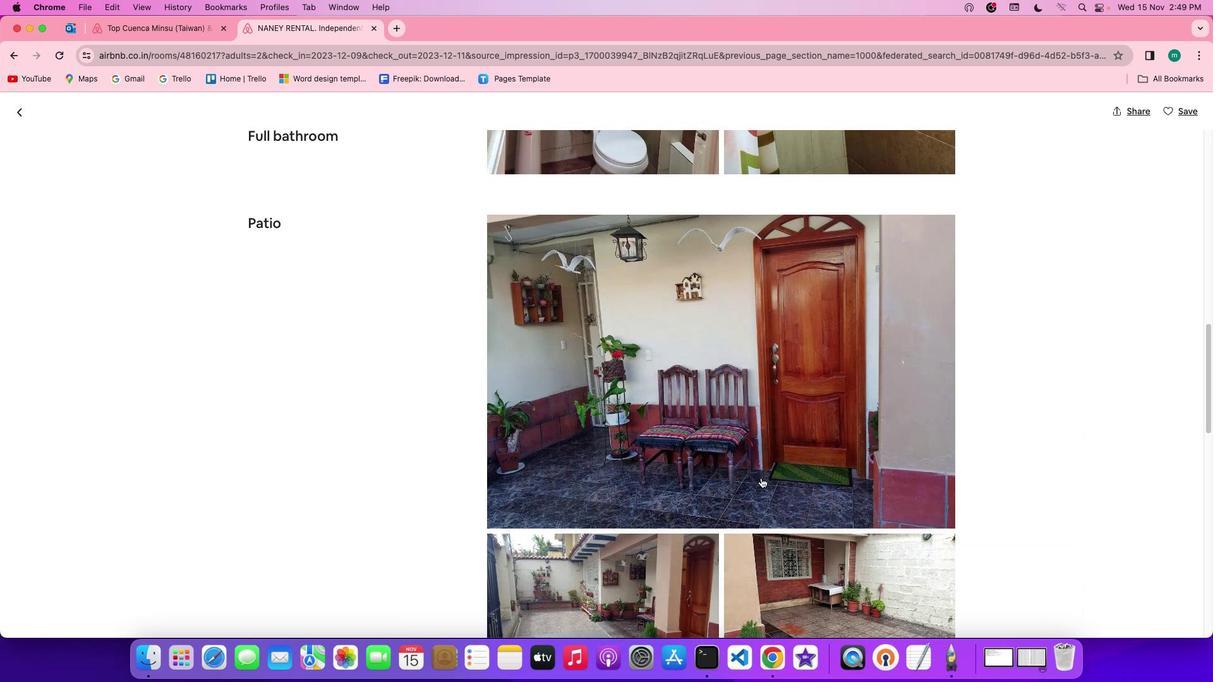 
Action: Mouse scrolled (762, 479) with delta (1, 0)
Screenshot: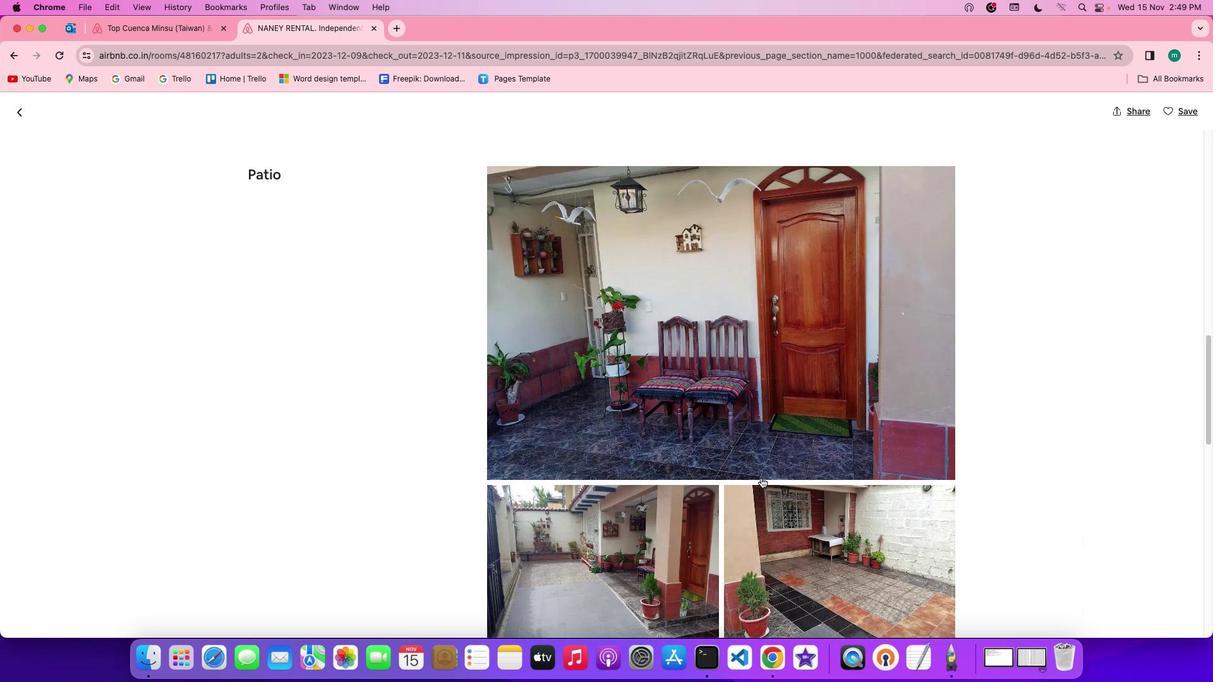 
Action: Mouse scrolled (762, 479) with delta (1, 0)
Screenshot: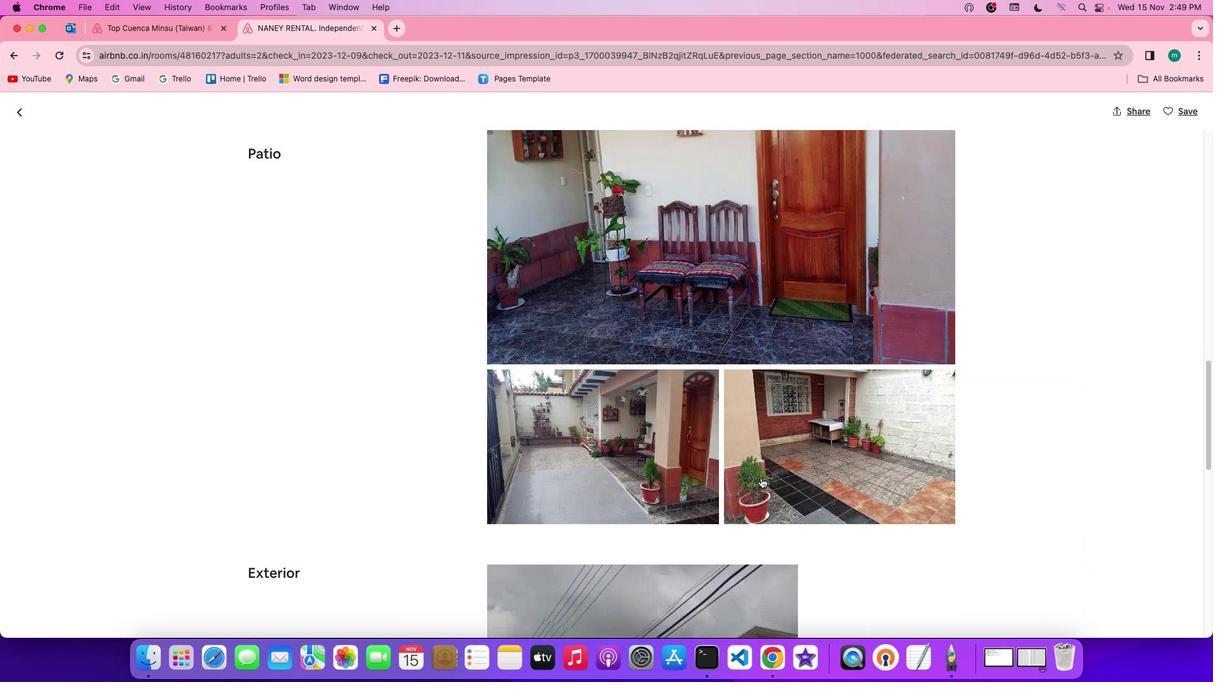 
Action: Mouse scrolled (762, 479) with delta (1, -1)
Screenshot: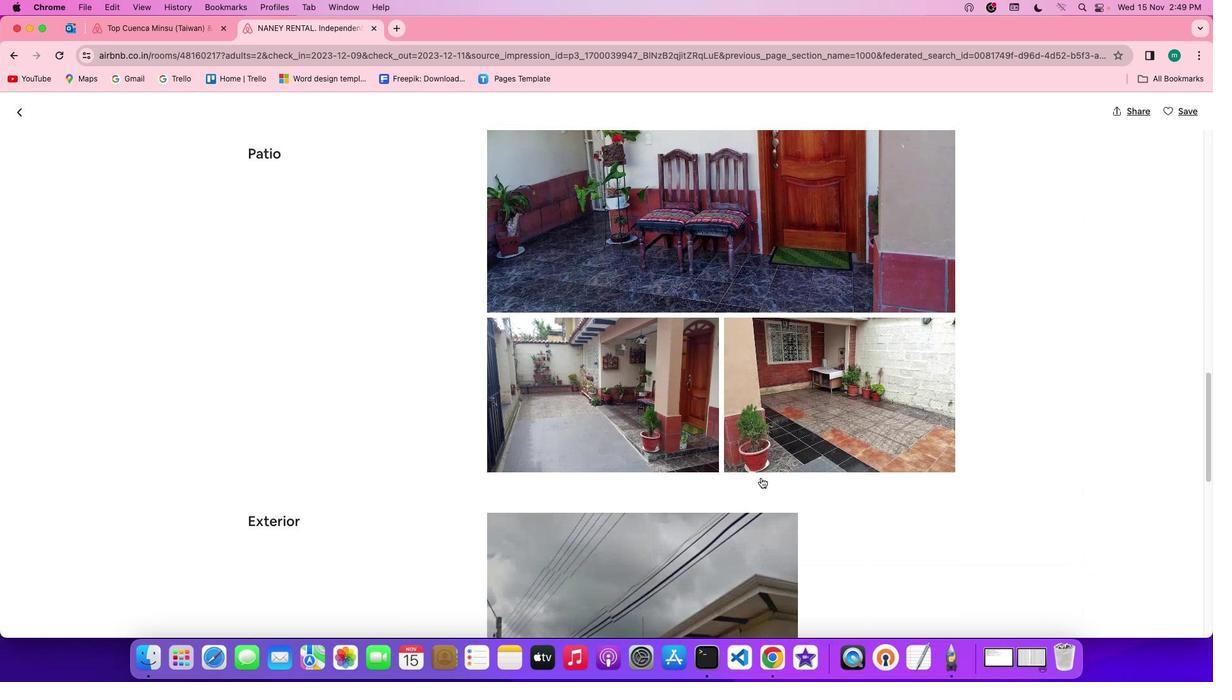 
Action: Mouse scrolled (762, 479) with delta (1, 0)
Screenshot: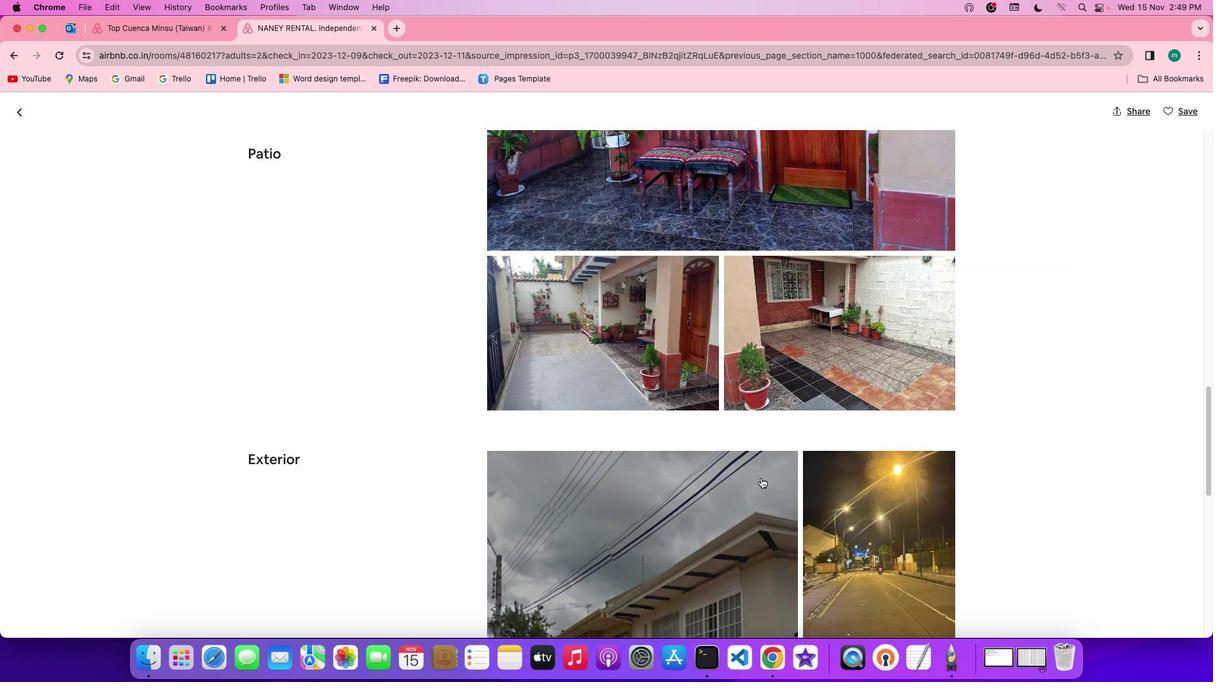
Action: Mouse scrolled (762, 479) with delta (1, 0)
Screenshot: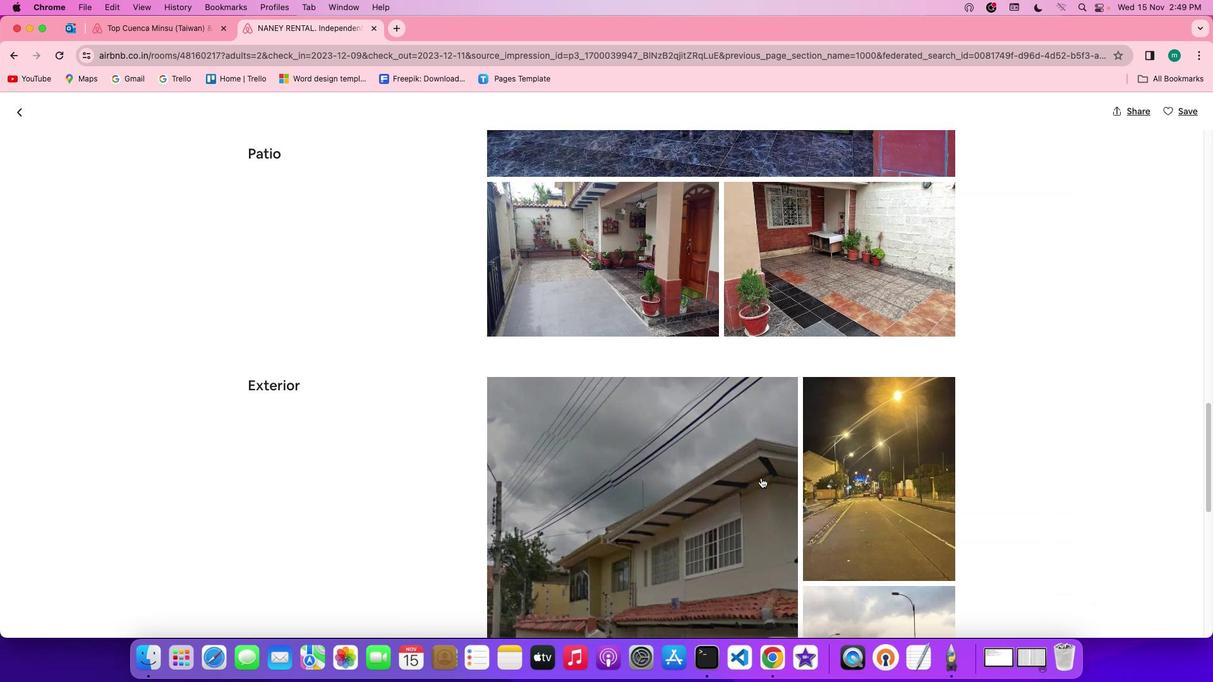 
Action: Mouse scrolled (762, 479) with delta (1, 0)
Screenshot: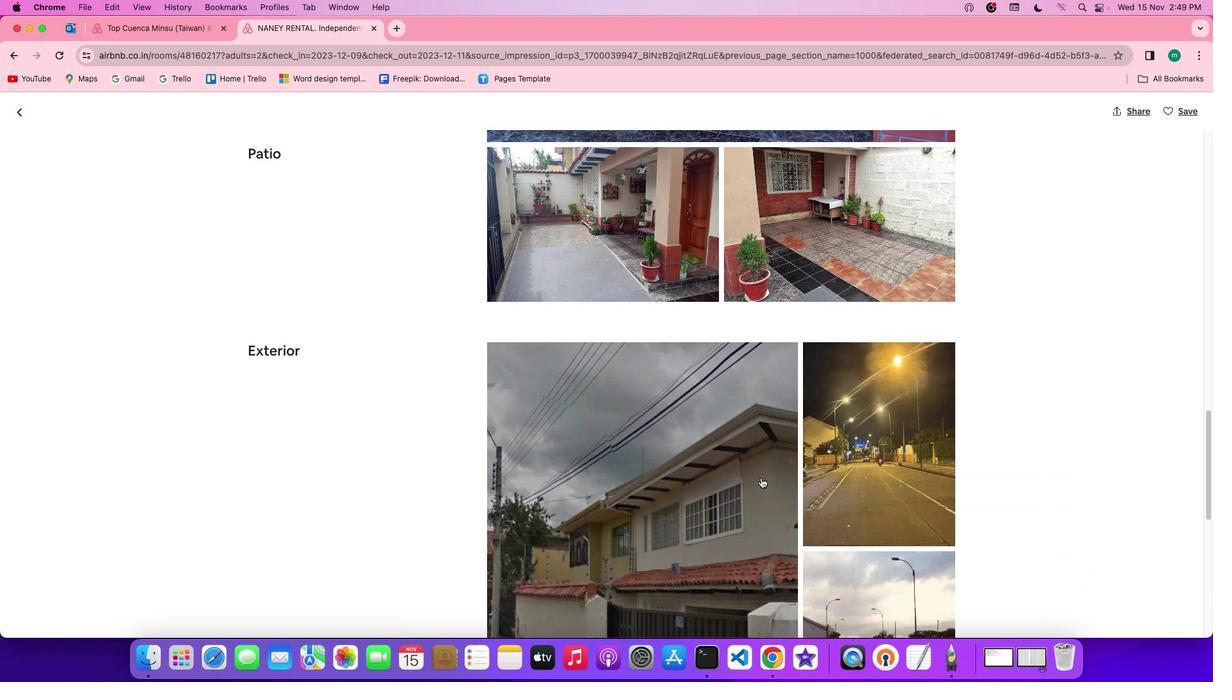 
Action: Mouse scrolled (762, 479) with delta (1, 0)
Screenshot: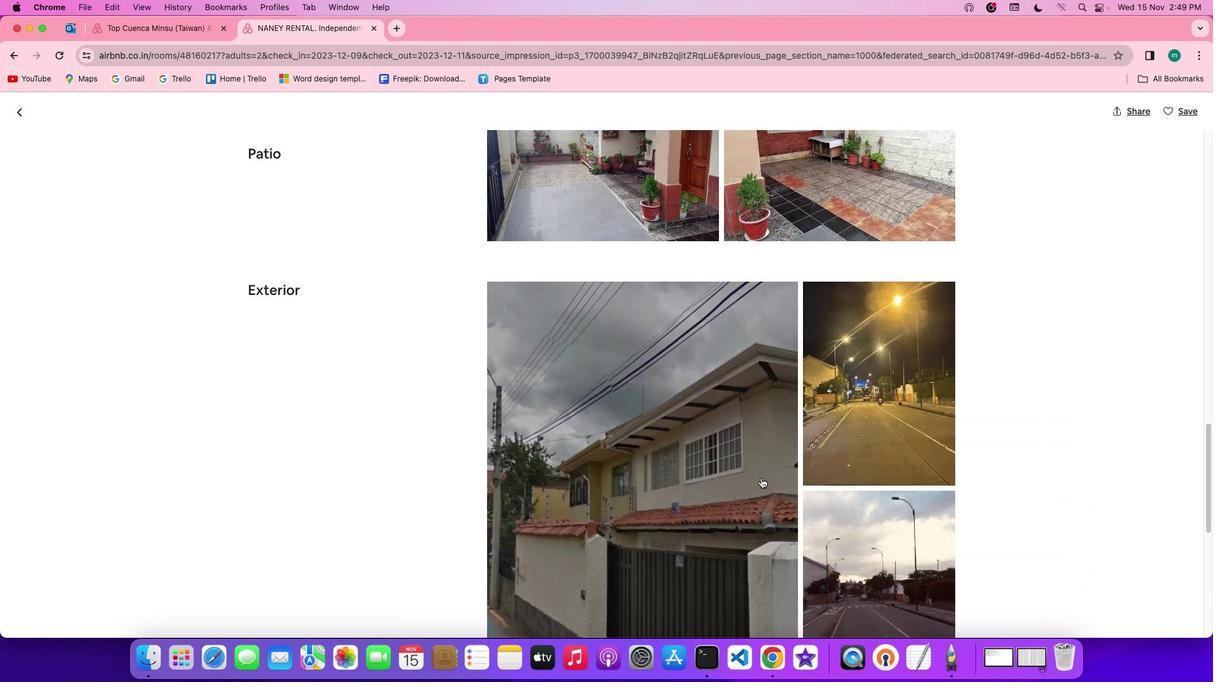 
Action: Mouse scrolled (762, 479) with delta (1, 0)
Screenshot: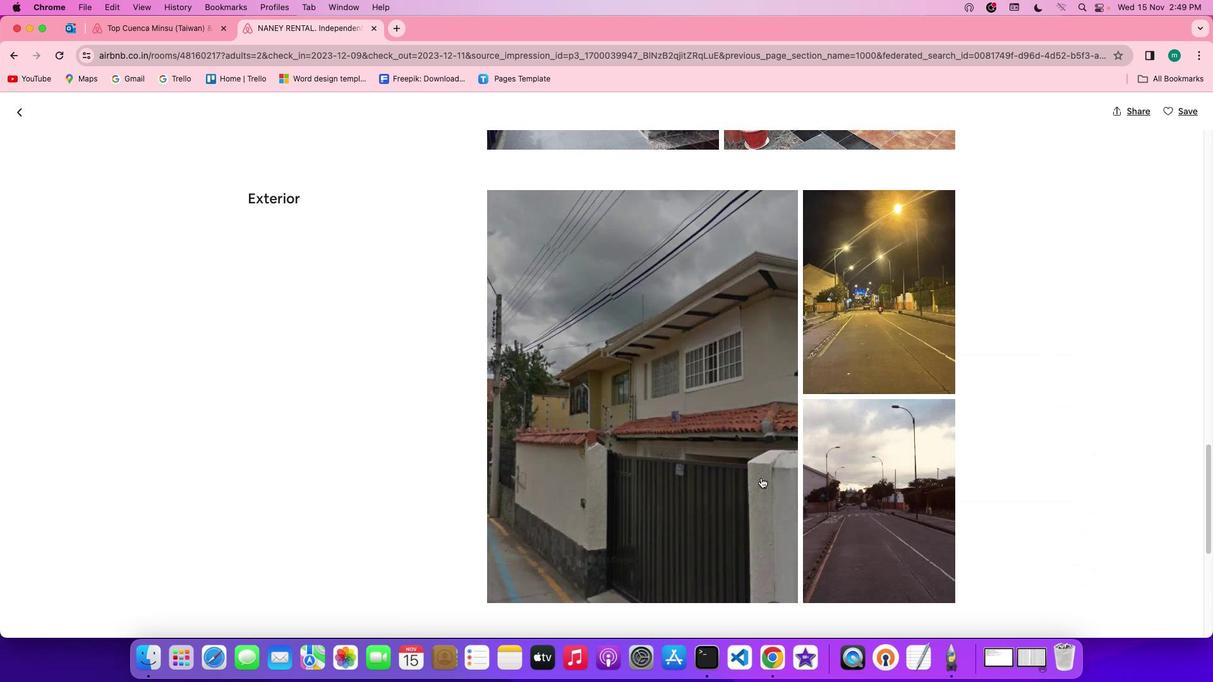 
Action: Mouse scrolled (762, 479) with delta (1, 0)
Screenshot: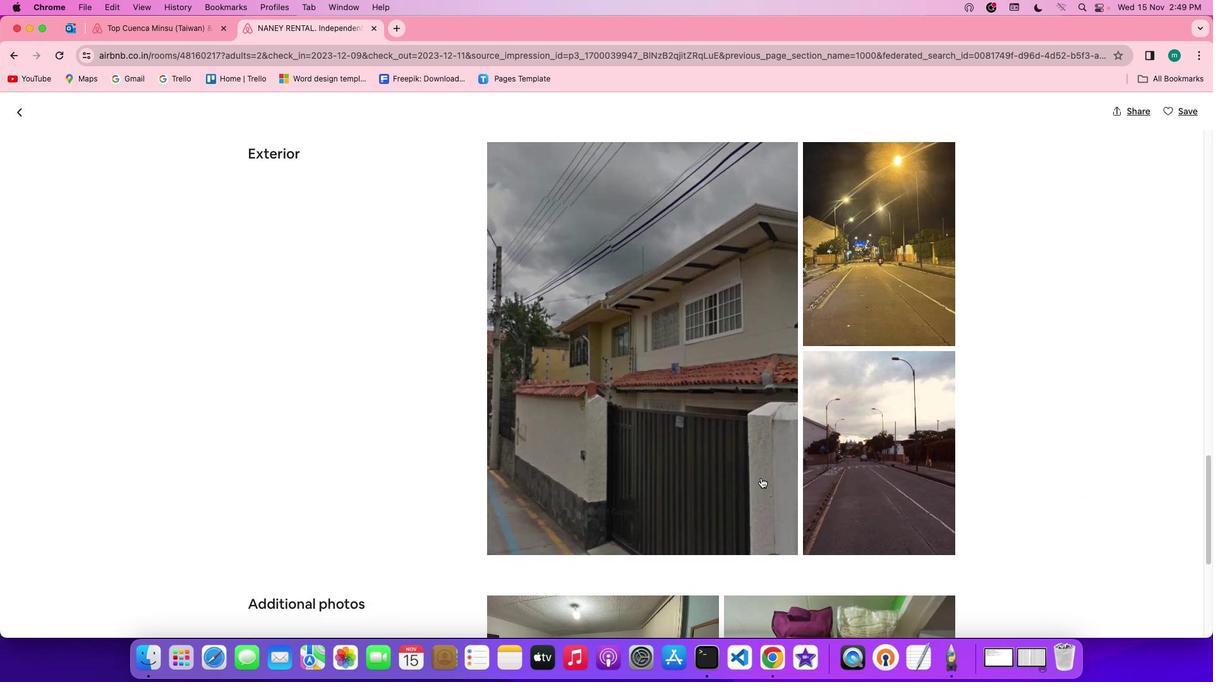 
Action: Mouse scrolled (762, 479) with delta (1, 0)
Screenshot: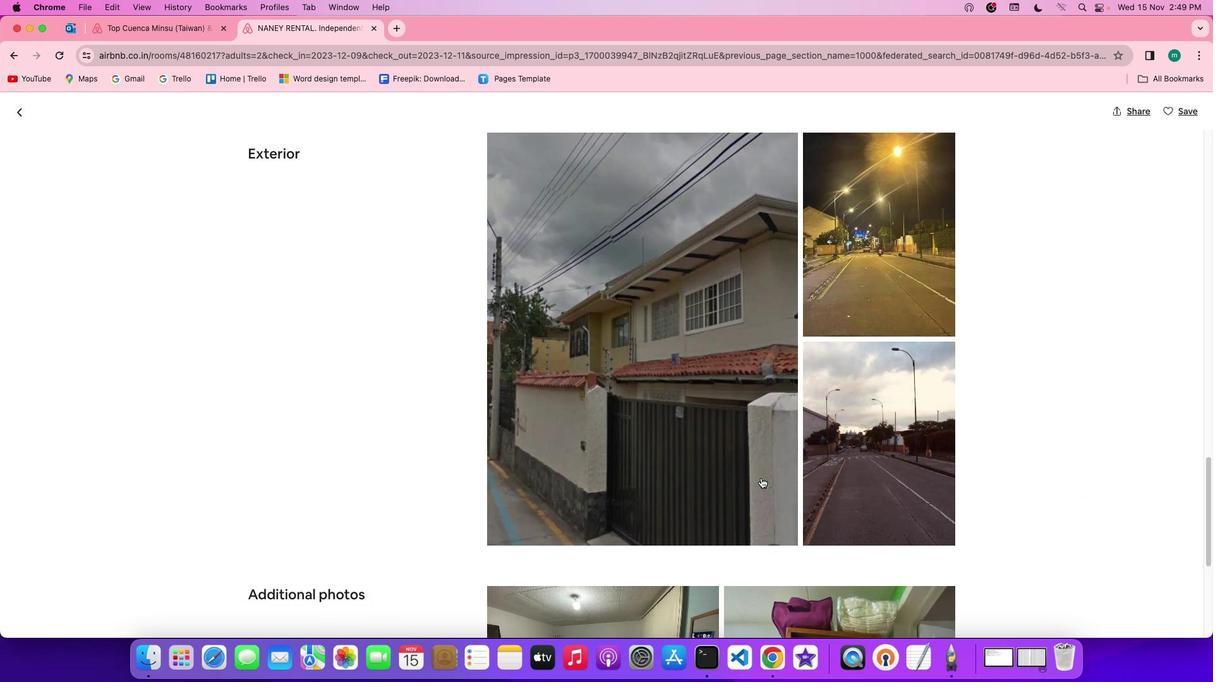 
Action: Mouse scrolled (762, 479) with delta (1, 0)
Screenshot: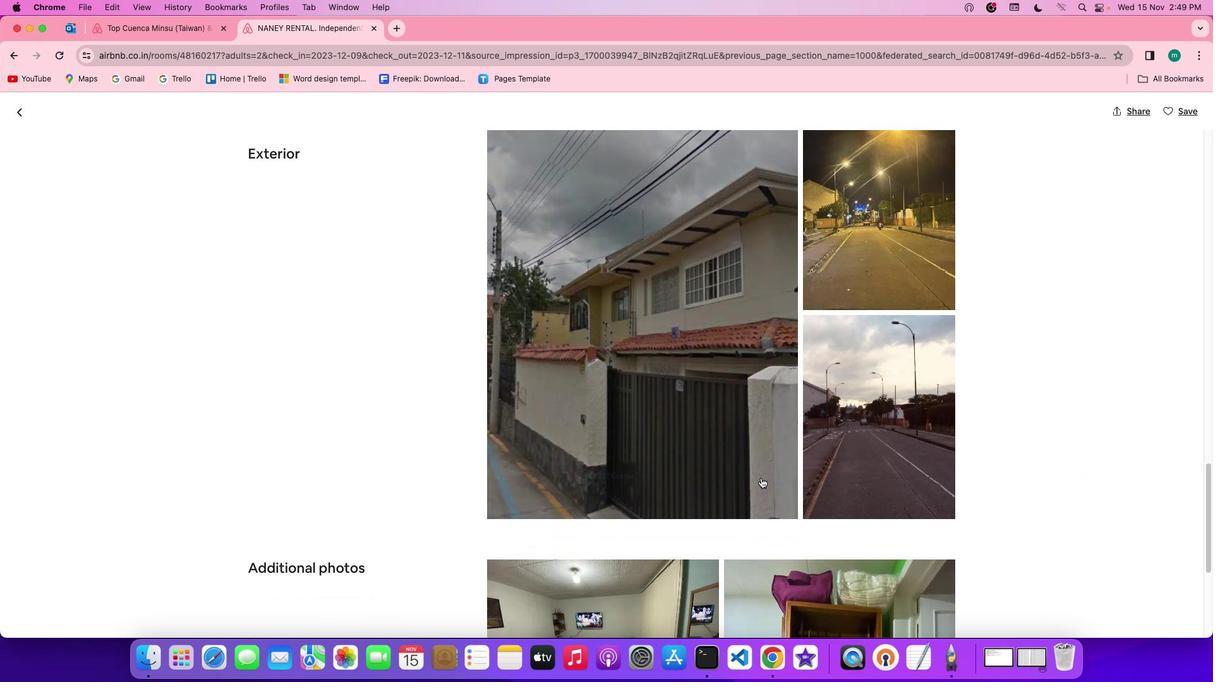 
Action: Mouse scrolled (762, 479) with delta (1, 0)
Screenshot: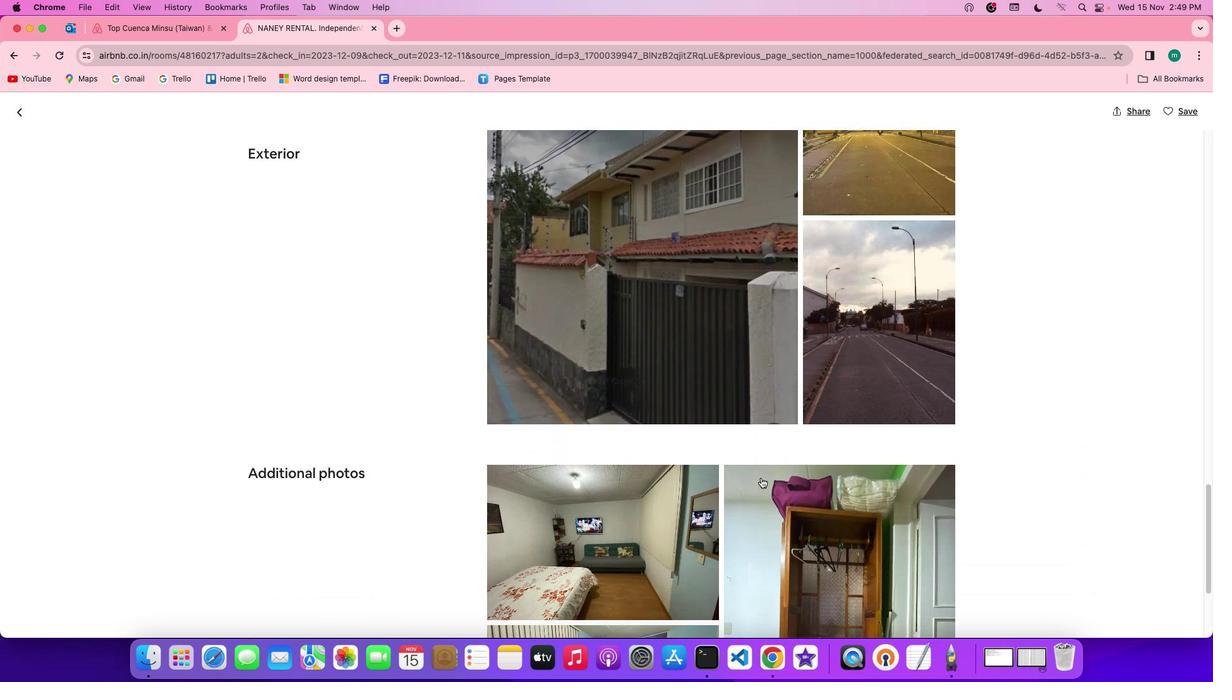 
Action: Mouse scrolled (762, 479) with delta (1, 0)
Screenshot: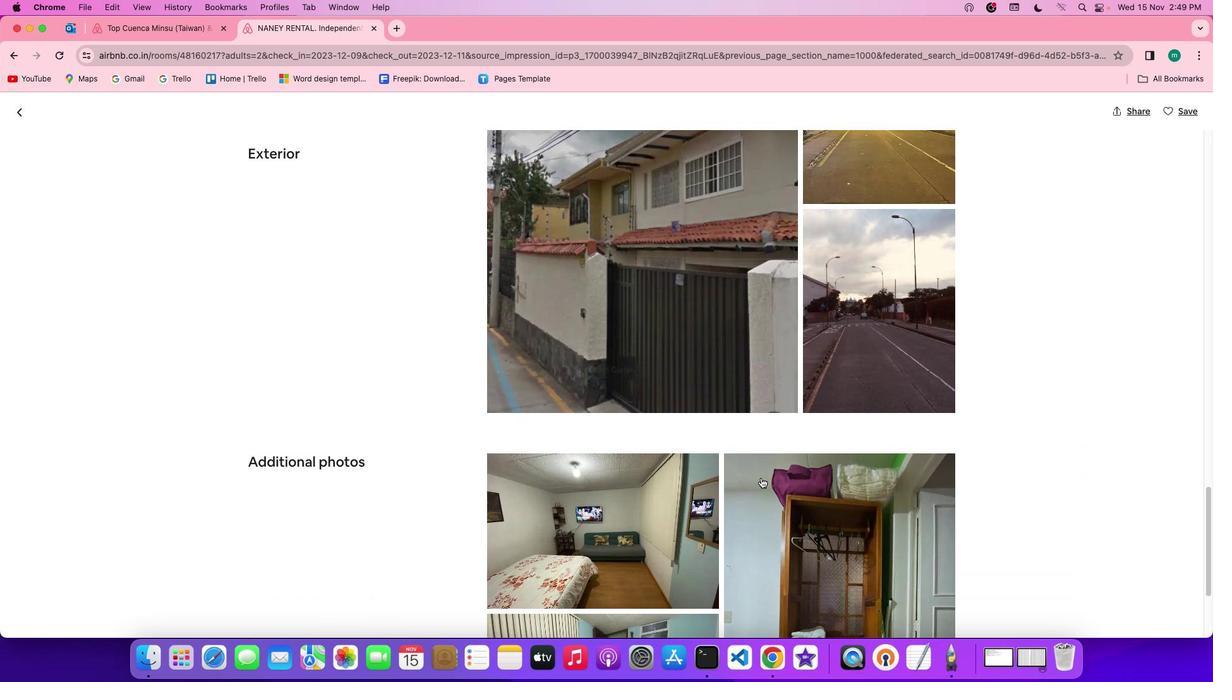 
Action: Mouse scrolled (762, 479) with delta (1, 0)
Screenshot: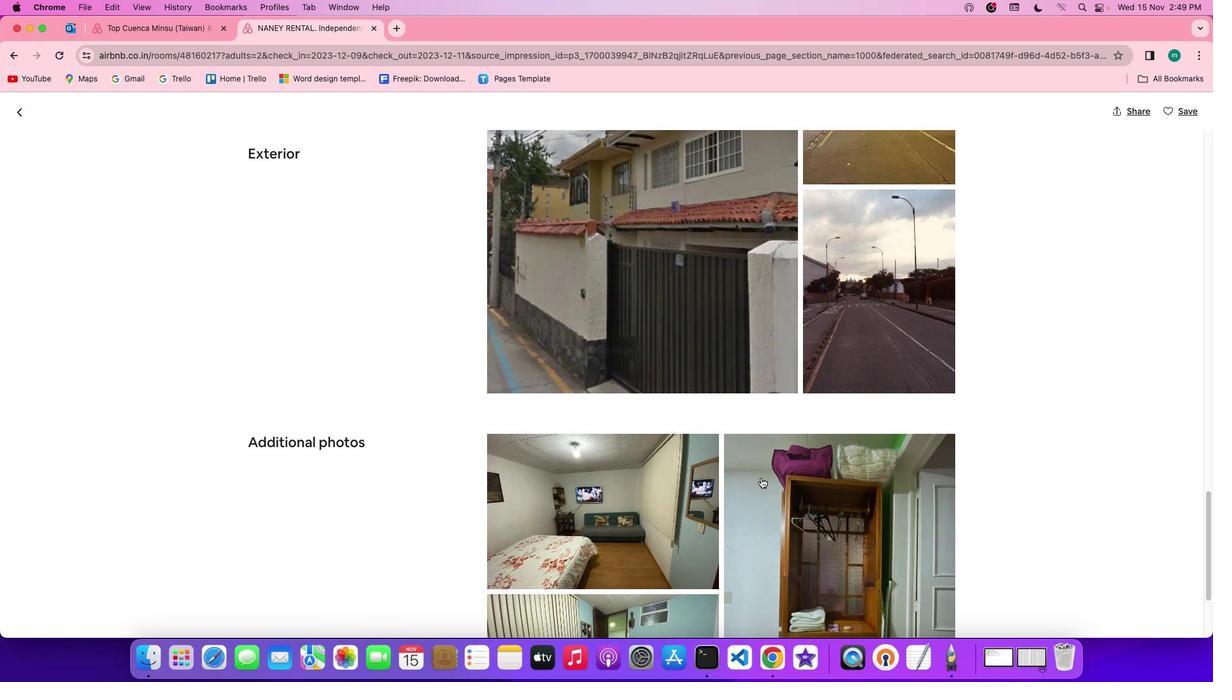 
Action: Mouse scrolled (762, 479) with delta (1, 0)
Screenshot: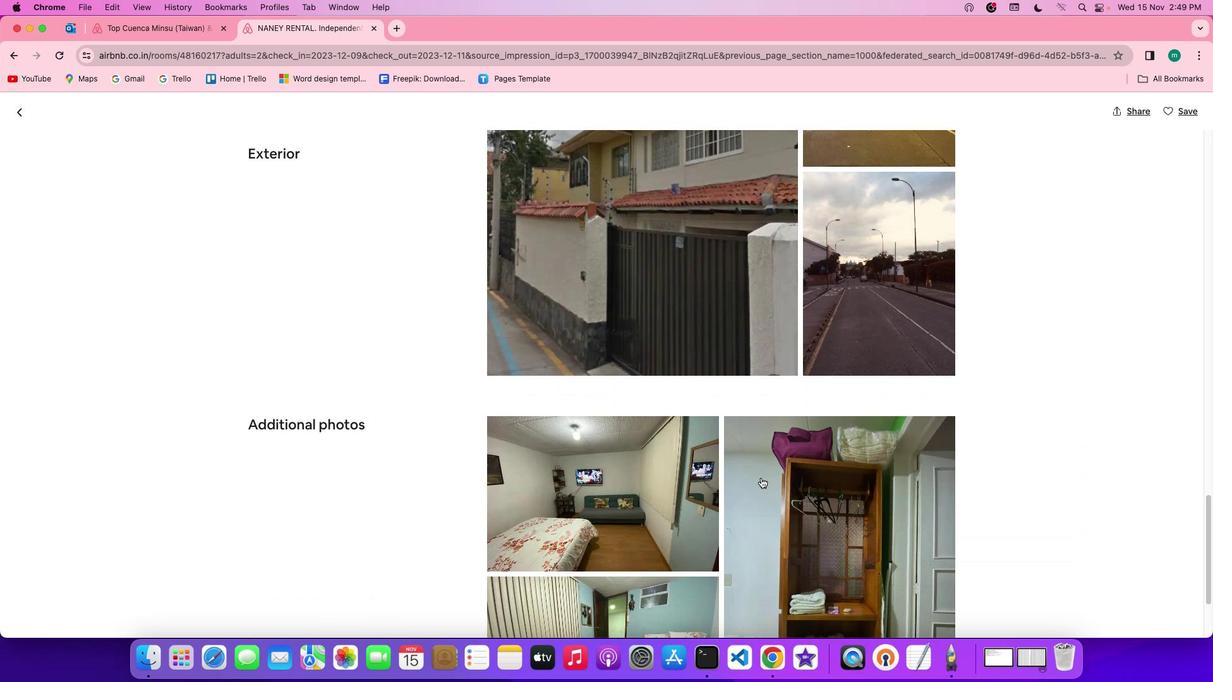 
Action: Mouse scrolled (762, 479) with delta (1, 0)
Screenshot: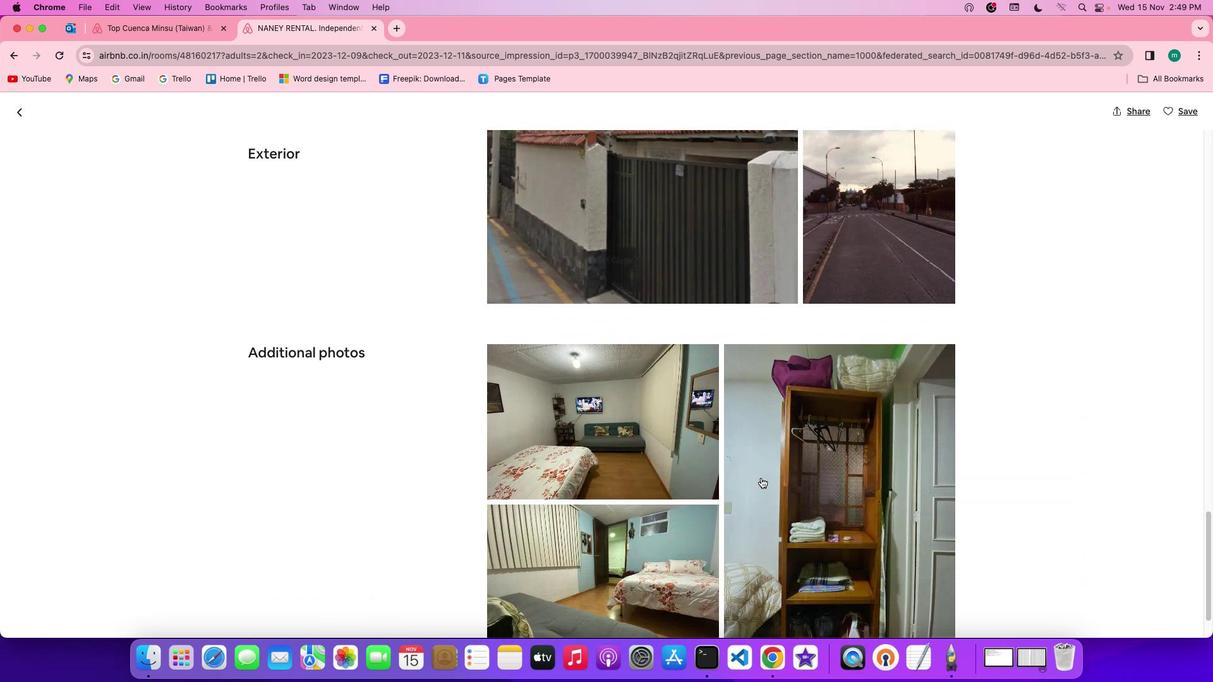
Action: Mouse scrolled (762, 479) with delta (1, 0)
Screenshot: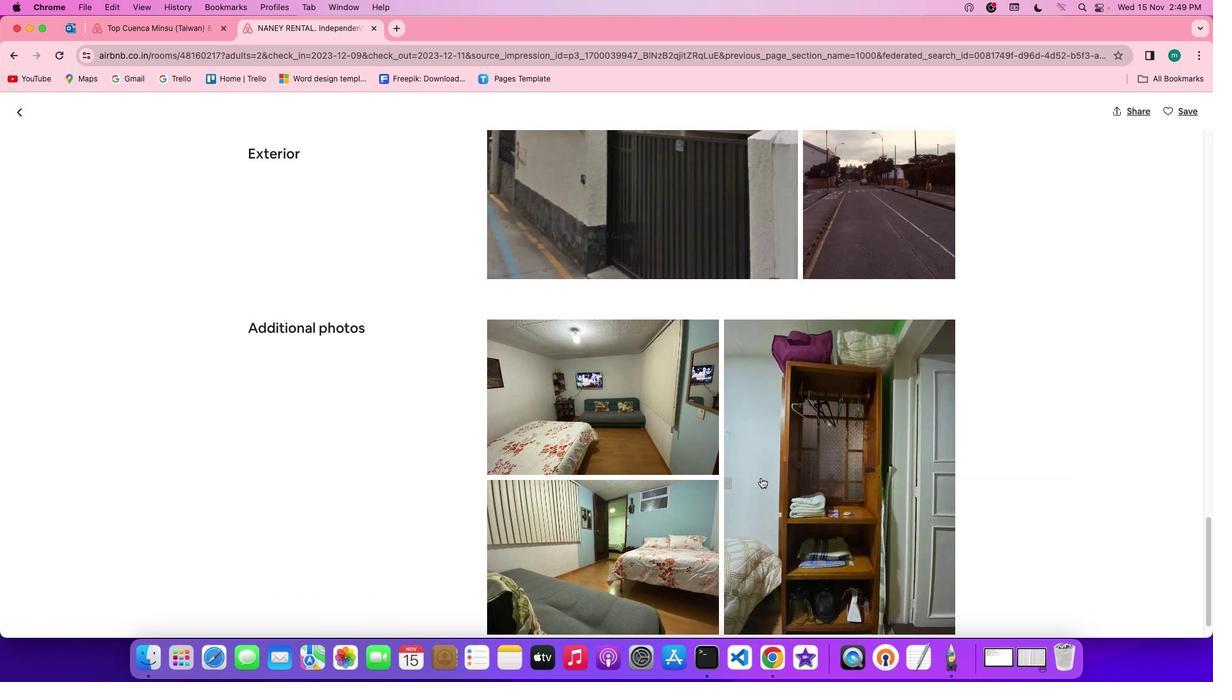 
Action: Mouse scrolled (762, 479) with delta (1, 0)
Screenshot: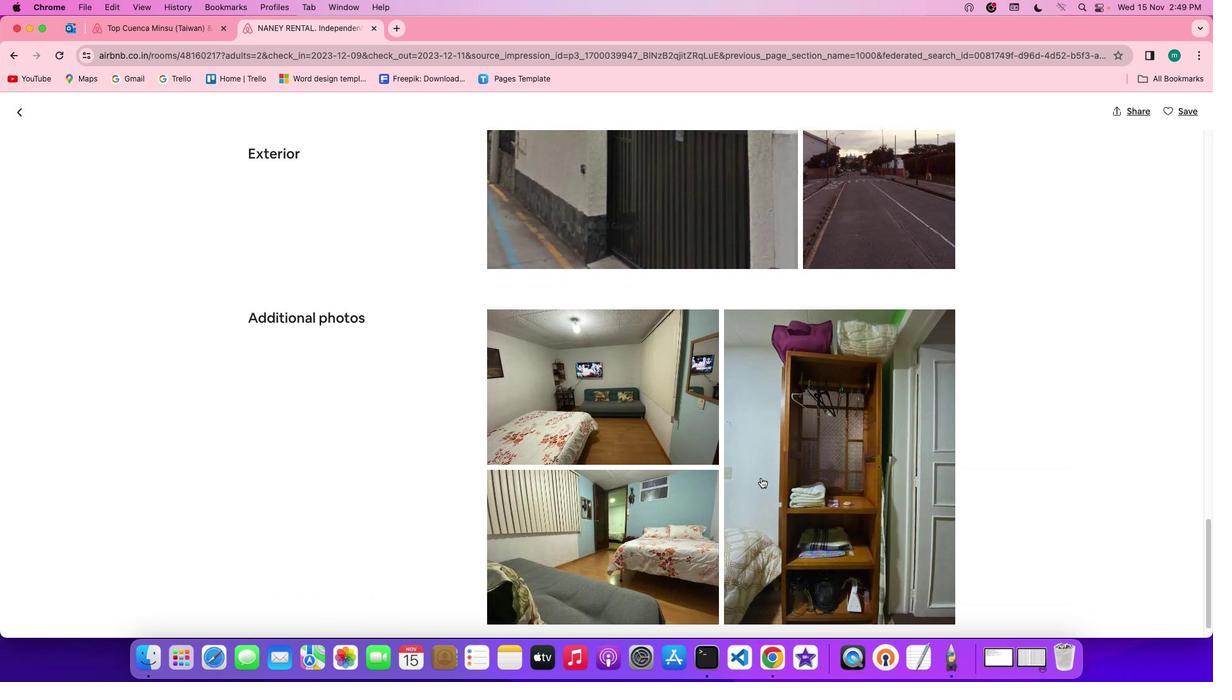 
Action: Mouse scrolled (762, 479) with delta (1, 0)
Screenshot: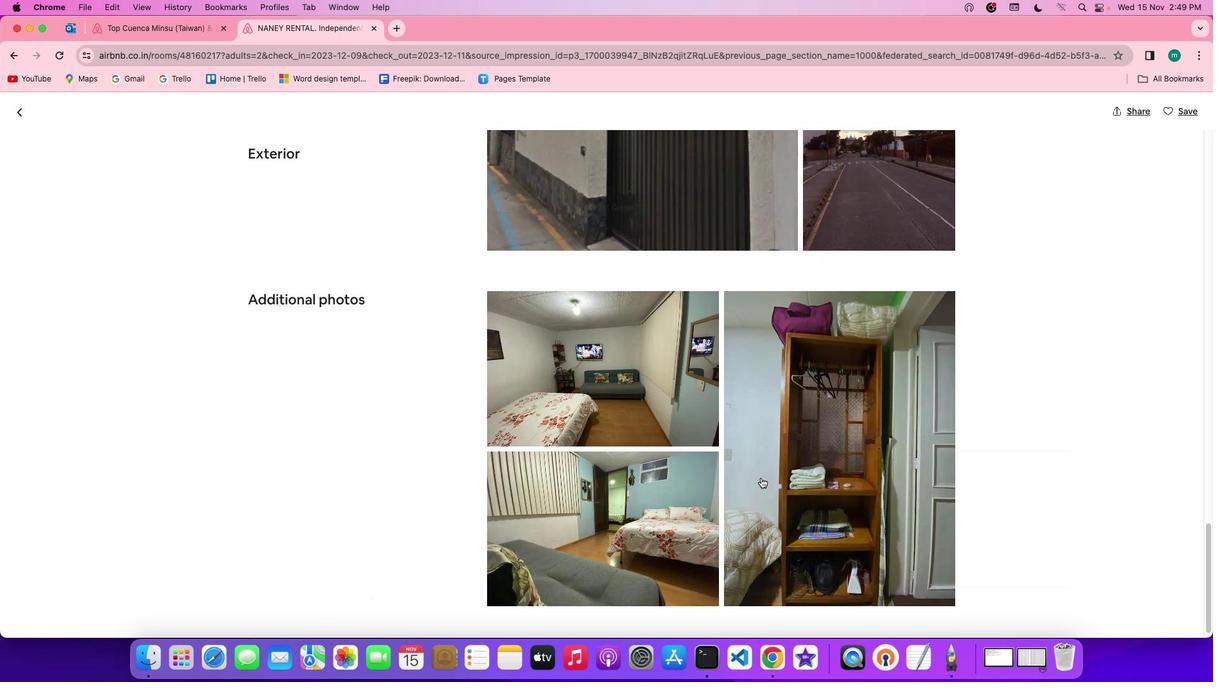 
Action: Mouse scrolled (762, 479) with delta (1, 0)
Screenshot: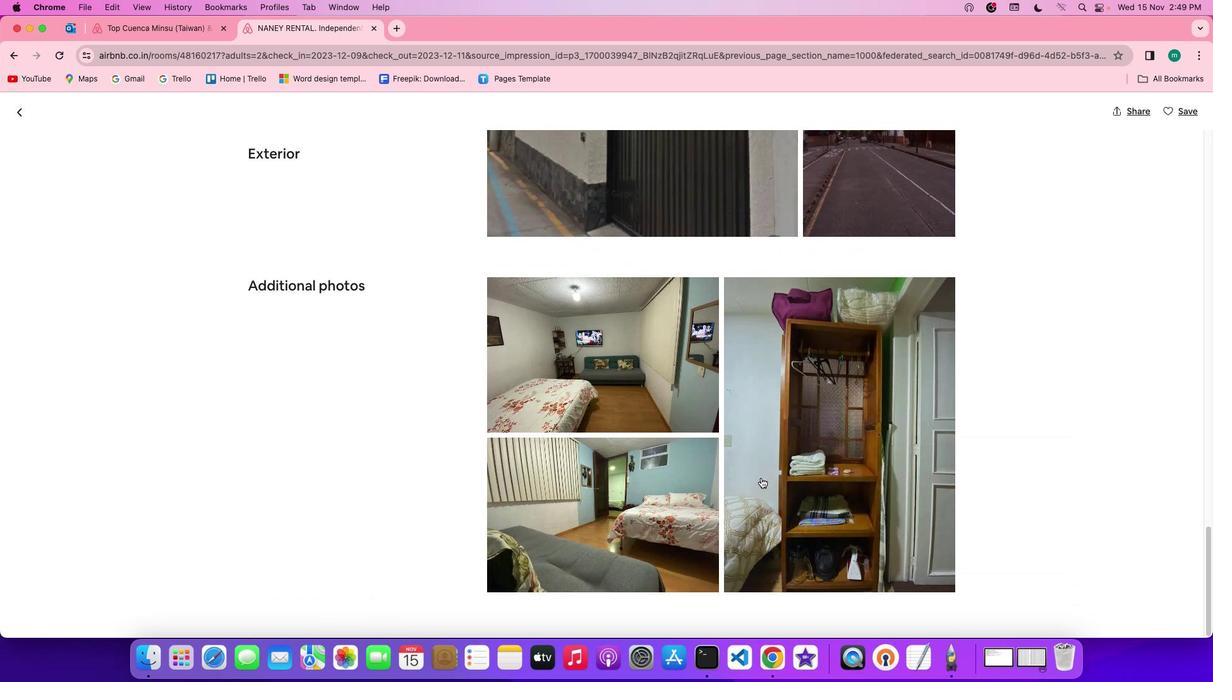 
Action: Mouse scrolled (762, 479) with delta (1, 0)
Screenshot: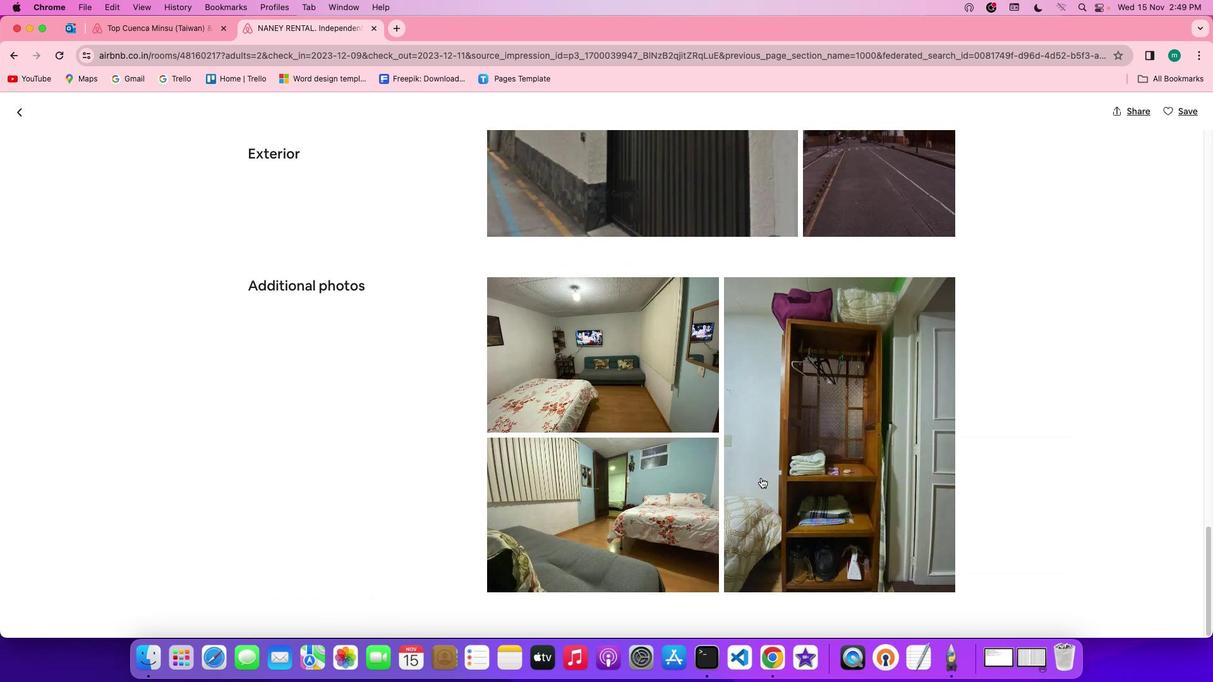 
Action: Mouse scrolled (762, 479) with delta (1, 0)
Screenshot: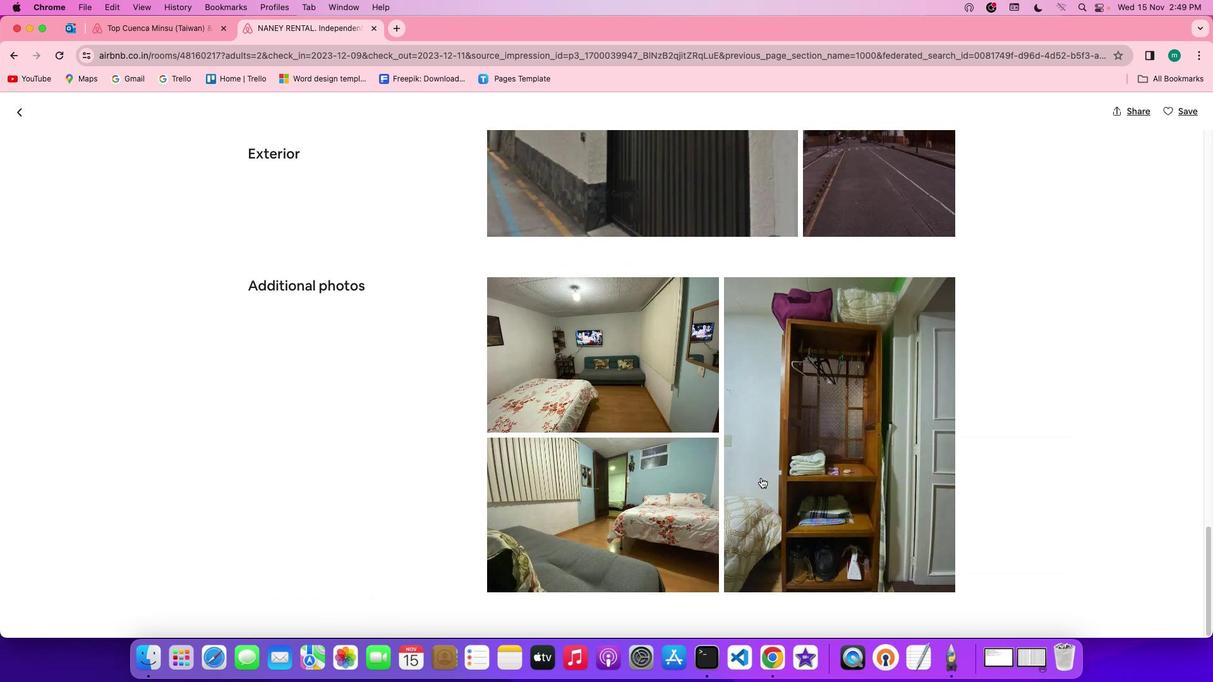 
Action: Mouse scrolled (762, 479) with delta (1, 0)
Screenshot: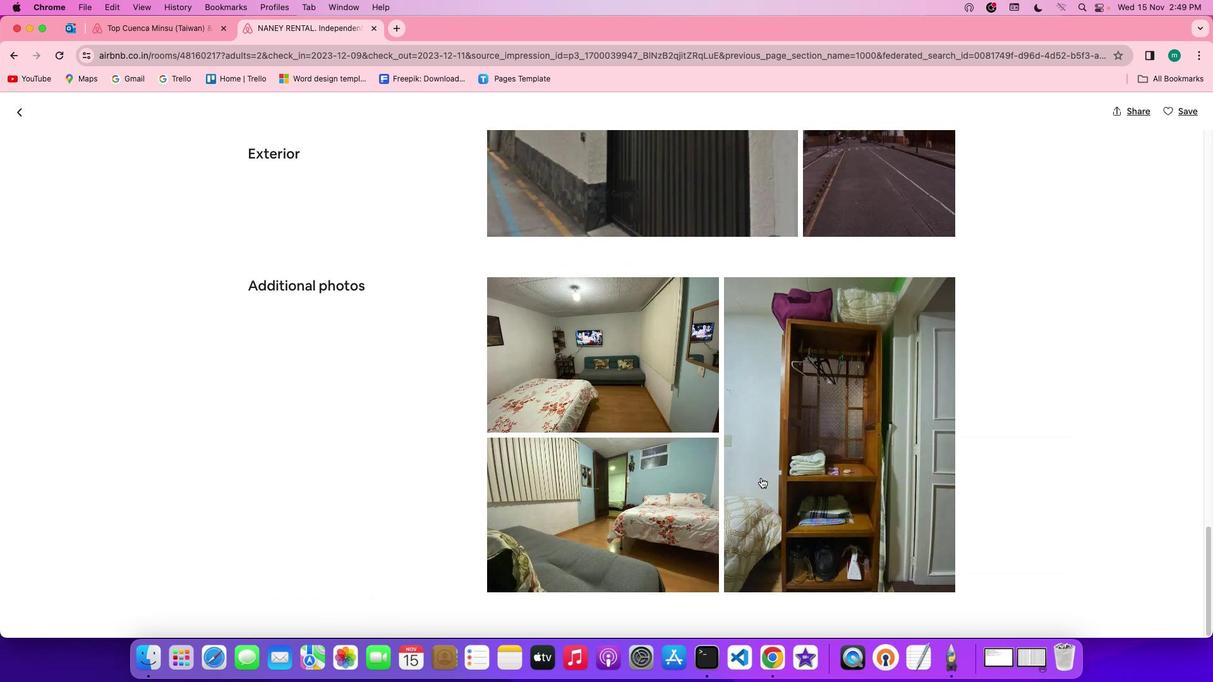 
Action: Mouse scrolled (762, 479) with delta (1, 0)
Screenshot: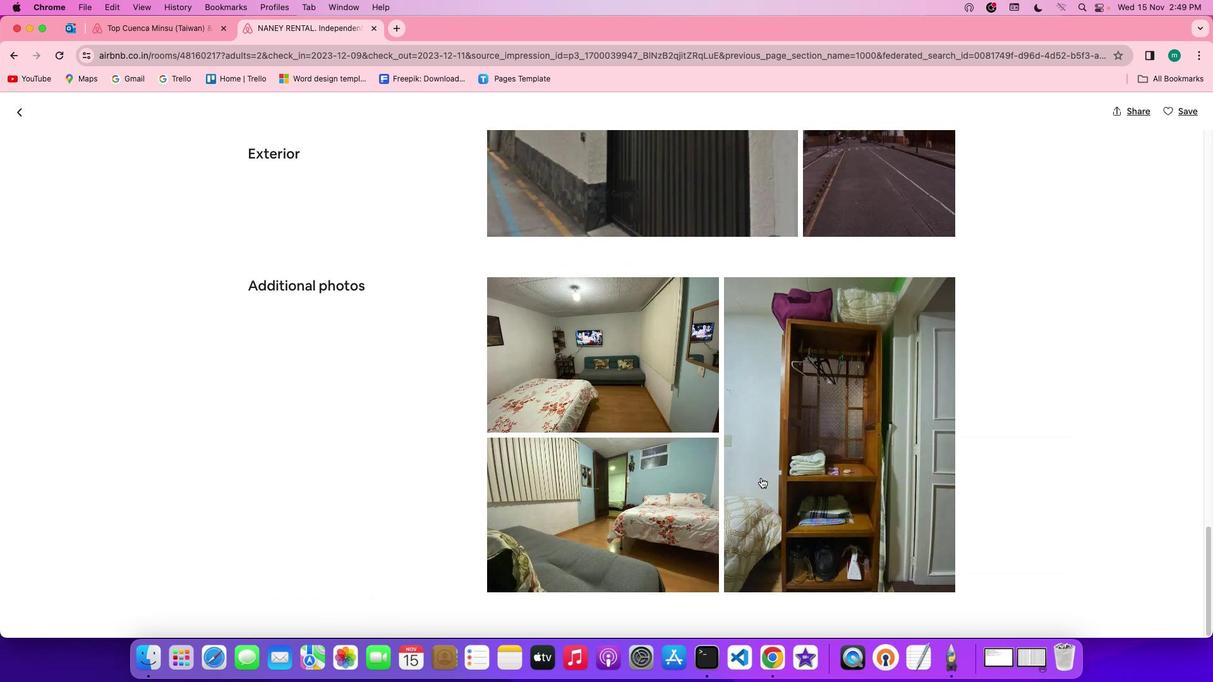 
Action: Mouse scrolled (762, 479) with delta (1, 0)
Screenshot: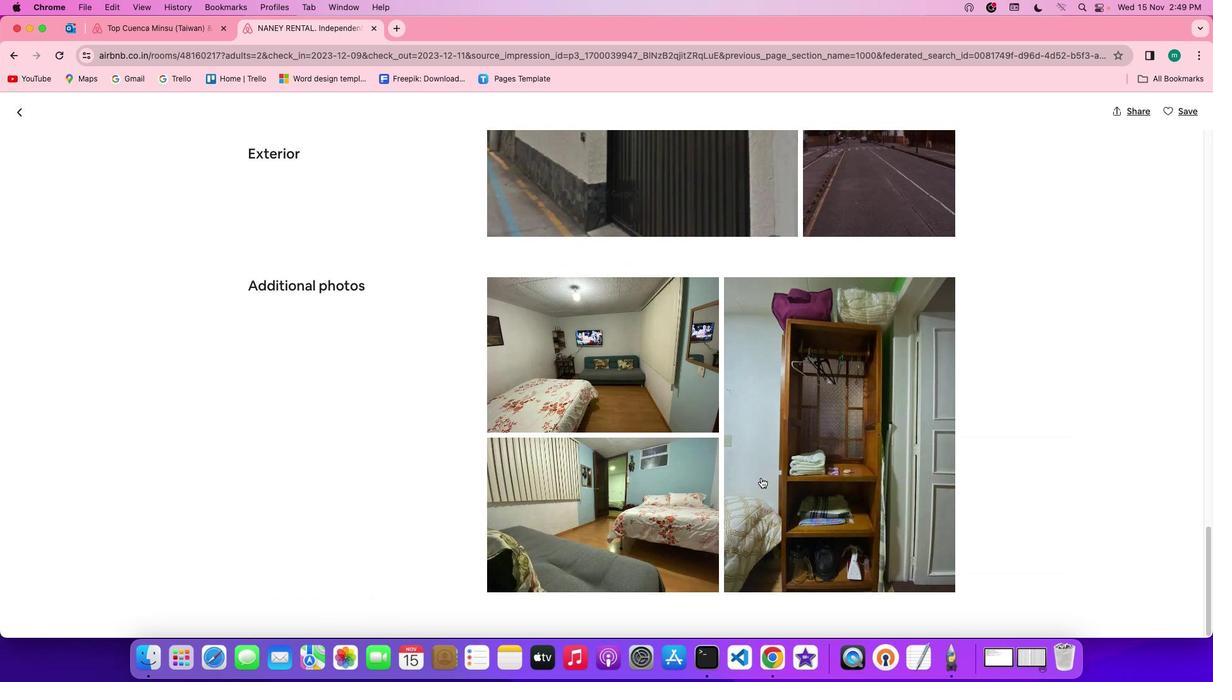 
Action: Mouse scrolled (762, 479) with delta (1, 0)
Screenshot: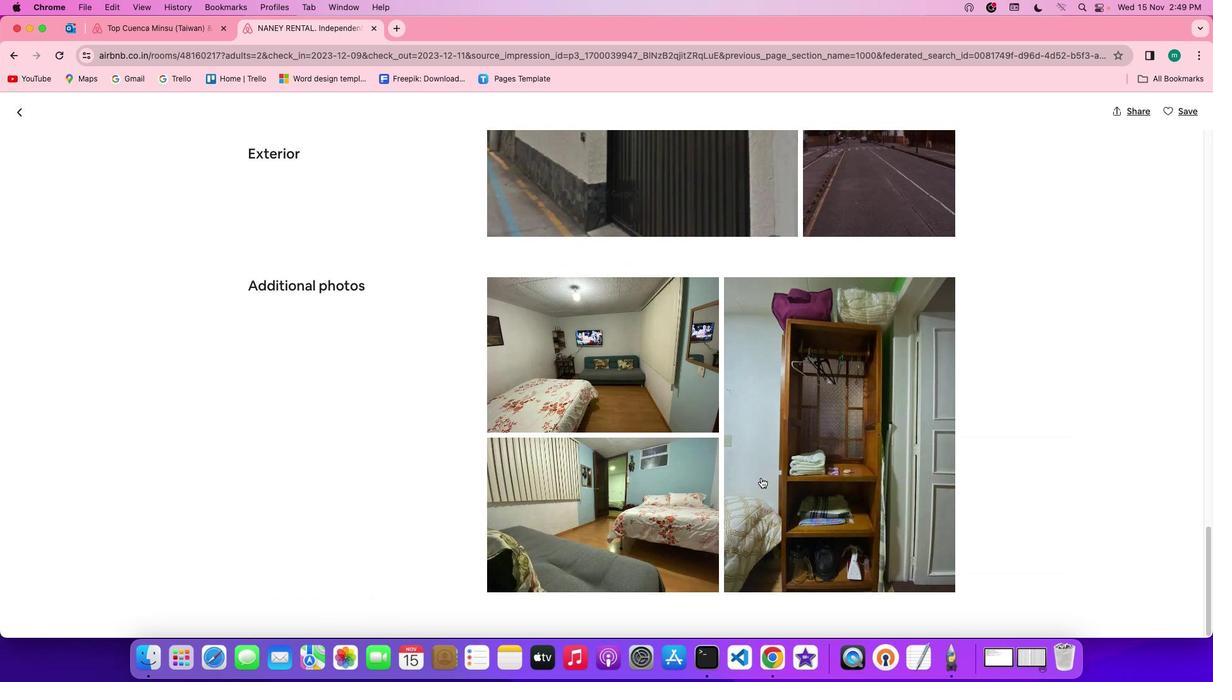 
Action: Mouse scrolled (762, 479) with delta (1, 0)
Screenshot: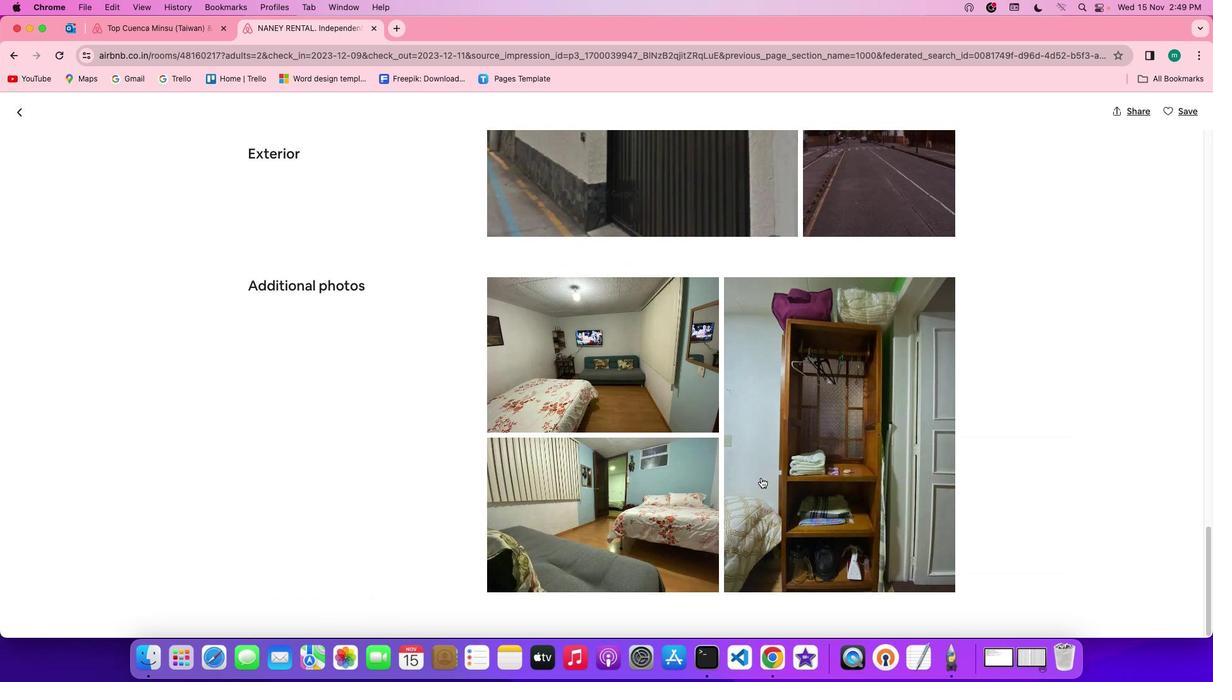 
Action: Mouse scrolled (762, 479) with delta (1, 0)
Screenshot: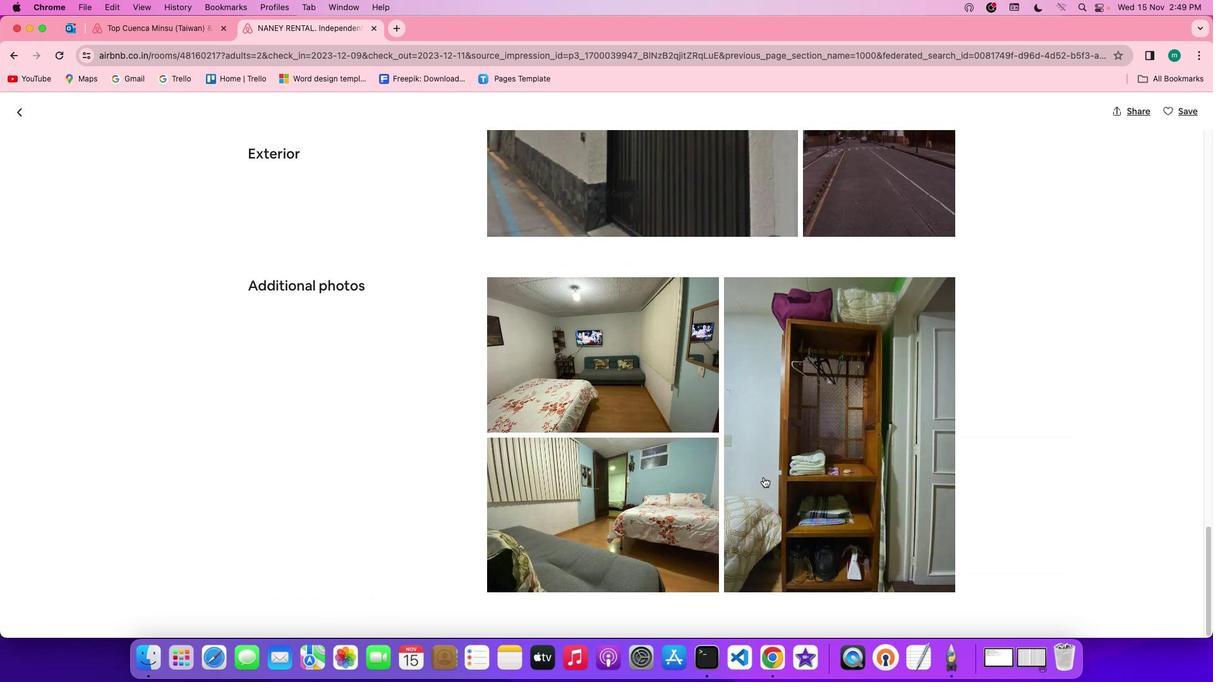 
Action: Mouse moved to (22, 115)
Screenshot: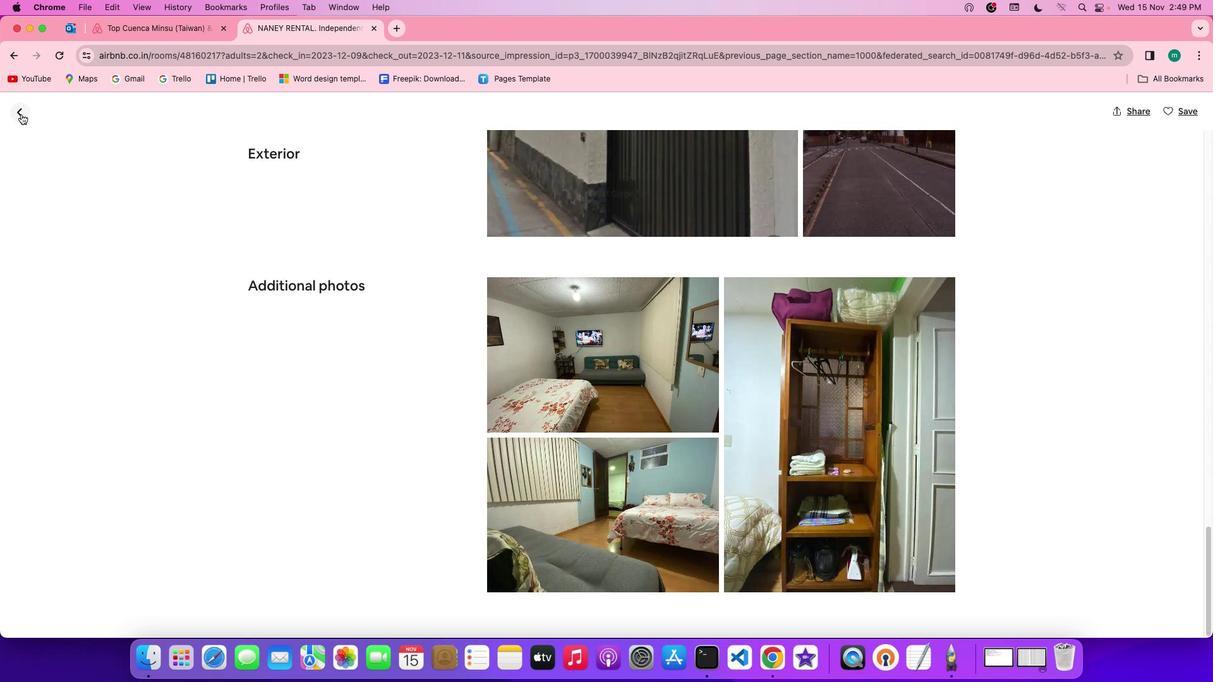
Action: Mouse pressed left at (22, 115)
Screenshot: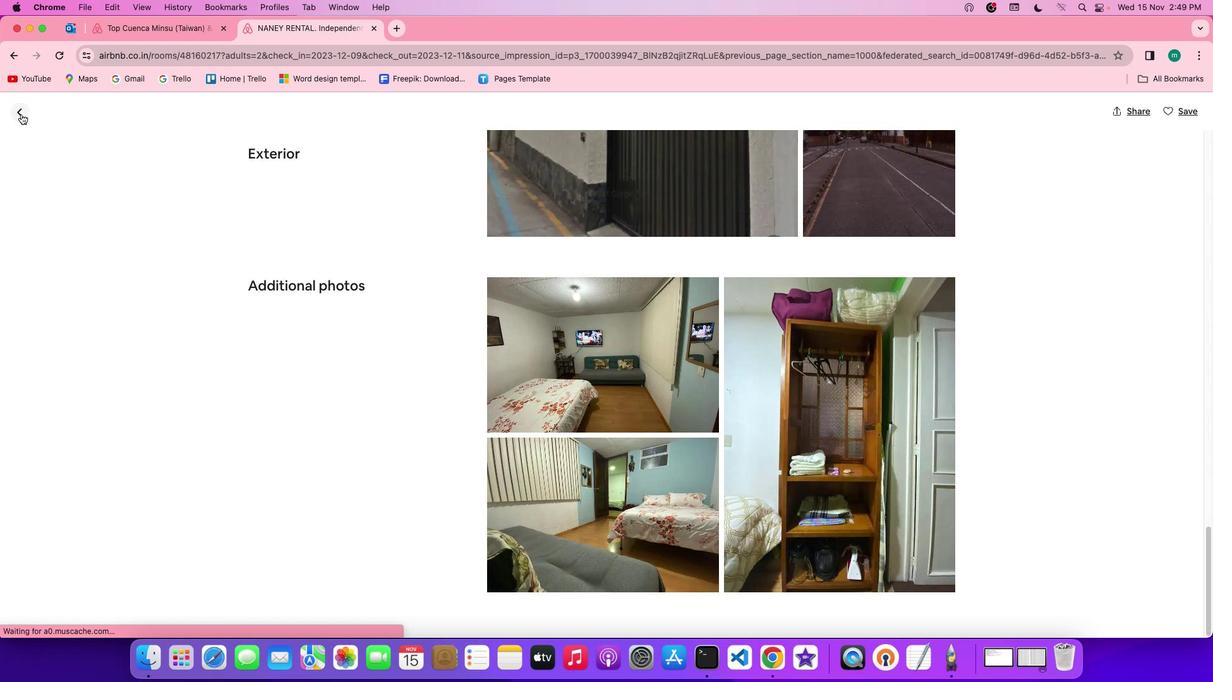 
Action: Mouse moved to (492, 362)
Screenshot: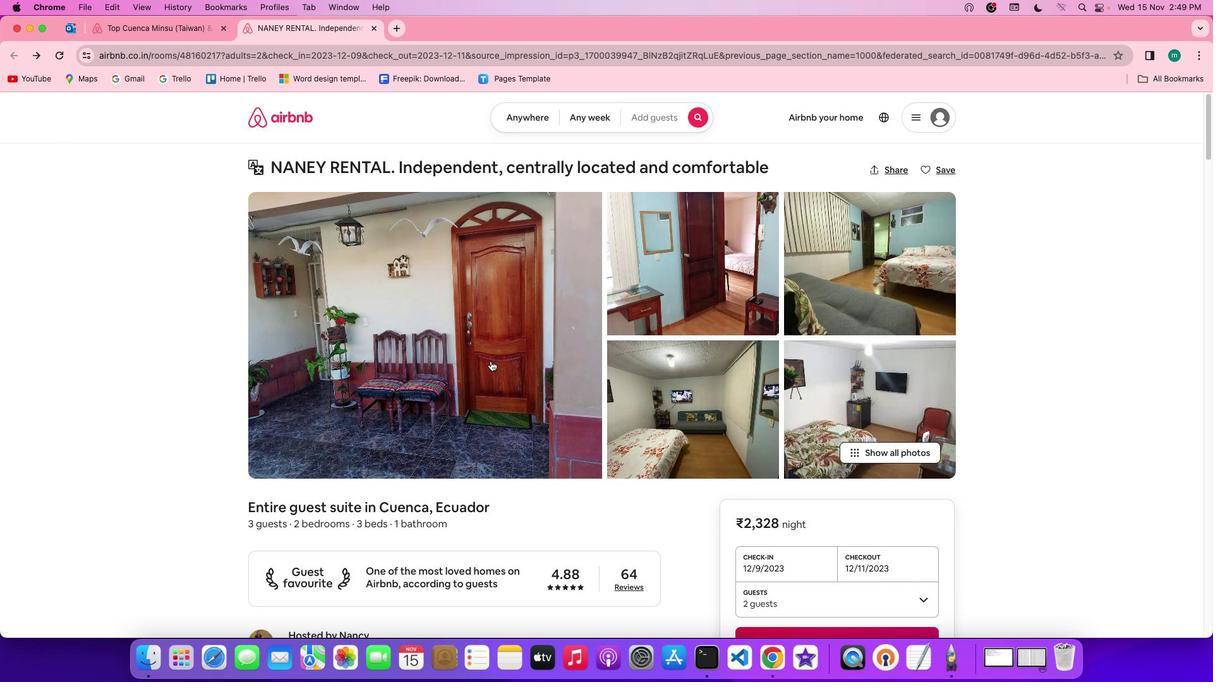 
Action: Mouse scrolled (492, 362) with delta (1, 0)
Screenshot: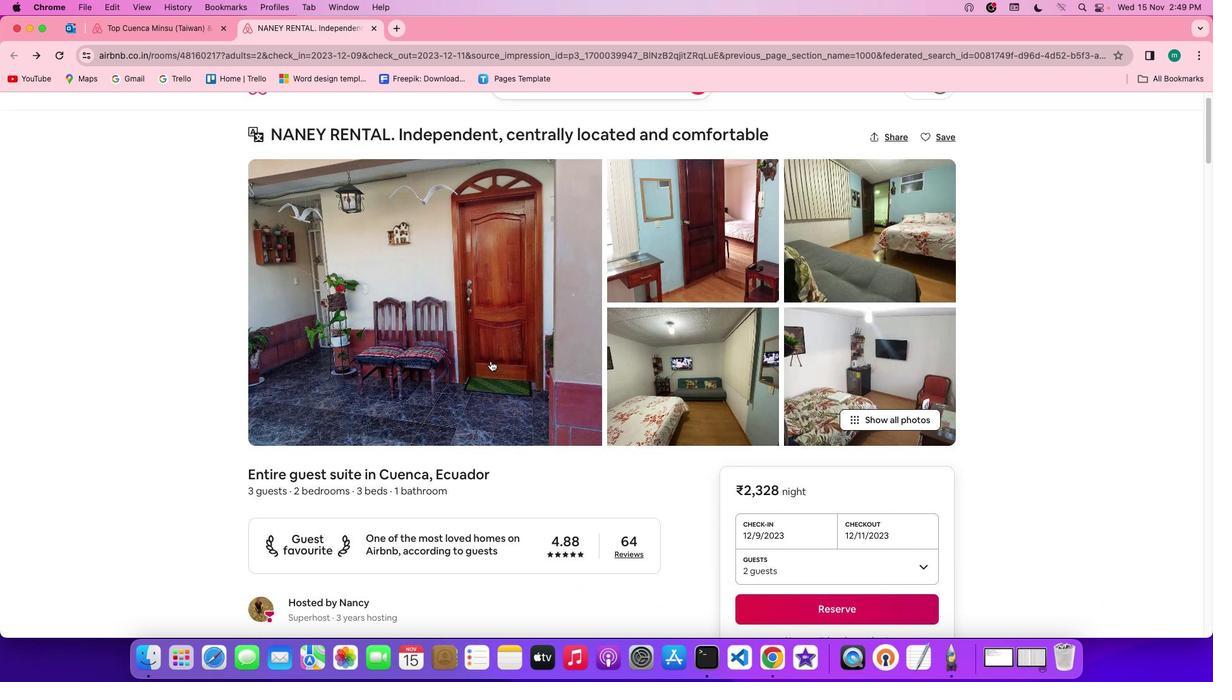 
Action: Mouse scrolled (492, 362) with delta (1, 0)
Screenshot: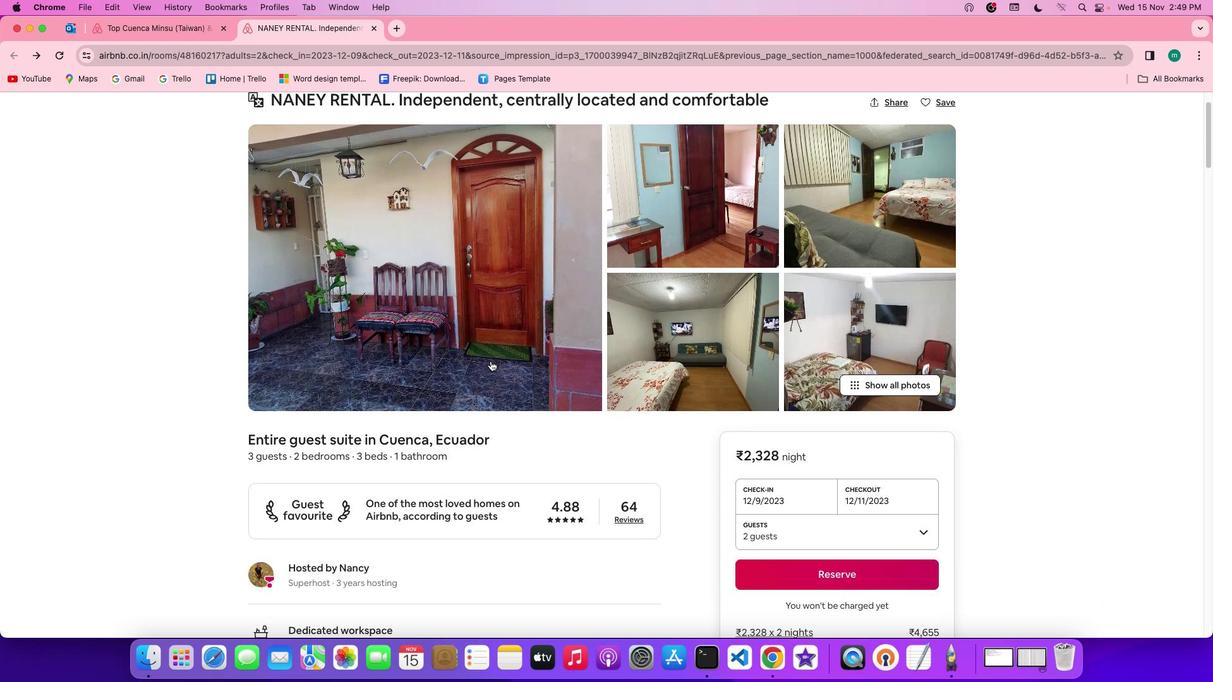 
Action: Mouse scrolled (492, 362) with delta (1, 0)
Screenshot: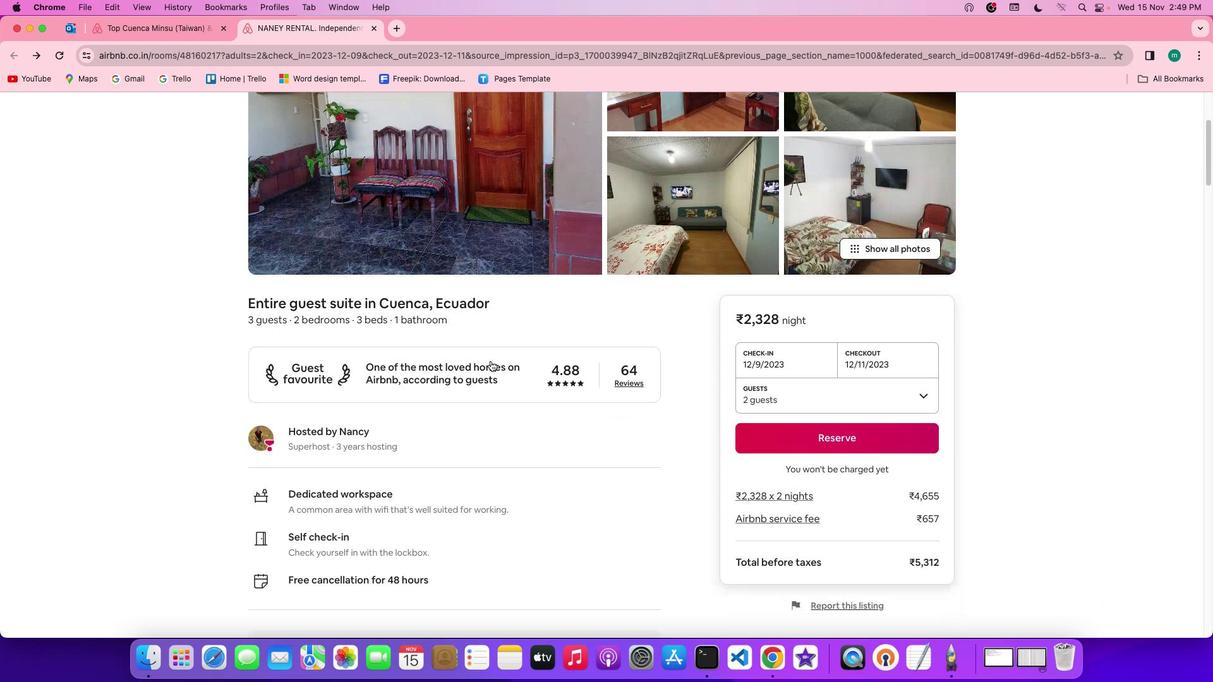 
Action: Mouse scrolled (492, 362) with delta (1, -1)
Screenshot: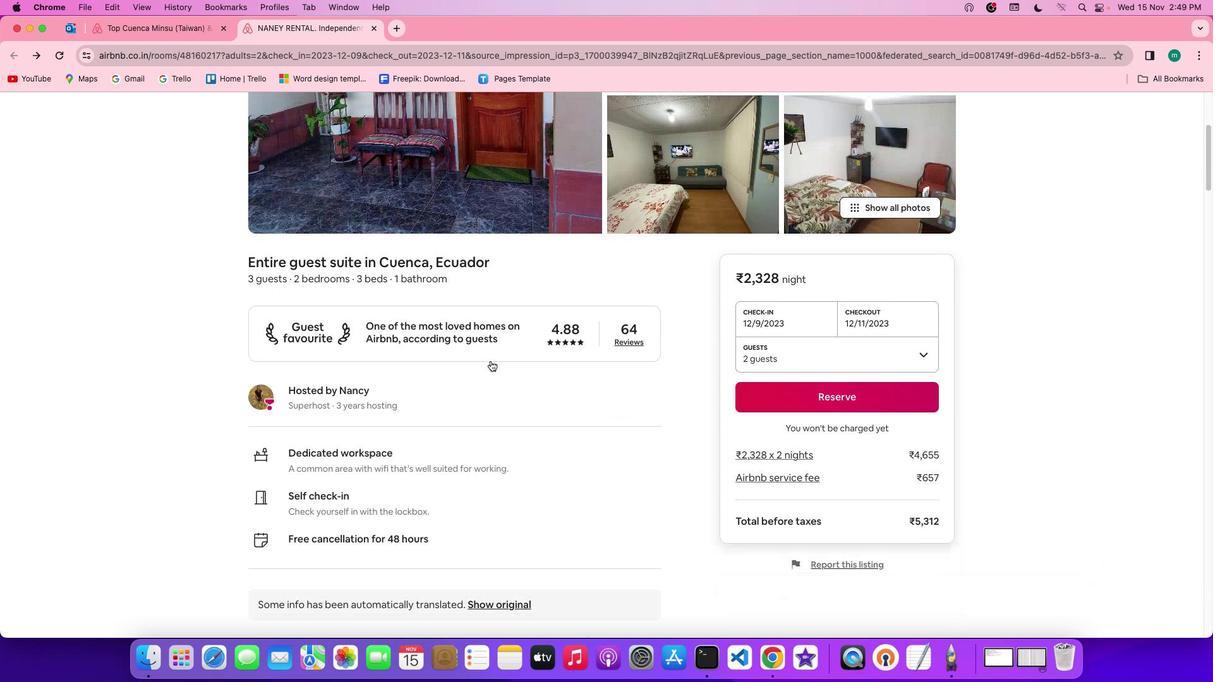 
Action: Mouse scrolled (492, 362) with delta (1, 0)
Screenshot: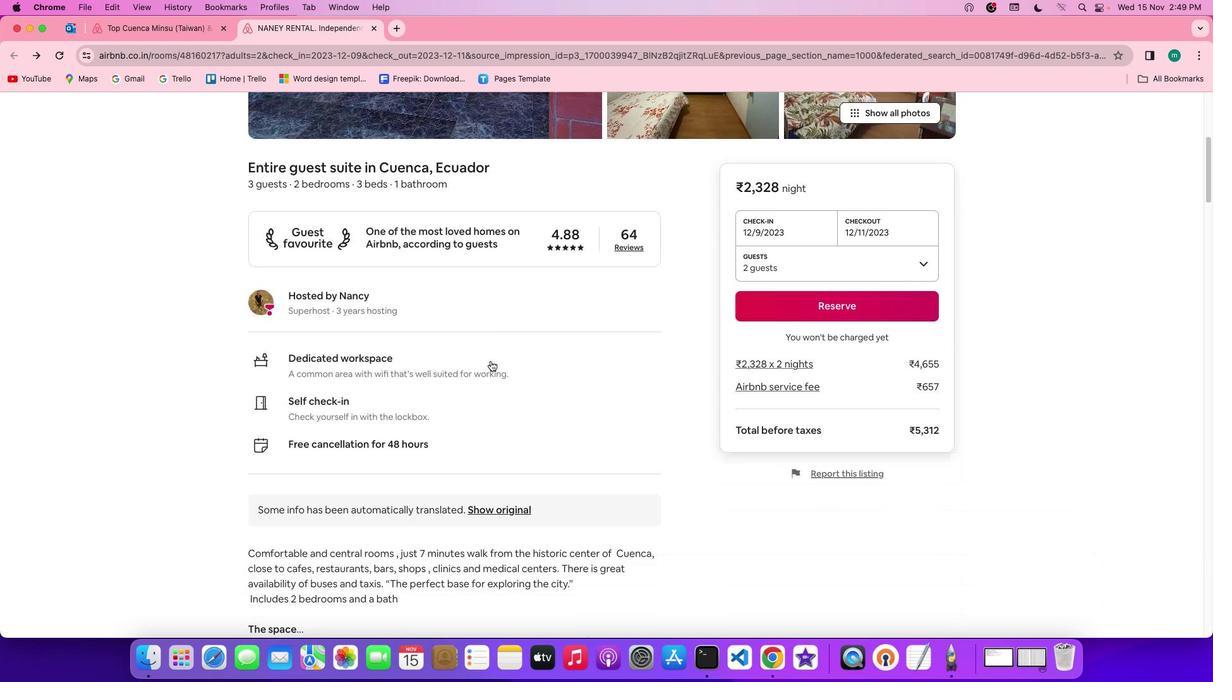 
Action: Mouse scrolled (492, 362) with delta (1, 0)
Screenshot: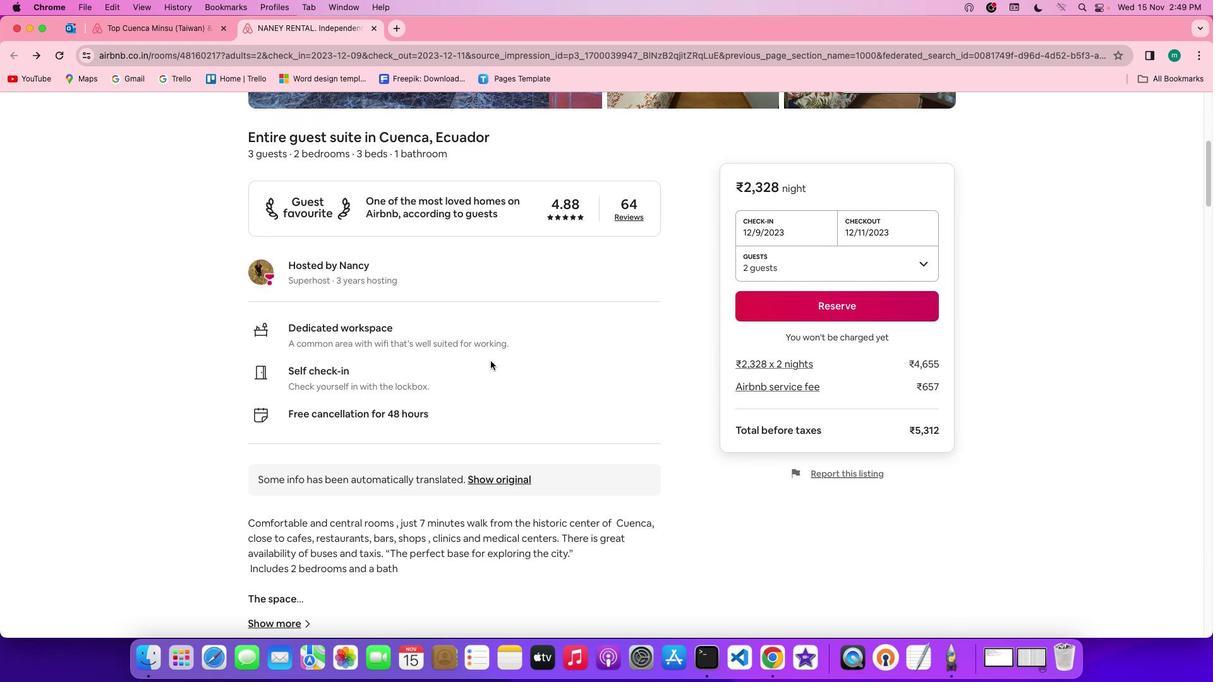 
Action: Mouse scrolled (492, 362) with delta (1, 0)
Screenshot: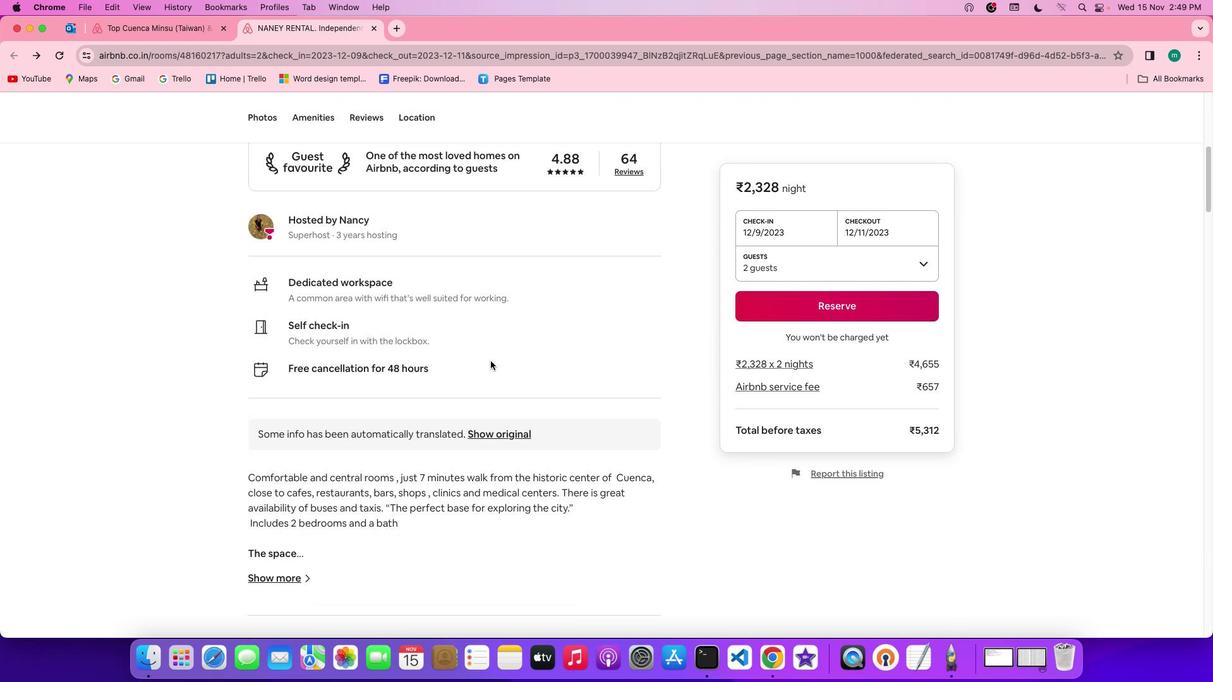 
Action: Mouse scrolled (492, 362) with delta (1, 0)
Screenshot: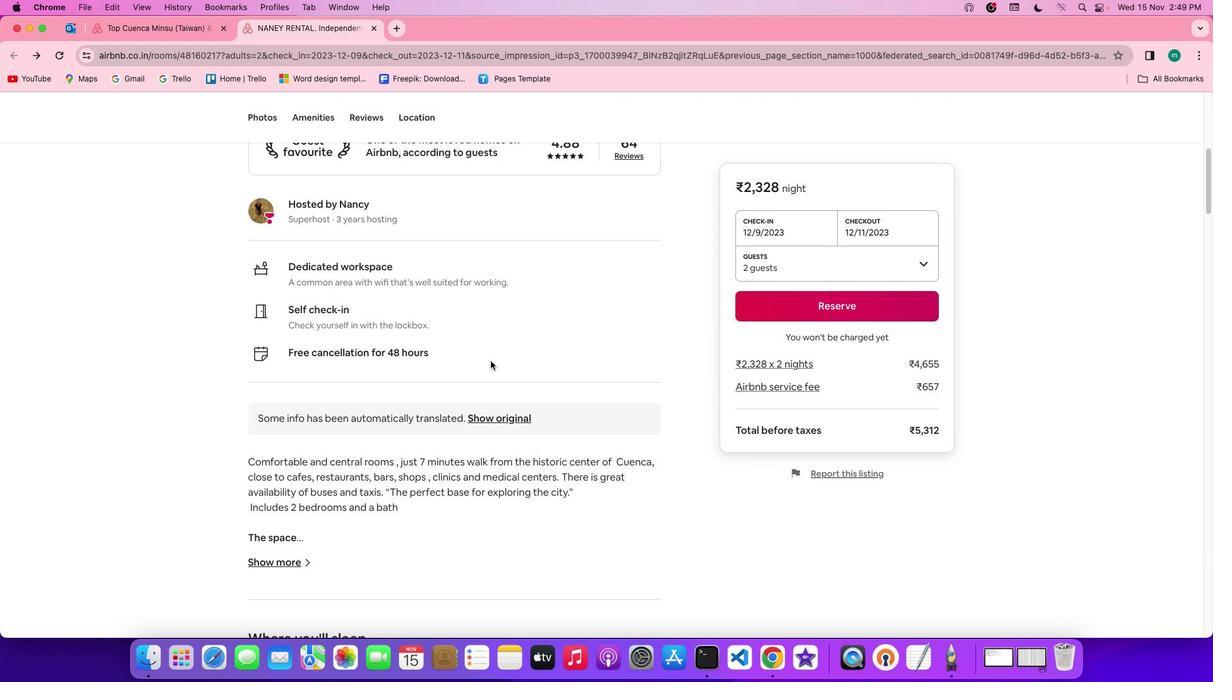 
Action: Mouse scrolled (492, 362) with delta (1, 0)
Screenshot: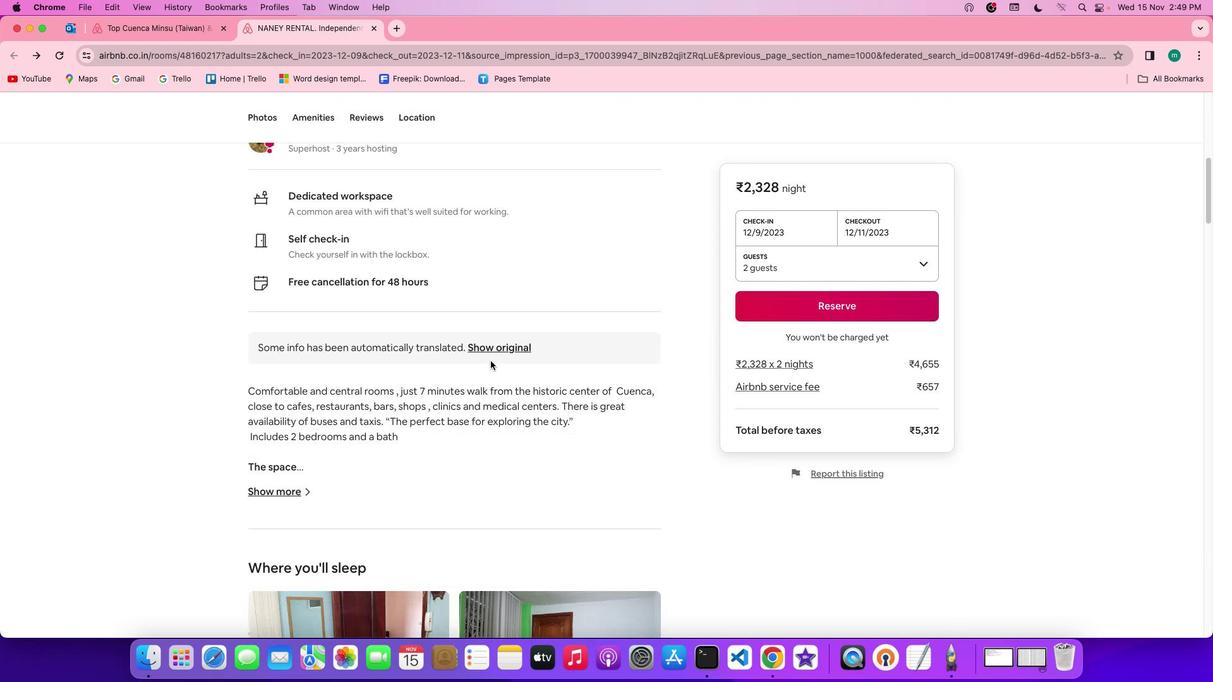 
Action: Mouse moved to (485, 366)
Screenshot: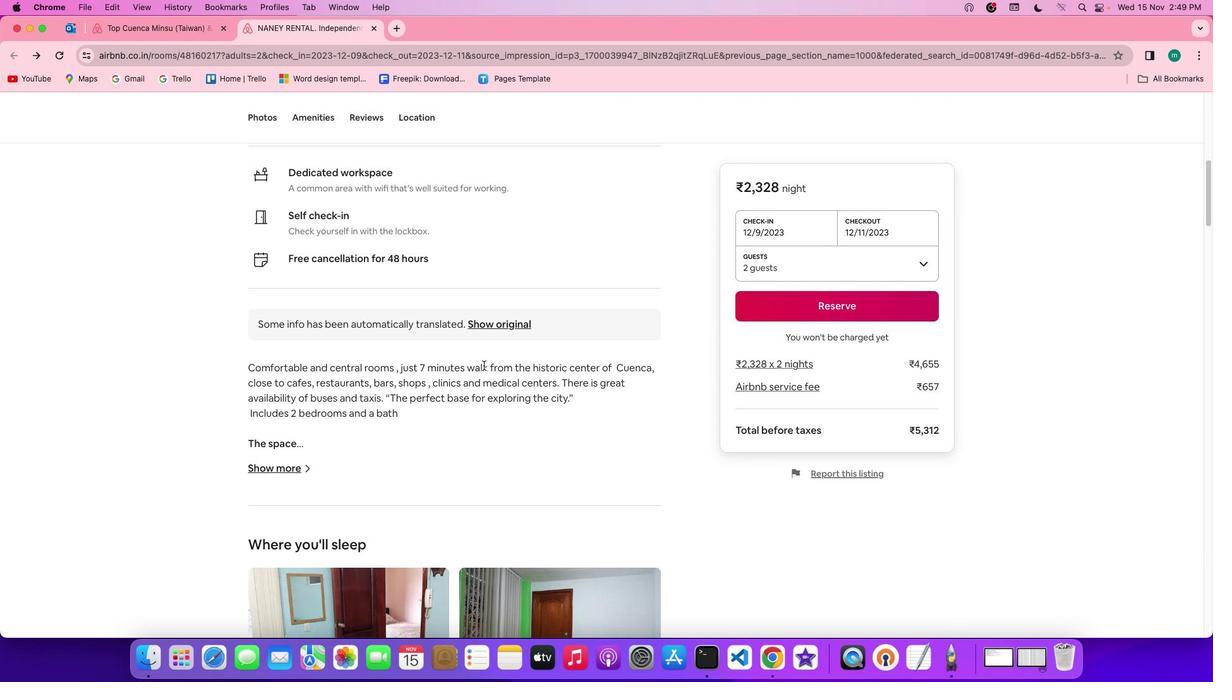 
Action: Mouse scrolled (485, 366) with delta (1, 0)
Screenshot: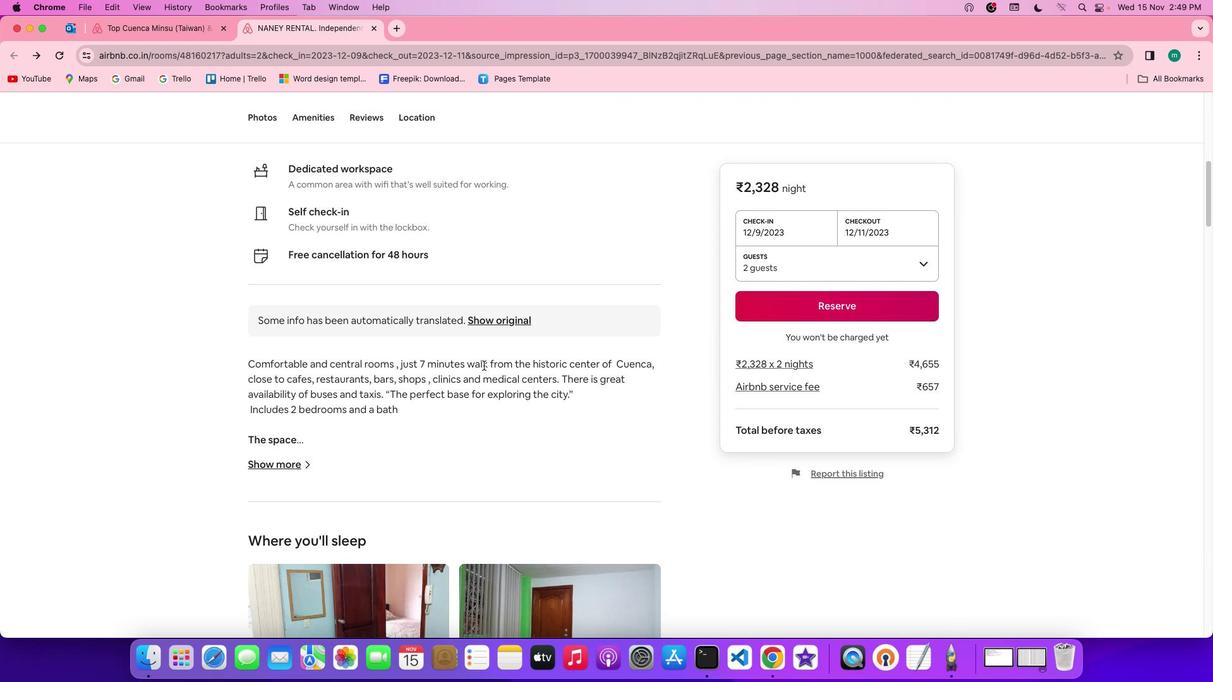 
Action: Mouse scrolled (485, 366) with delta (1, 0)
Screenshot: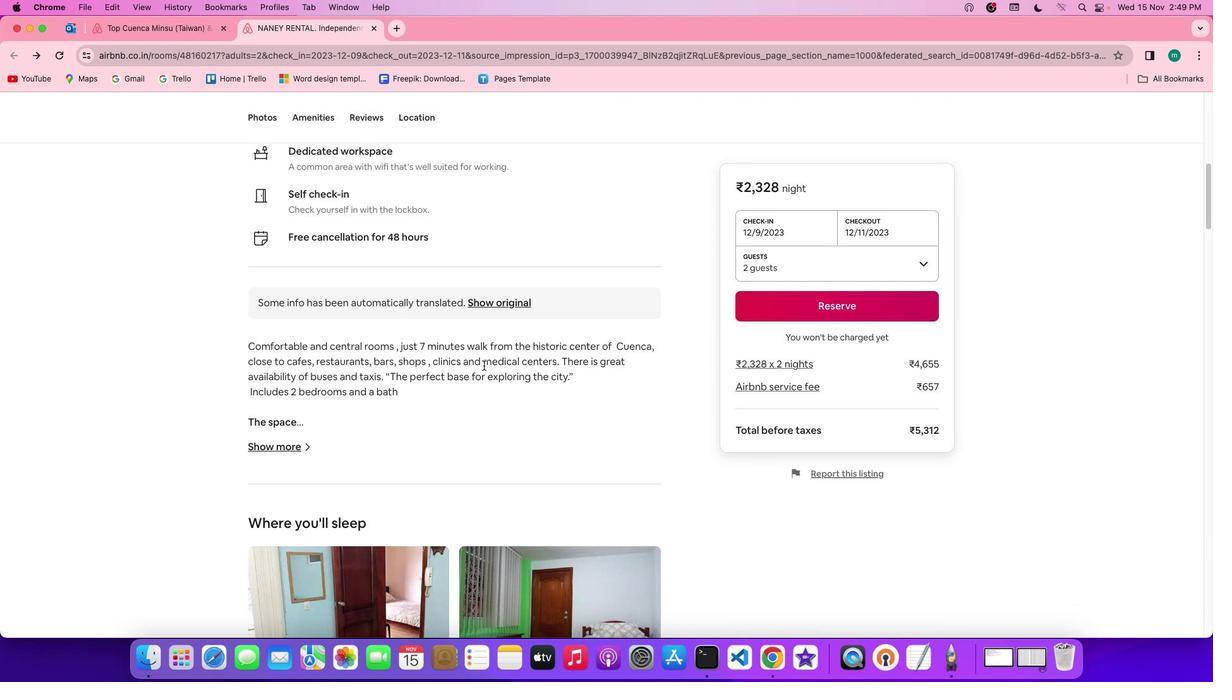 
Action: Mouse scrolled (485, 366) with delta (1, 0)
Screenshot: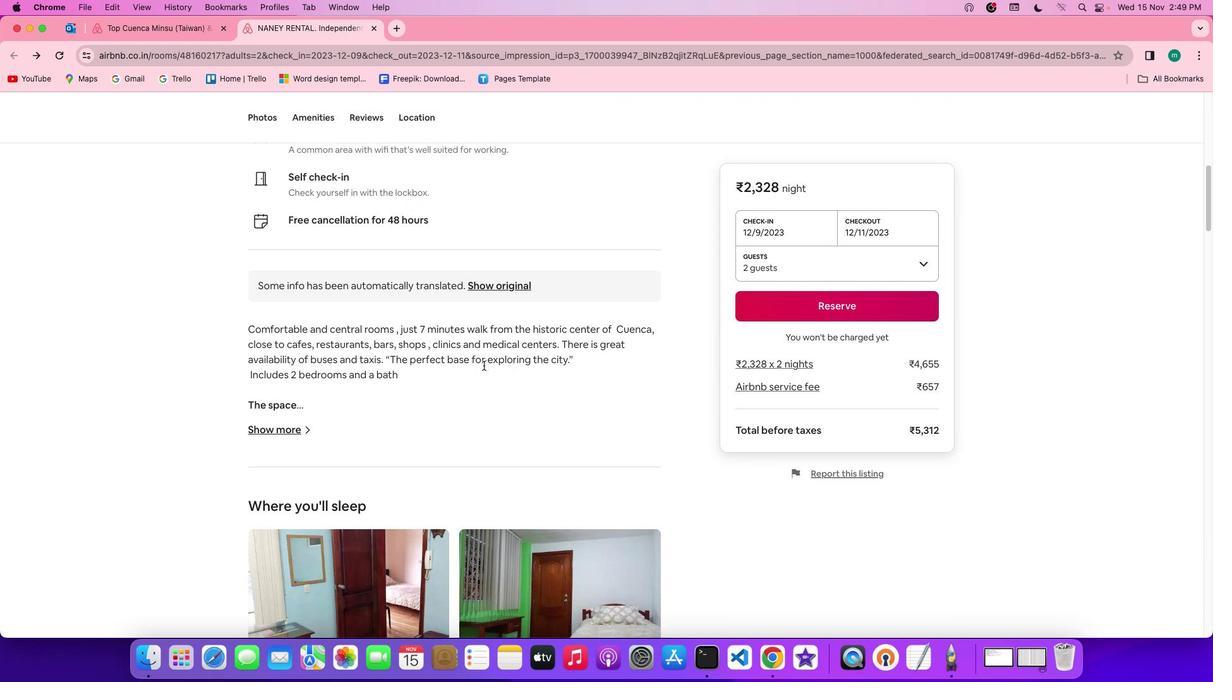 
Action: Mouse scrolled (485, 366) with delta (1, 0)
Screenshot: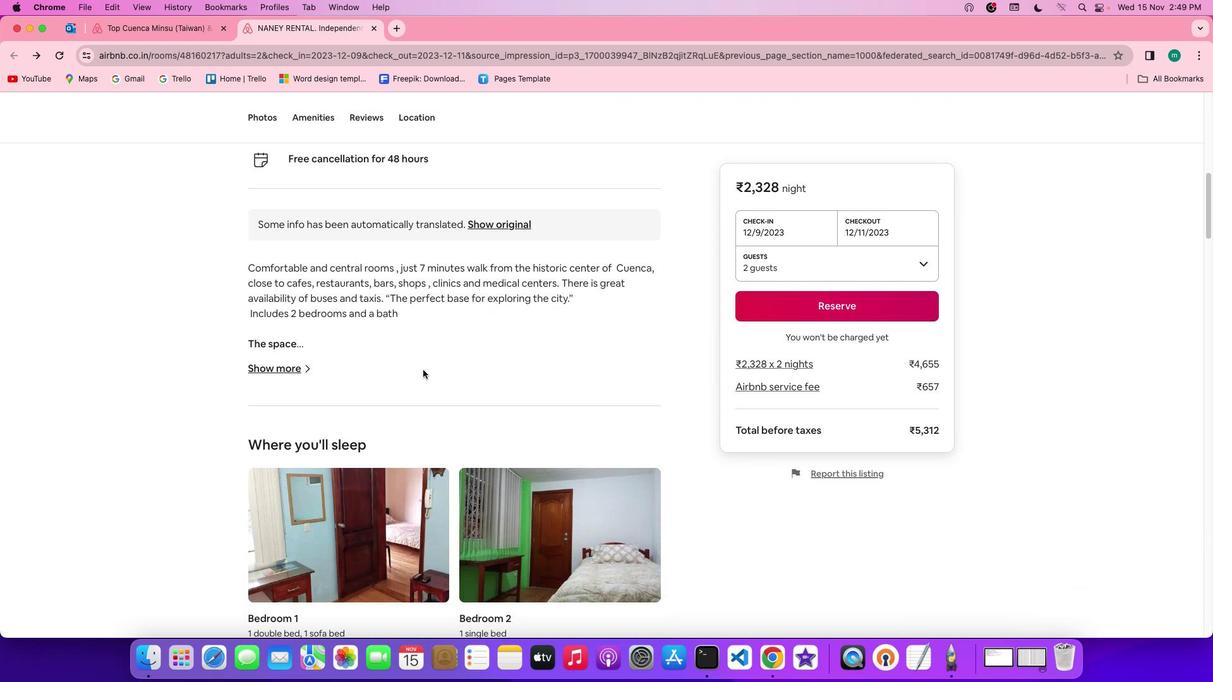 
Action: Mouse moved to (261, 357)
Screenshot: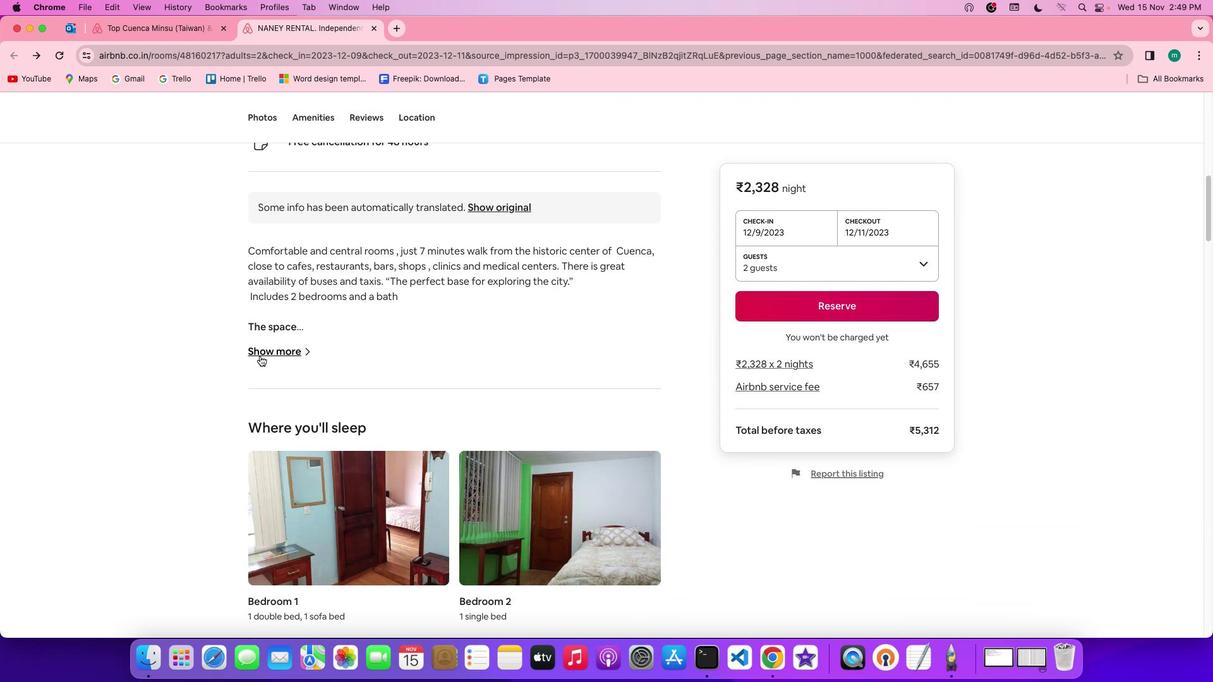 
Action: Mouse pressed left at (261, 357)
Screenshot: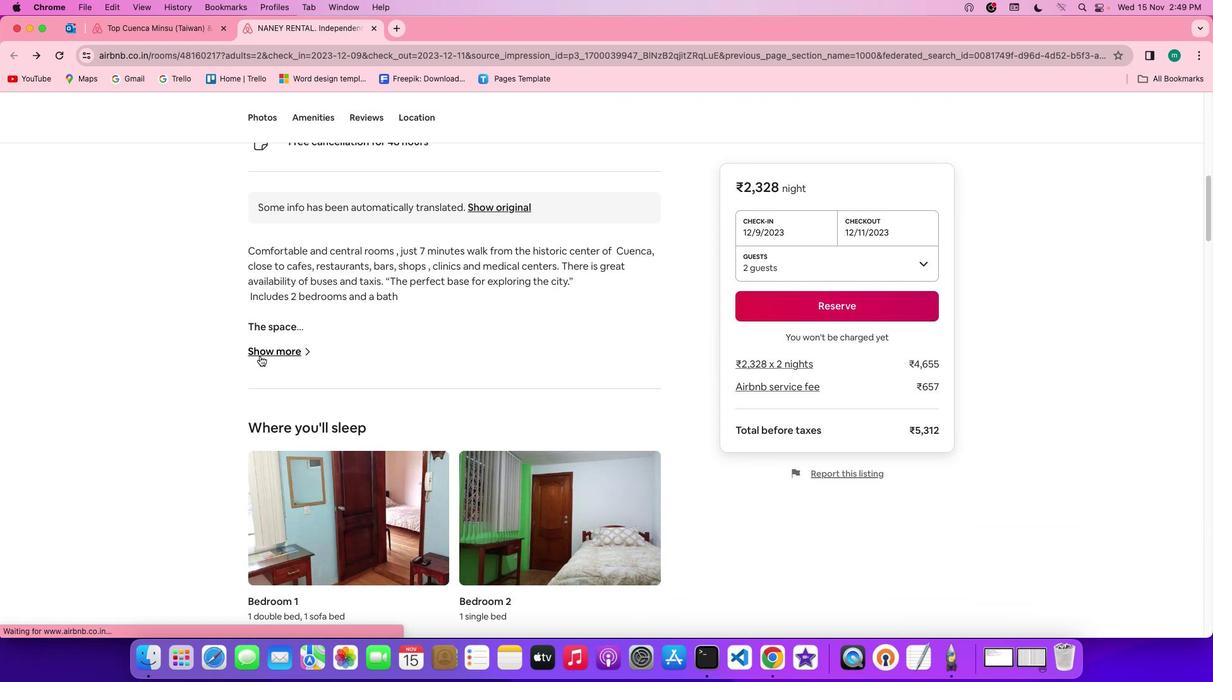 
Action: Mouse moved to (617, 450)
Screenshot: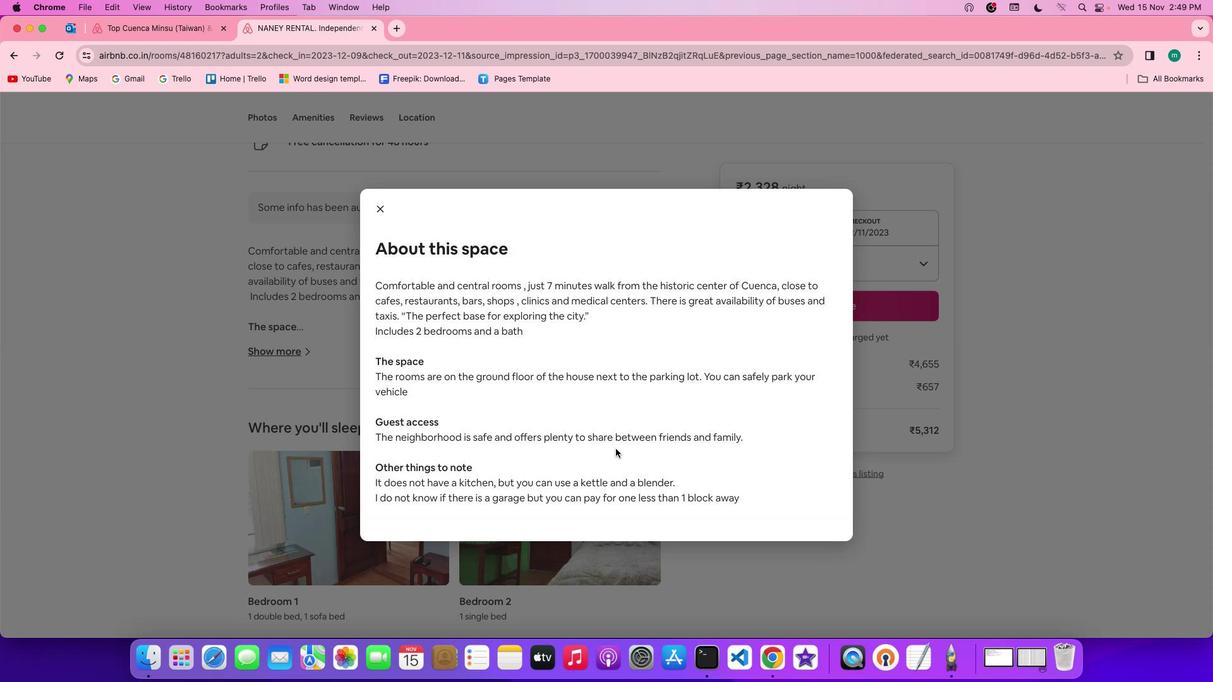 
Action: Mouse scrolled (617, 450) with delta (1, 0)
Screenshot: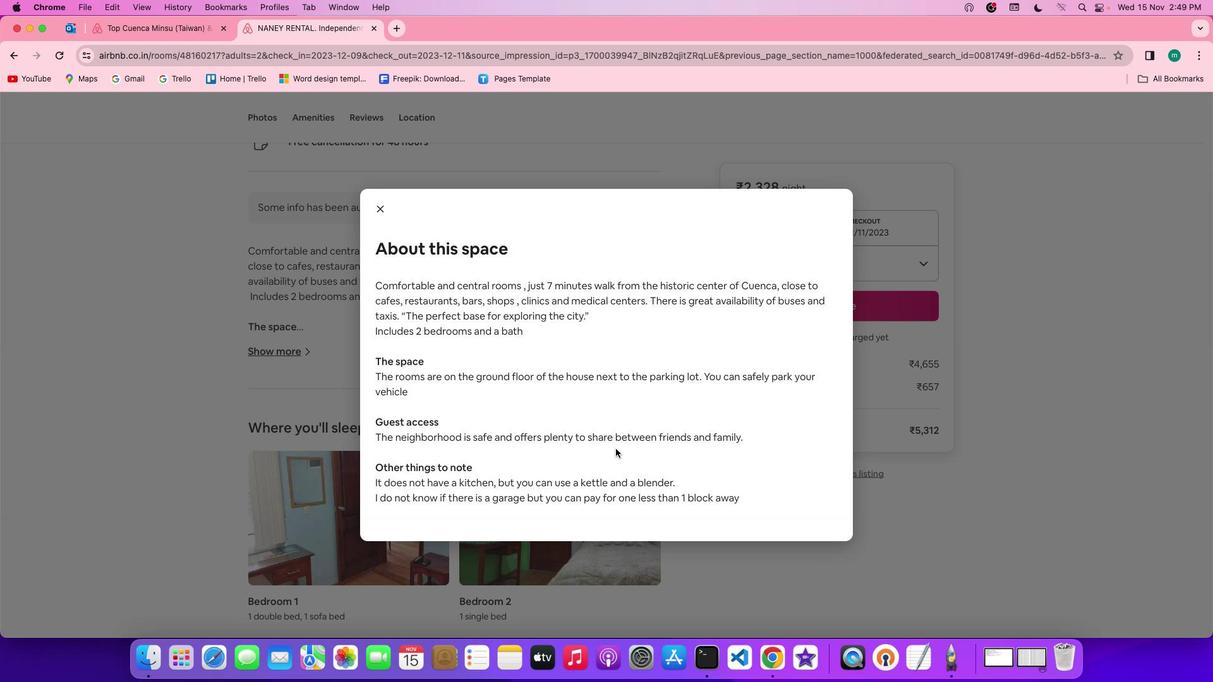 
Action: Mouse scrolled (617, 450) with delta (1, 0)
Screenshot: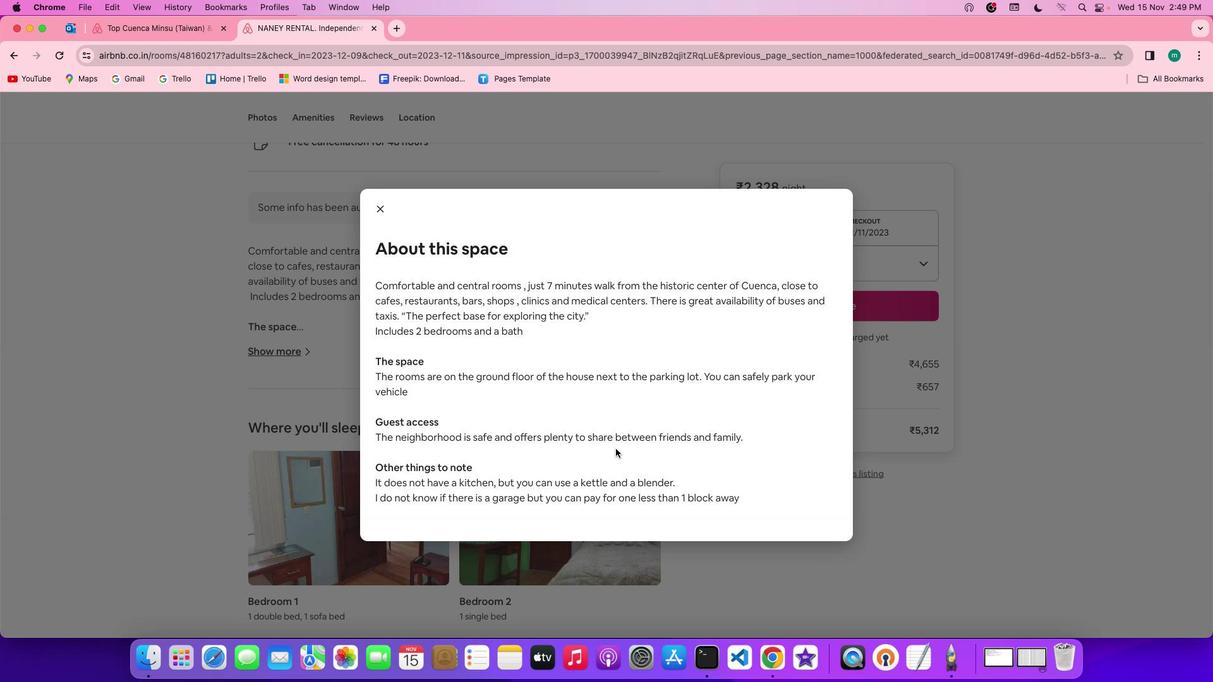 
Action: Mouse scrolled (617, 450) with delta (1, 0)
Screenshot: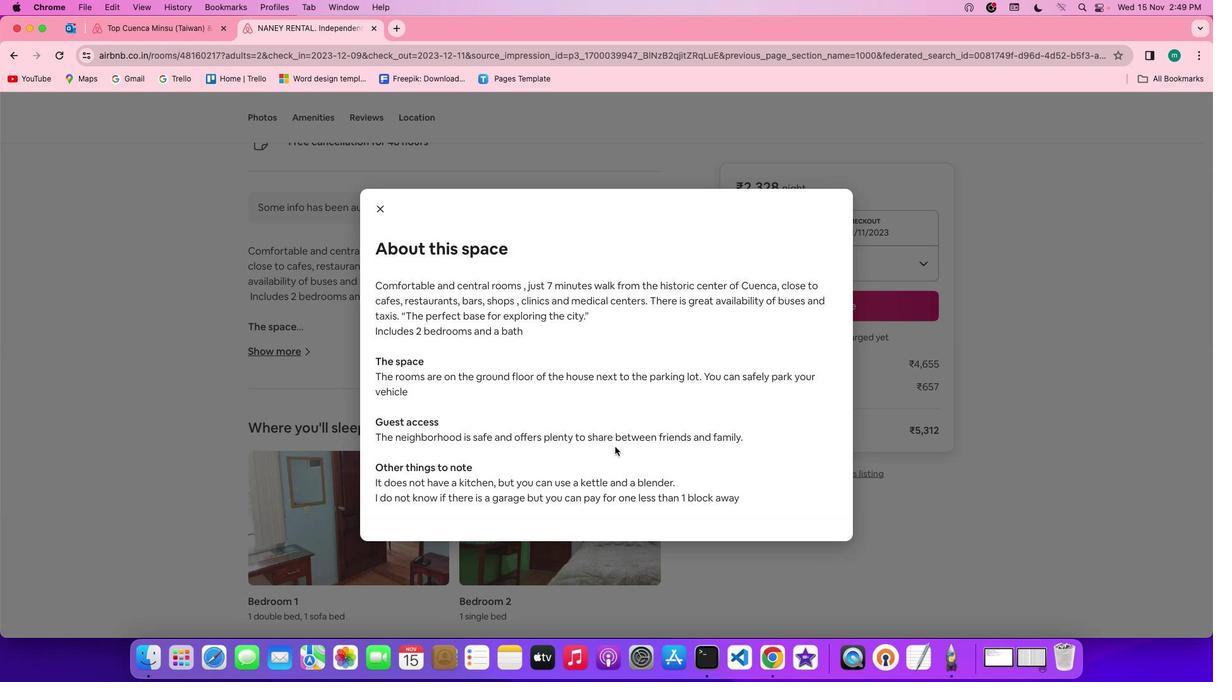 
Action: Mouse moved to (385, 206)
Screenshot: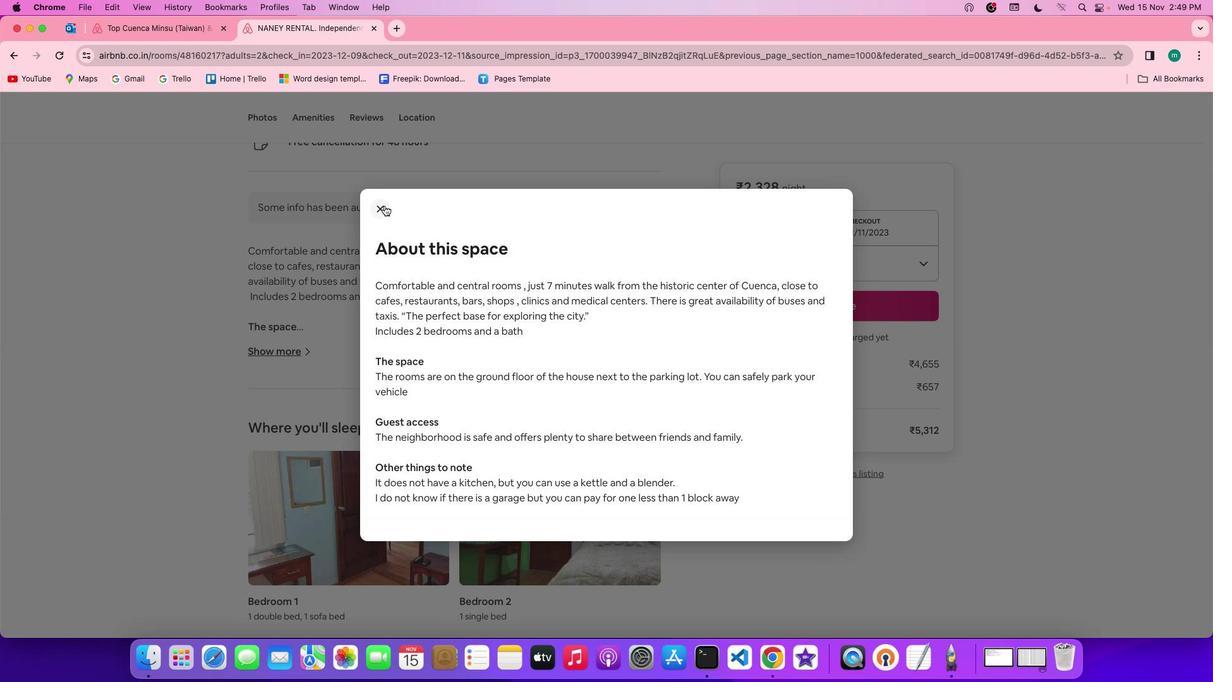 
Action: Mouse pressed left at (385, 206)
Screenshot: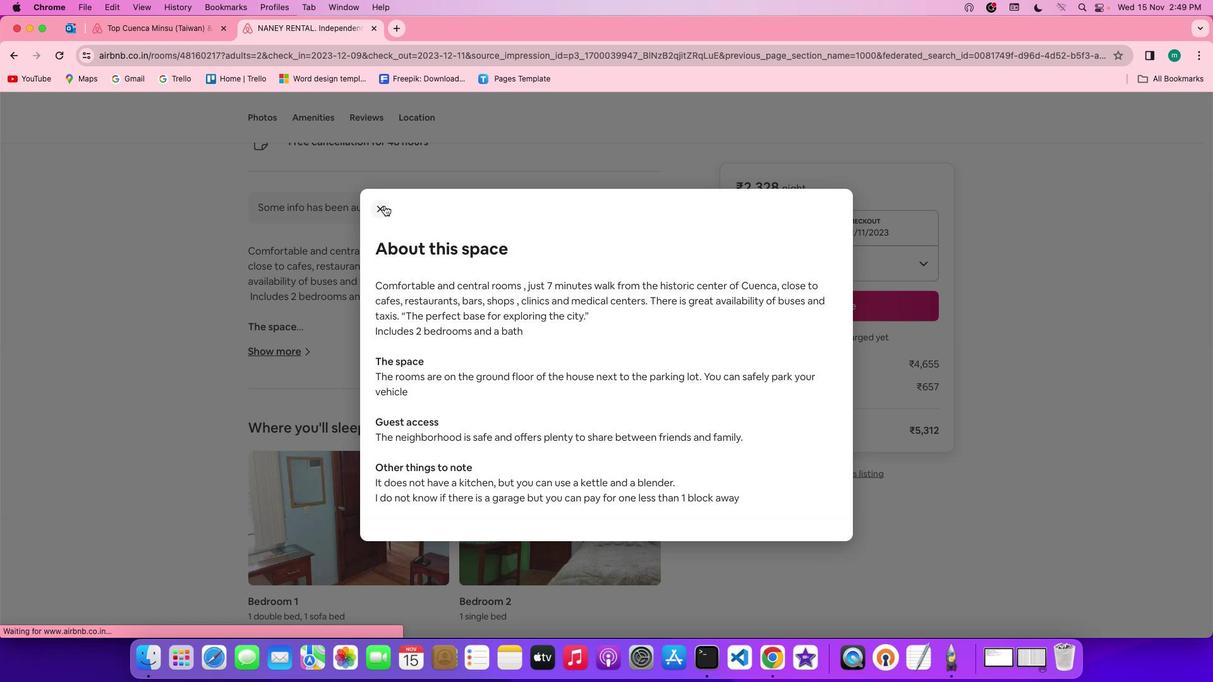 
Action: Mouse moved to (548, 406)
Screenshot: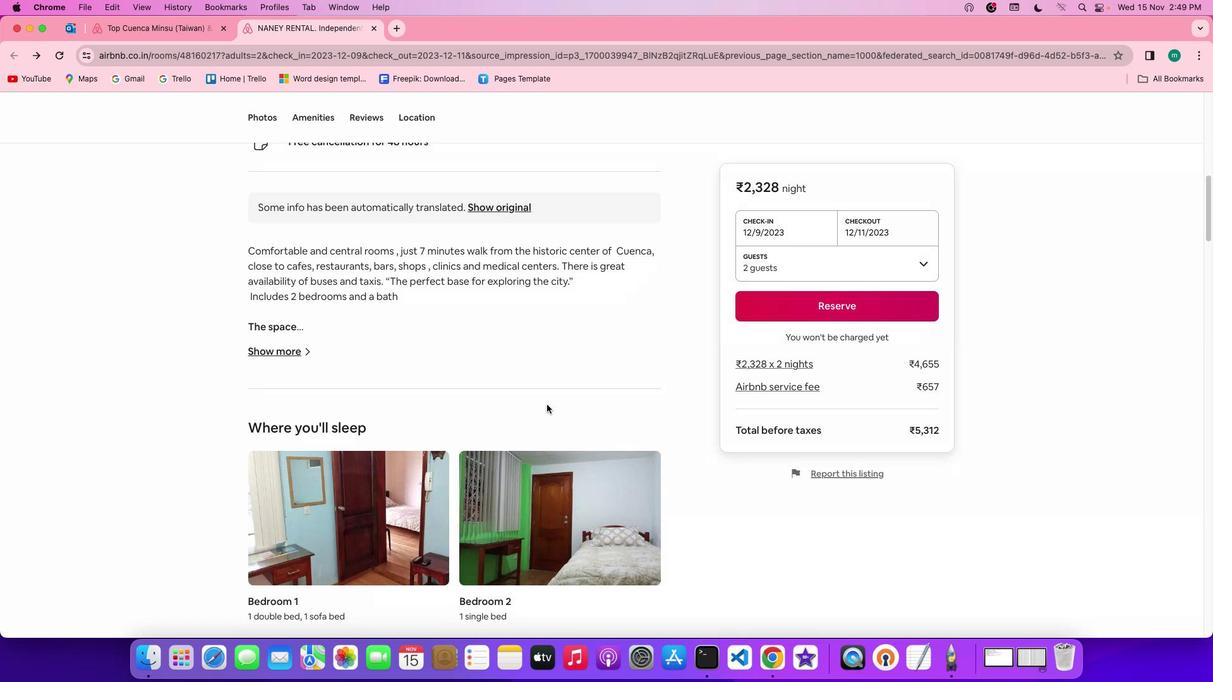
Action: Mouse scrolled (548, 406) with delta (1, 0)
Screenshot: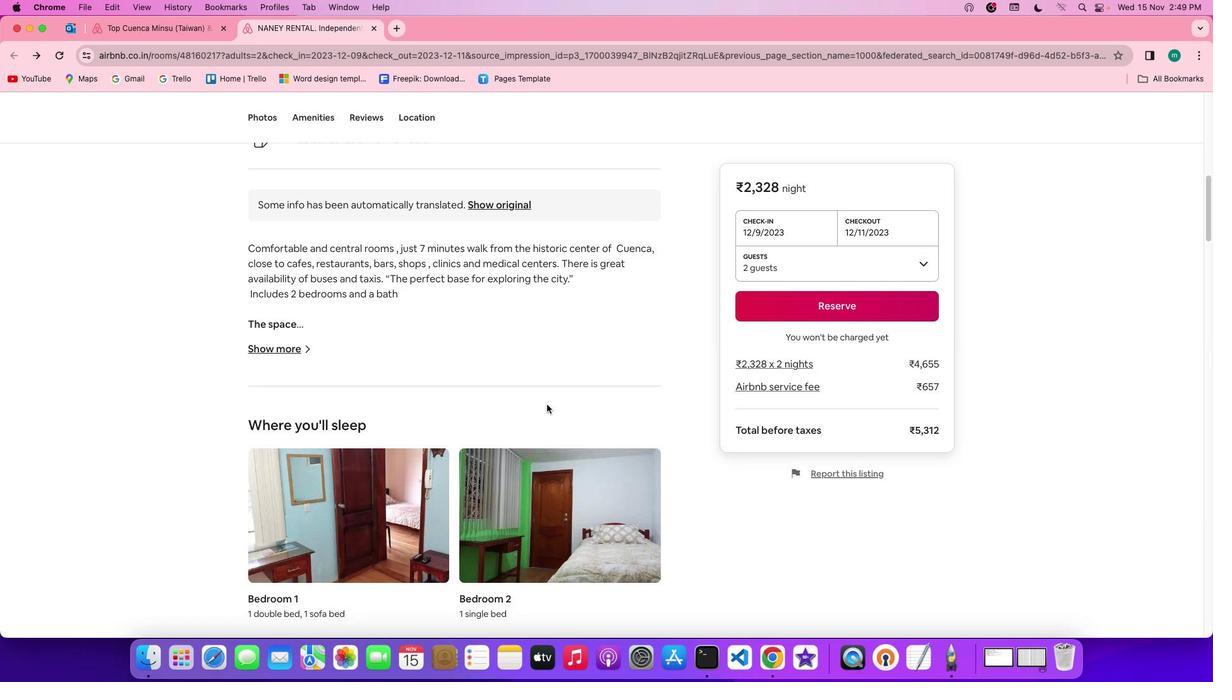
Action: Mouse scrolled (548, 406) with delta (1, 0)
Screenshot: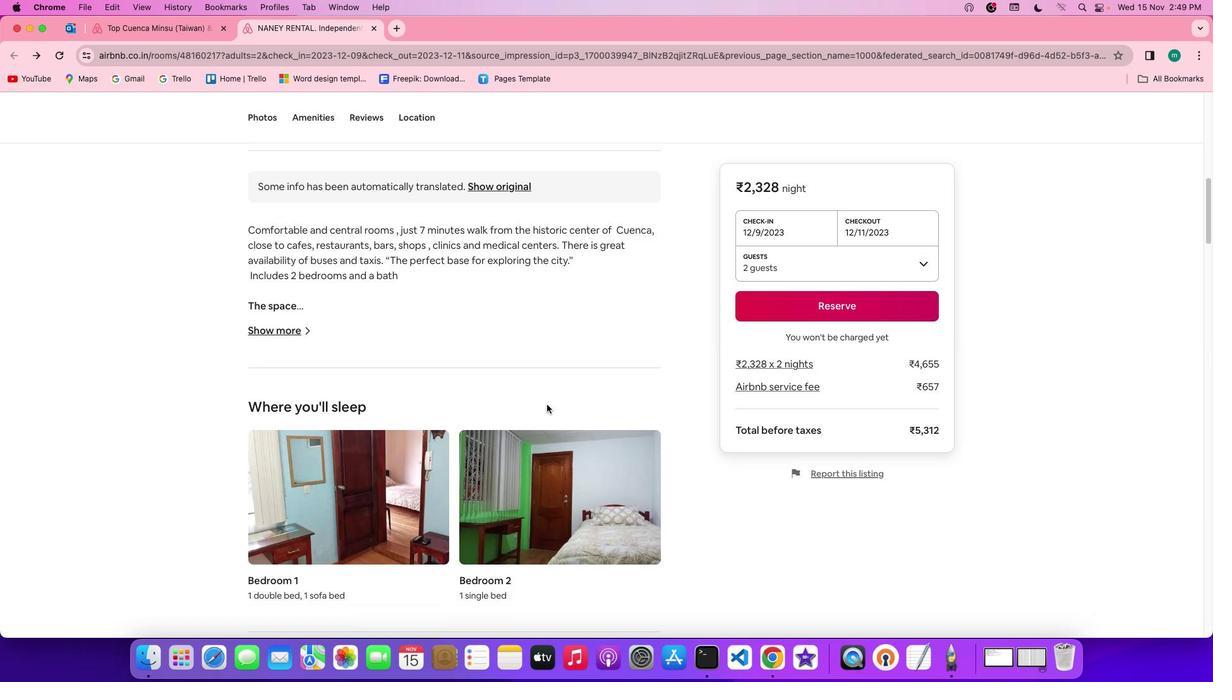 
Action: Mouse scrolled (548, 406) with delta (1, 0)
Screenshot: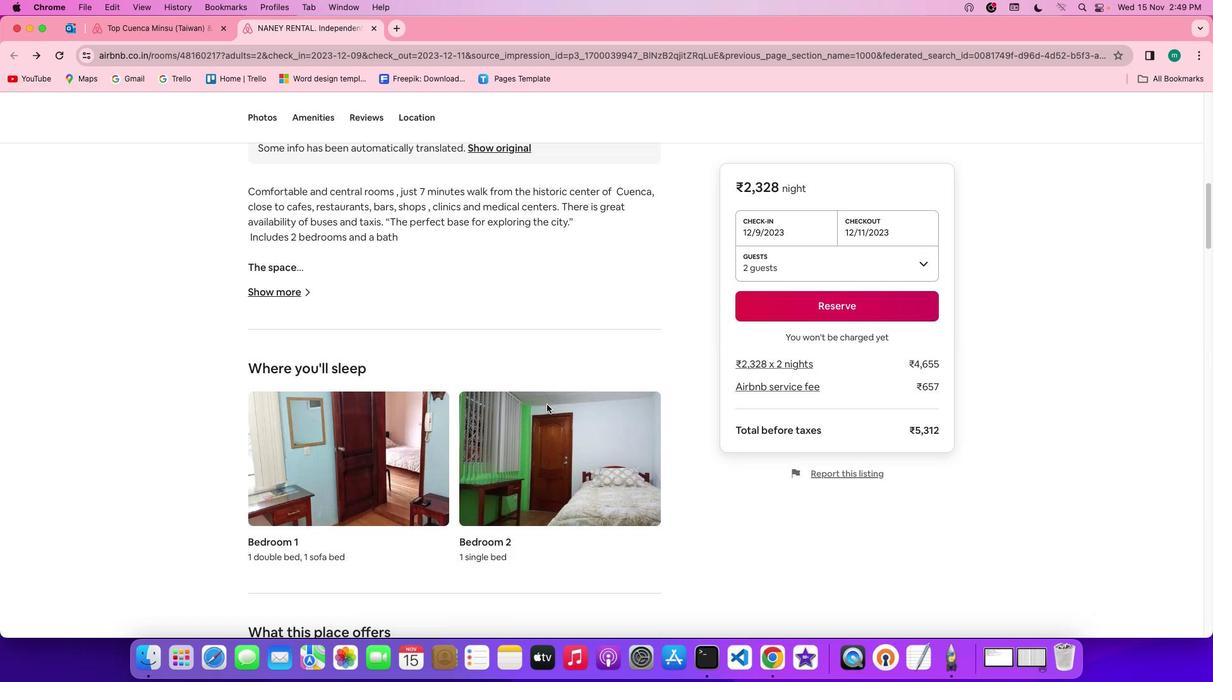 
Action: Mouse scrolled (548, 406) with delta (1, 0)
Screenshot: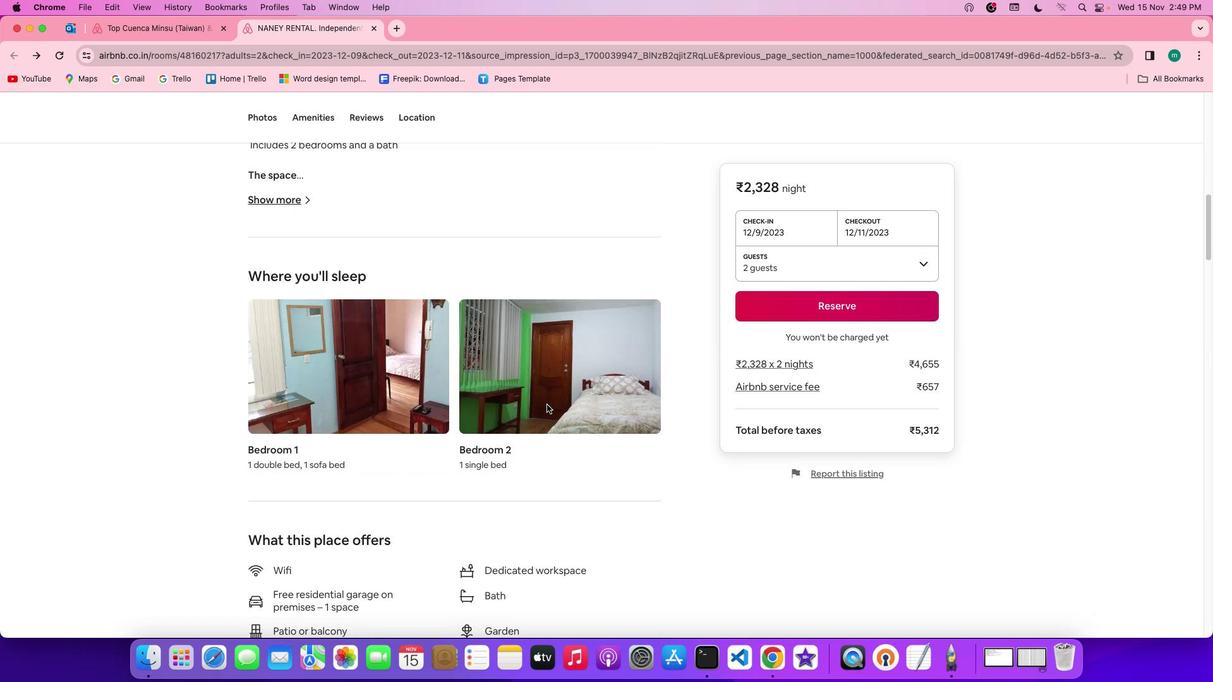 
Action: Mouse scrolled (548, 406) with delta (1, 0)
Screenshot: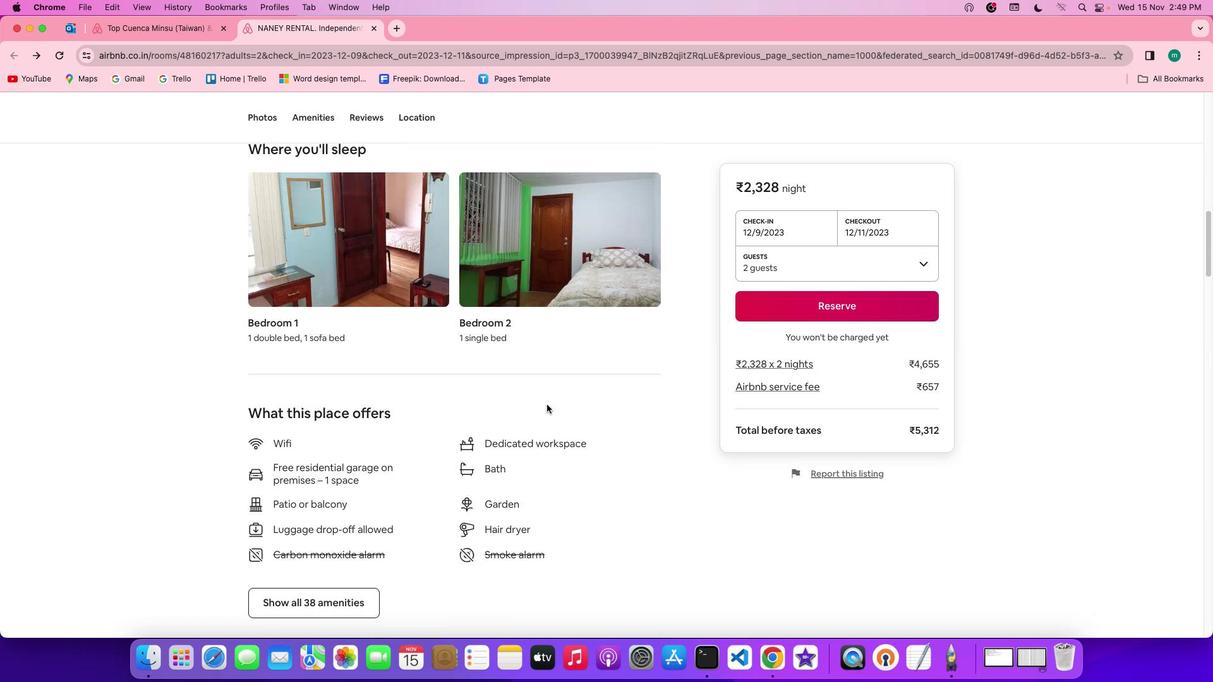 
Action: Mouse scrolled (548, 406) with delta (1, 0)
Screenshot: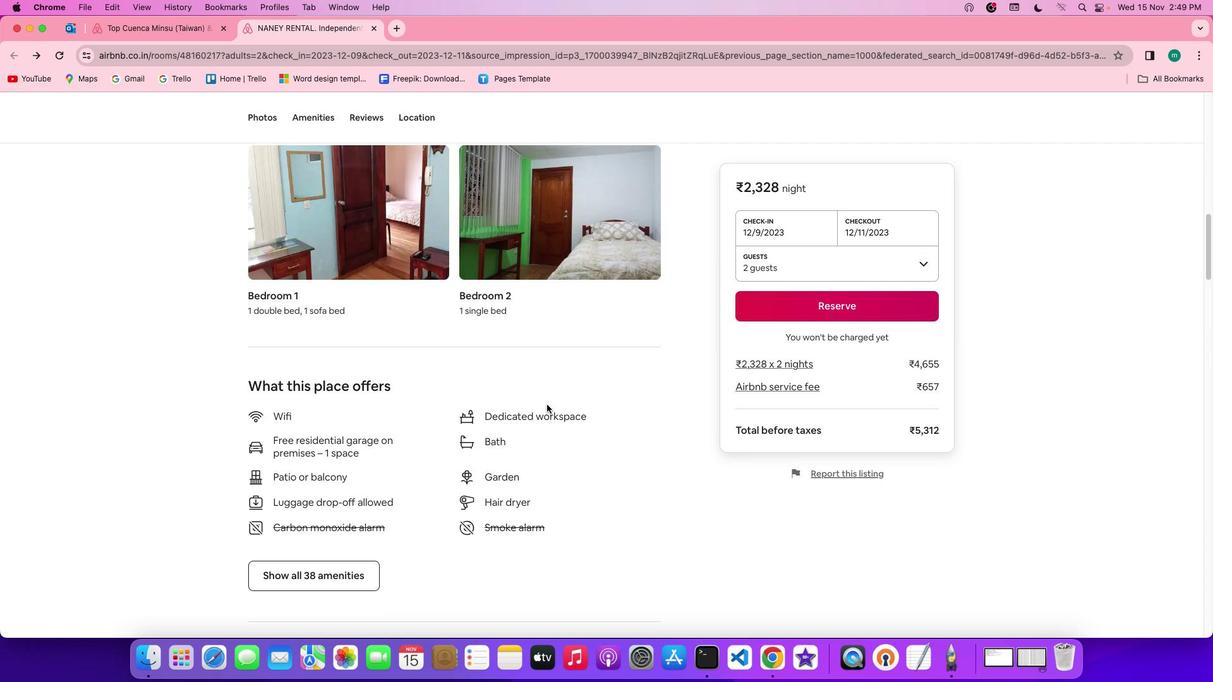 
Action: Mouse scrolled (548, 406) with delta (1, 0)
Screenshot: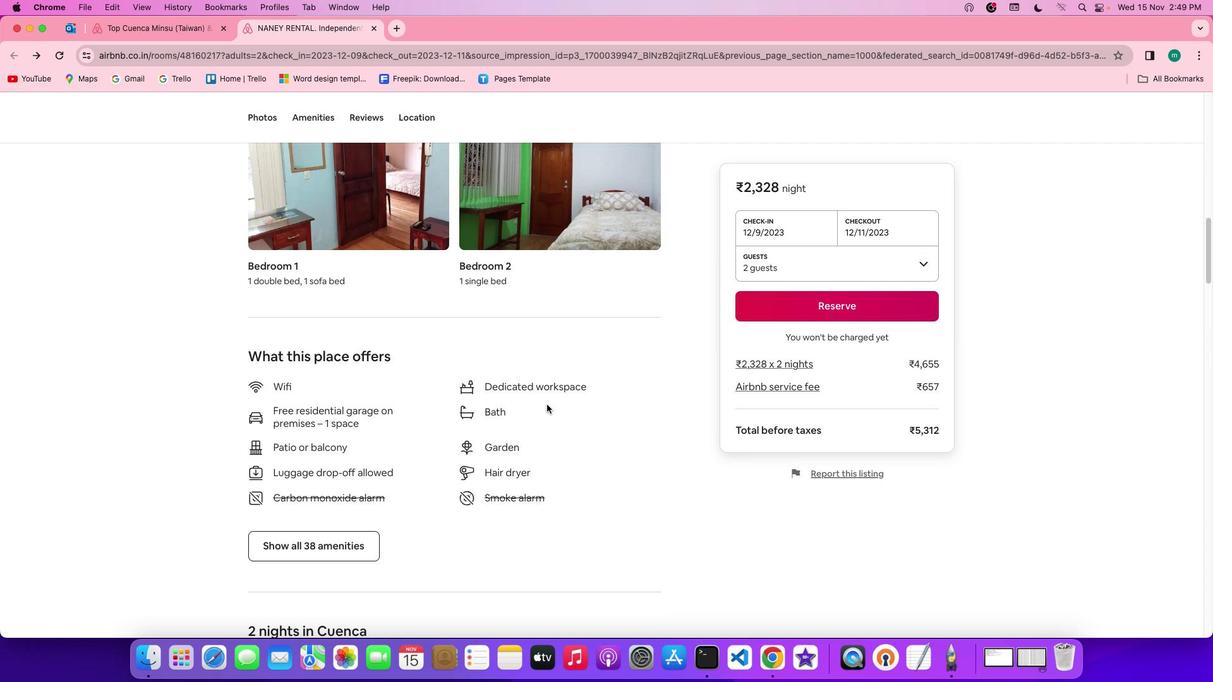 
Action: Mouse scrolled (548, 406) with delta (1, 0)
Screenshot: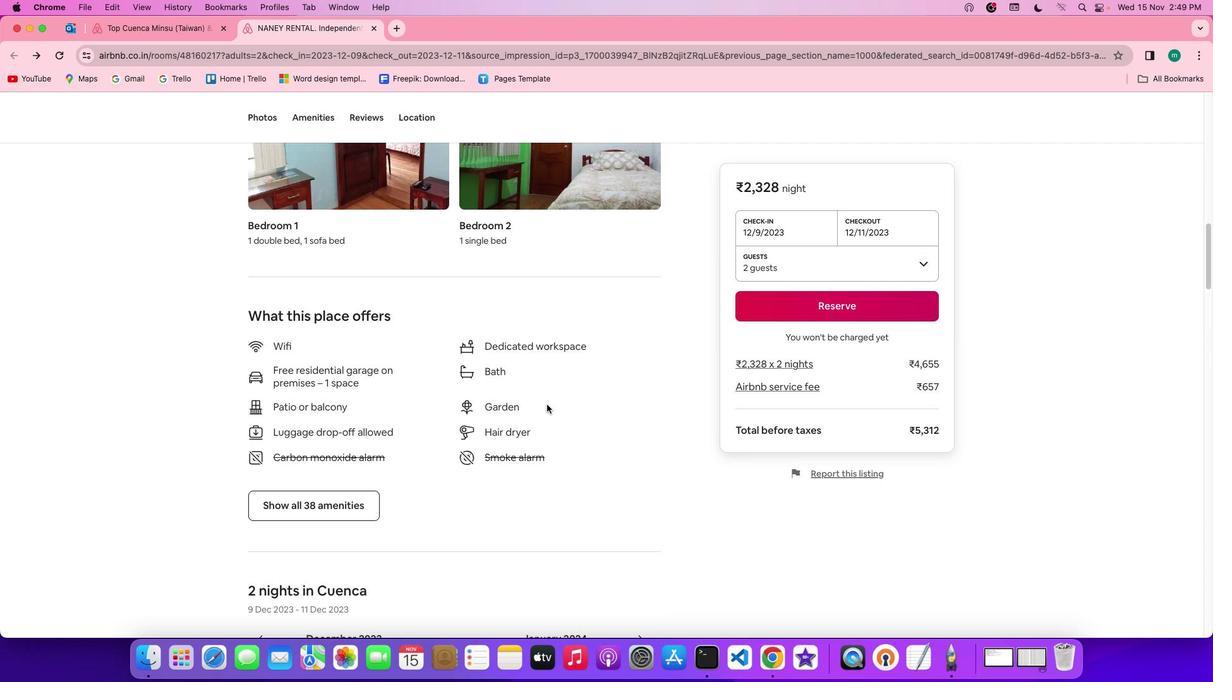 
Action: Mouse scrolled (548, 406) with delta (1, 0)
Screenshot: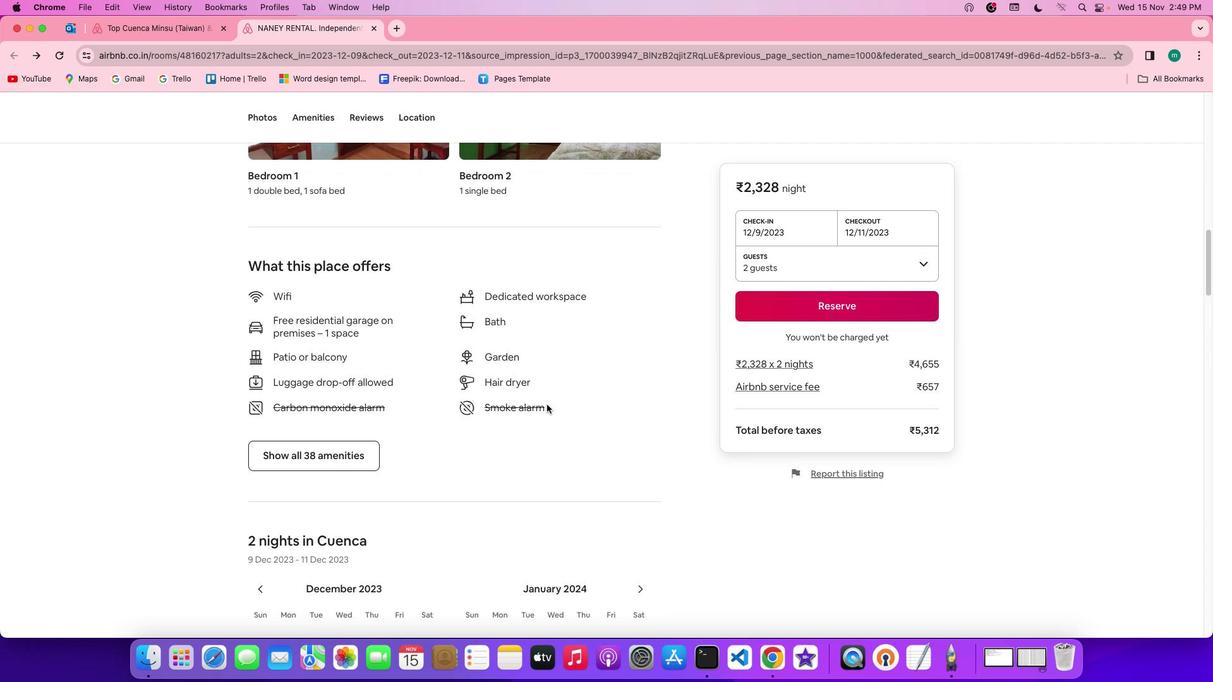 
Action: Mouse moved to (311, 400)
Screenshot: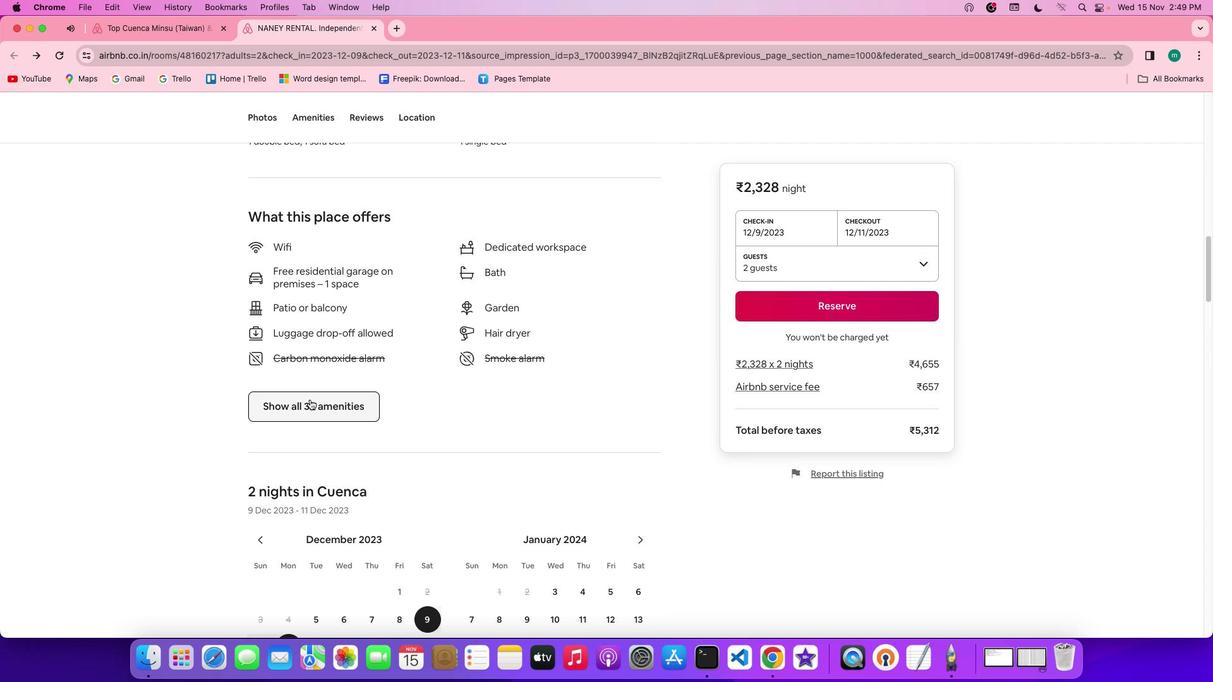 
Action: Mouse pressed left at (311, 400)
Screenshot: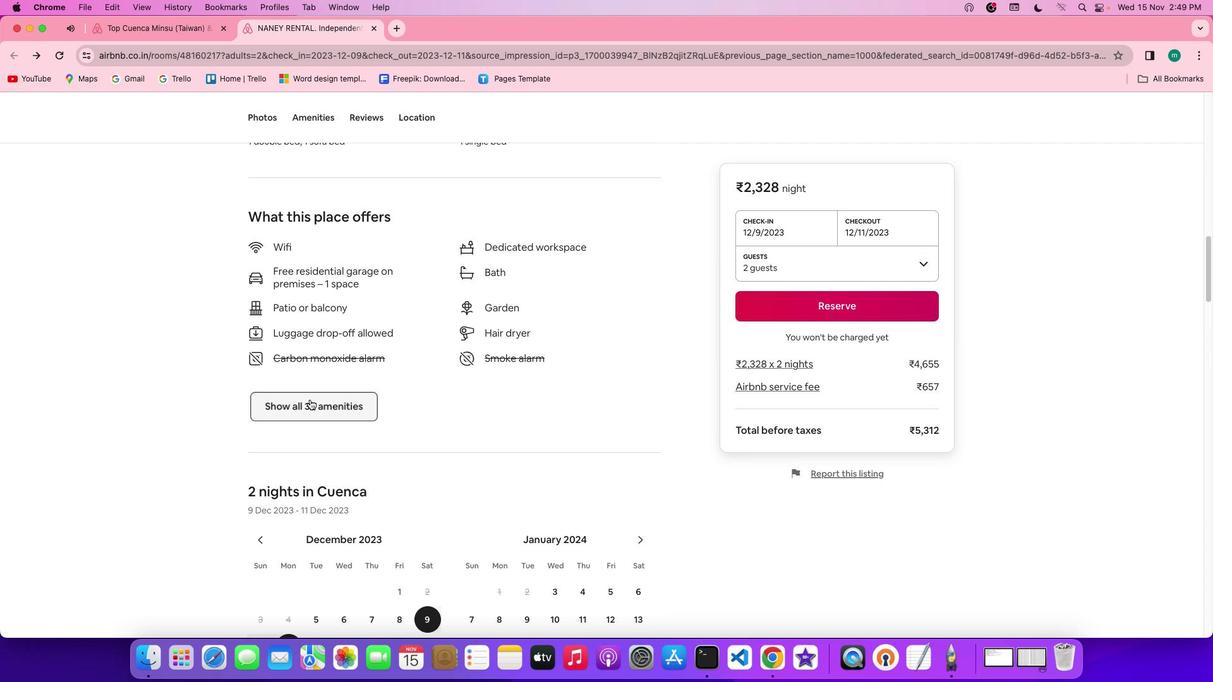 
Action: Mouse moved to (569, 395)
Screenshot: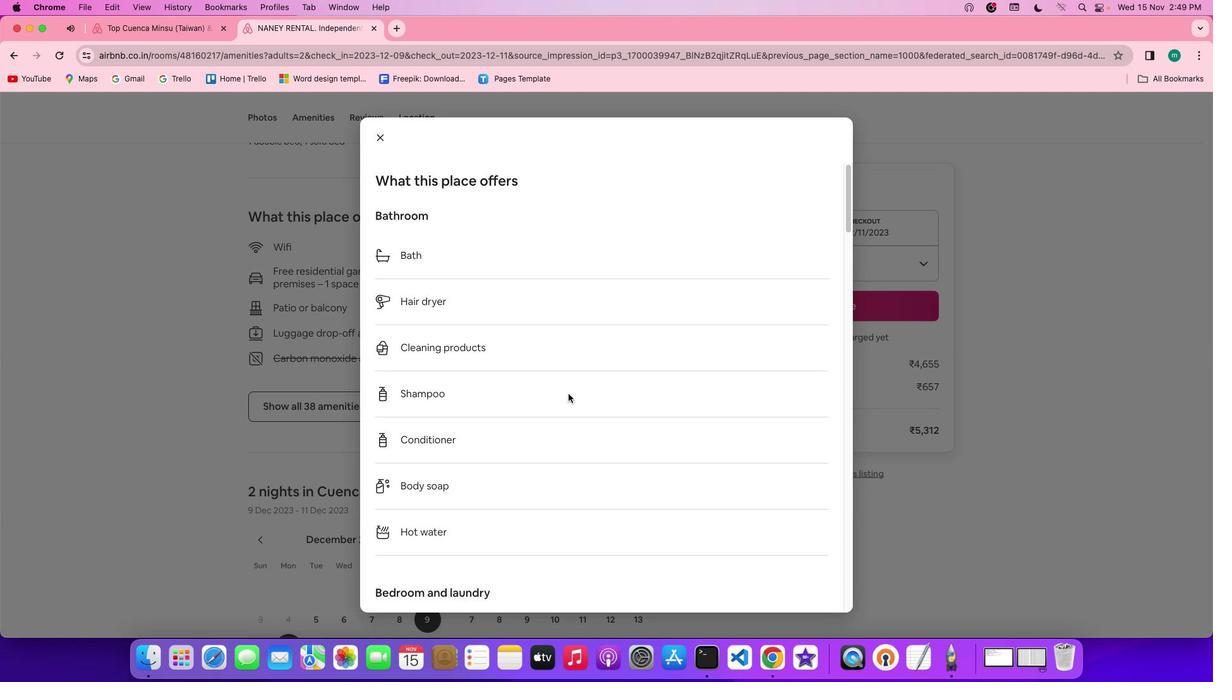 
Action: Mouse scrolled (569, 395) with delta (1, 0)
Screenshot: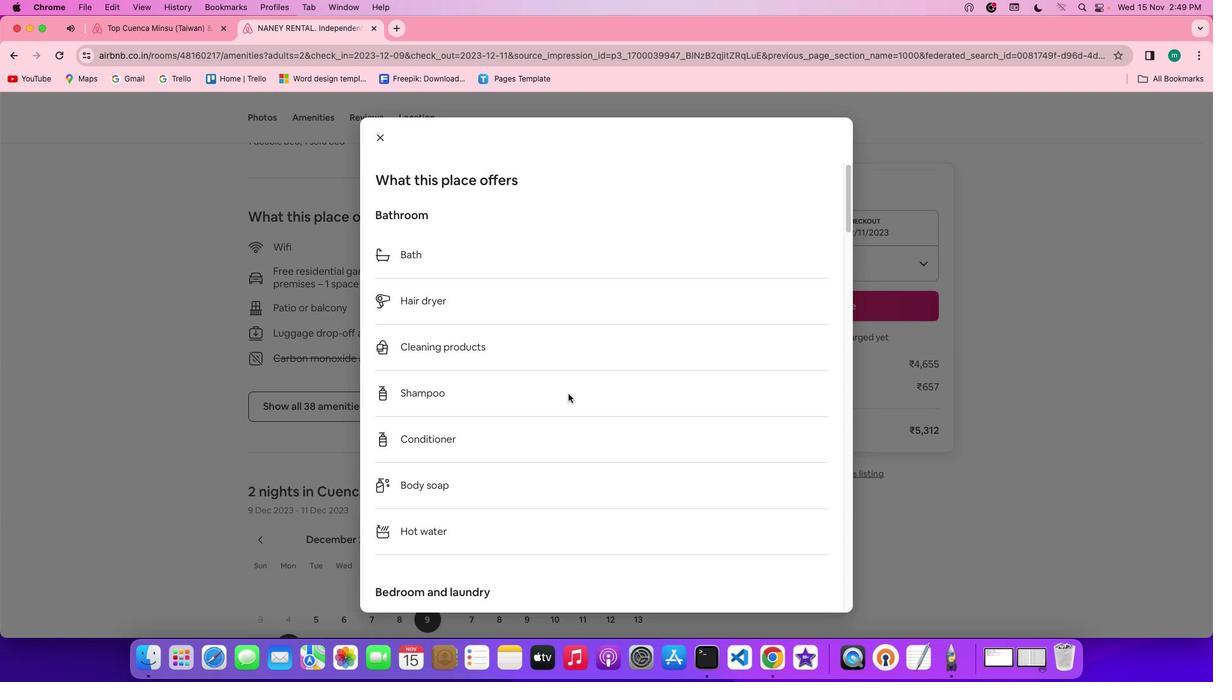 
Action: Mouse scrolled (569, 395) with delta (1, 0)
Screenshot: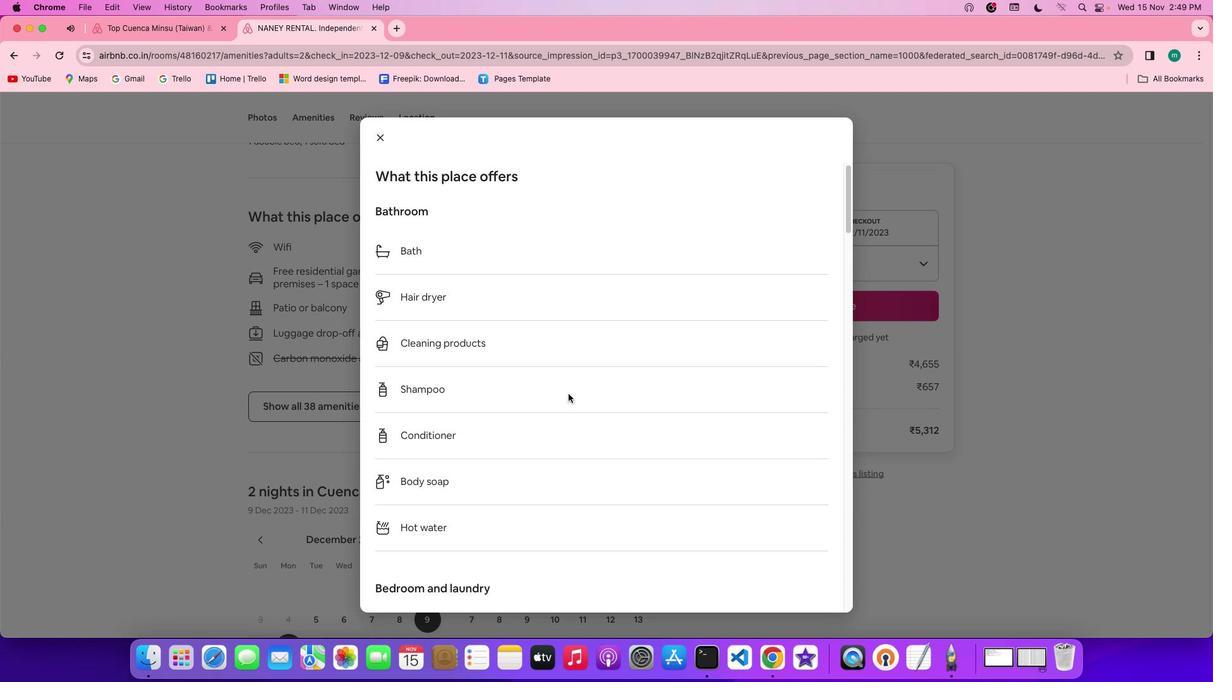 
Action: Mouse scrolled (569, 395) with delta (1, 0)
Screenshot: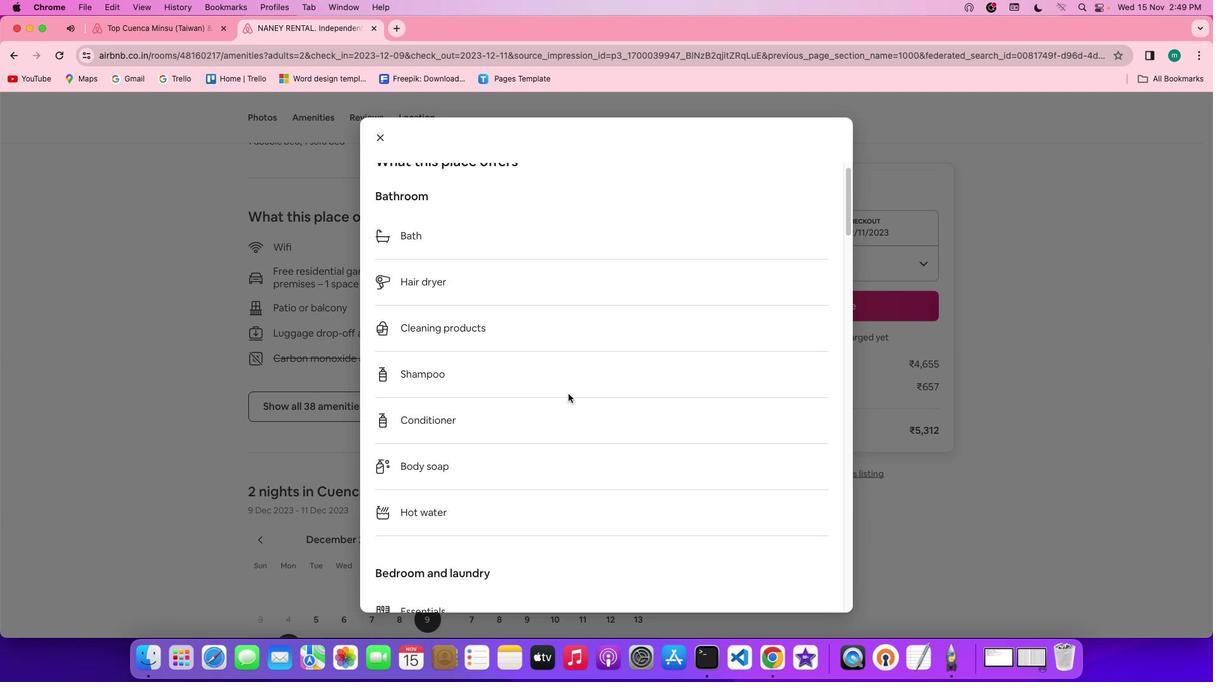 
Action: Mouse scrolled (569, 395) with delta (1, 0)
Screenshot: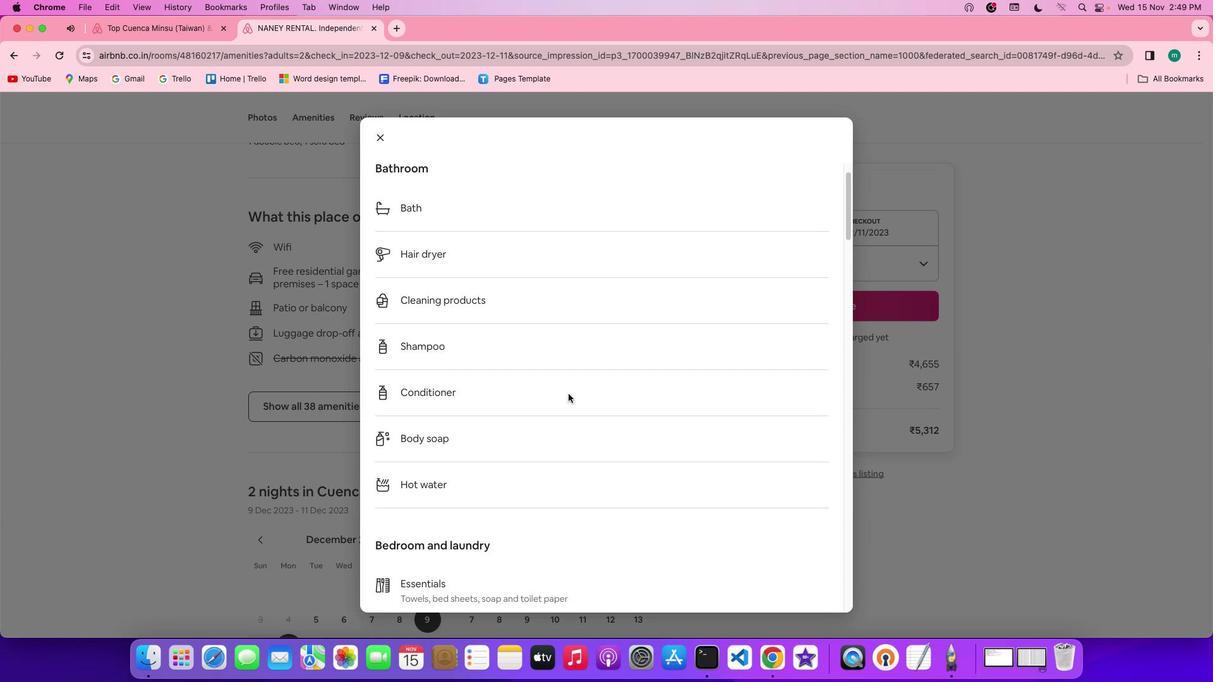 
Action: Mouse scrolled (569, 395) with delta (1, 0)
Screenshot: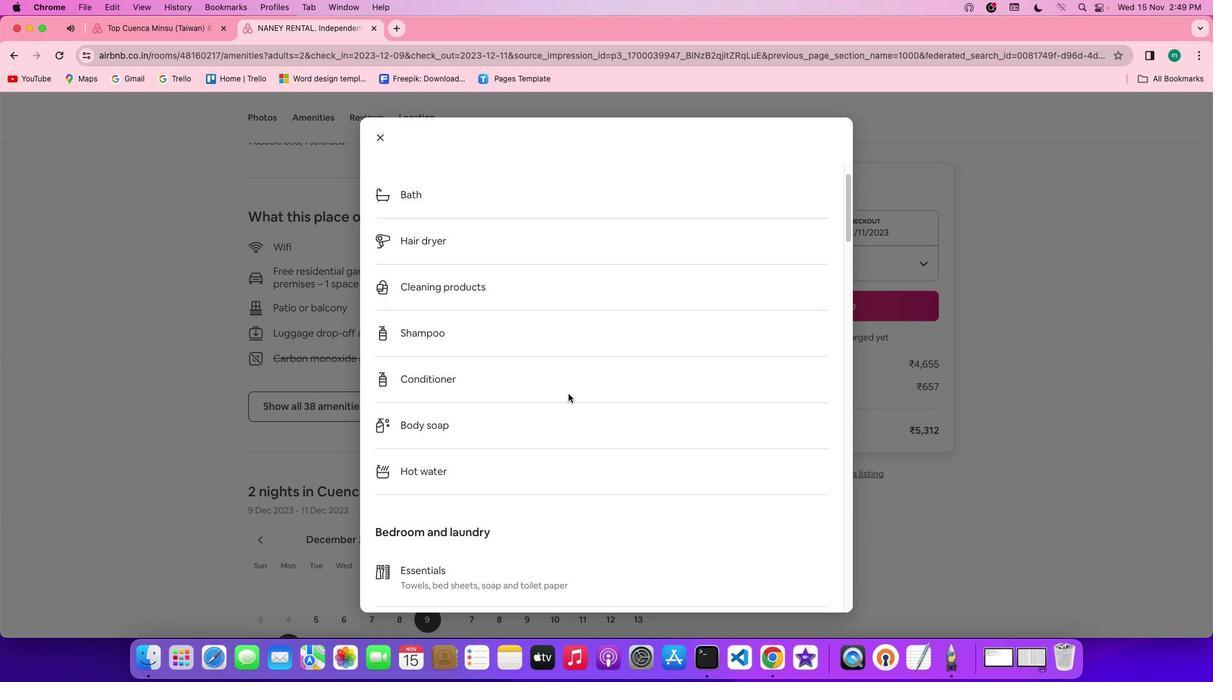 
Action: Mouse scrolled (569, 395) with delta (1, 0)
Screenshot: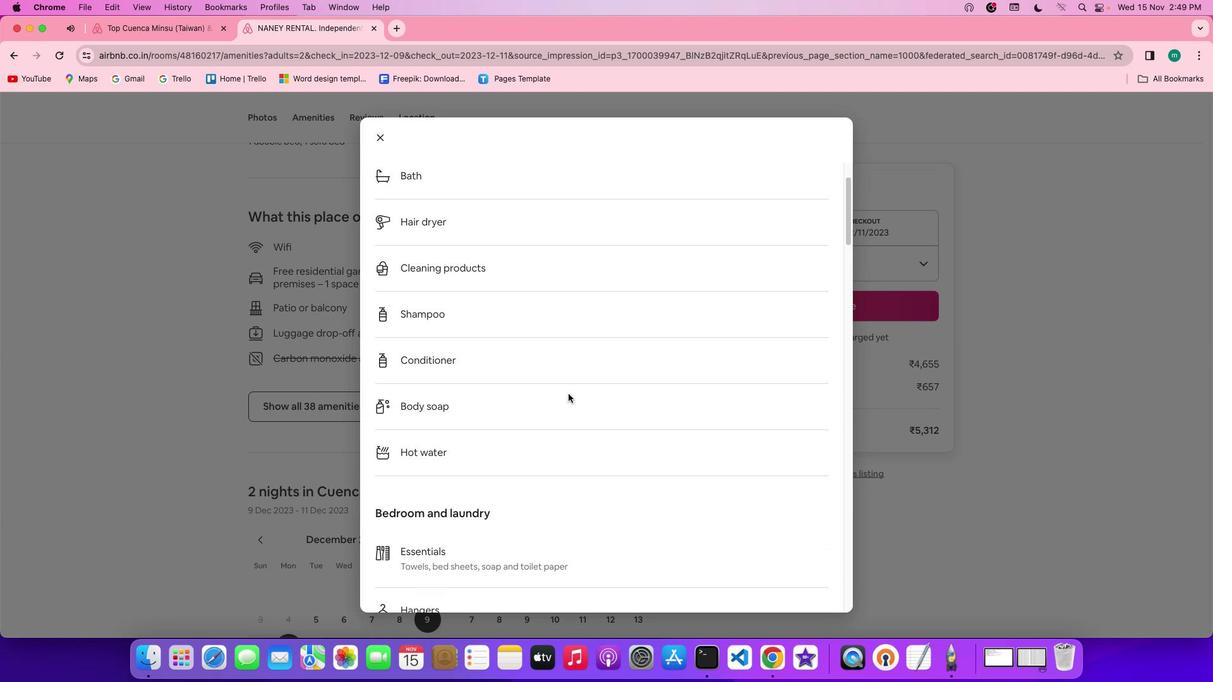 
Action: Mouse scrolled (569, 395) with delta (1, 0)
Screenshot: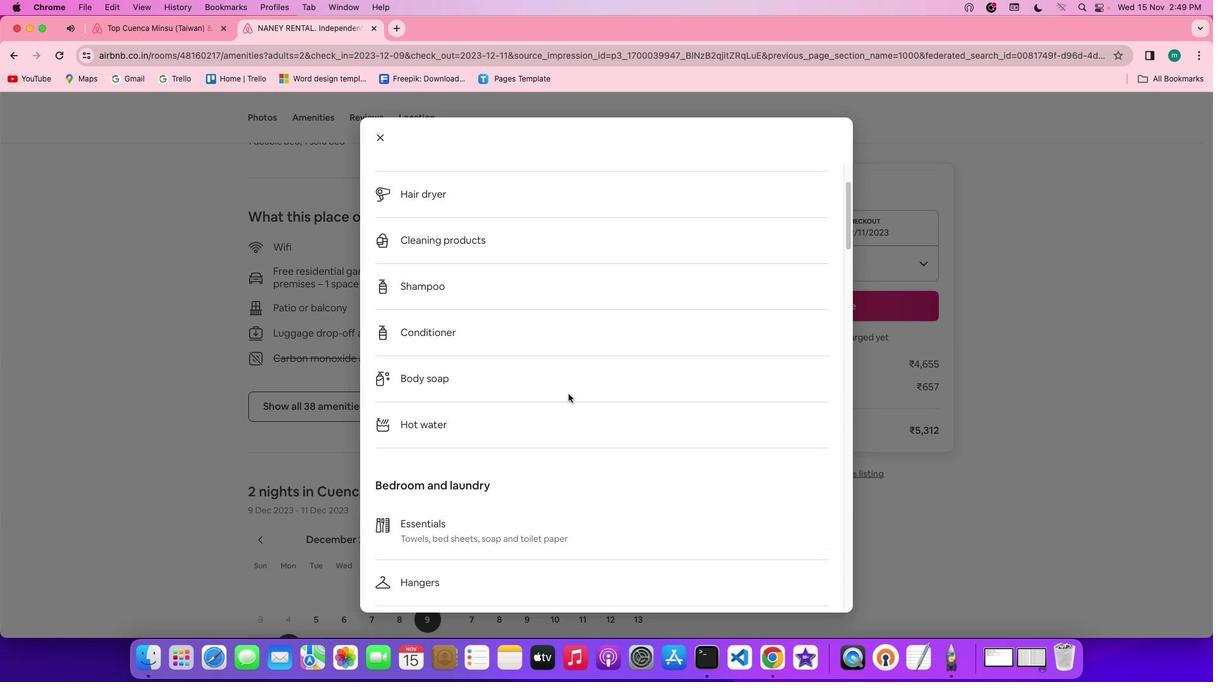 
Action: Mouse scrolled (569, 395) with delta (1, 0)
Screenshot: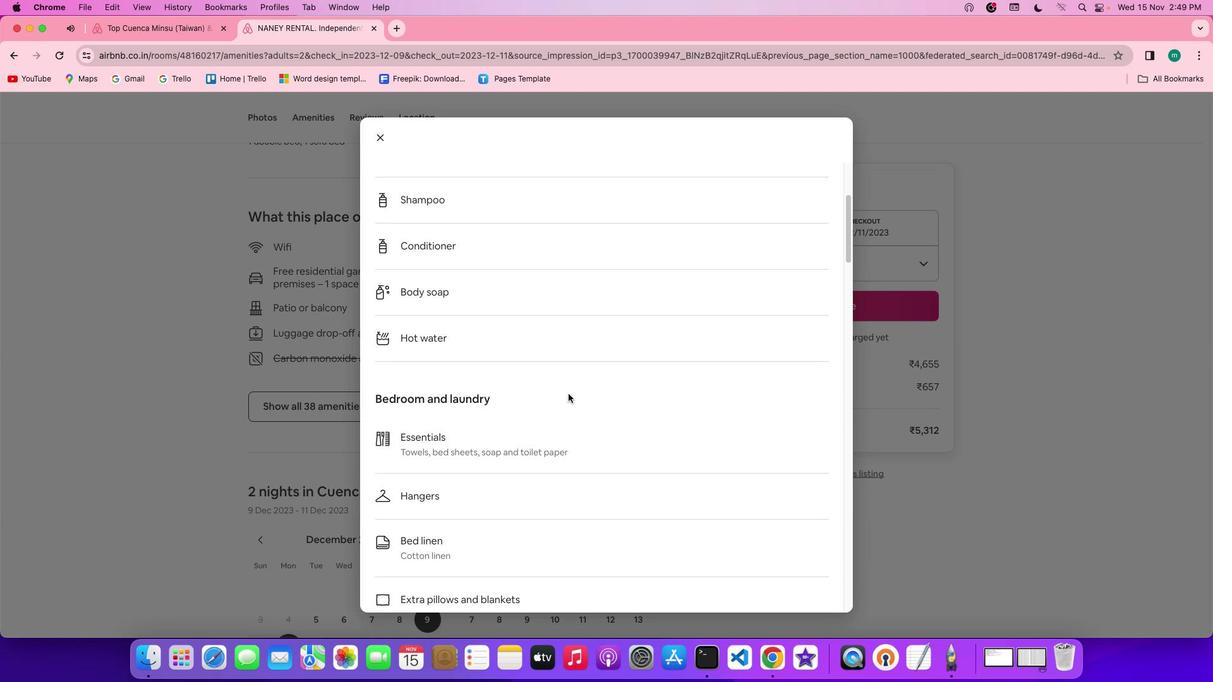 
Action: Mouse scrolled (569, 395) with delta (1, 0)
Screenshot: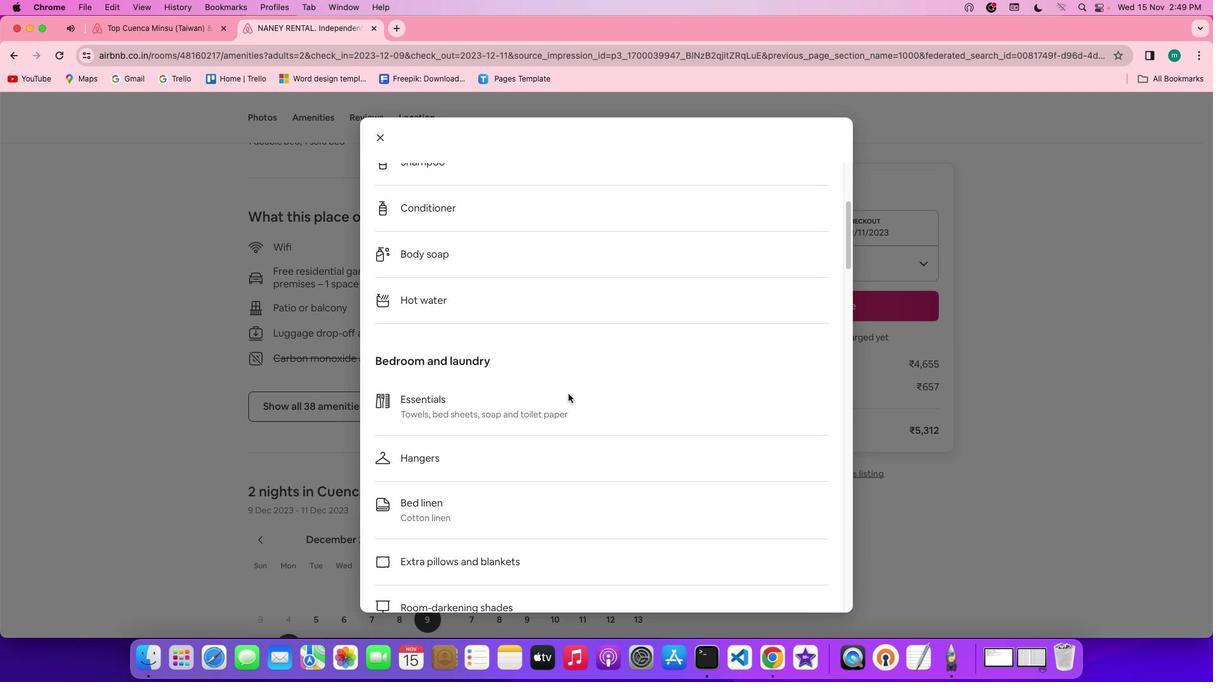 
Action: Mouse scrolled (569, 395) with delta (1, 0)
Screenshot: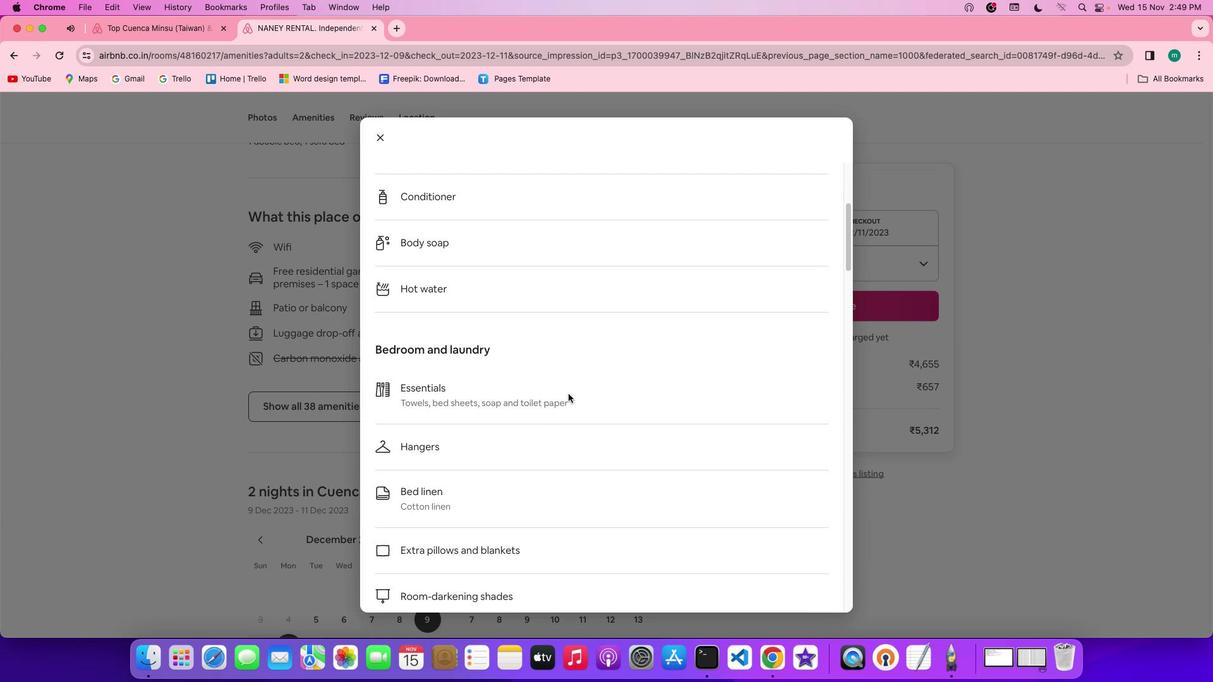 
Action: Mouse scrolled (569, 395) with delta (1, 0)
Screenshot: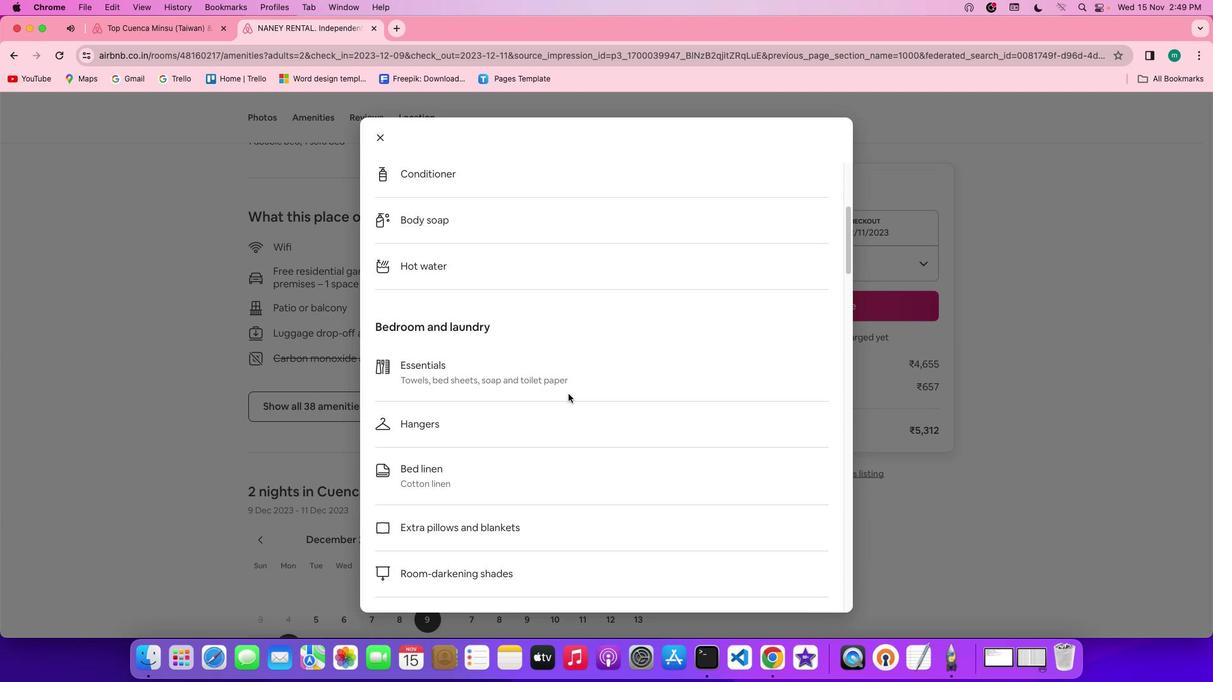 
Action: Mouse scrolled (569, 395) with delta (1, 0)
Screenshot: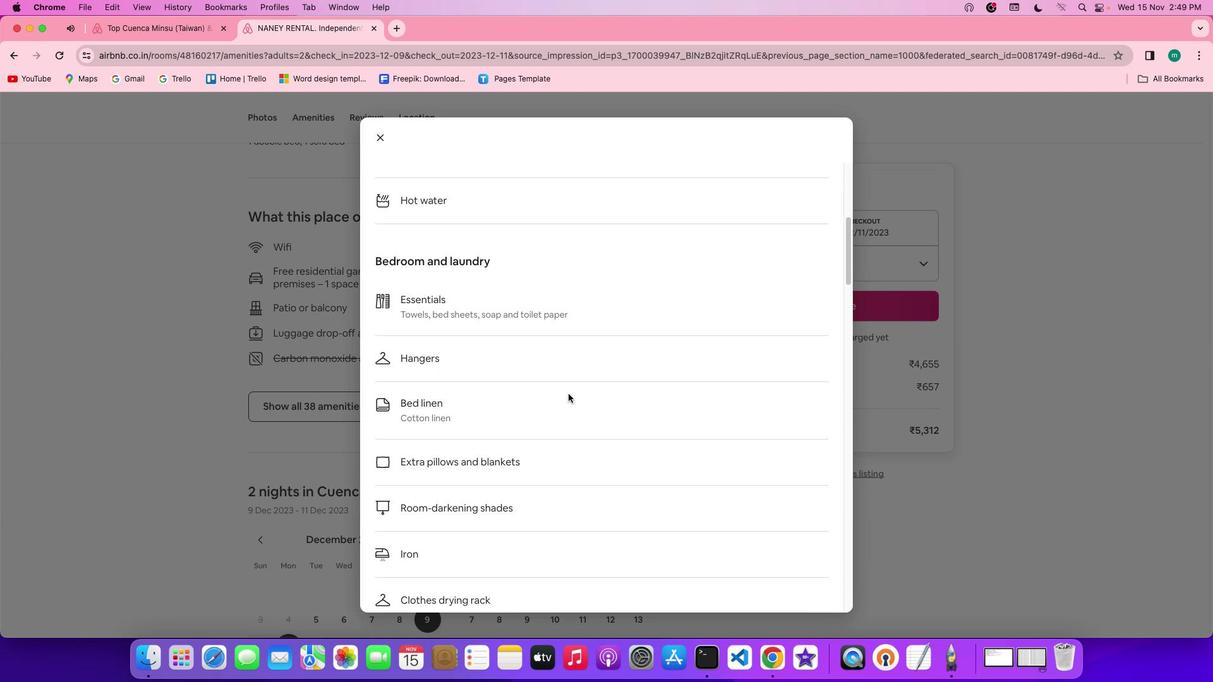 
Action: Mouse scrolled (569, 395) with delta (1, 0)
Screenshot: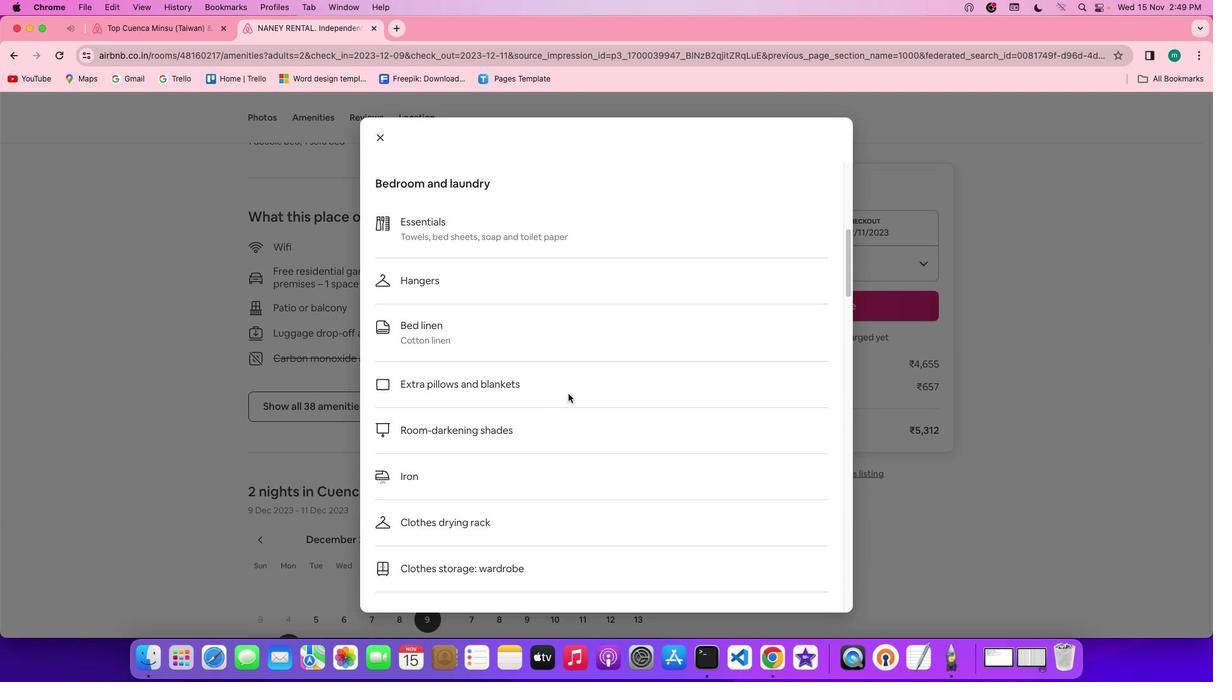 
Action: Mouse scrolled (569, 395) with delta (1, 0)
Screenshot: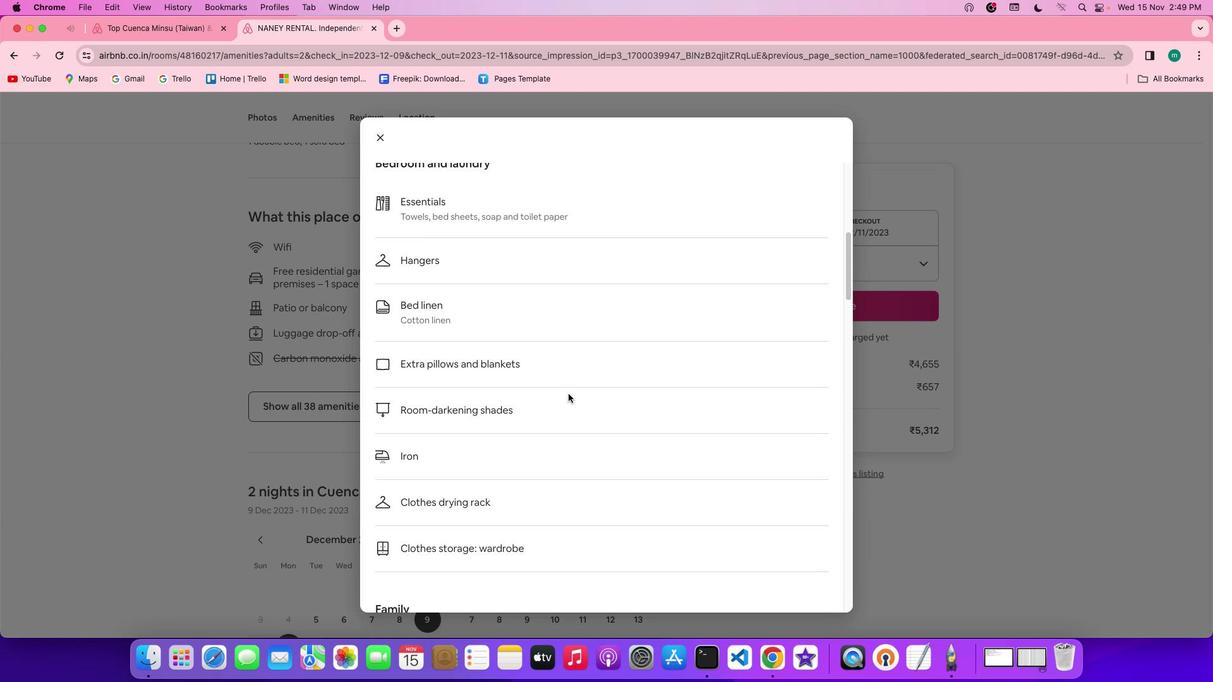 
Action: Mouse scrolled (569, 395) with delta (1, 0)
Screenshot: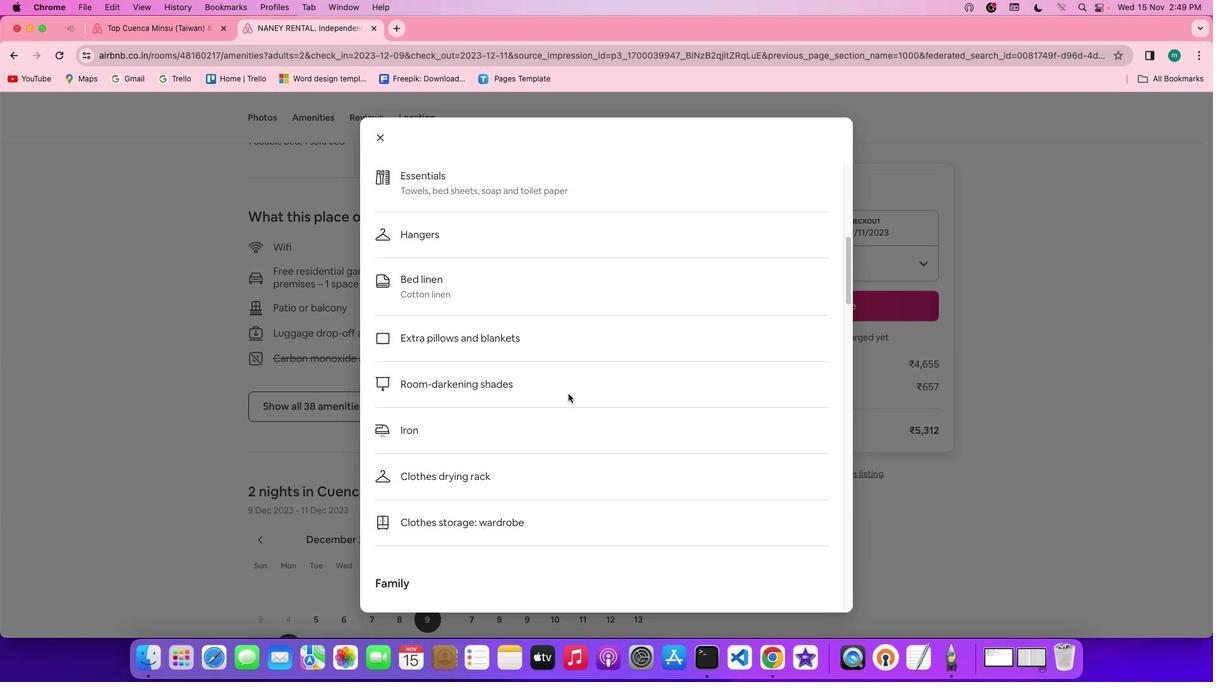 
Action: Mouse scrolled (569, 395) with delta (1, 0)
